 Task: Upload and modify an educational animation or explainer video.
Action: Mouse moved to (1068, 81)
Screenshot: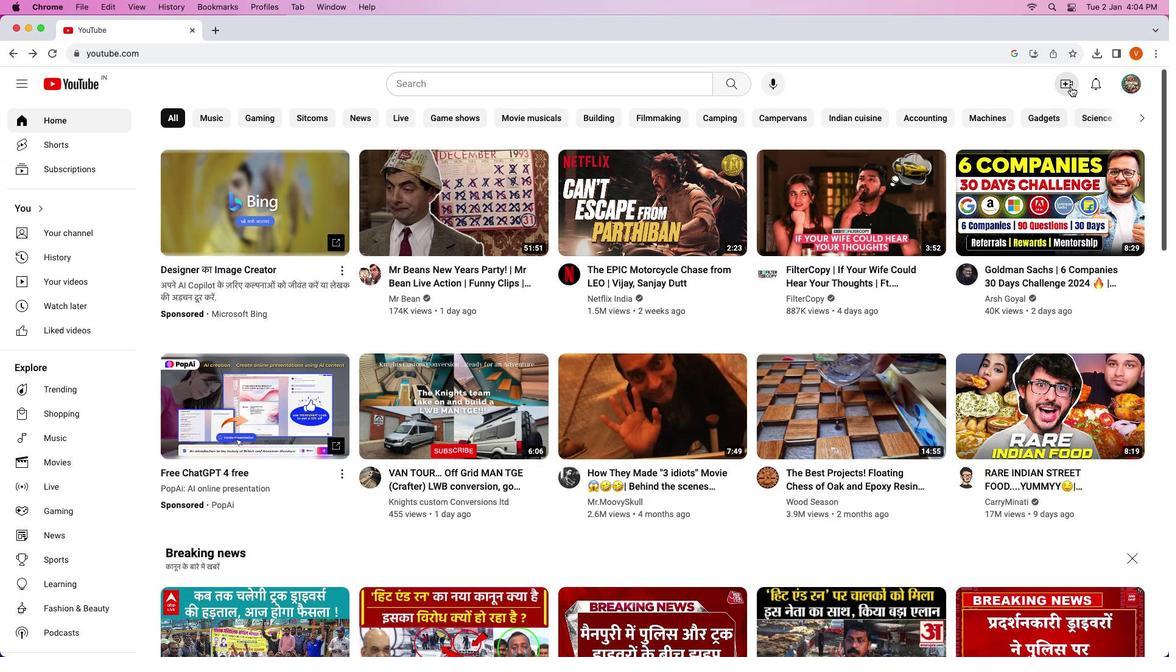 
Action: Mouse pressed left at (1068, 81)
Screenshot: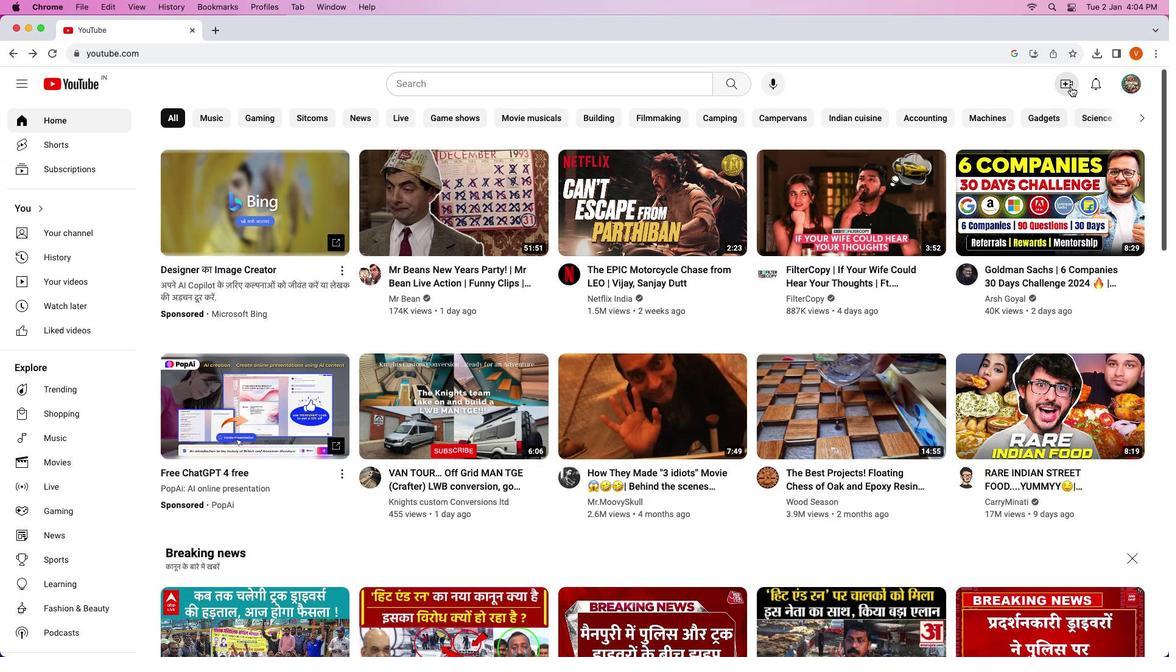 
Action: Mouse moved to (1064, 78)
Screenshot: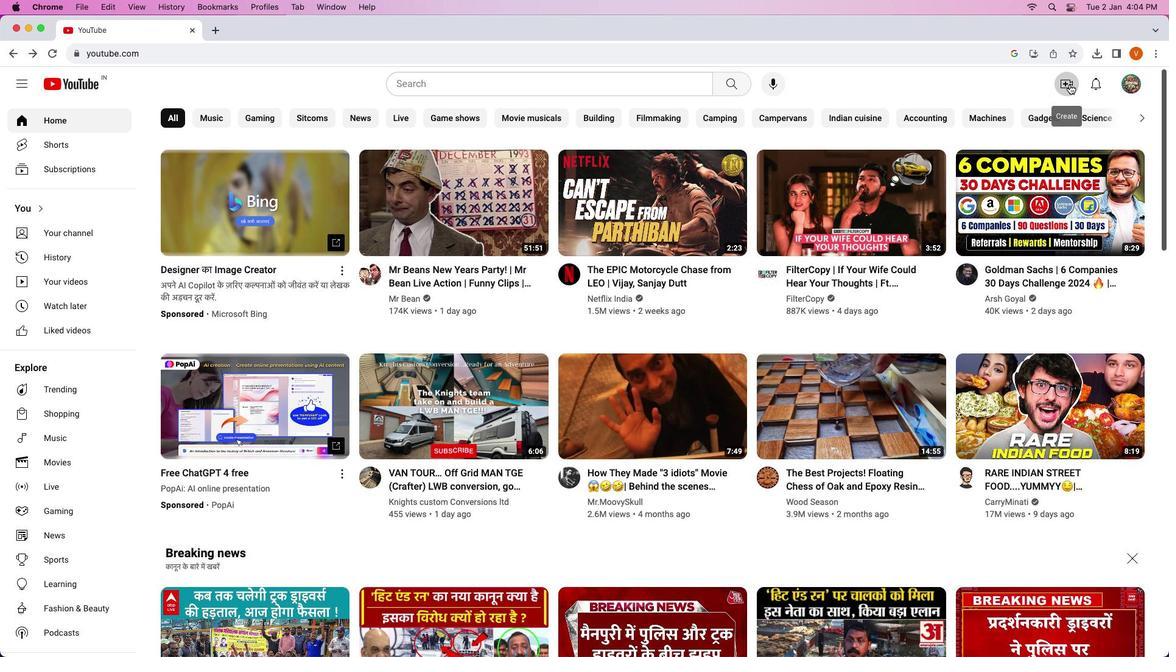 
Action: Mouse pressed left at (1064, 78)
Screenshot: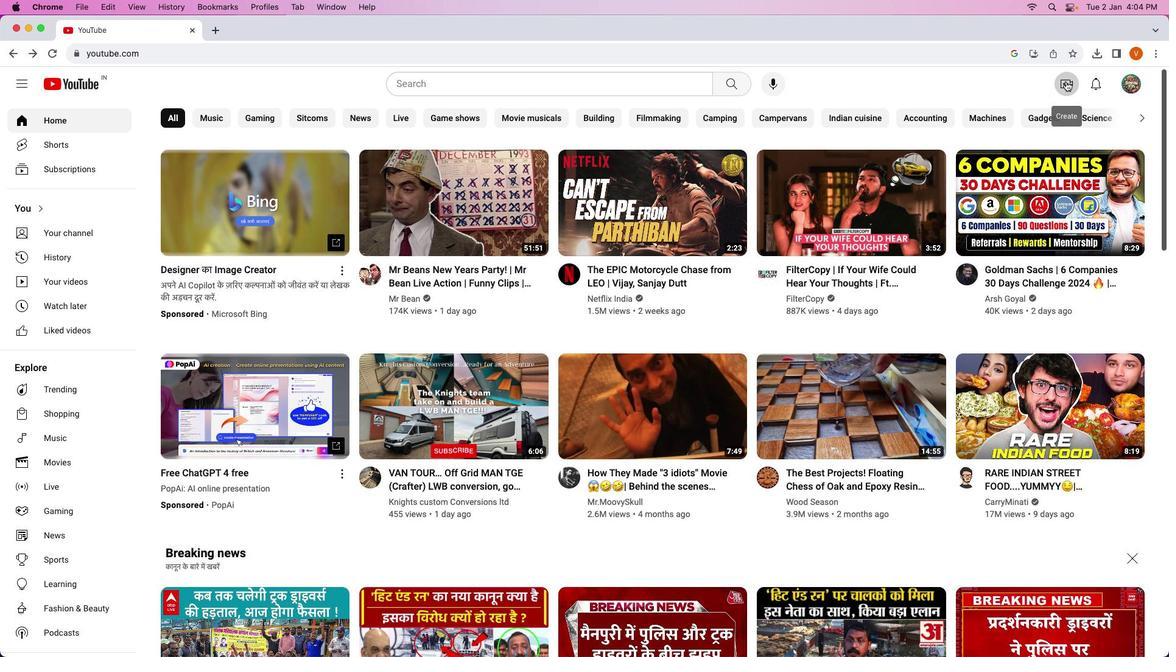 
Action: Mouse moved to (1081, 112)
Screenshot: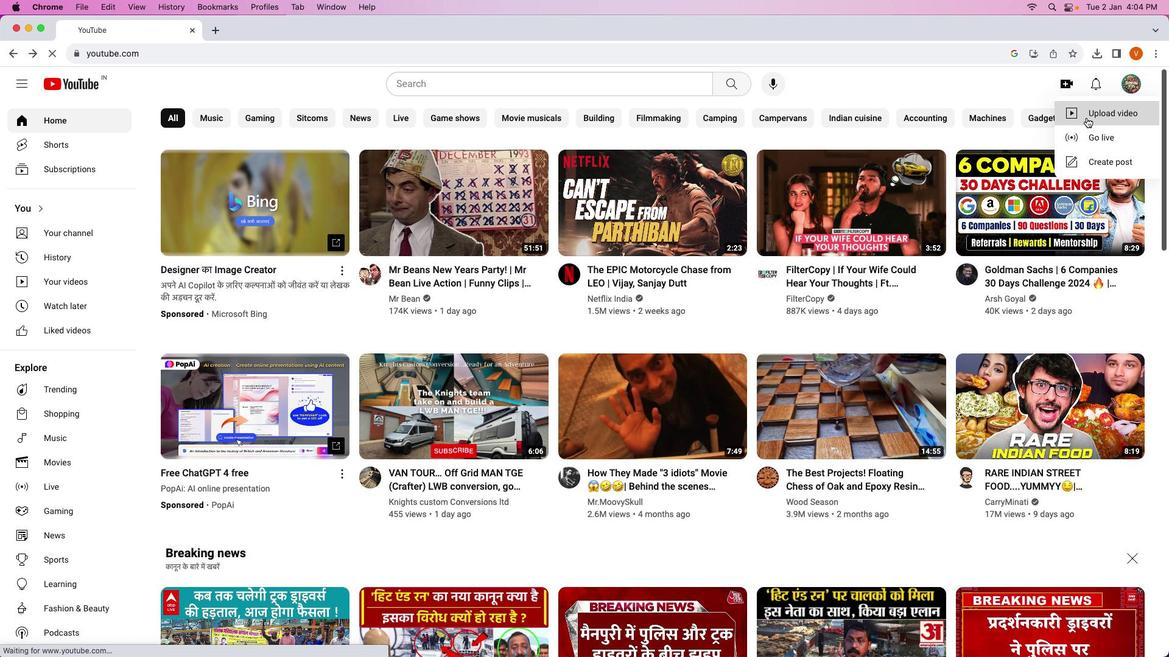 
Action: Mouse pressed left at (1081, 112)
Screenshot: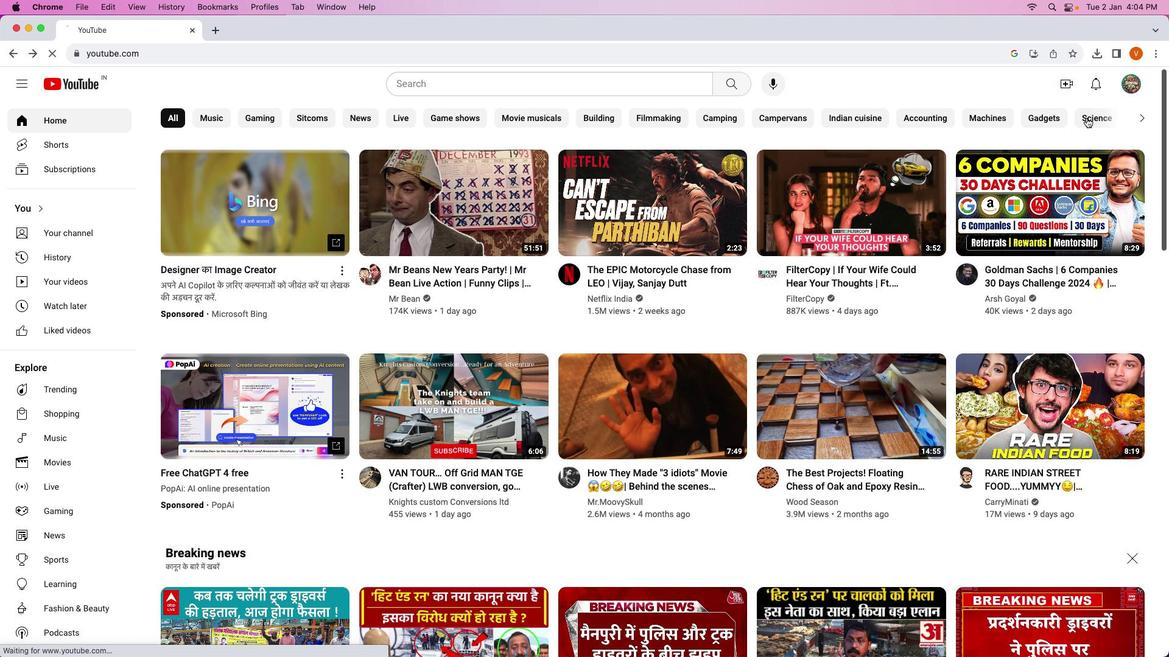 
Action: Mouse moved to (613, 425)
Screenshot: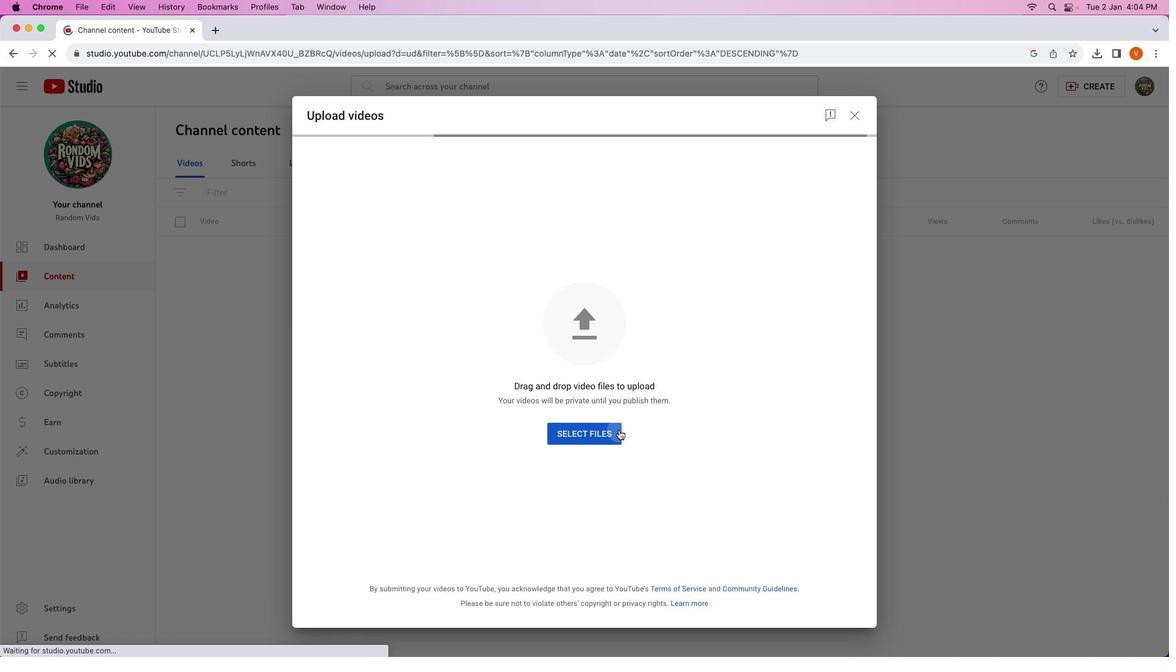 
Action: Mouse pressed left at (613, 425)
Screenshot: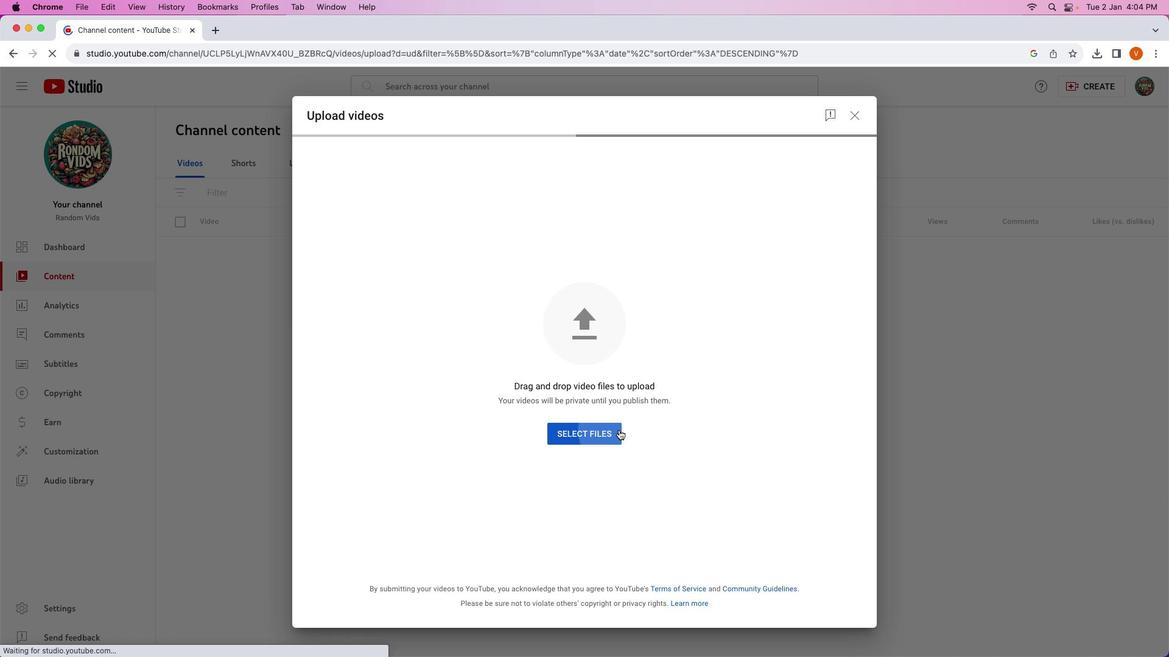 
Action: Mouse moved to (479, 265)
Screenshot: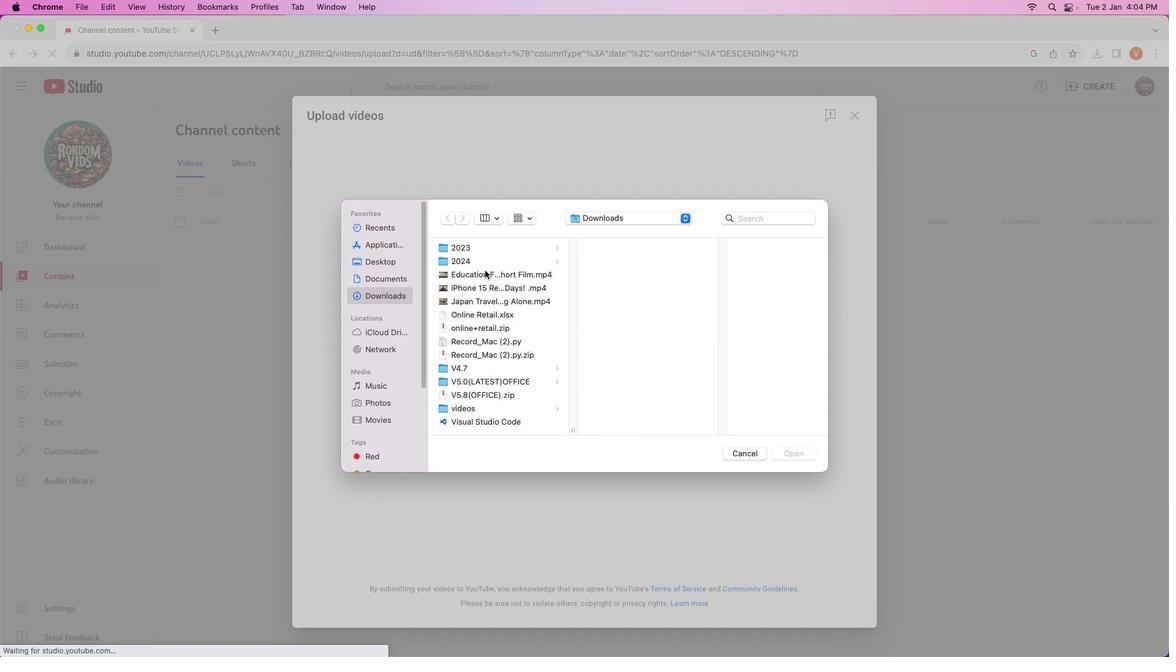 
Action: Mouse pressed left at (479, 265)
Screenshot: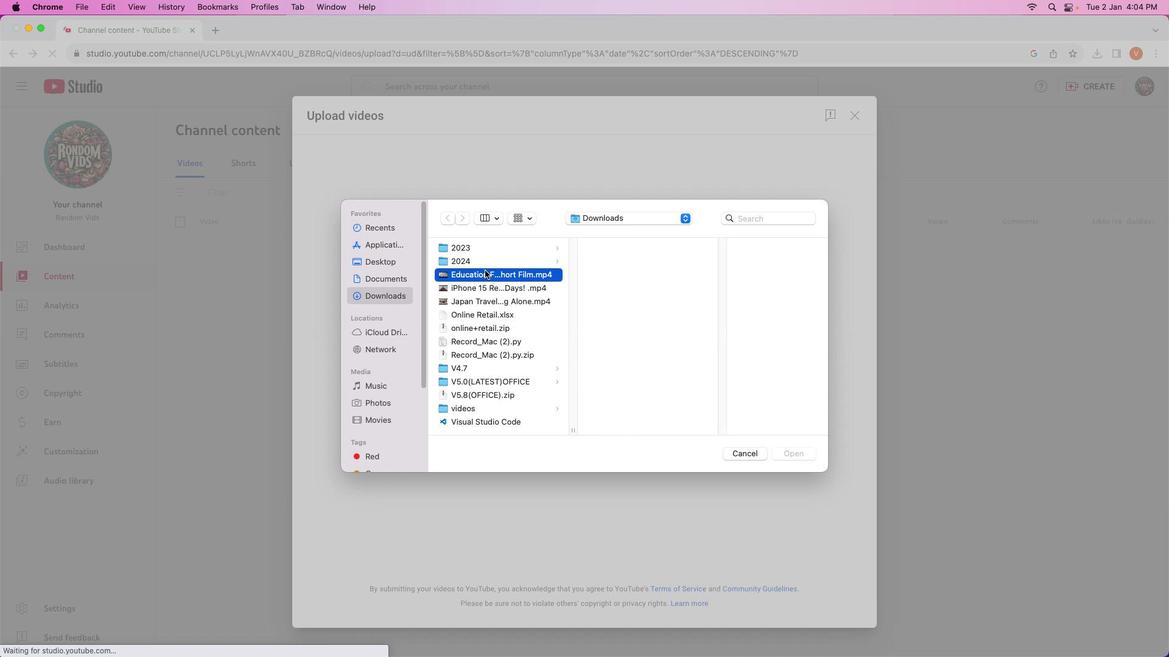 
Action: Mouse moved to (776, 448)
Screenshot: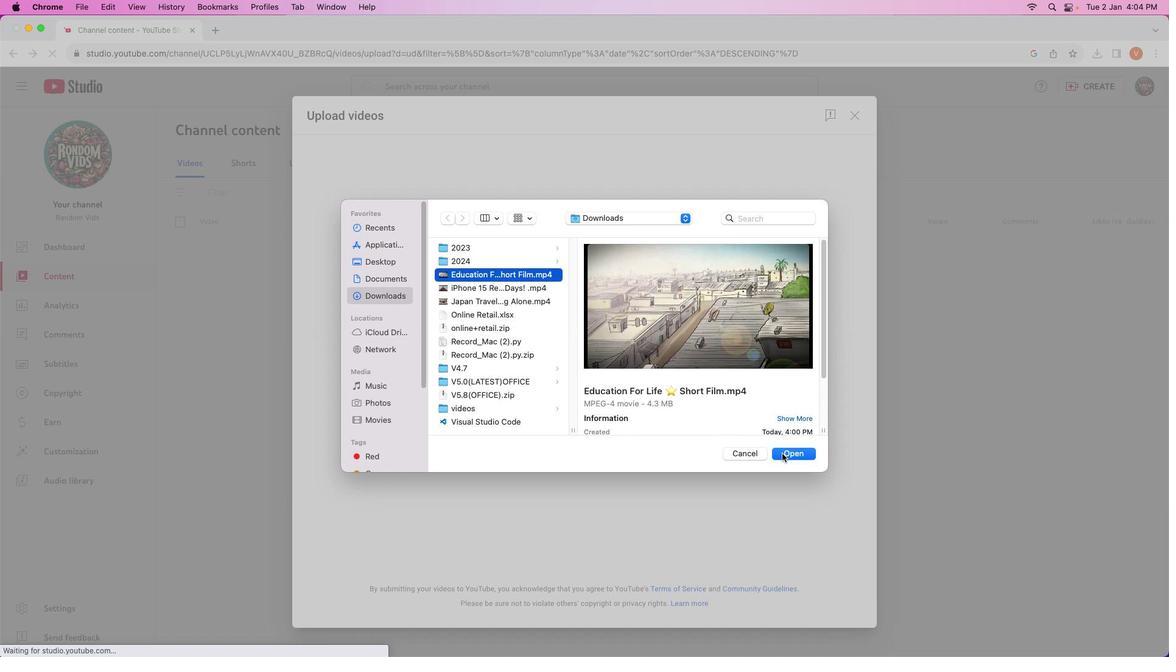 
Action: Mouse pressed left at (776, 448)
Screenshot: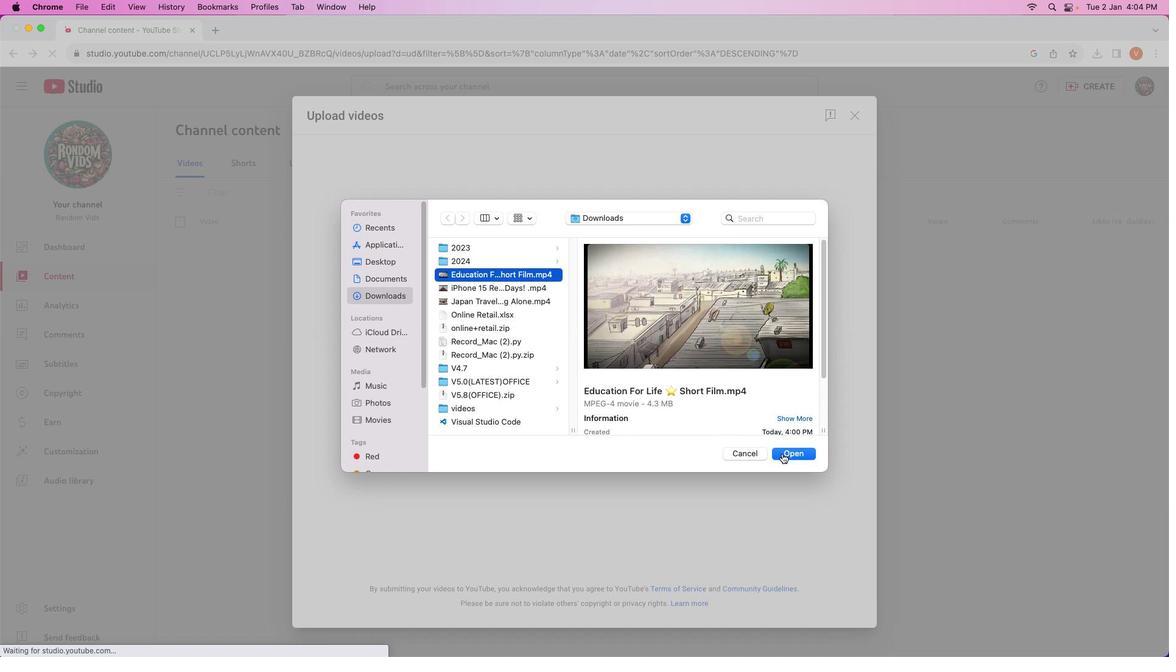 
Action: Mouse moved to (522, 317)
Screenshot: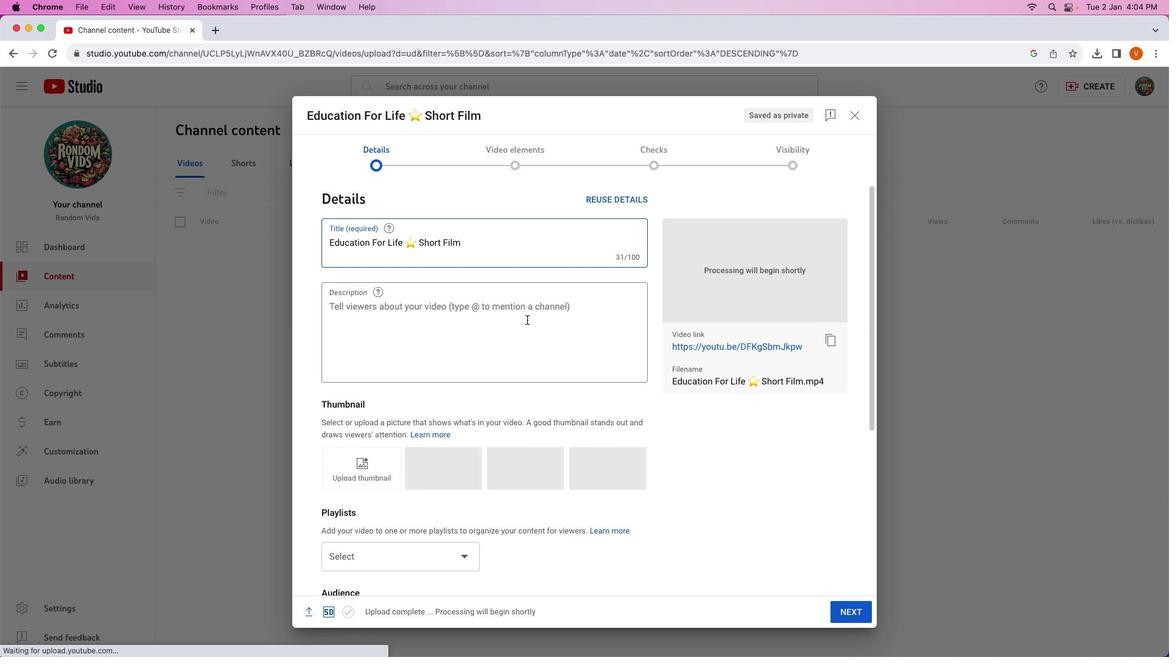 
Action: Mouse pressed left at (522, 317)
Screenshot: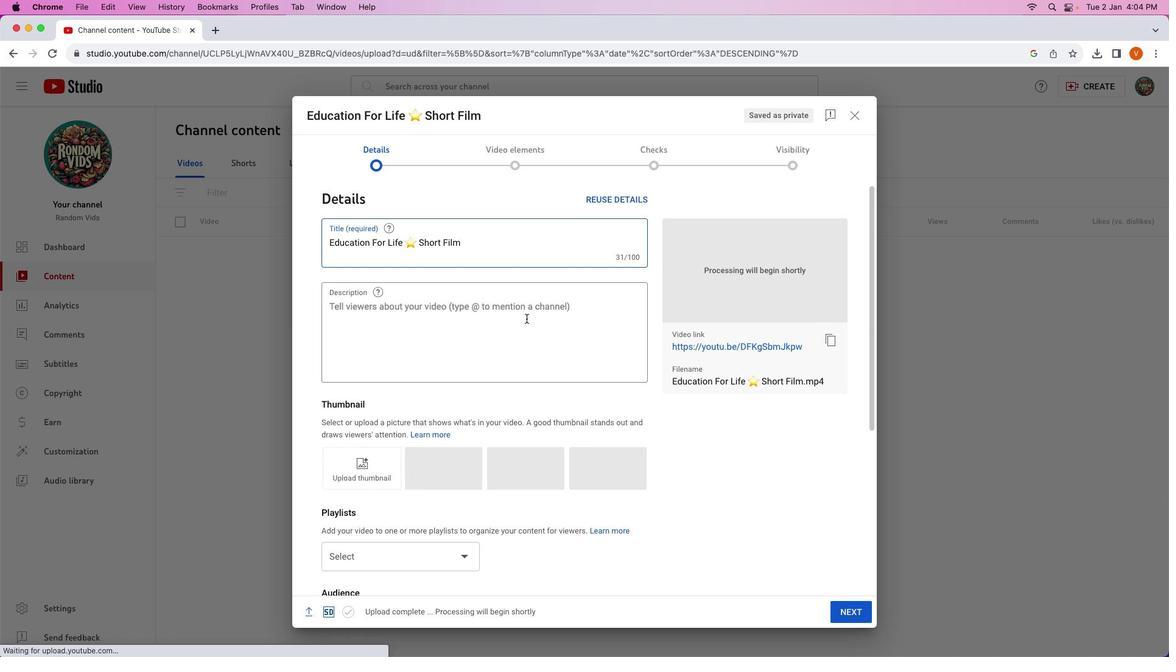 
Action: Mouse moved to (520, 313)
Screenshot: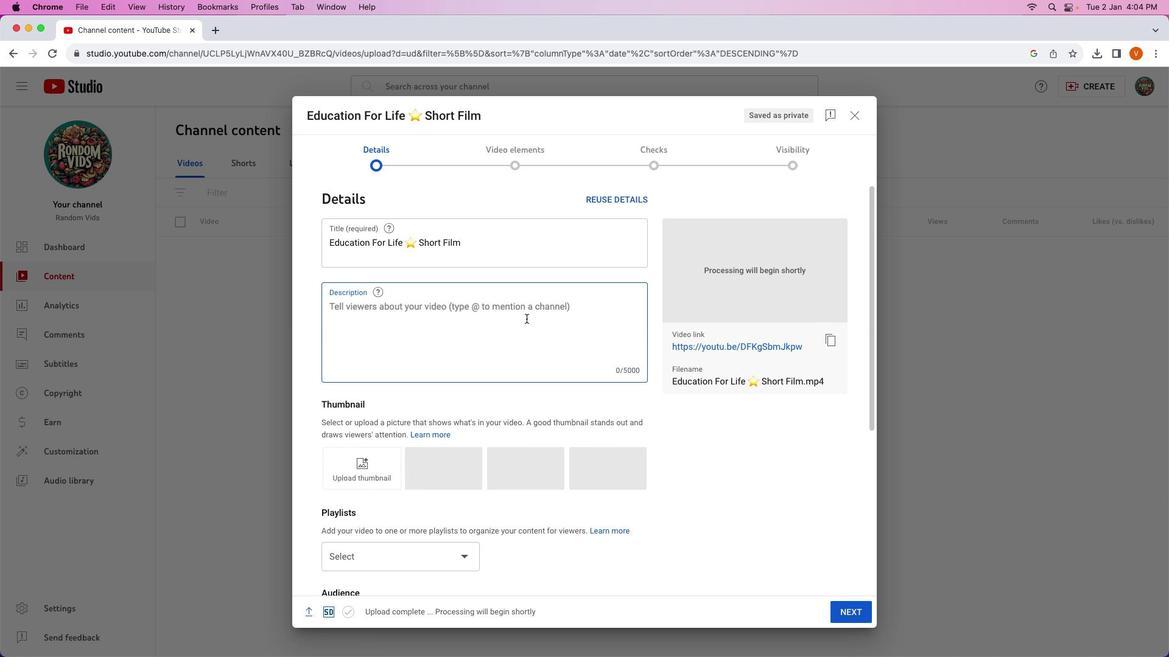 
Action: Key pressed Key.shift'A''n'Key.space'e''d''u''c''a''t''i''v''e'Key.space'a''b'Key.backspace'n''i''m''a''t''i''o''n'Key.space's''h''o''r''t'Key.space'f''o'Key.backspace'i''l''m''.'
Screenshot: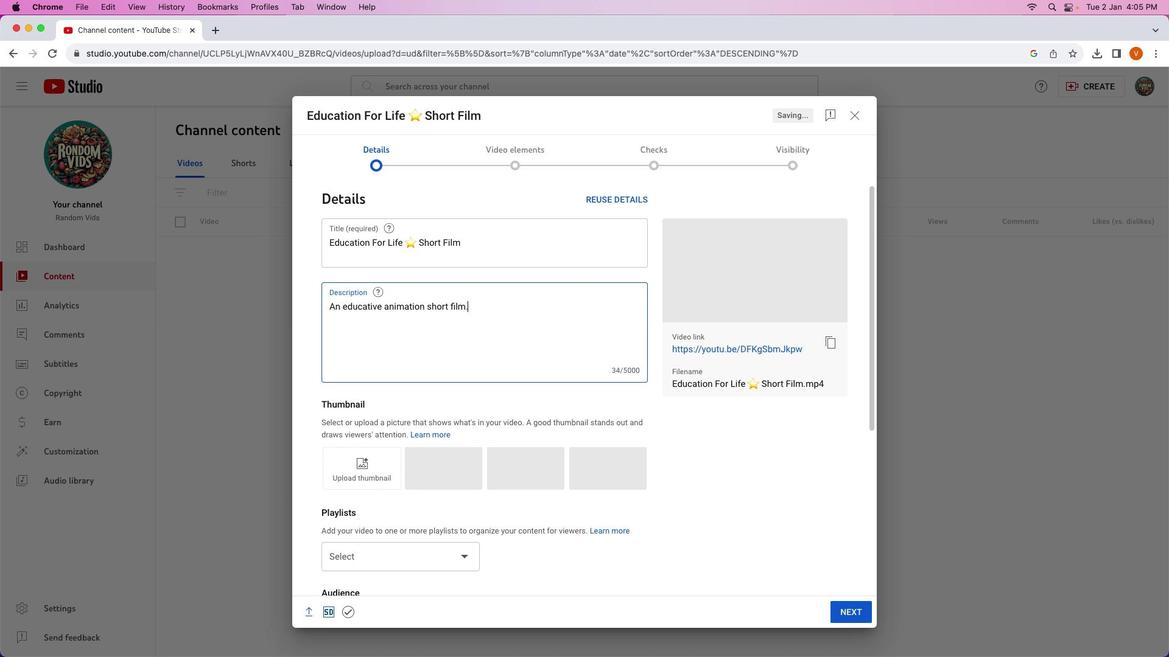 
Action: Mouse moved to (562, 464)
Screenshot: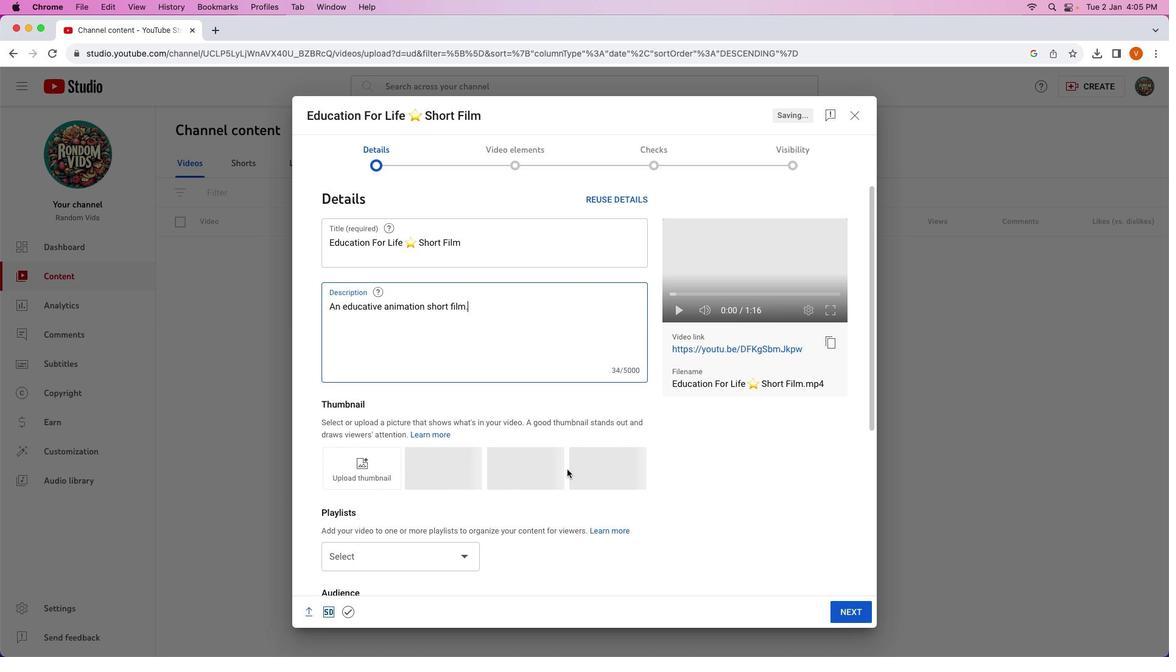 
Action: Mouse scrolled (562, 464) with delta (-4, -5)
Screenshot: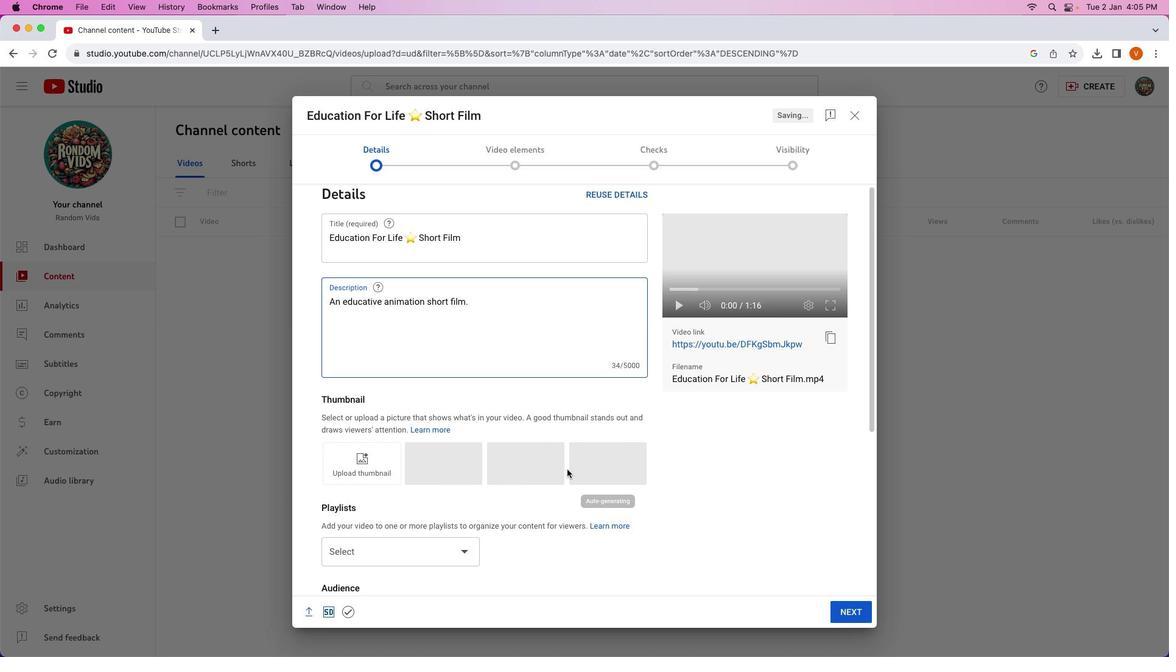 
Action: Mouse scrolled (562, 464) with delta (-4, -5)
Screenshot: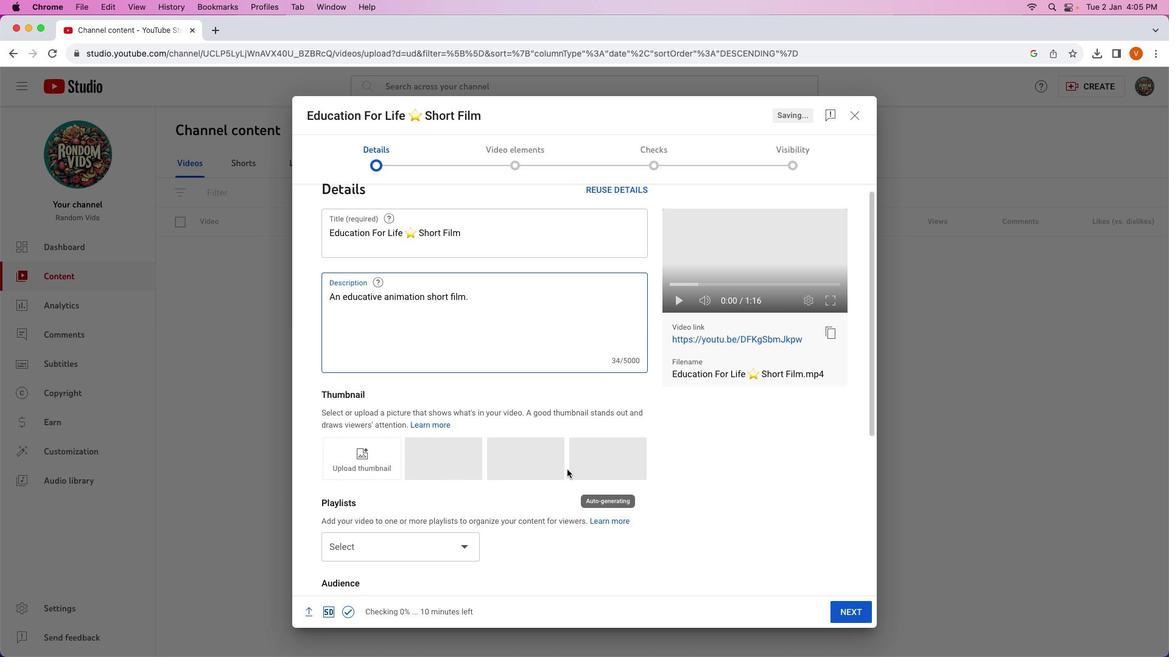 
Action: Mouse moved to (562, 464)
Screenshot: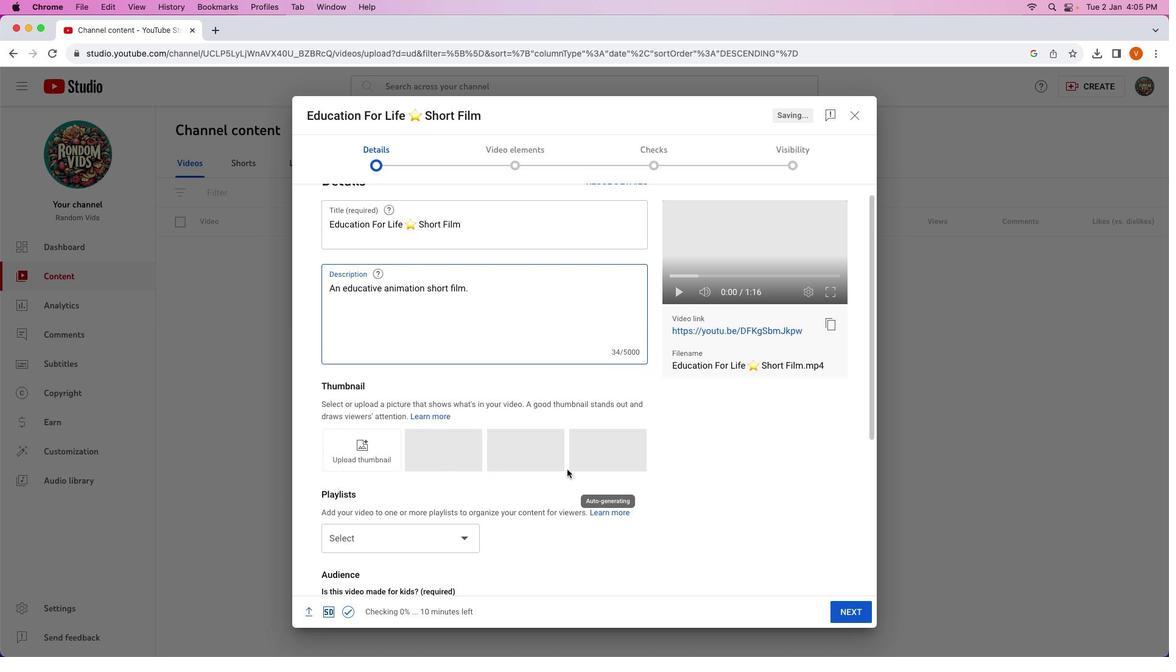 
Action: Mouse scrolled (562, 464) with delta (-4, -5)
Screenshot: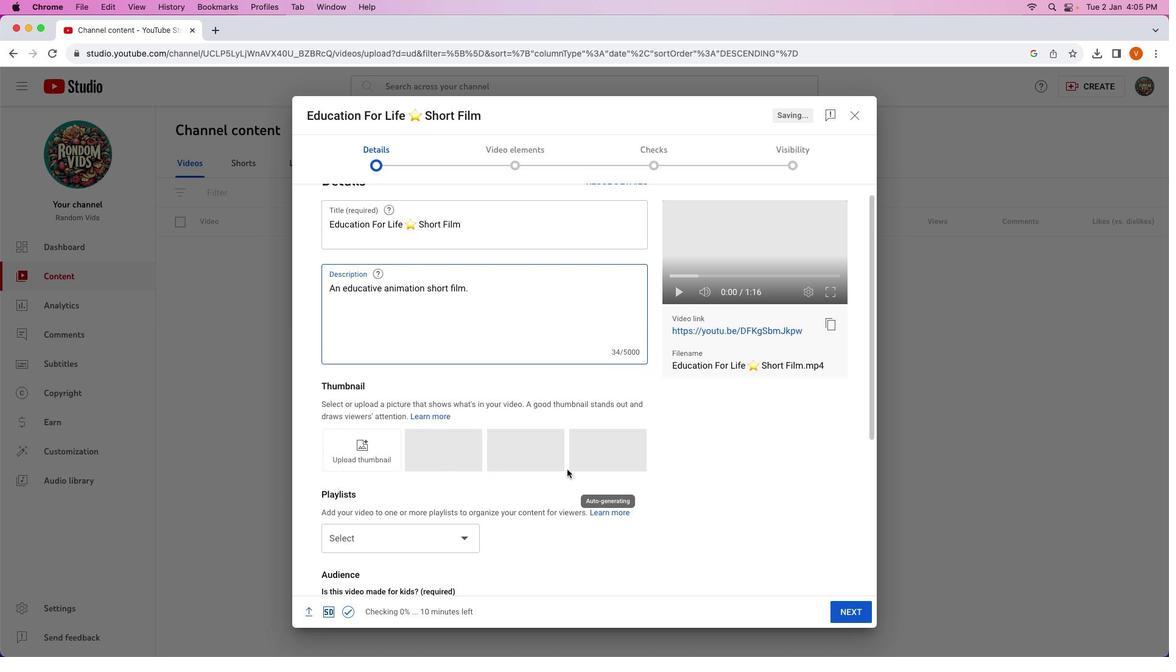 
Action: Mouse scrolled (562, 464) with delta (-4, -5)
Screenshot: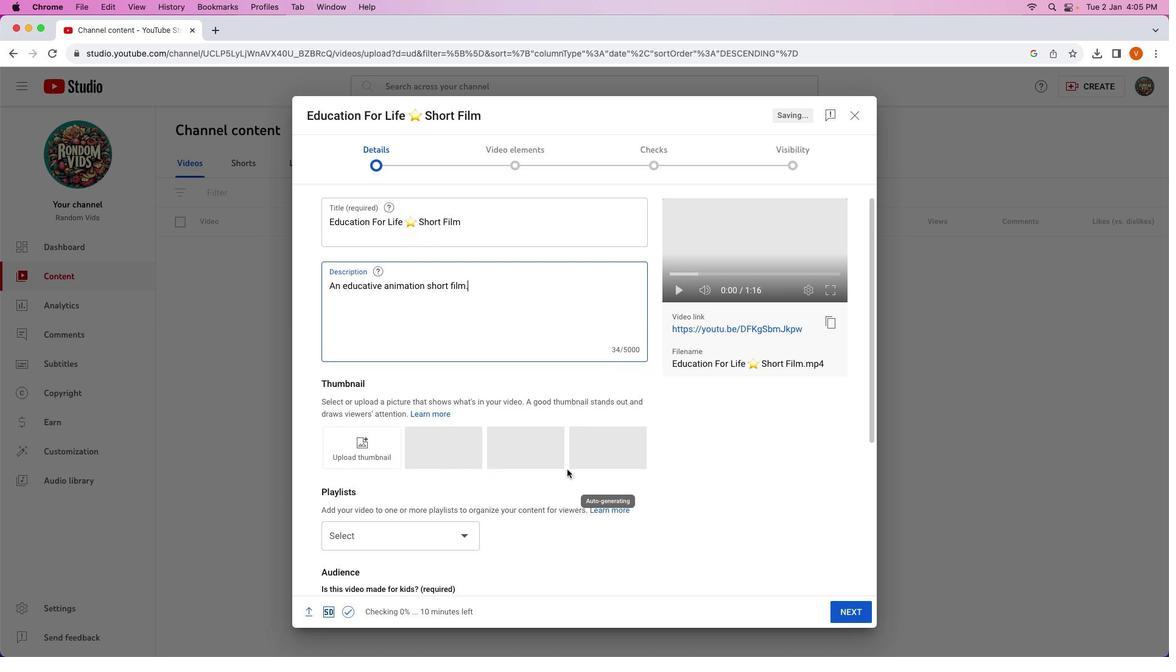 
Action: Mouse scrolled (562, 464) with delta (-4, -5)
Screenshot: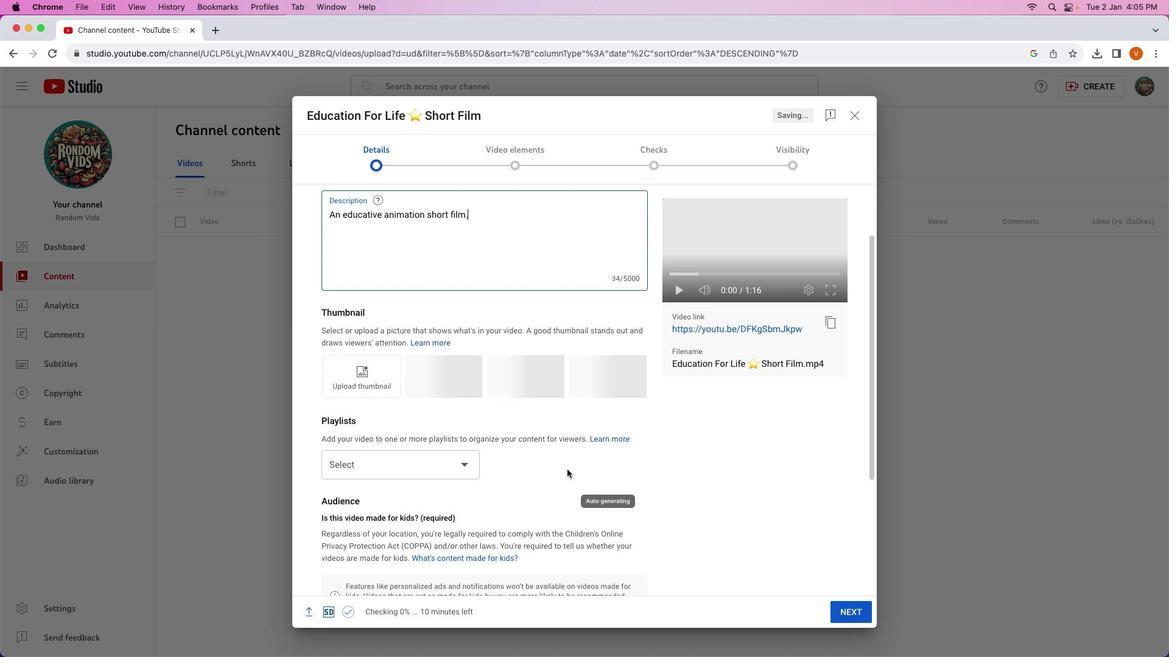 
Action: Mouse scrolled (562, 464) with delta (-4, -5)
Screenshot: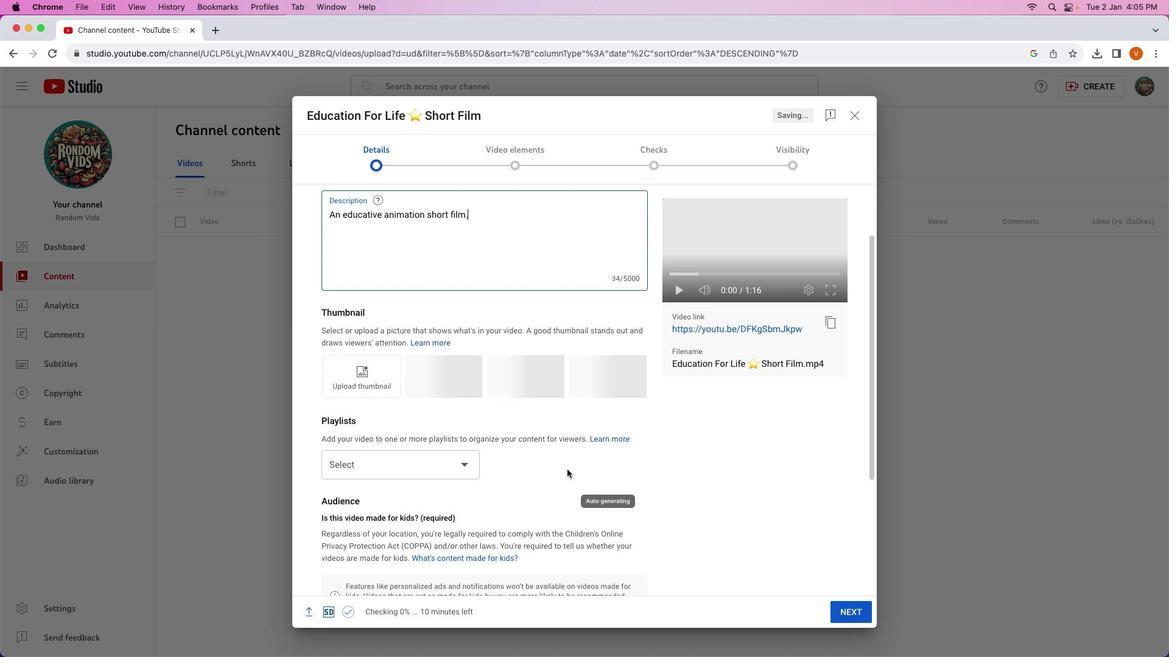 
Action: Mouse scrolled (562, 464) with delta (-4, -6)
Screenshot: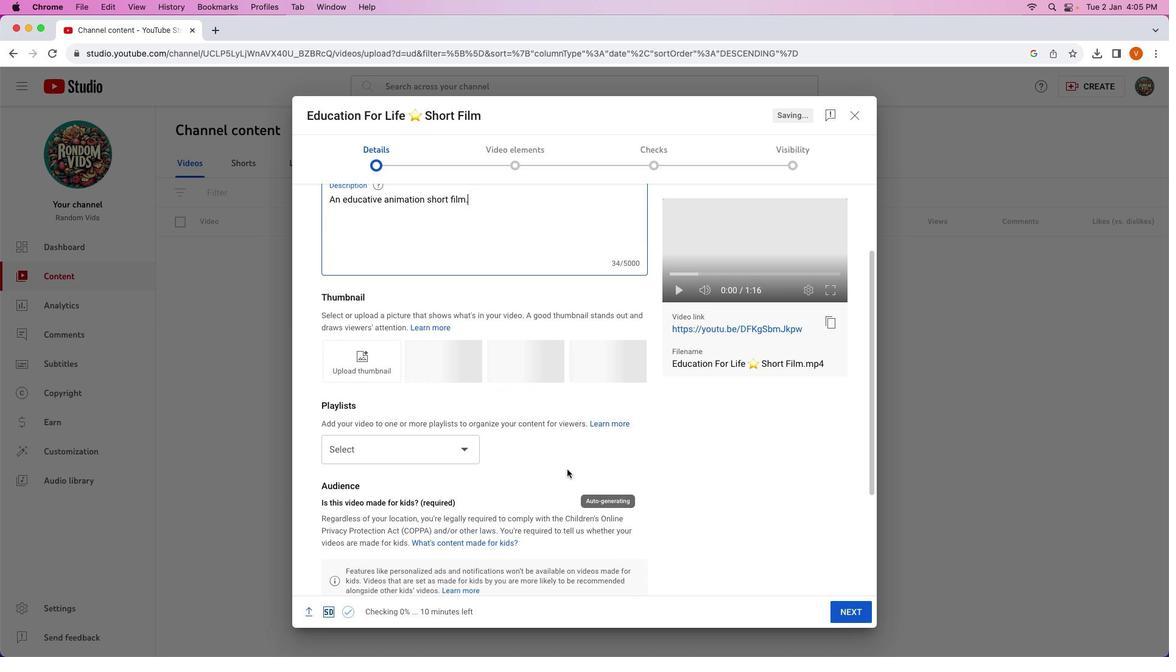 
Action: Mouse scrolled (562, 464) with delta (-4, -5)
Screenshot: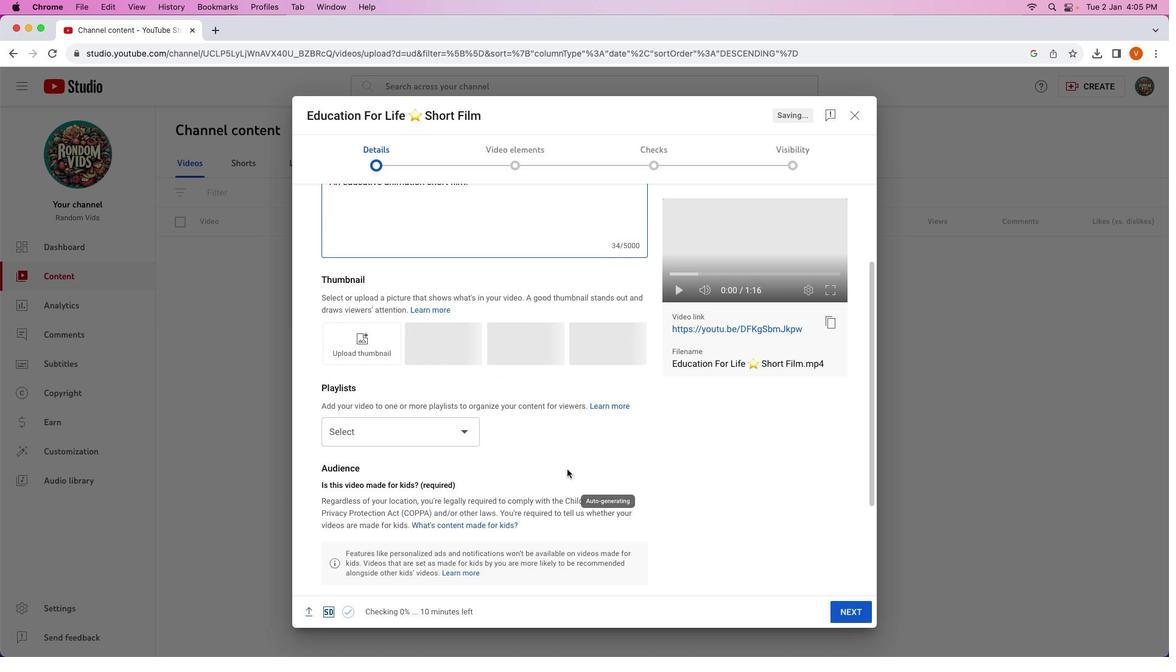 
Action: Mouse scrolled (562, 464) with delta (-4, -5)
Screenshot: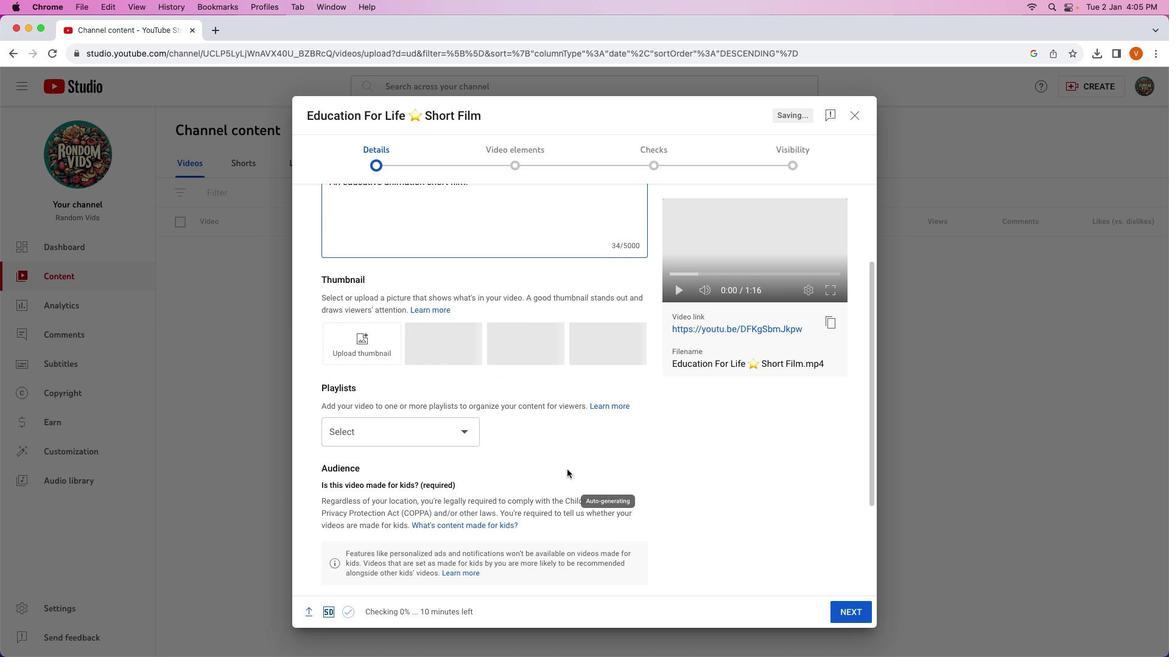 
Action: Mouse scrolled (562, 464) with delta (-4, -5)
Screenshot: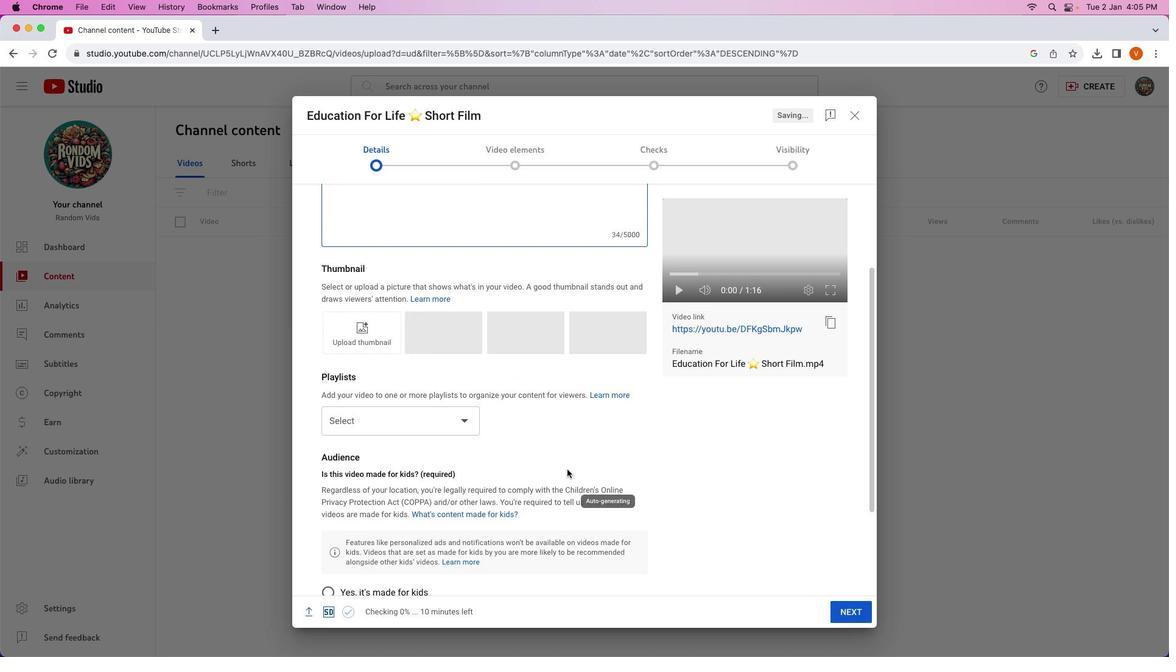 
Action: Mouse scrolled (562, 464) with delta (-4, -5)
Screenshot: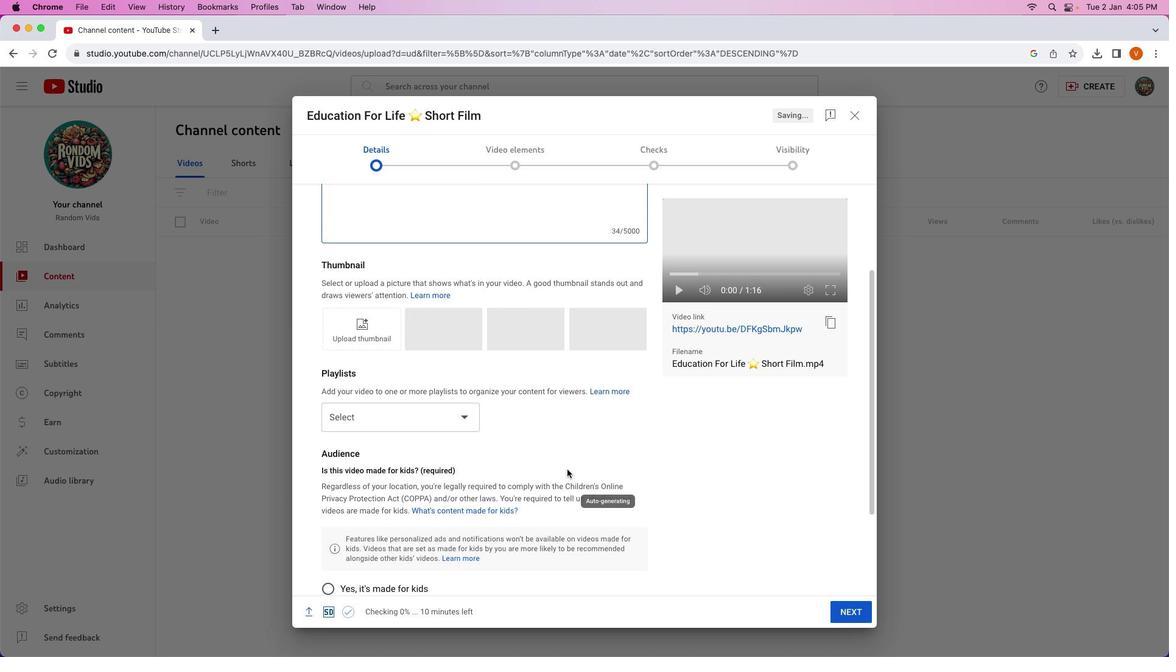 
Action: Mouse scrolled (562, 464) with delta (-4, -5)
Screenshot: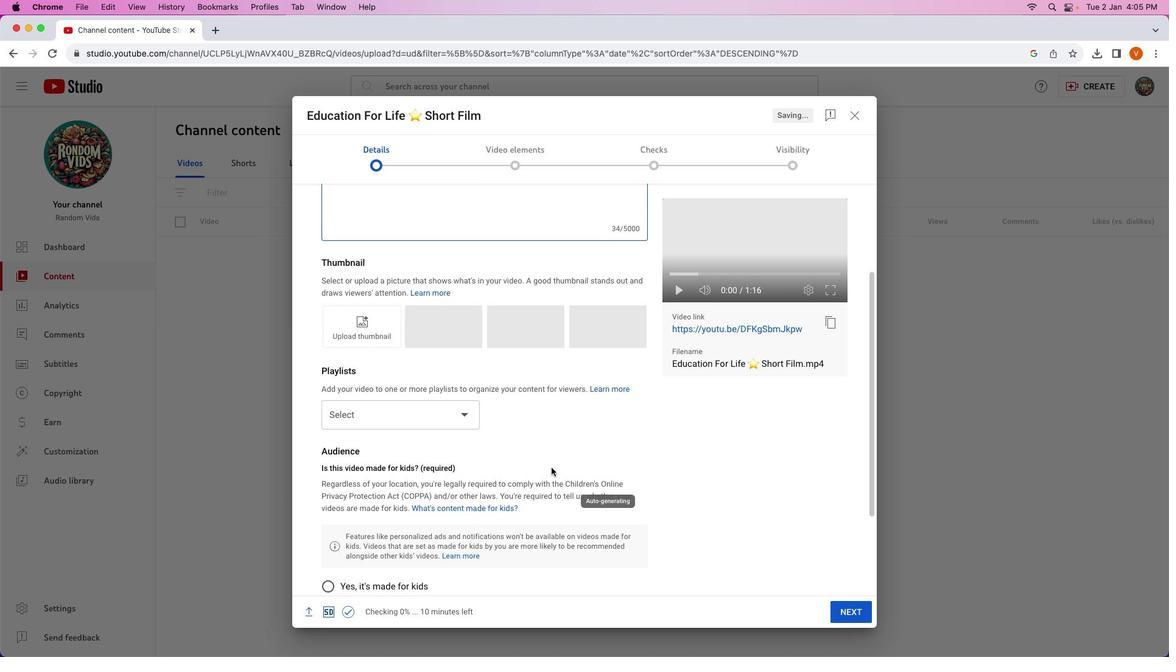 
Action: Mouse moved to (432, 472)
Screenshot: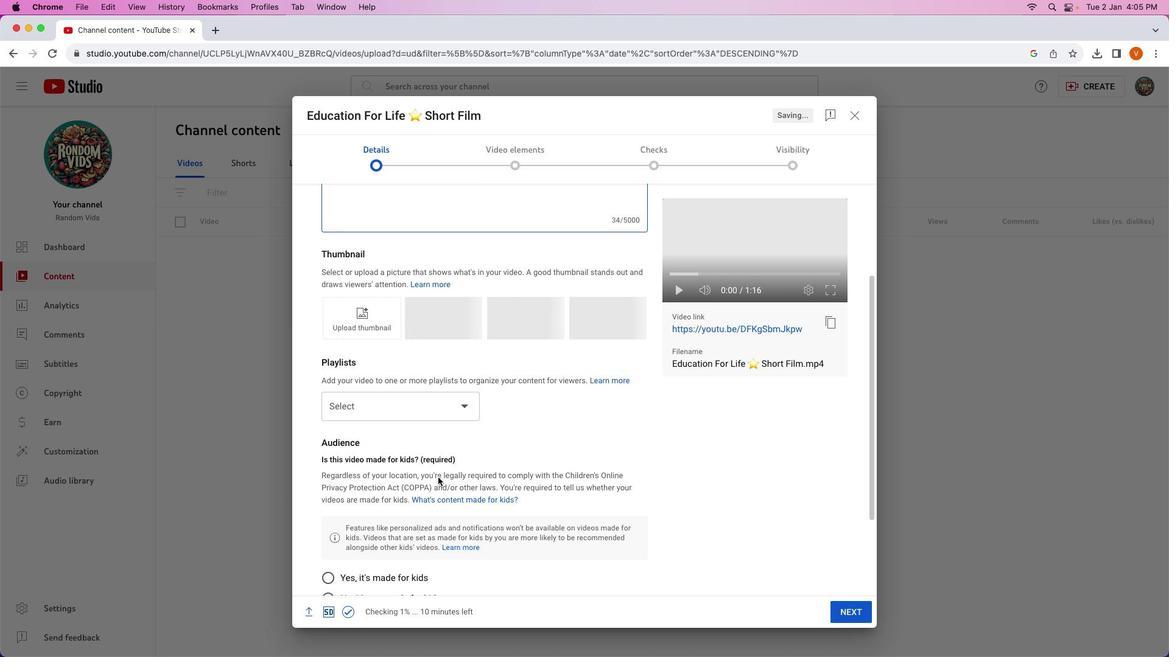 
Action: Mouse scrolled (432, 472) with delta (-4, -5)
Screenshot: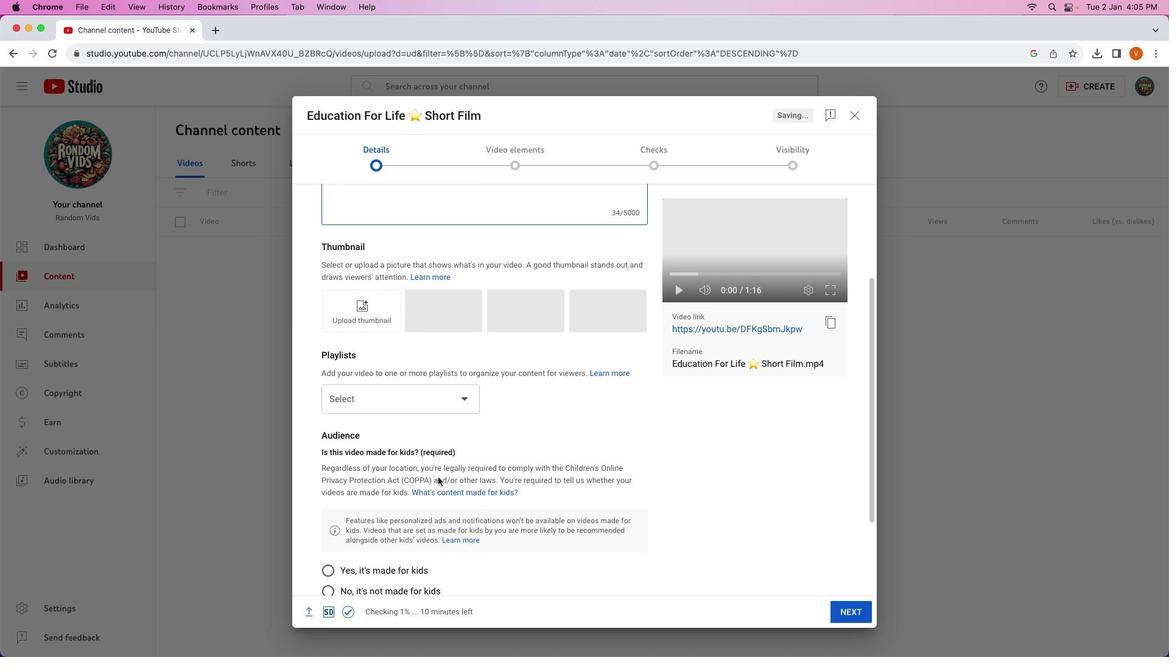 
Action: Mouse scrolled (432, 472) with delta (-4, -5)
Screenshot: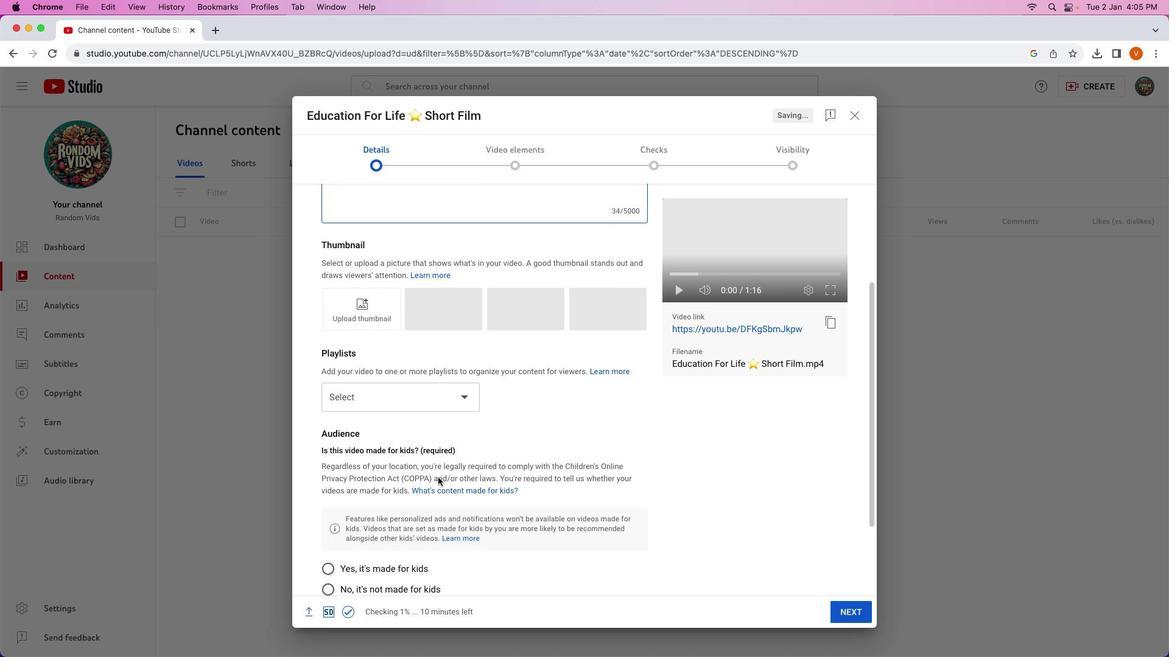 
Action: Mouse scrolled (432, 472) with delta (-4, -5)
Screenshot: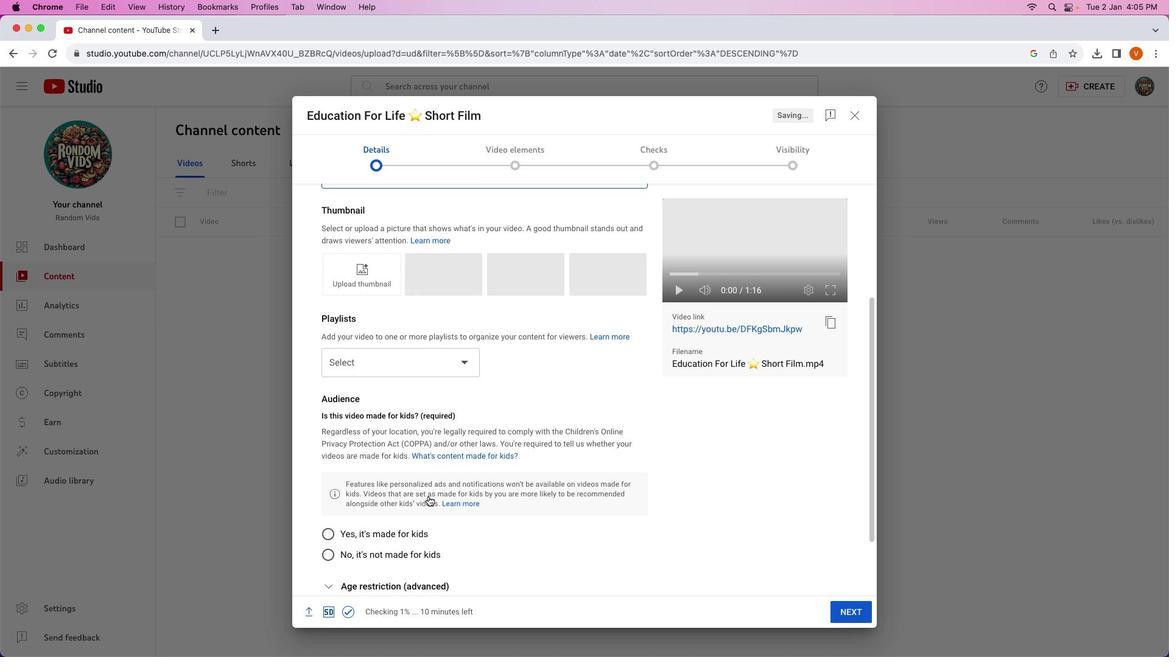 
Action: Mouse scrolled (432, 472) with delta (-4, -5)
Screenshot: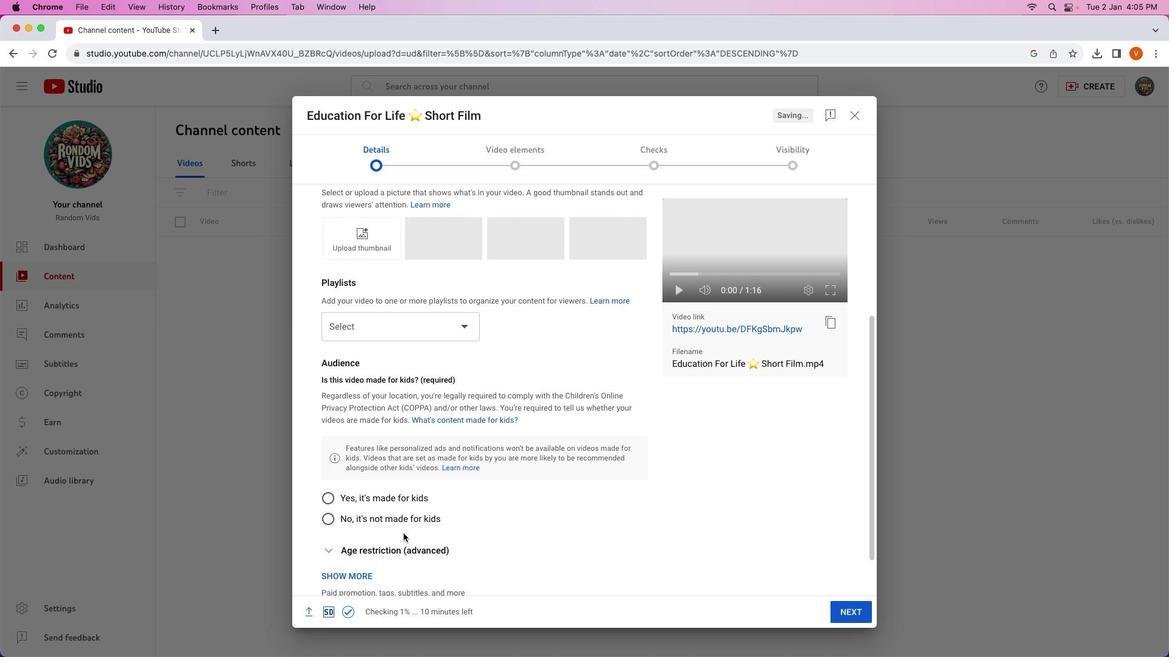 
Action: Mouse scrolled (432, 472) with delta (-4, -6)
Screenshot: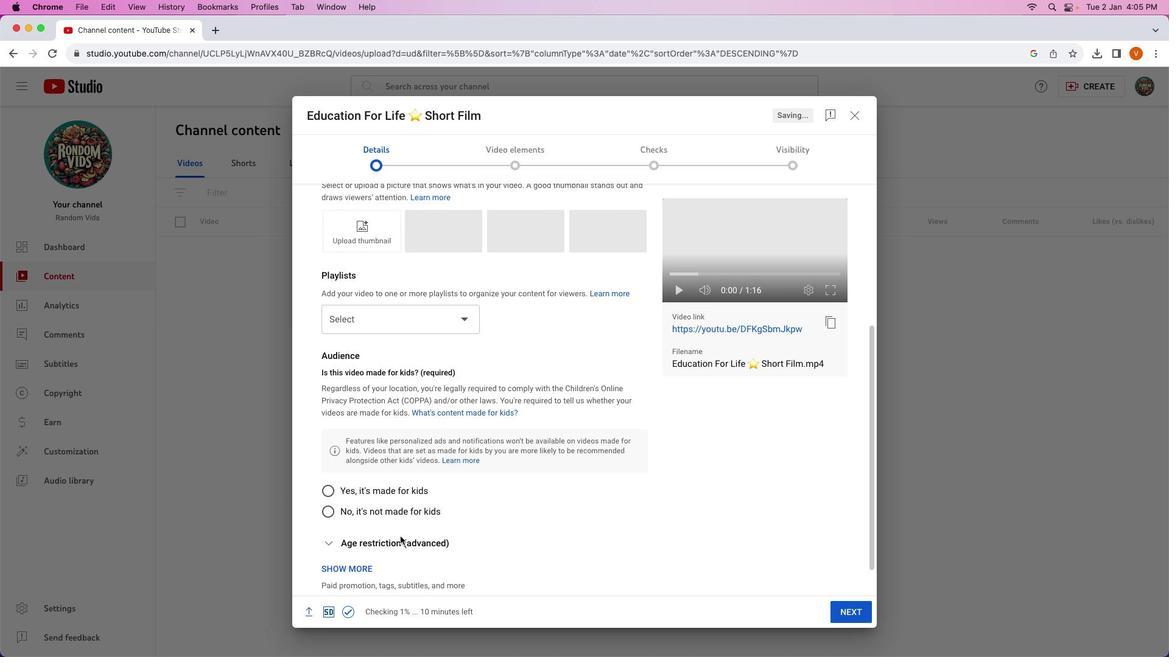 
Action: Mouse moved to (322, 489)
Screenshot: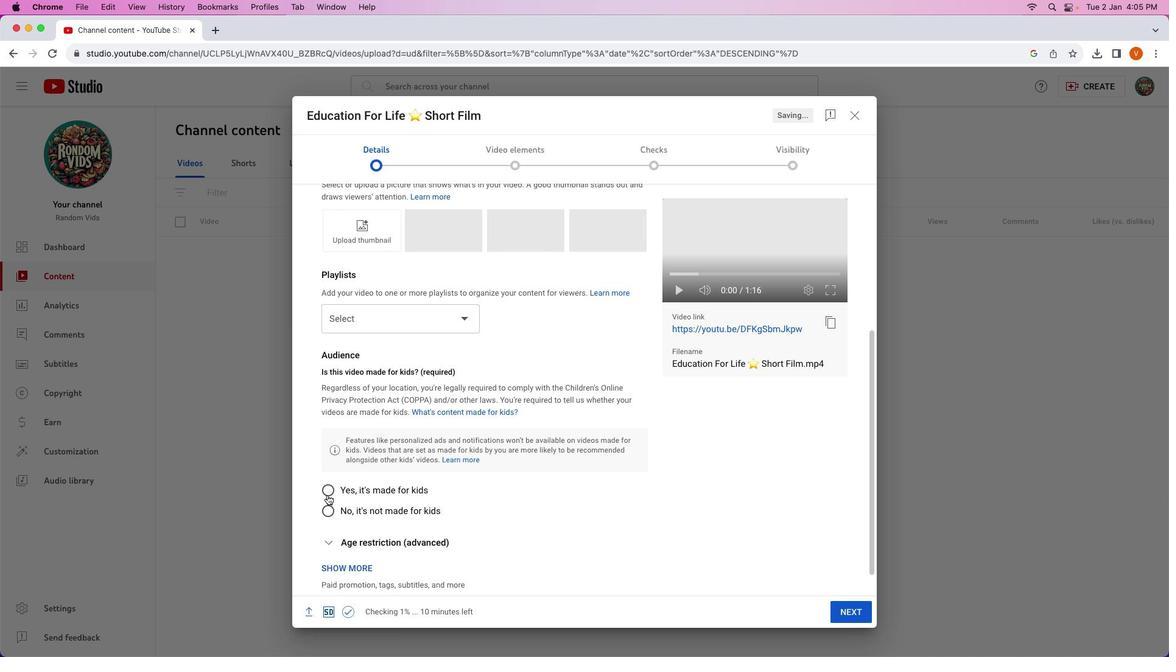 
Action: Mouse pressed left at (322, 489)
Screenshot: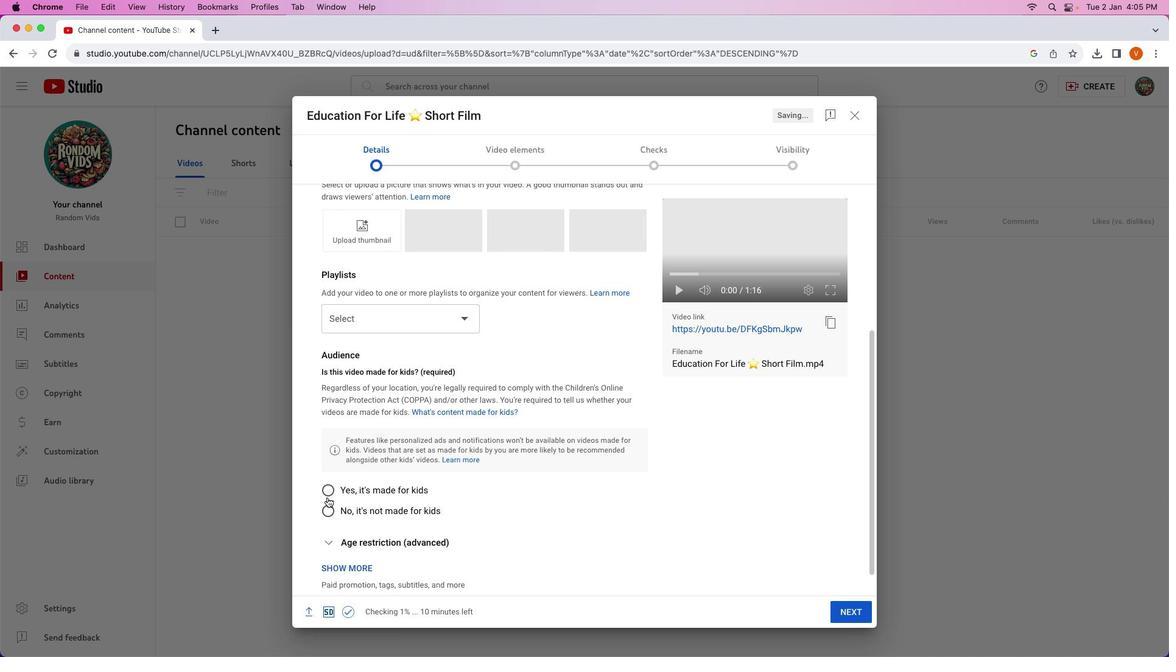 
Action: Mouse moved to (343, 500)
Screenshot: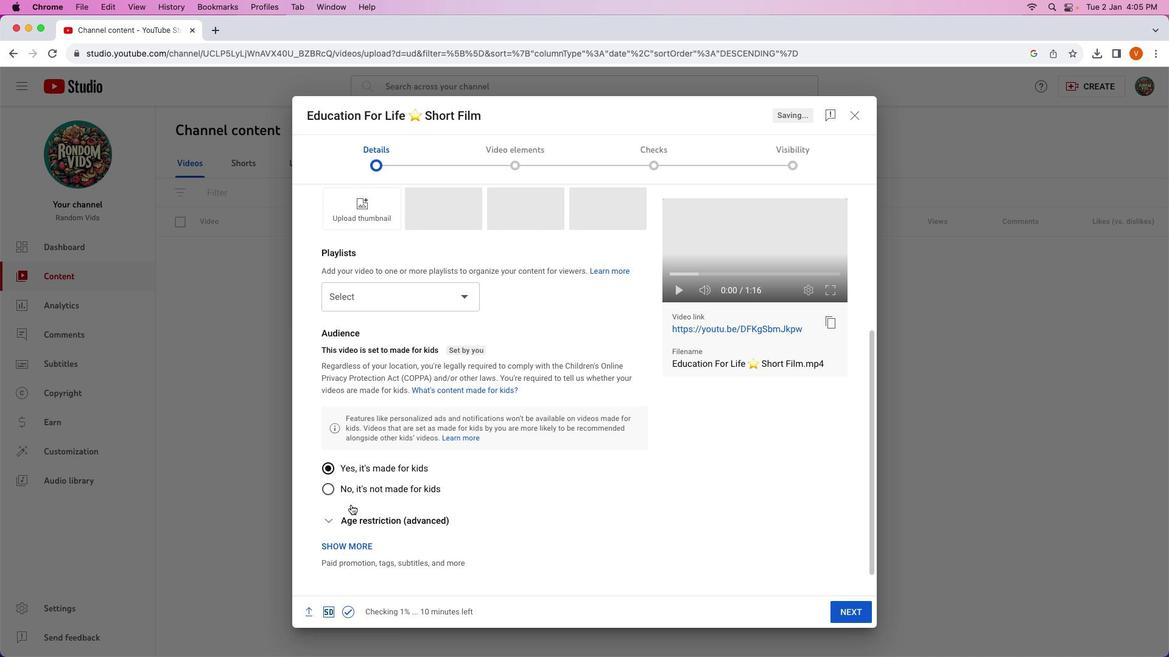 
Action: Mouse scrolled (343, 500) with delta (-4, -5)
Screenshot: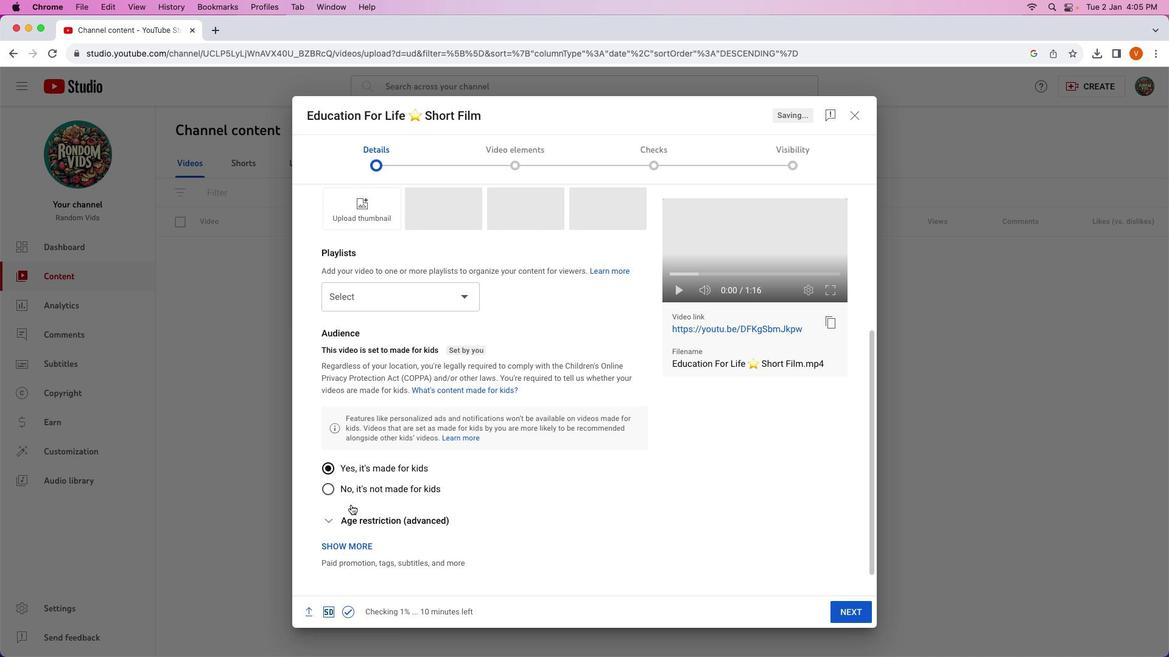 
Action: Mouse moved to (344, 499)
Screenshot: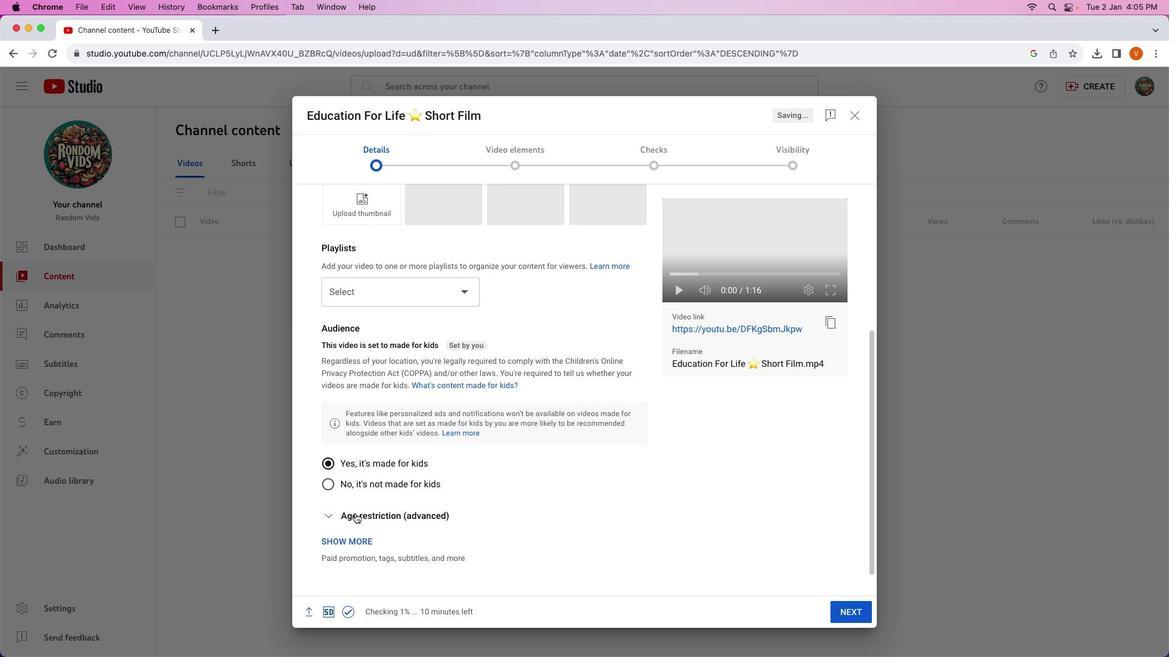 
Action: Mouse scrolled (344, 499) with delta (-4, -5)
Screenshot: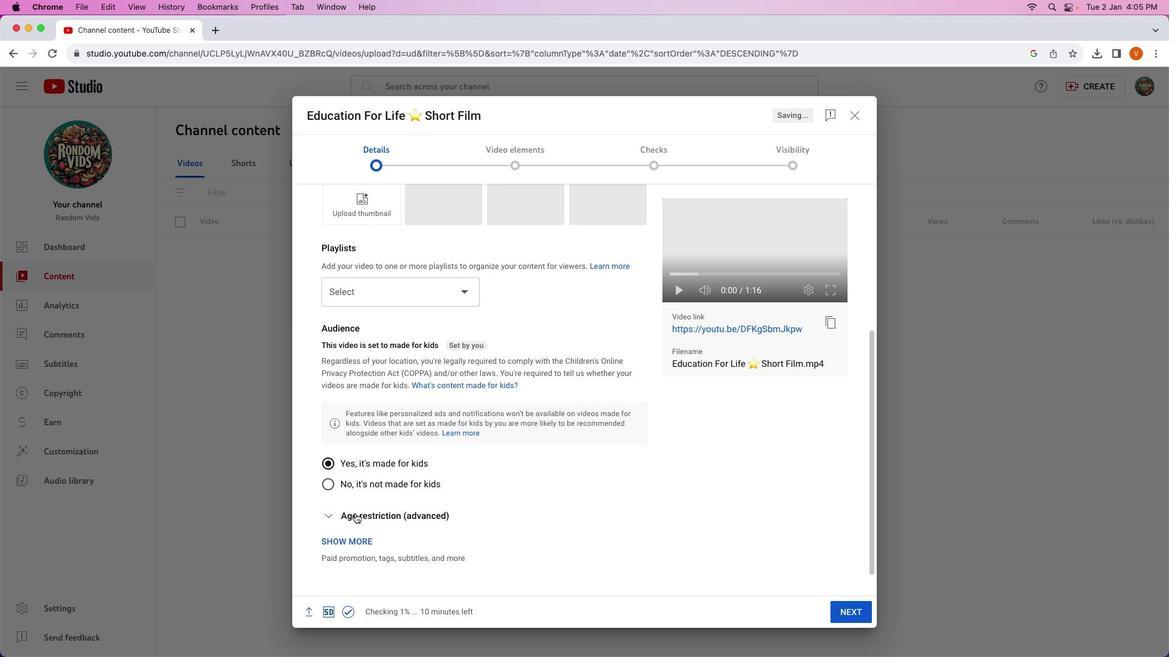 
Action: Mouse moved to (344, 499)
Screenshot: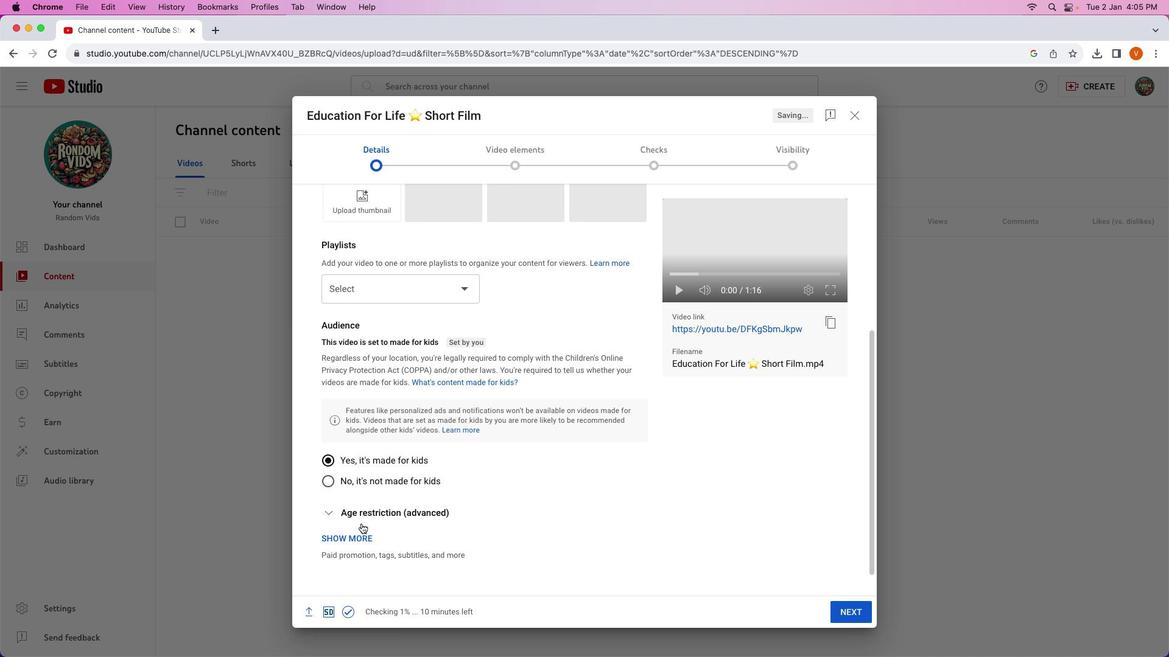 
Action: Mouse scrolled (344, 499) with delta (-4, -6)
Screenshot: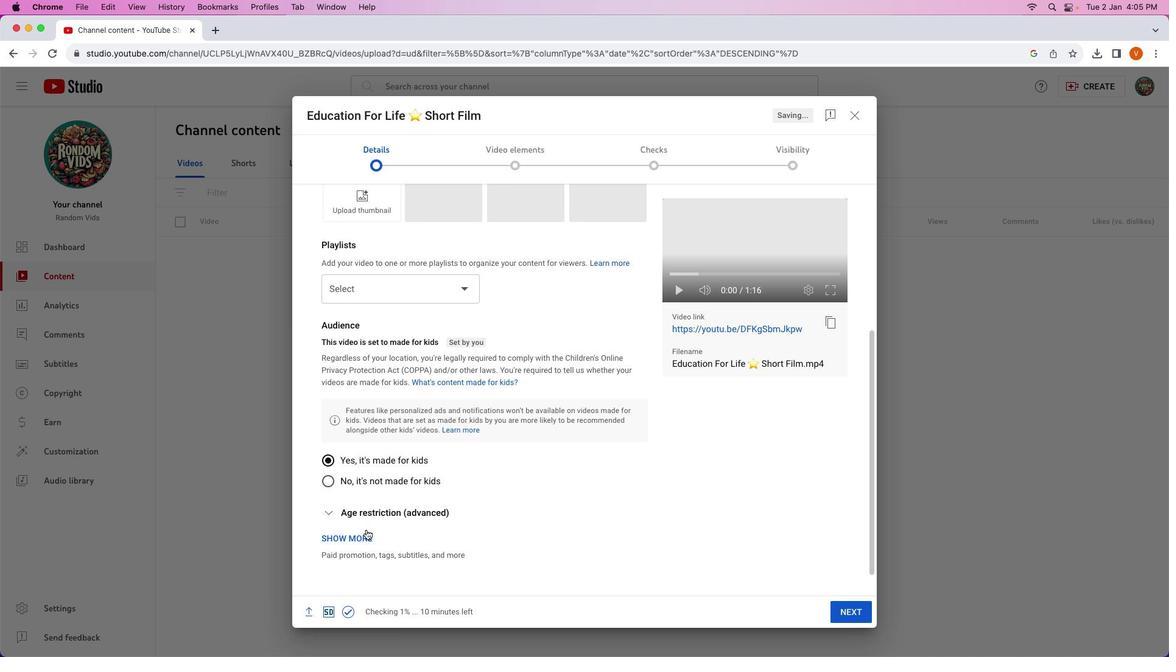 
Action: Mouse moved to (361, 529)
Screenshot: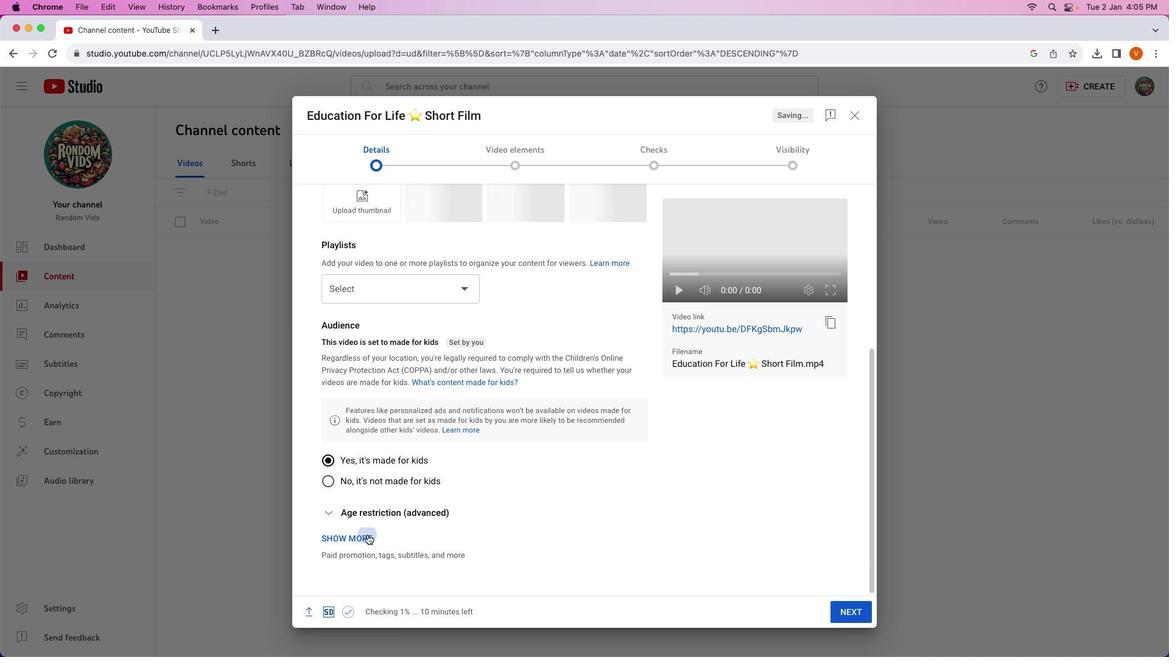 
Action: Mouse pressed left at (361, 529)
Screenshot: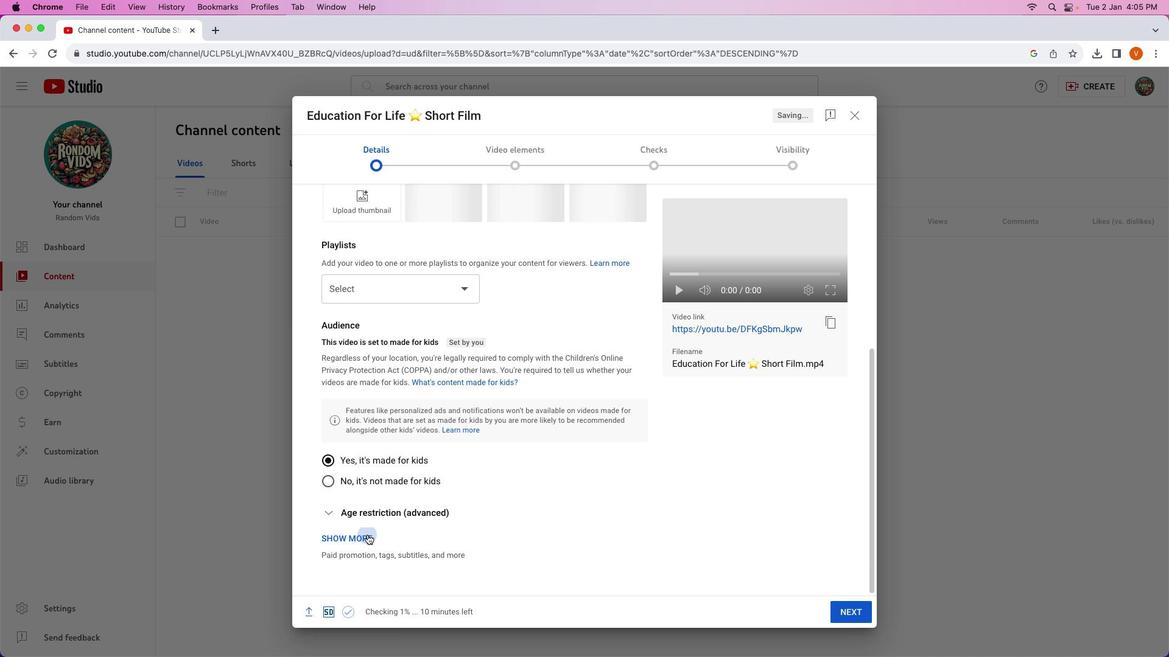 
Action: Mouse moved to (363, 529)
Screenshot: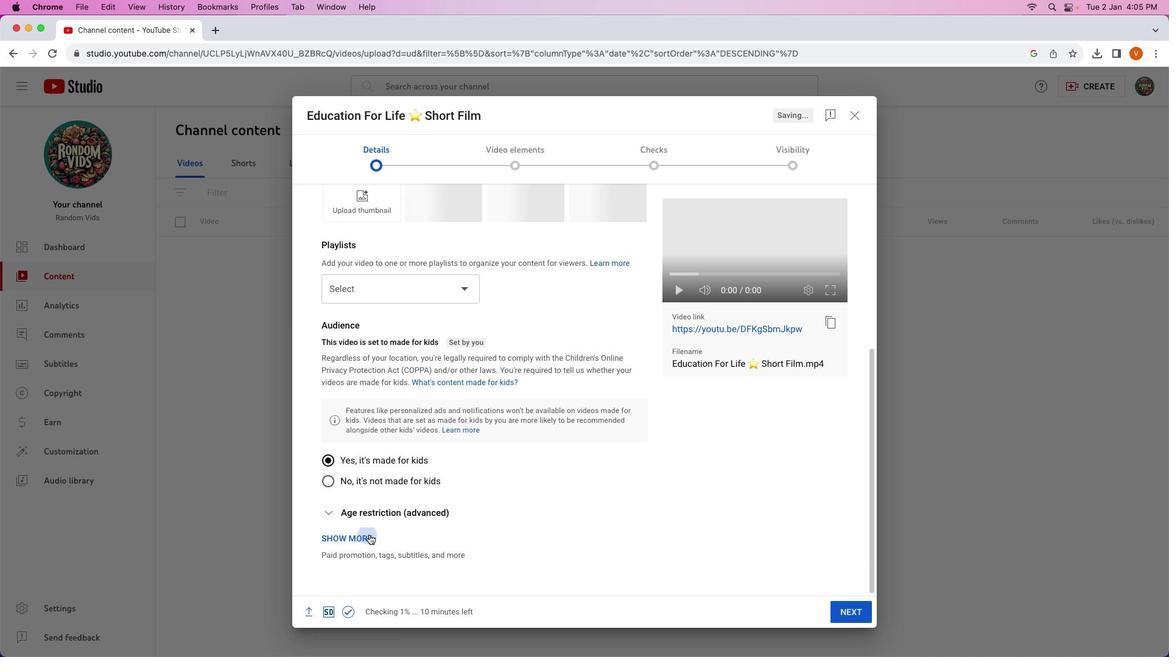 
Action: Mouse scrolled (363, 529) with delta (-4, -5)
Screenshot: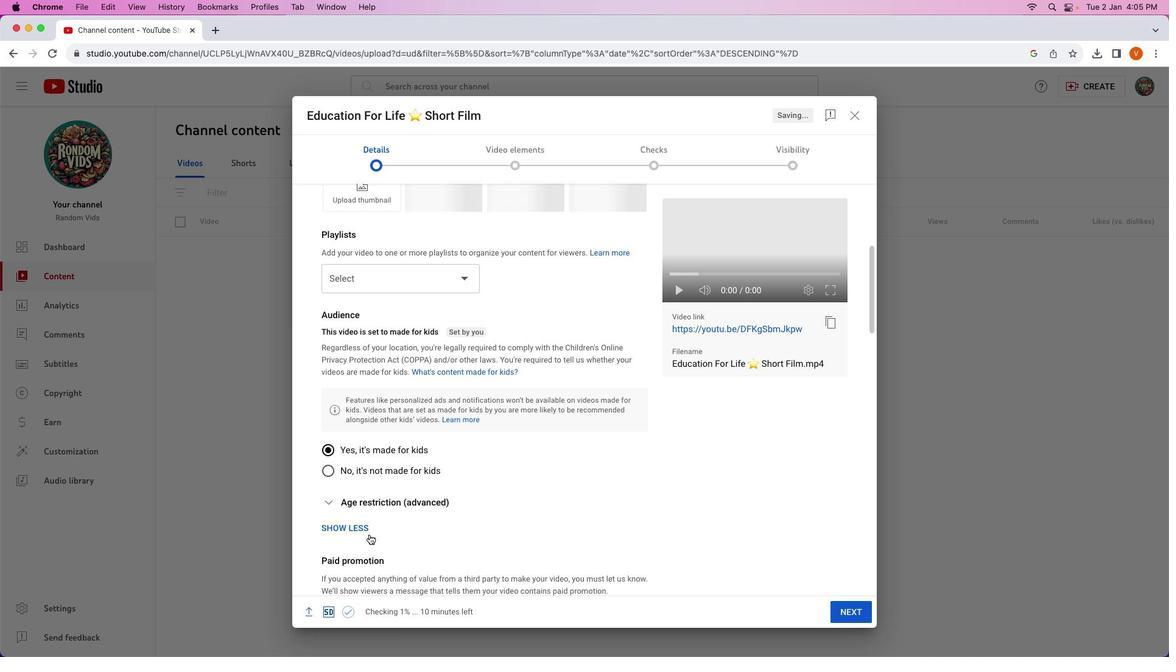 
Action: Mouse scrolled (363, 529) with delta (-4, -5)
Screenshot: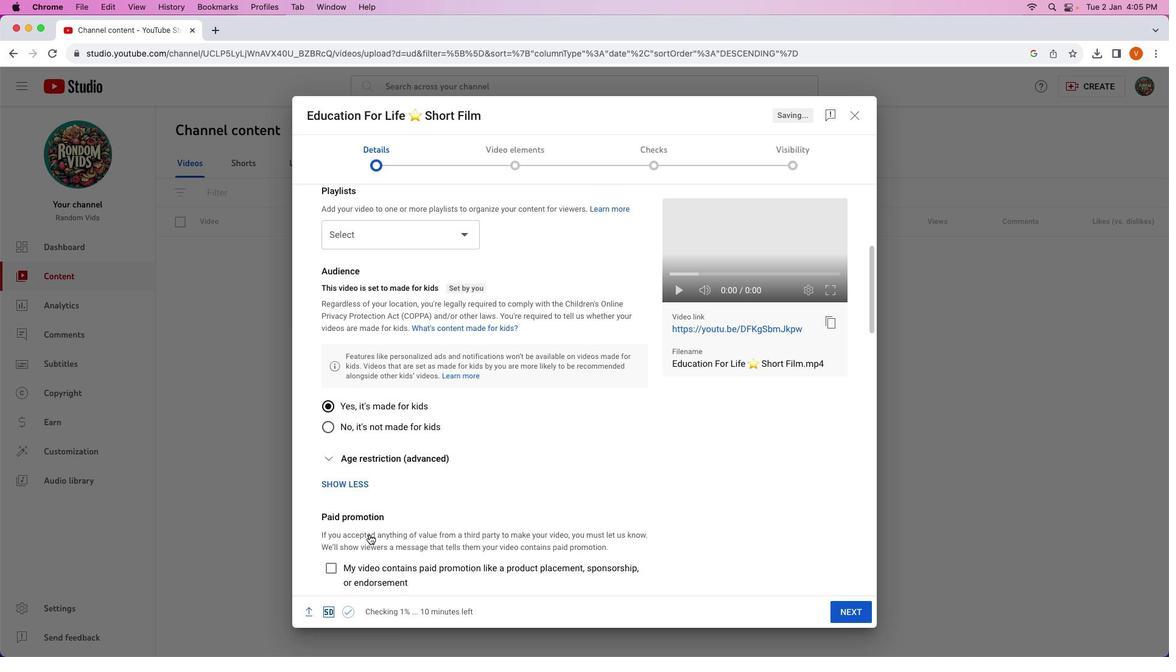 
Action: Mouse scrolled (363, 529) with delta (-4, -6)
Screenshot: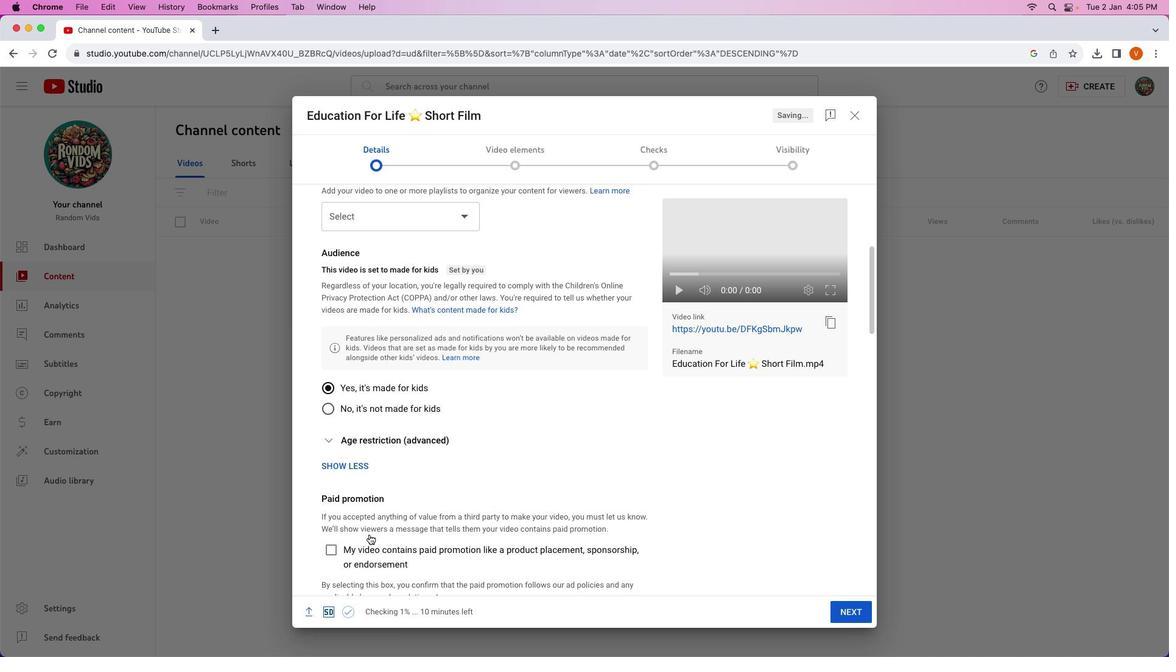 
Action: Mouse scrolled (363, 529) with delta (-4, -4)
Screenshot: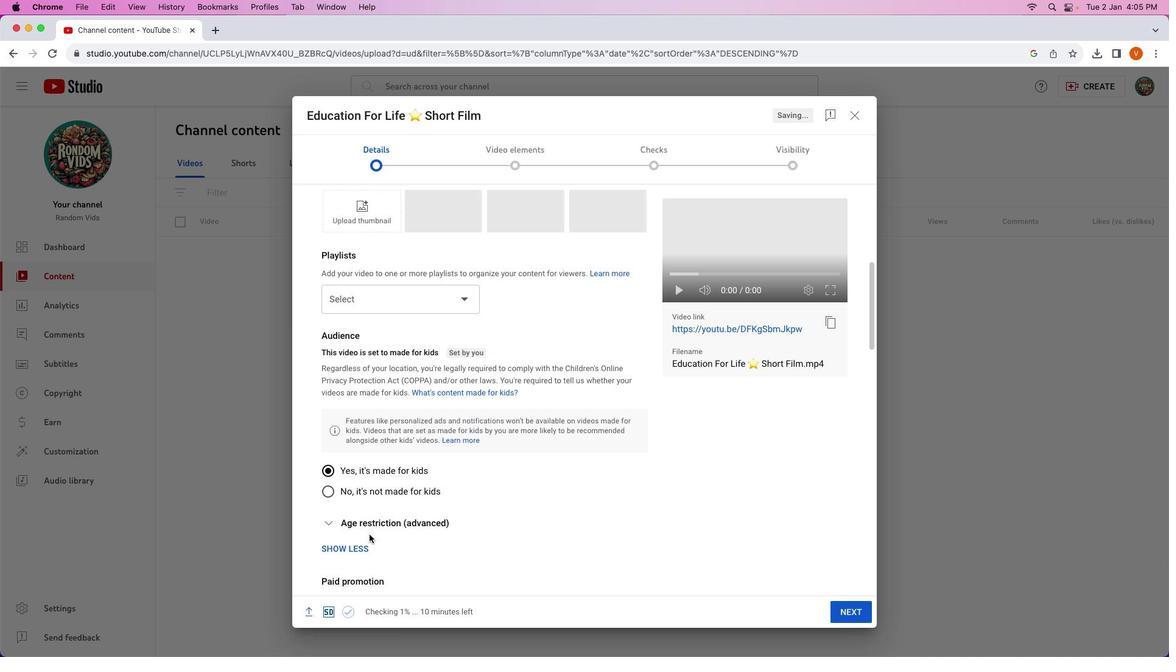 
Action: Mouse scrolled (363, 529) with delta (-4, -4)
Screenshot: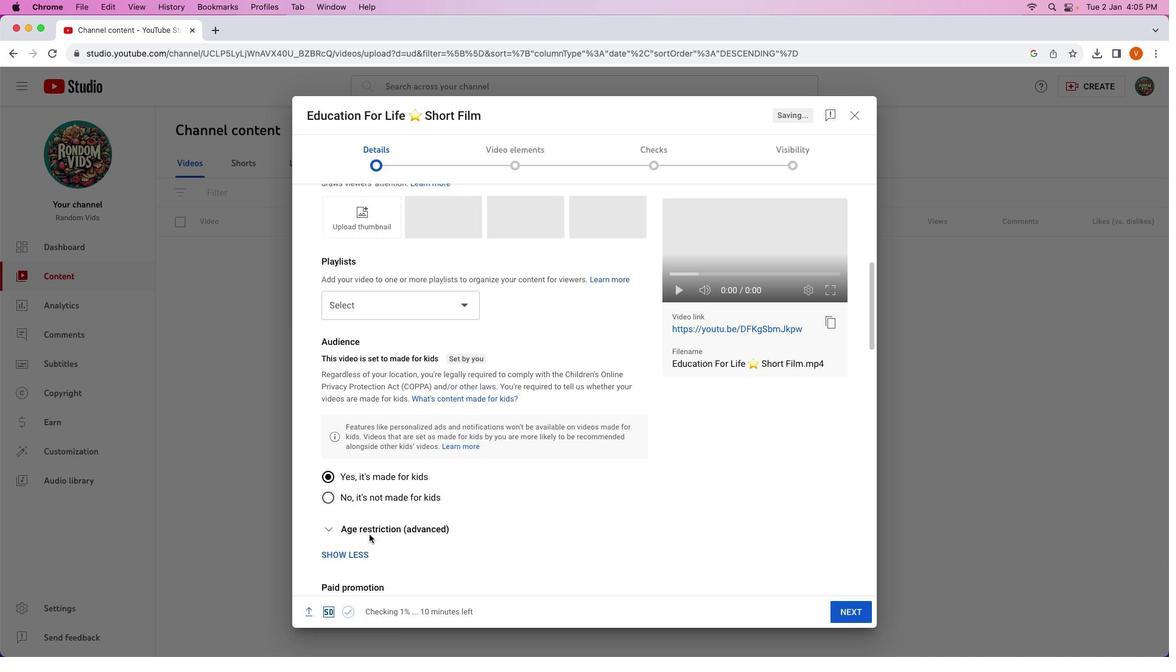 
Action: Mouse scrolled (363, 529) with delta (-4, -3)
Screenshot: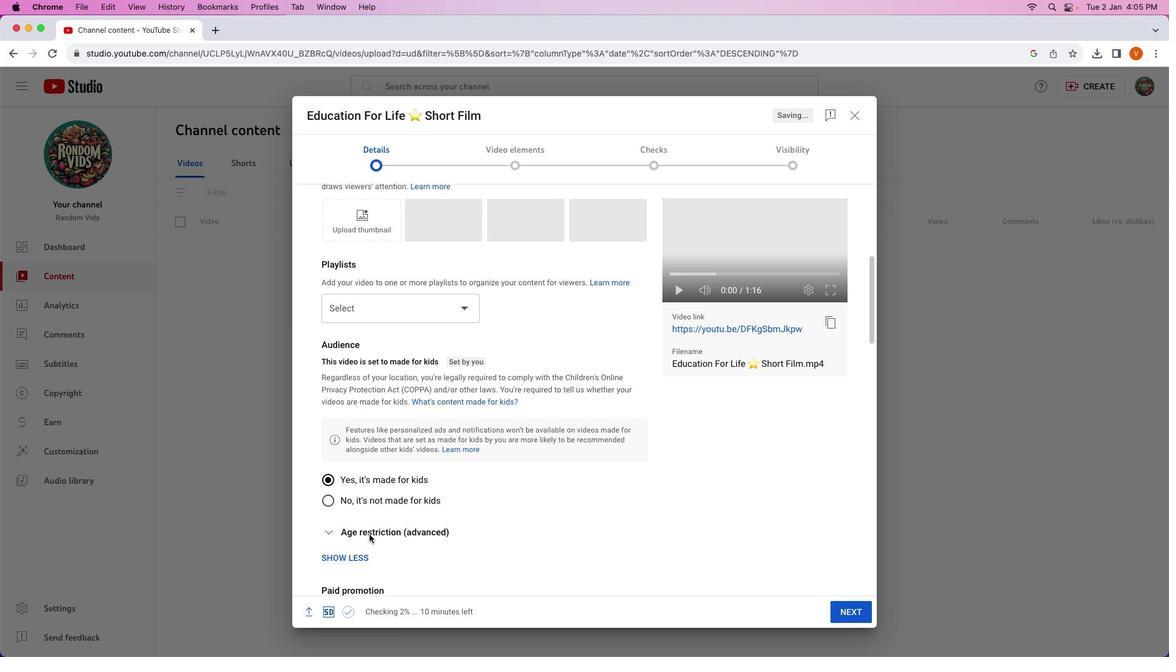 
Action: Mouse scrolled (363, 529) with delta (-4, -4)
Screenshot: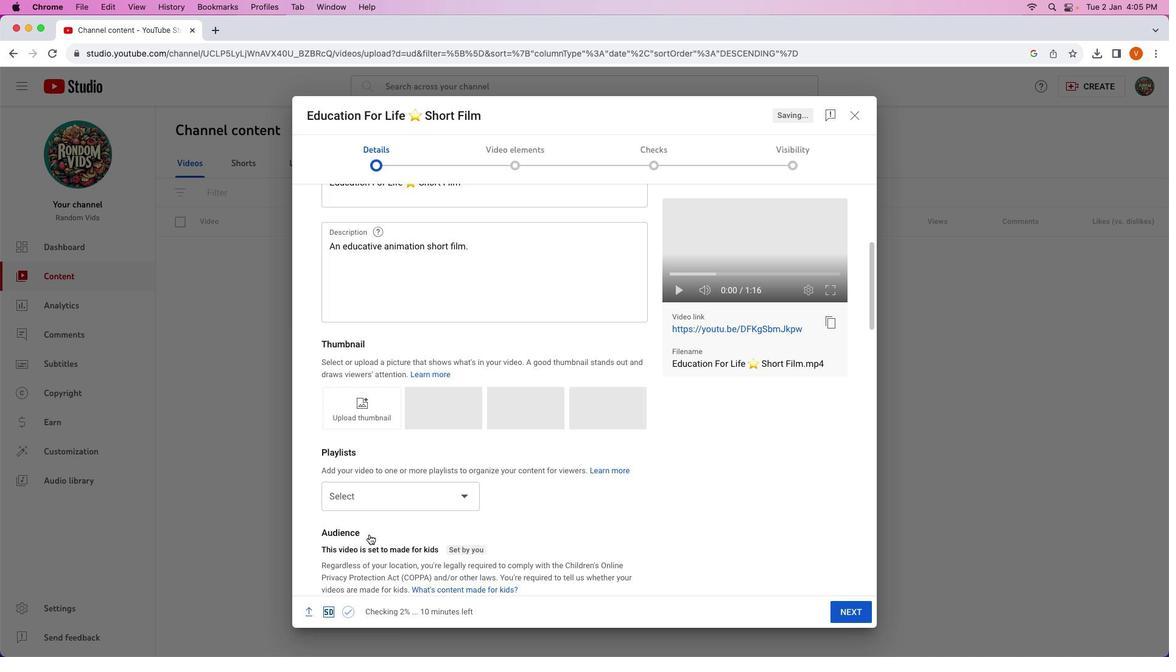 
Action: Mouse scrolled (363, 529) with delta (-4, -4)
Screenshot: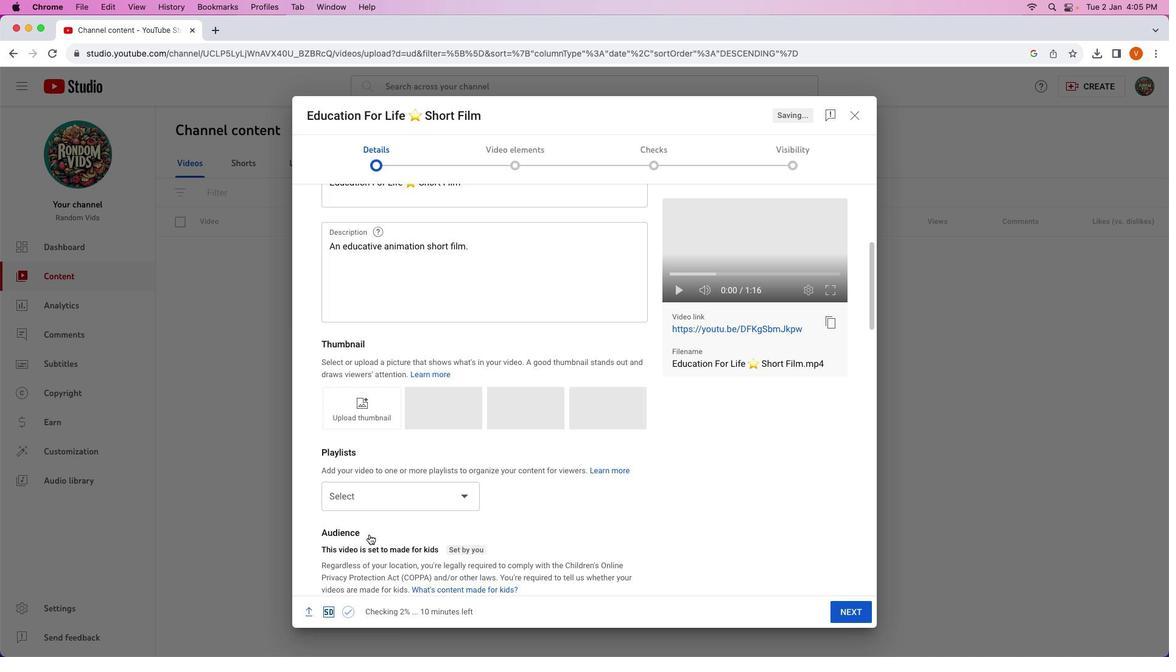 
Action: Mouse scrolled (363, 529) with delta (-4, -3)
Screenshot: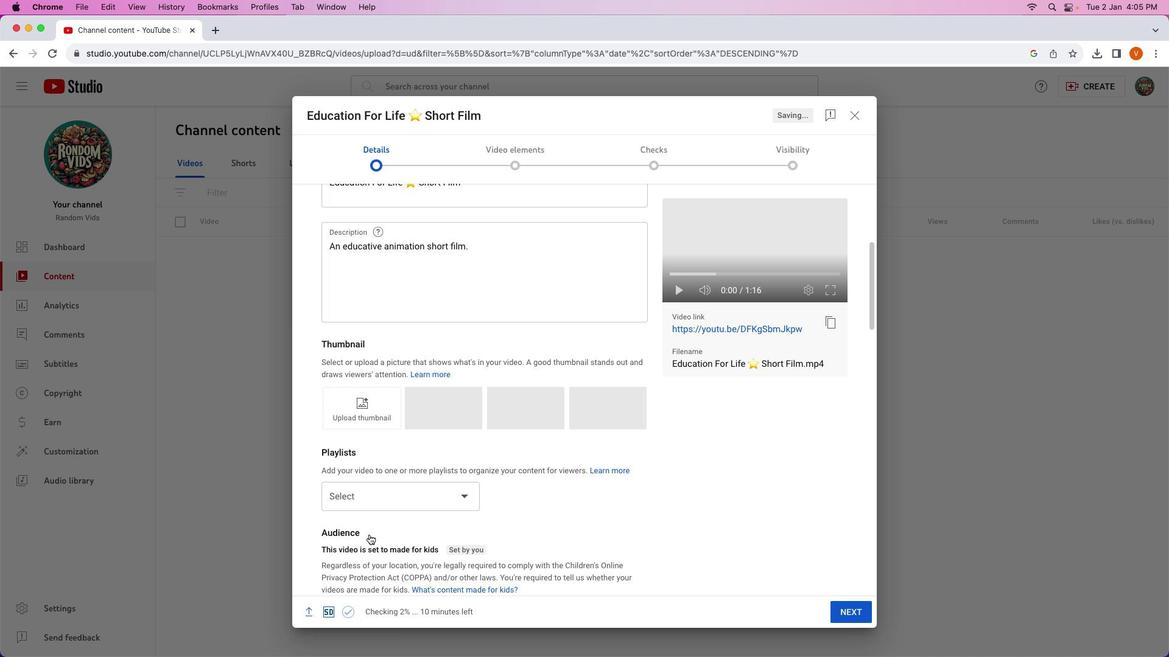 
Action: Mouse scrolled (363, 529) with delta (-4, -2)
Screenshot: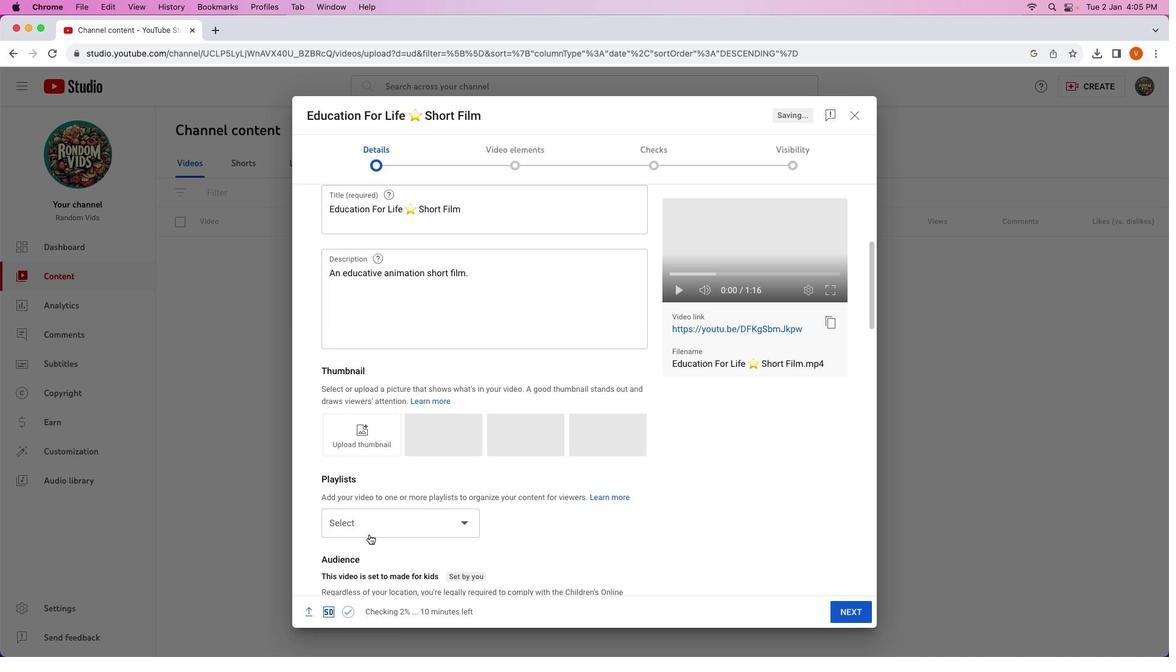 
Action: Mouse scrolled (363, 529) with delta (-4, -4)
Screenshot: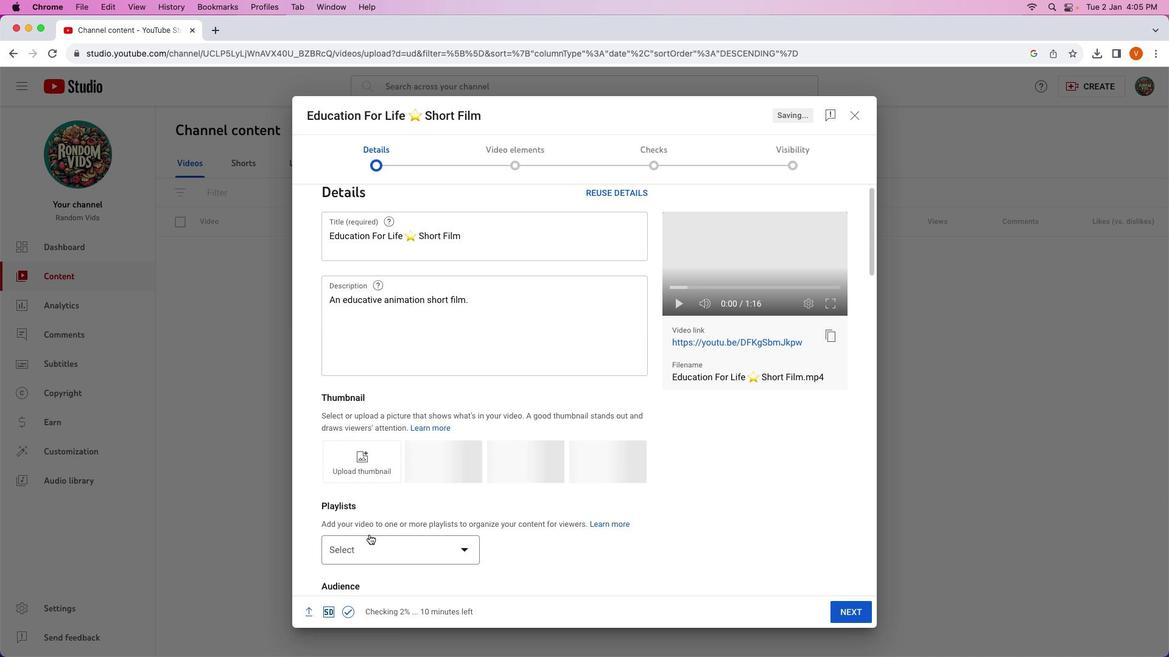 
Action: Mouse scrolled (363, 529) with delta (-4, -4)
Screenshot: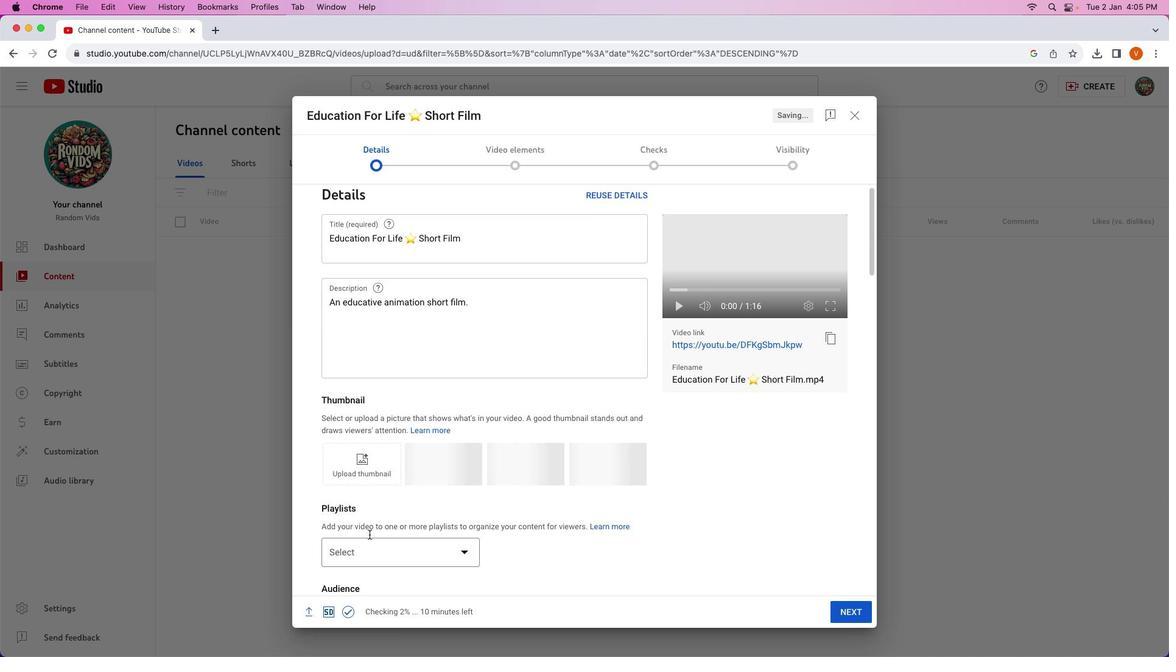 
Action: Mouse scrolled (363, 529) with delta (-4, -3)
Screenshot: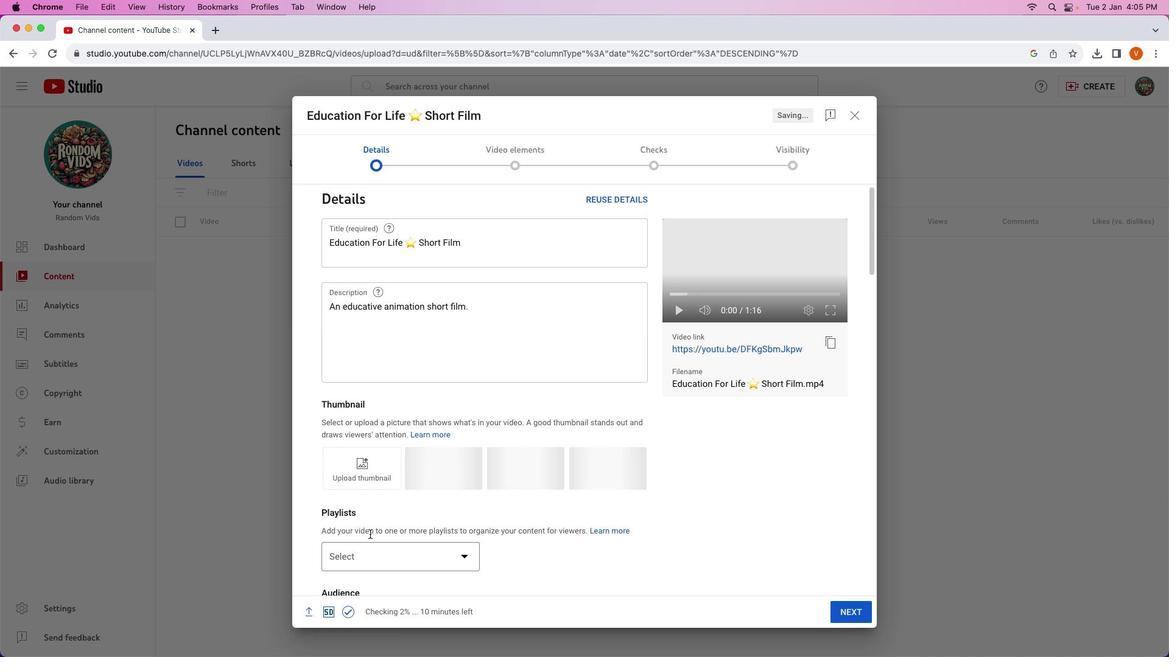
Action: Mouse moved to (364, 528)
Screenshot: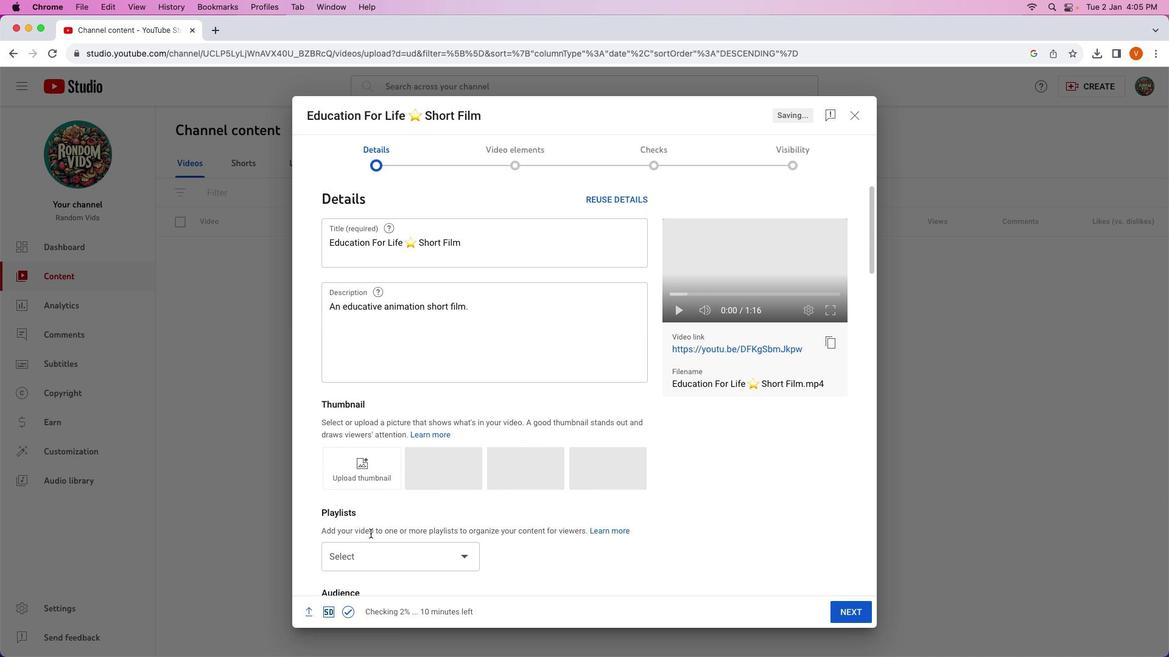 
Action: Mouse scrolled (364, 528) with delta (-4, -4)
Screenshot: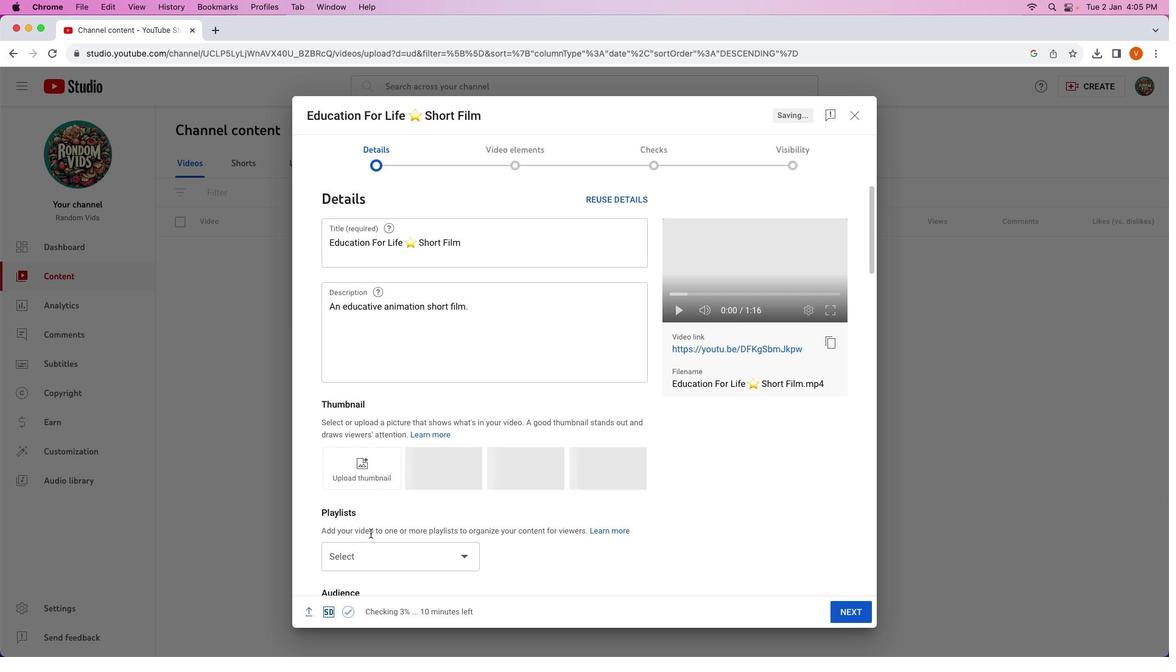 
Action: Mouse scrolled (364, 528) with delta (-4, -4)
Screenshot: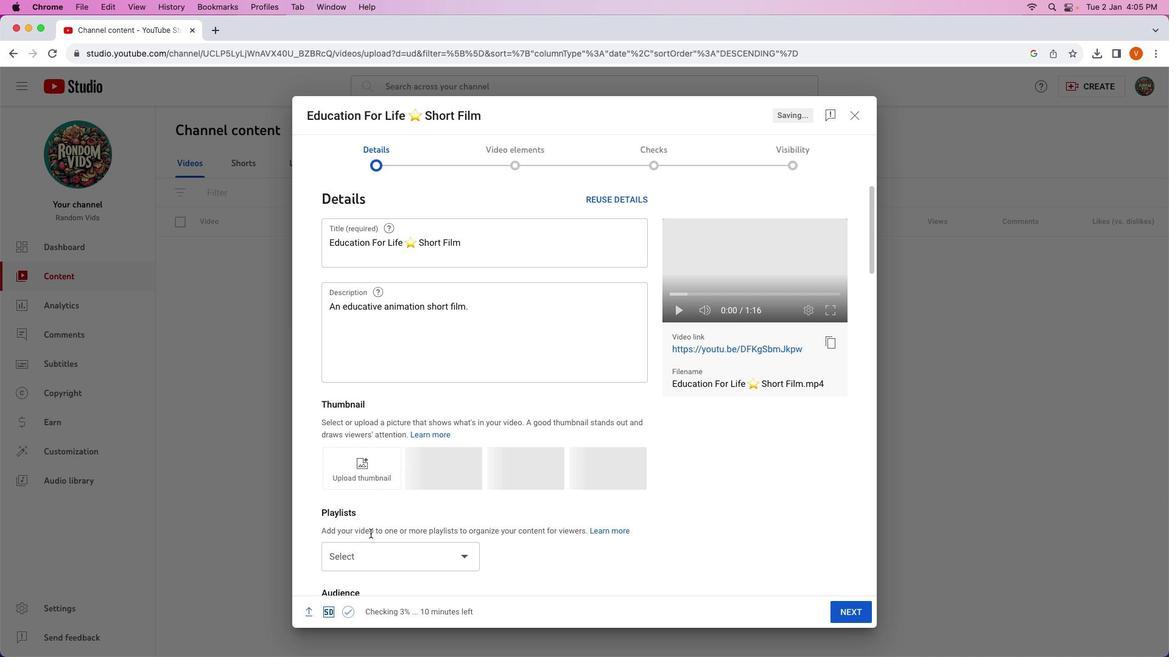 
Action: Mouse scrolled (364, 528) with delta (-4, -3)
Screenshot: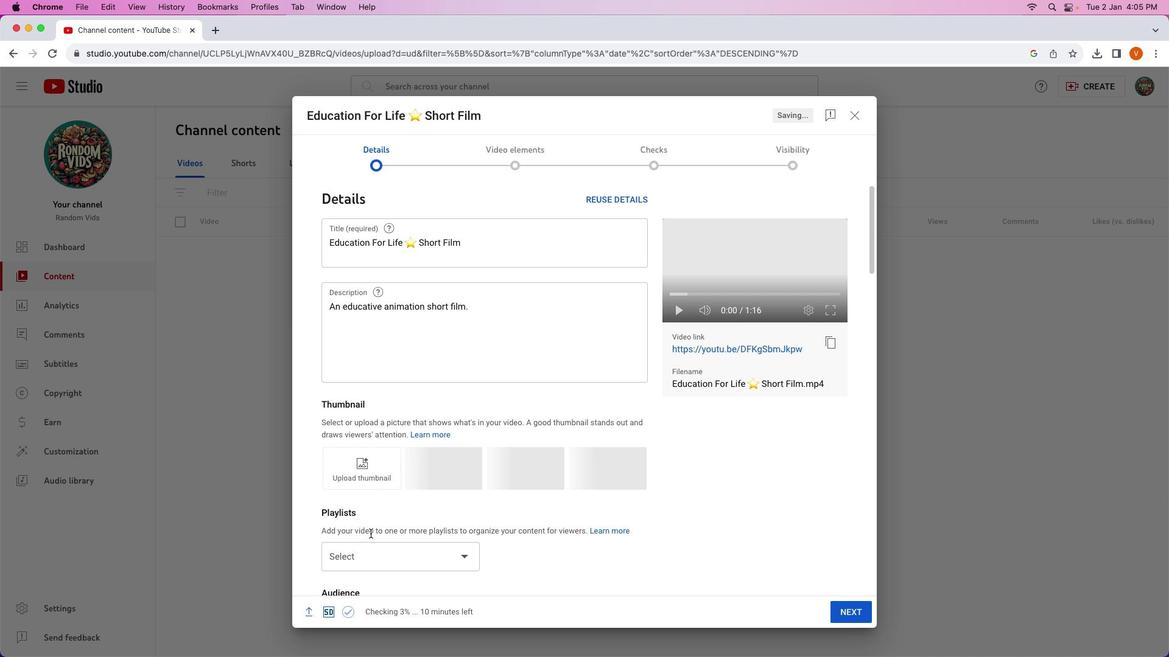 
Action: Mouse moved to (365, 528)
Screenshot: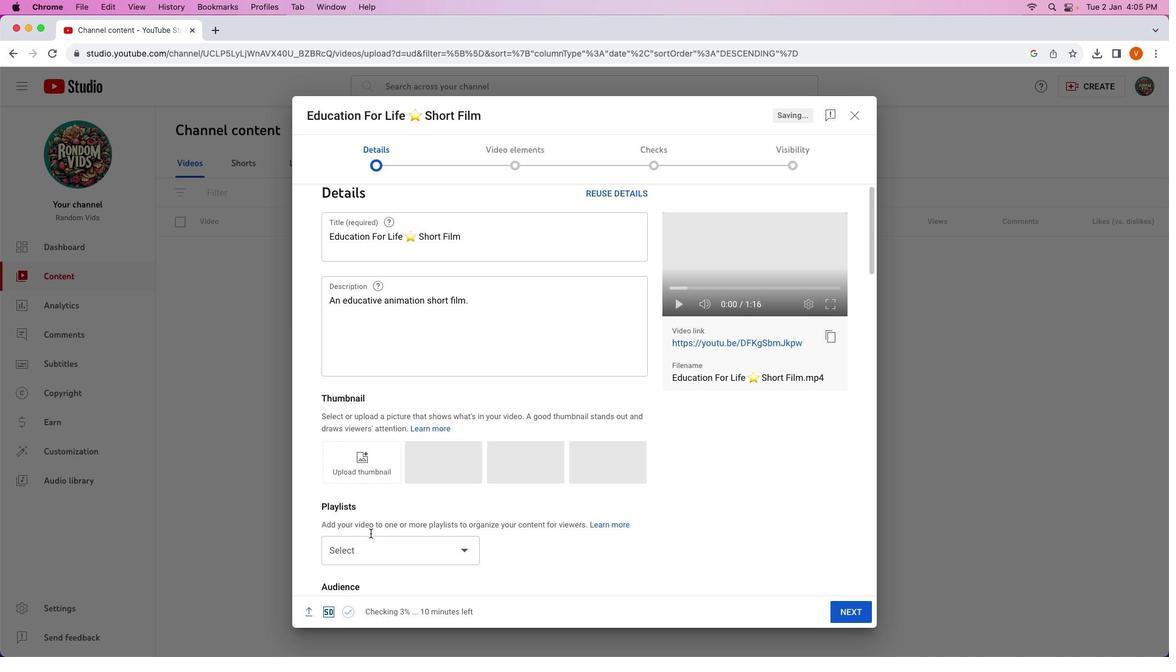 
Action: Mouse scrolled (365, 528) with delta (-4, -5)
Screenshot: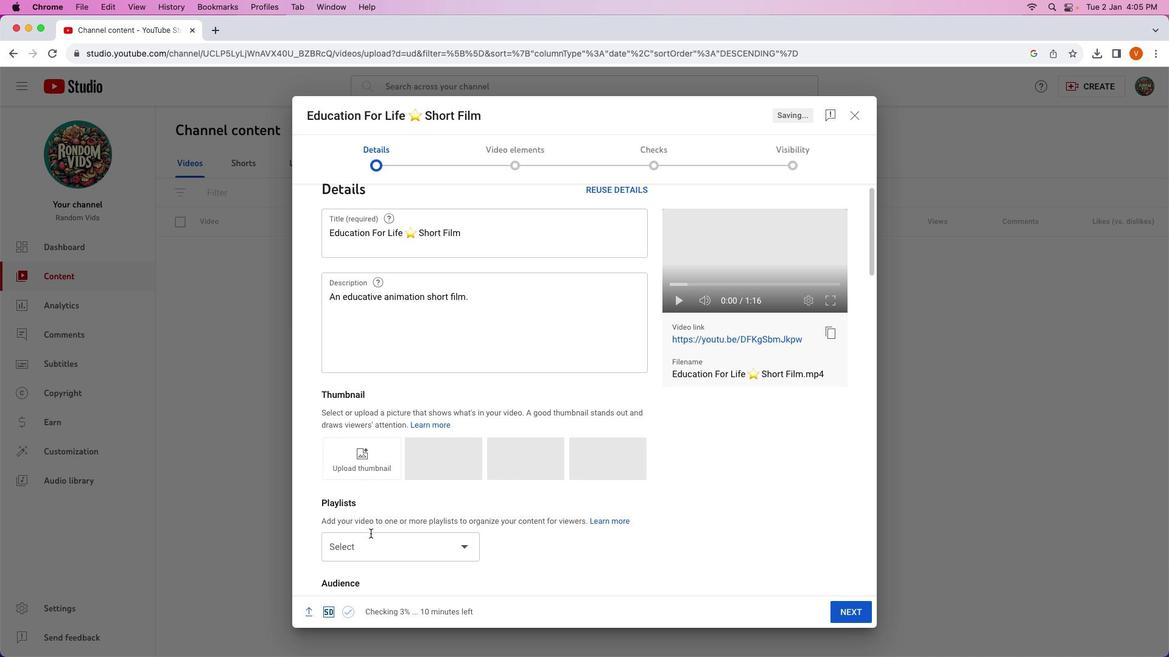 
Action: Mouse scrolled (365, 528) with delta (-4, -5)
Screenshot: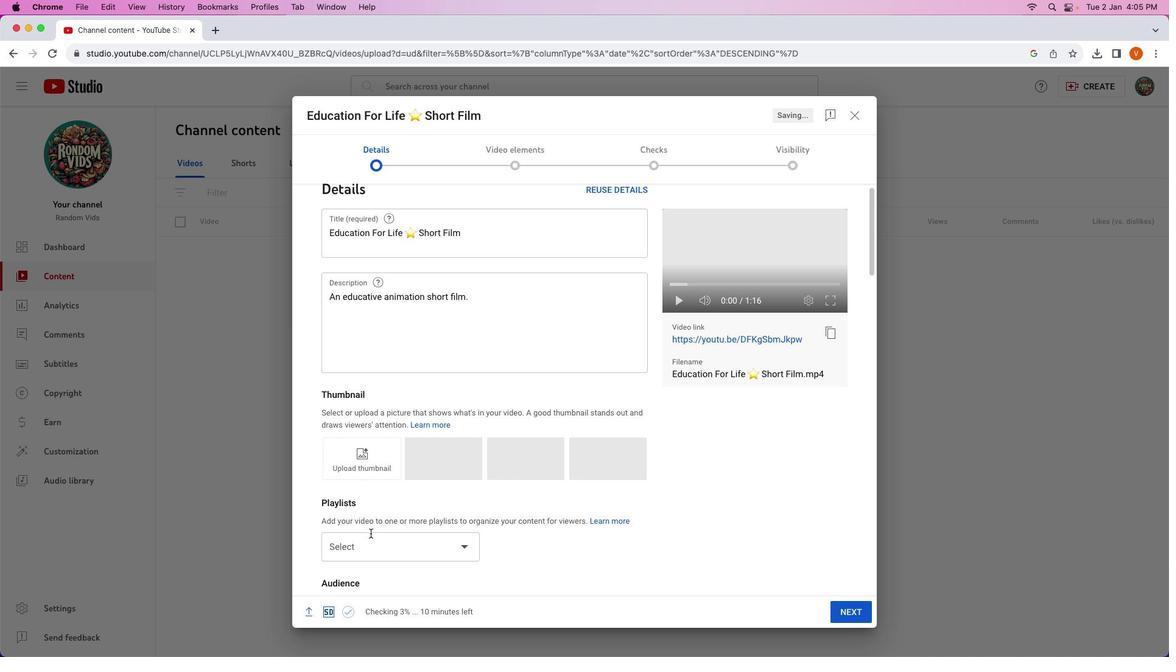 
Action: Mouse scrolled (365, 528) with delta (-4, -4)
Screenshot: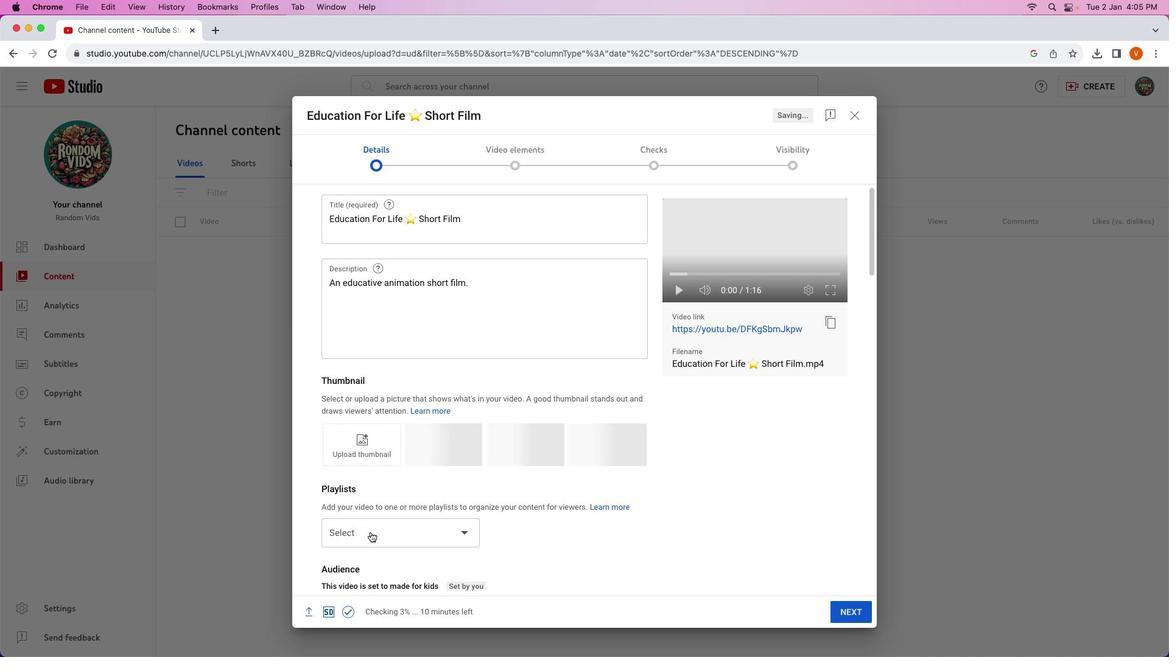 
Action: Mouse moved to (365, 528)
Screenshot: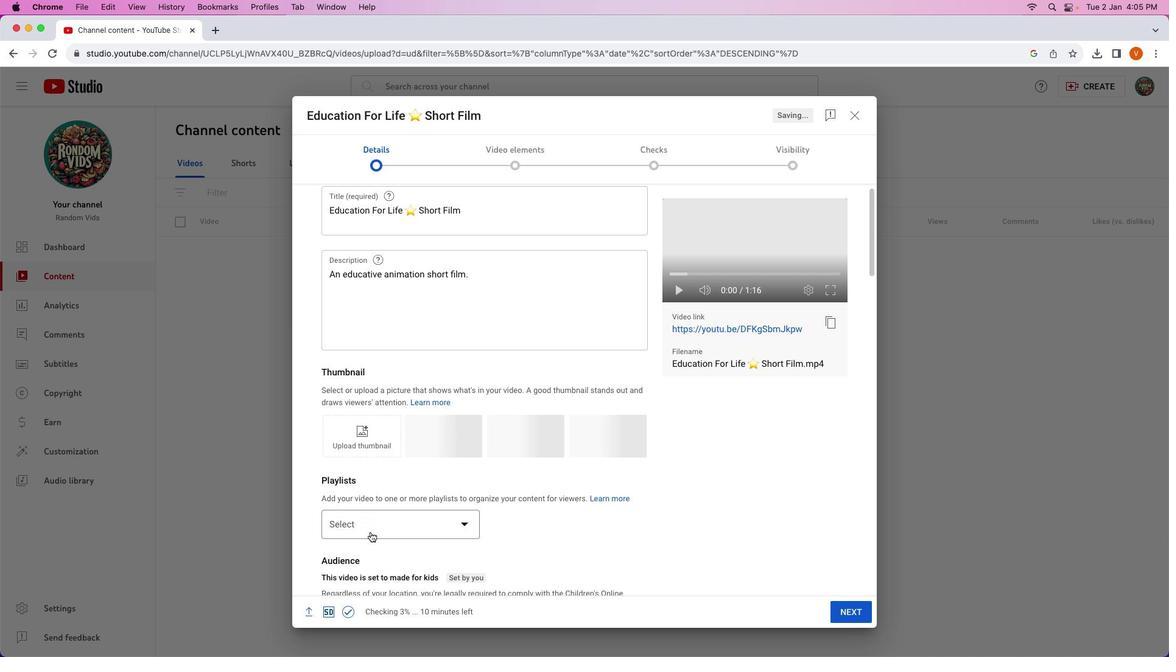 
Action: Mouse scrolled (365, 528) with delta (-4, -5)
Screenshot: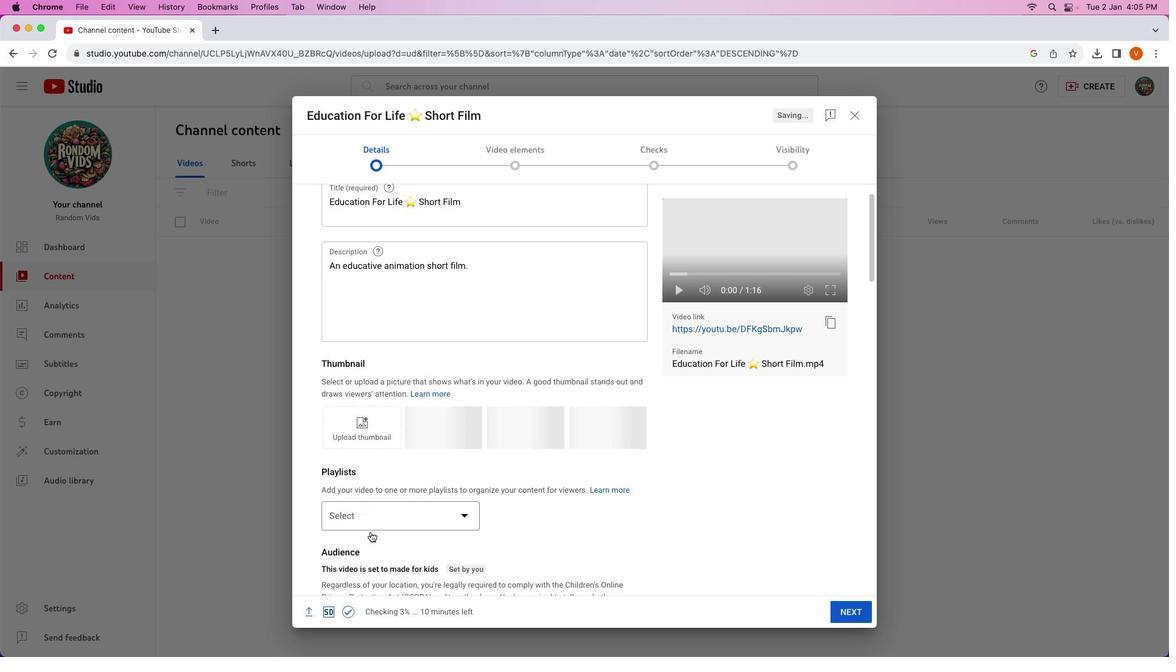 
Action: Mouse moved to (365, 527)
Screenshot: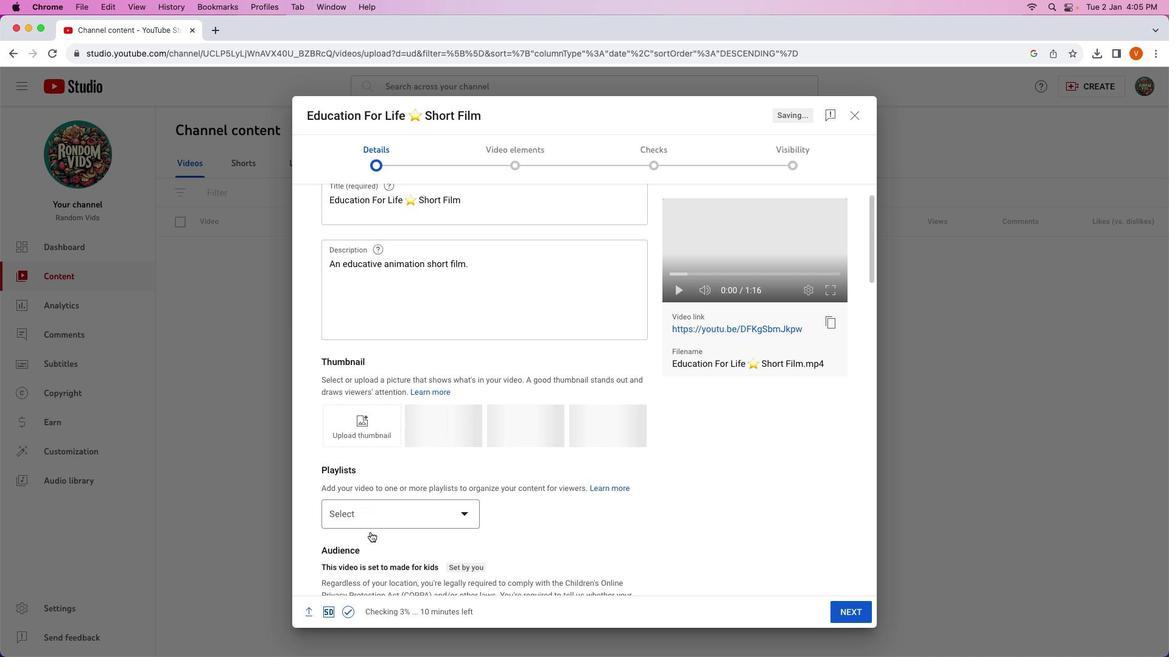 
Action: Mouse scrolled (365, 527) with delta (-4, -5)
Screenshot: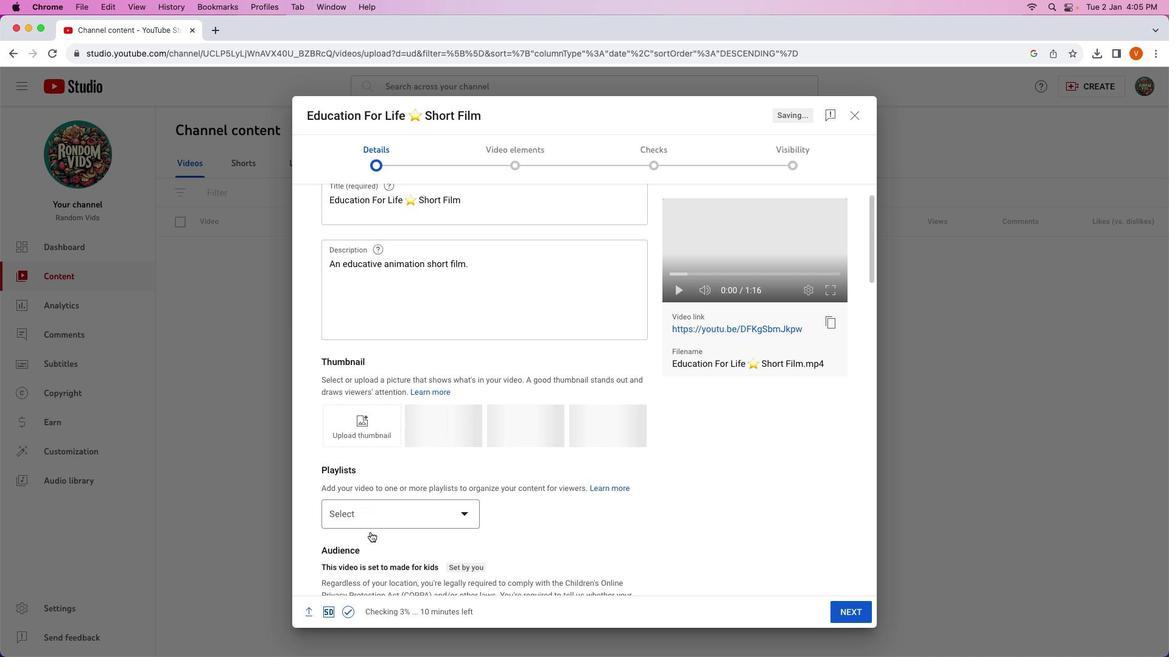 
Action: Mouse scrolled (365, 527) with delta (-4, -5)
Screenshot: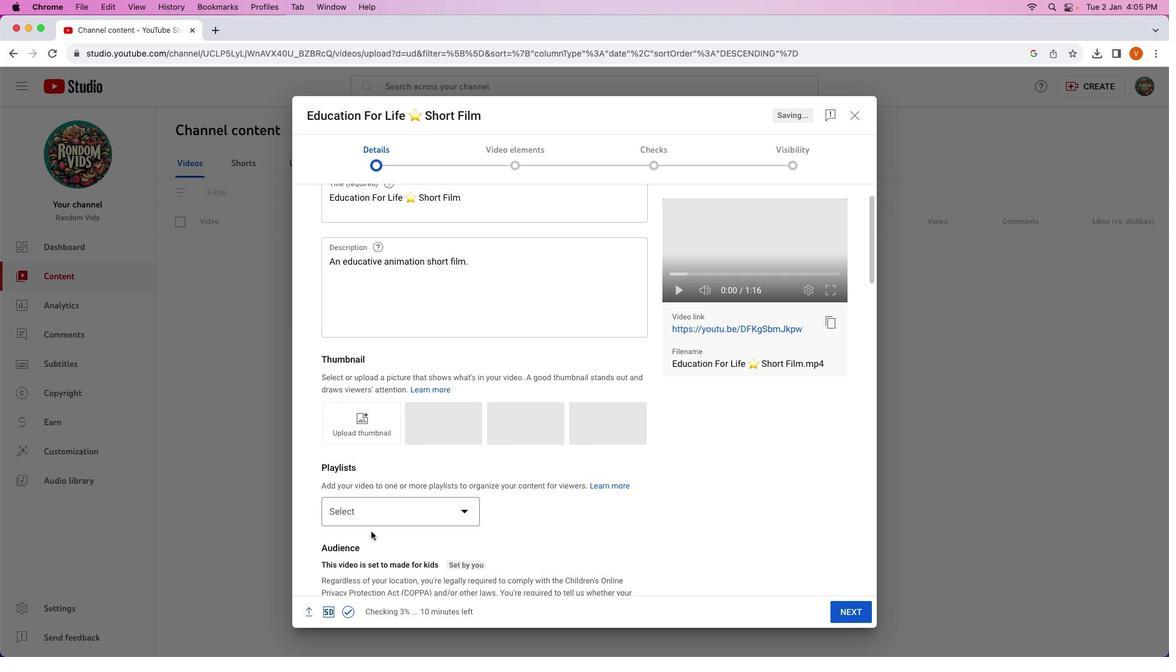 
Action: Mouse moved to (365, 526)
Screenshot: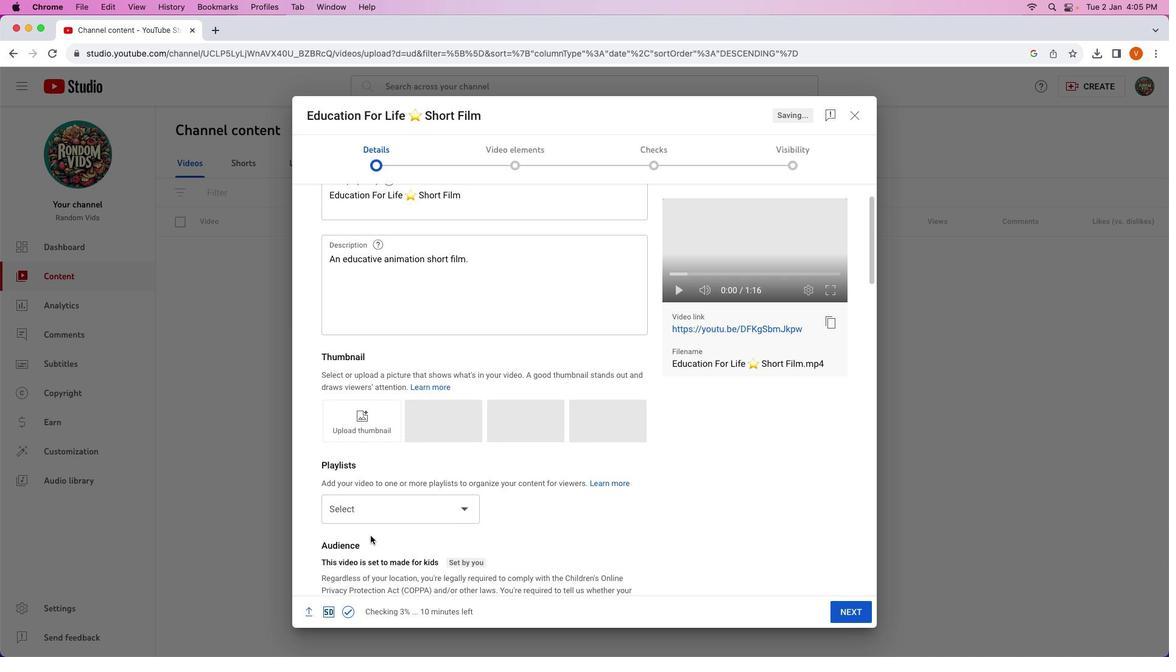 
Action: Mouse scrolled (365, 526) with delta (-4, -5)
Screenshot: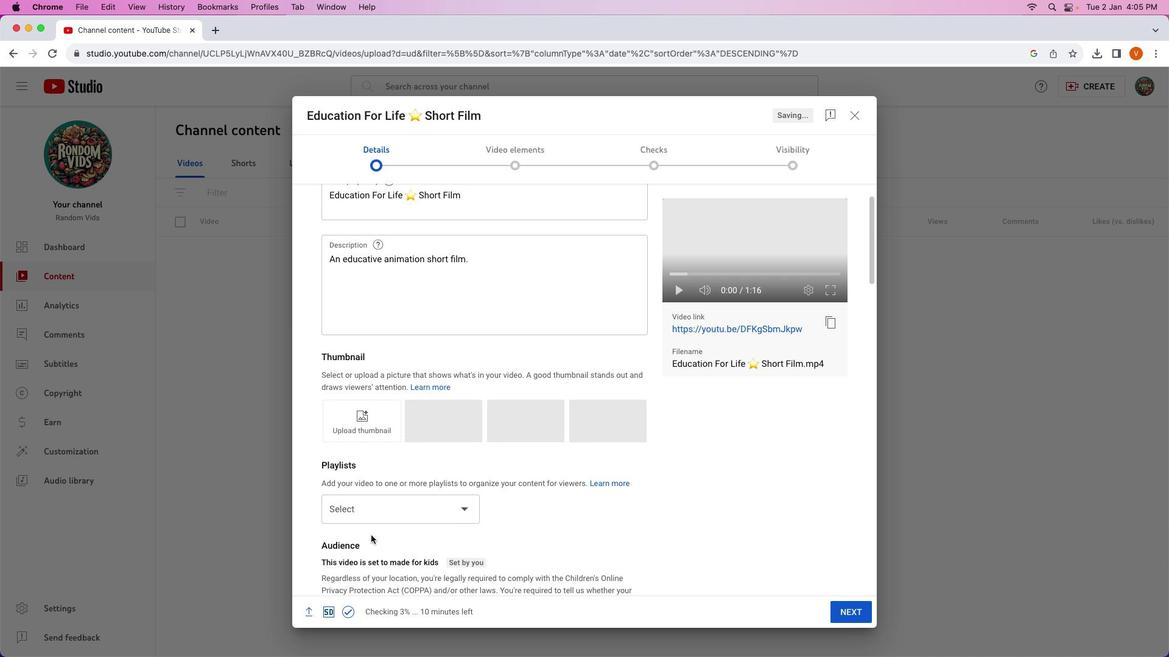 
Action: Mouse moved to (366, 528)
Screenshot: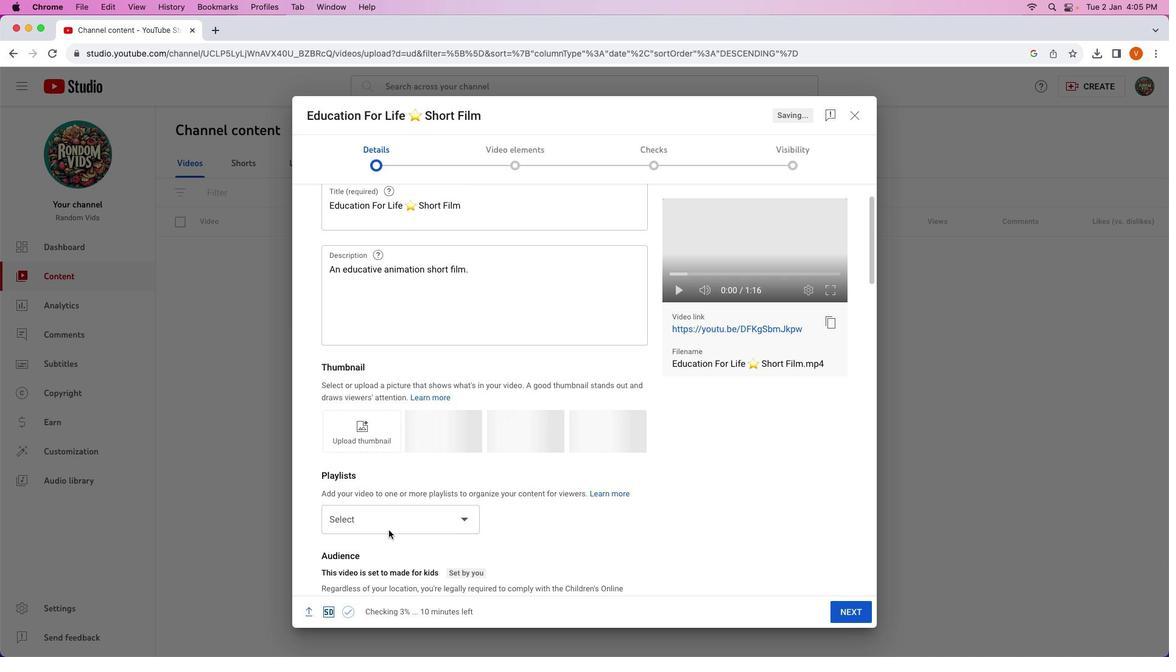 
Action: Mouse scrolled (366, 528) with delta (-4, -4)
Screenshot: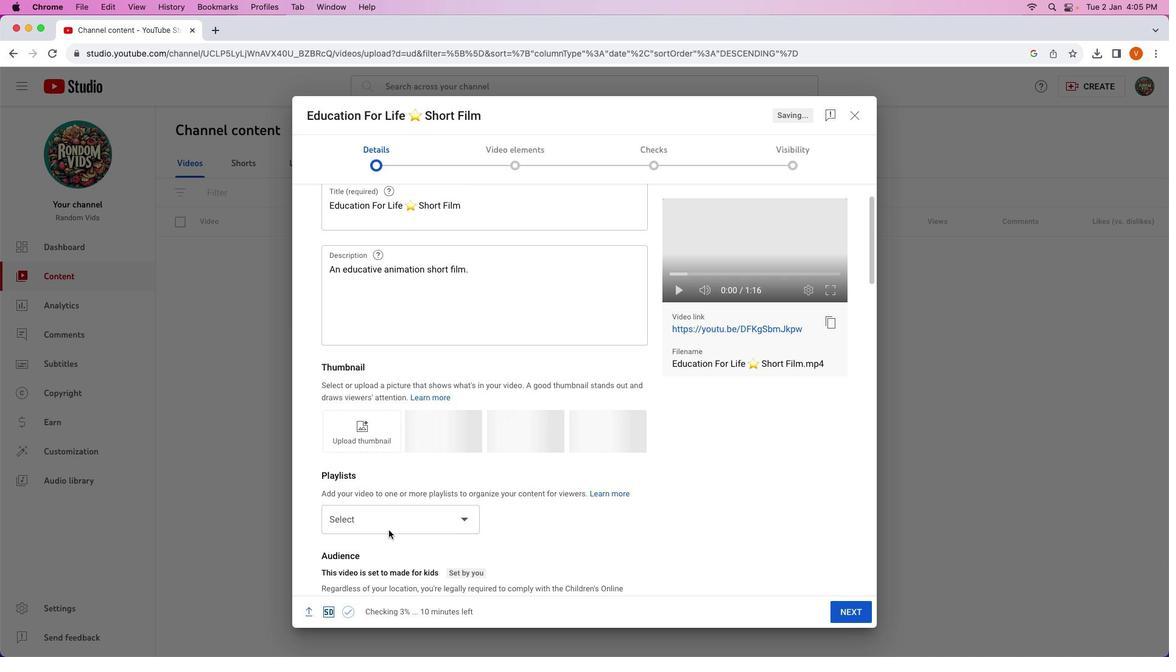 
Action: Mouse moved to (375, 523)
Screenshot: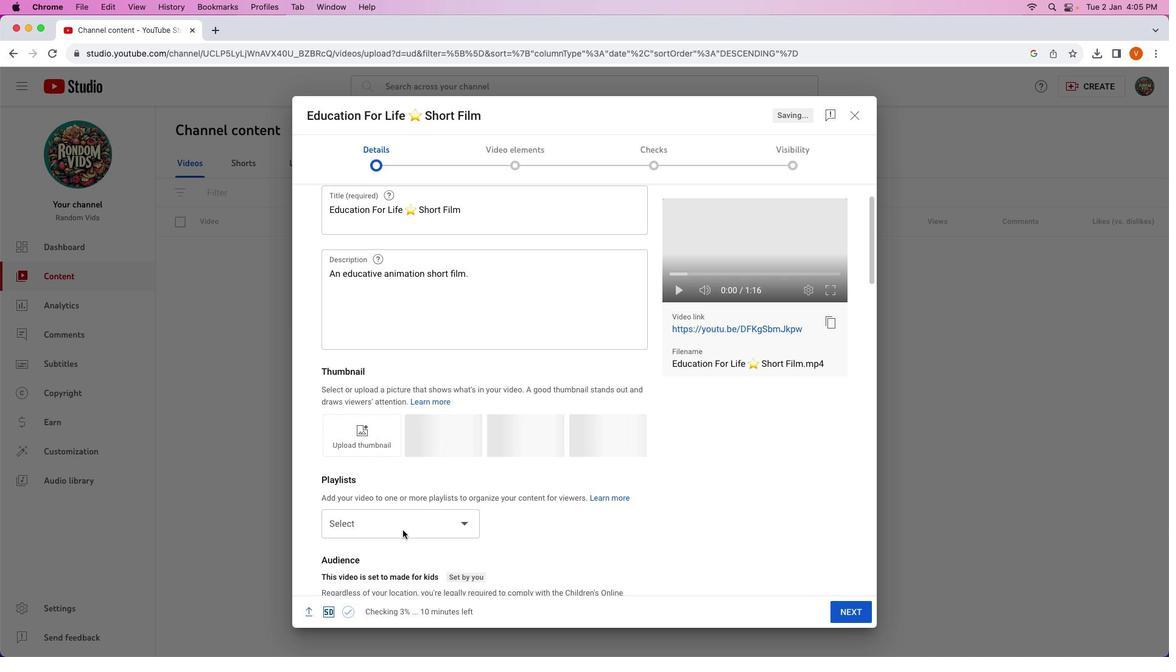 
Action: Mouse scrolled (375, 523) with delta (-4, -4)
Screenshot: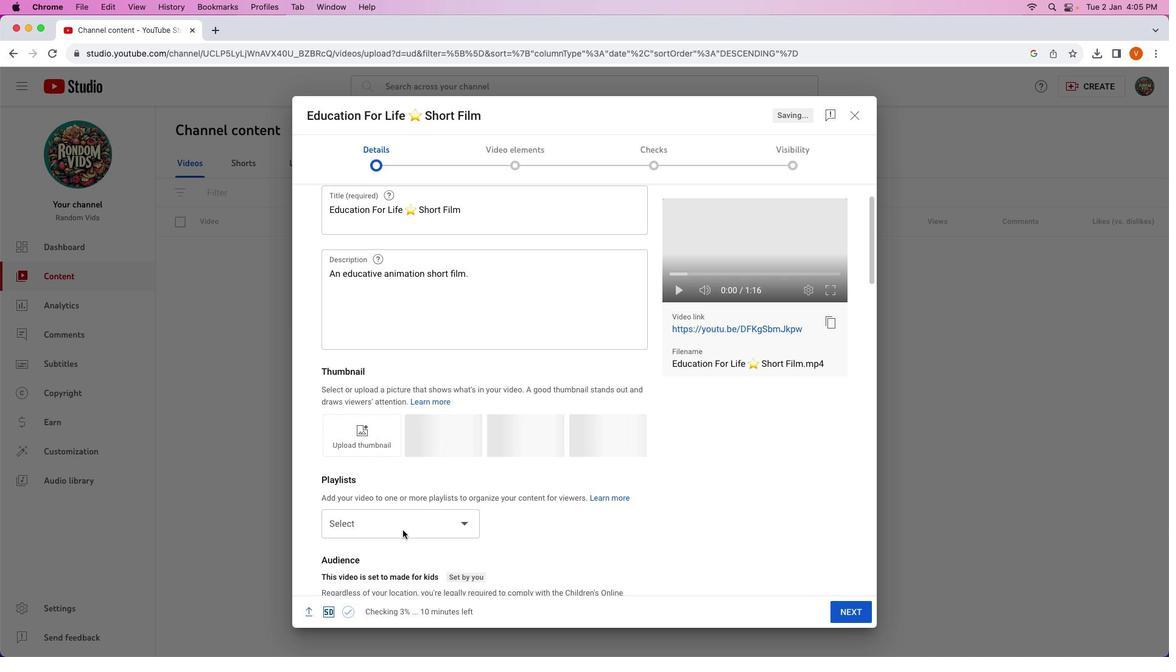 
Action: Mouse moved to (858, 610)
Screenshot: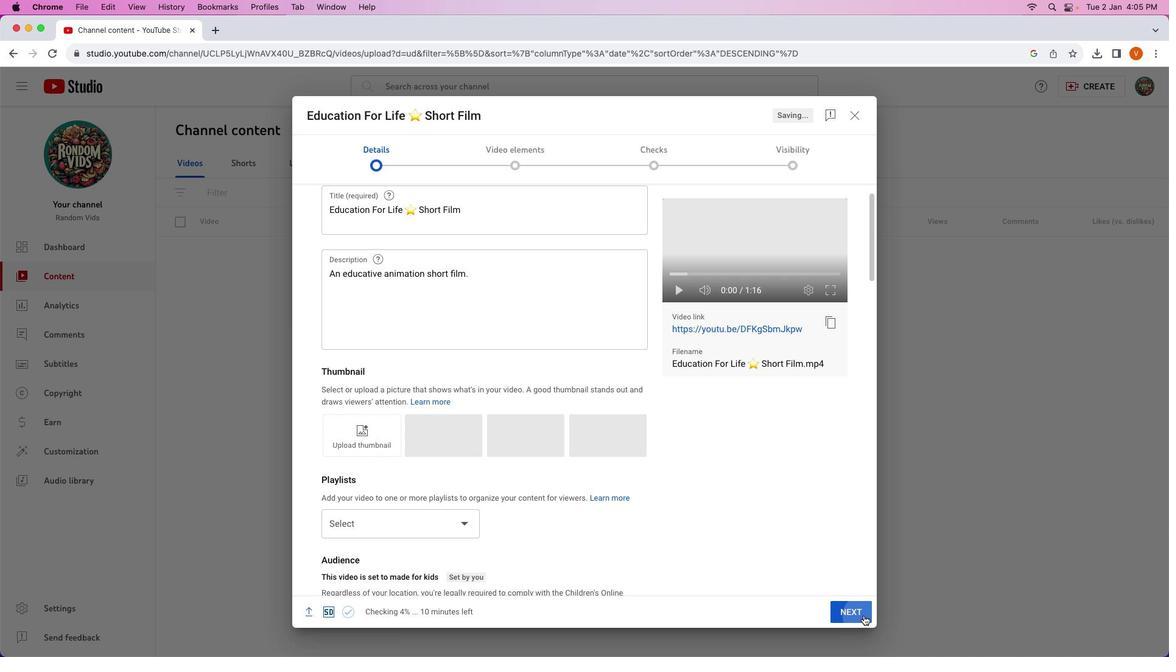 
Action: Mouse pressed left at (858, 610)
Screenshot: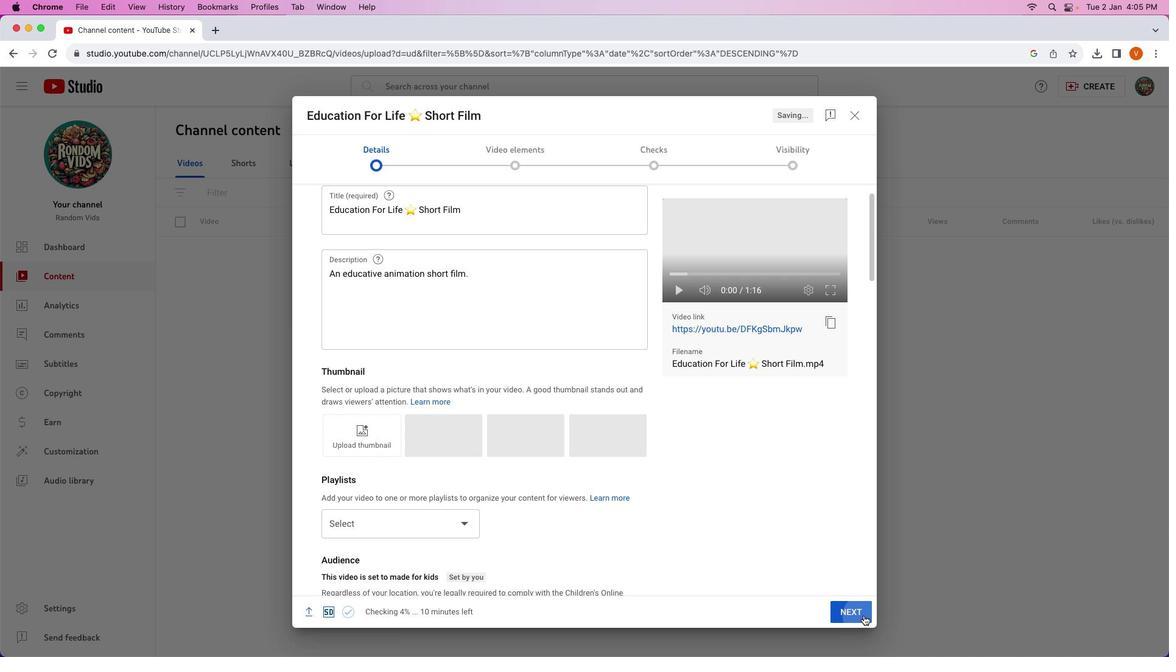 
Action: Mouse moved to (858, 610)
Screenshot: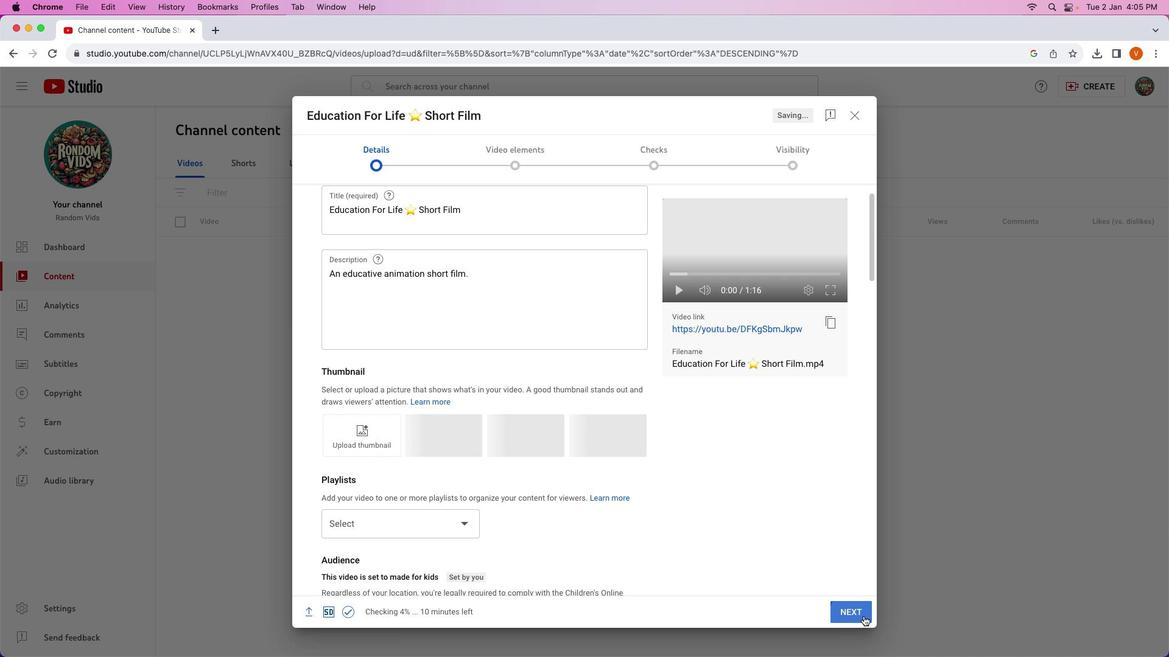 
Action: Mouse pressed left at (858, 610)
Screenshot: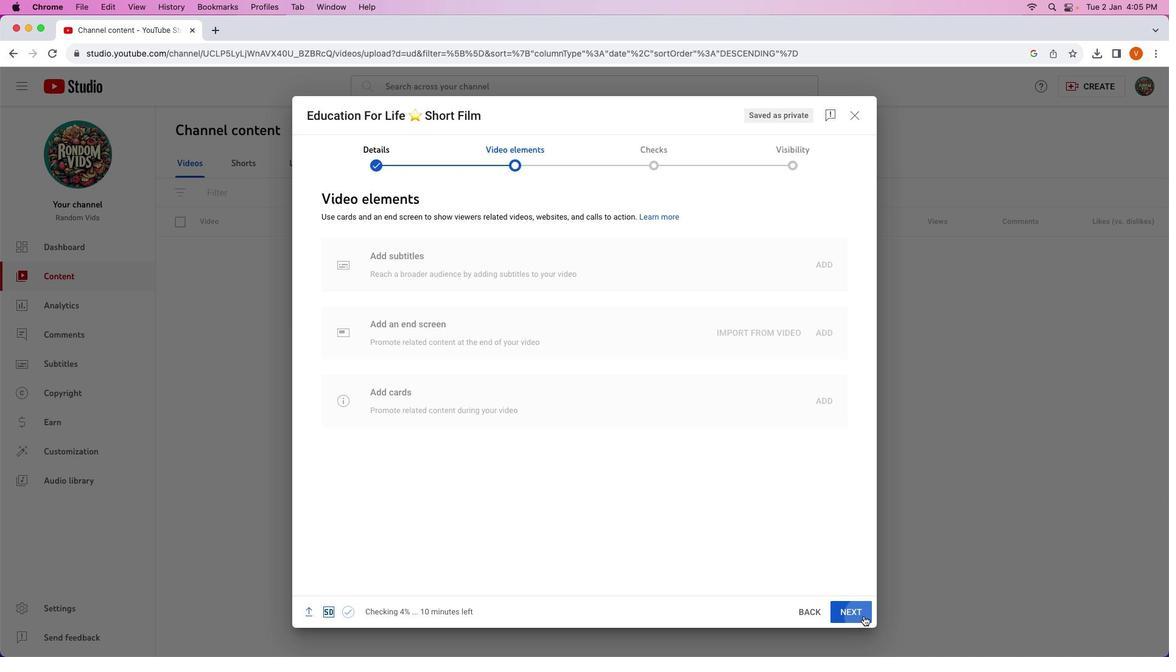 
Action: Mouse pressed left at (858, 610)
Screenshot: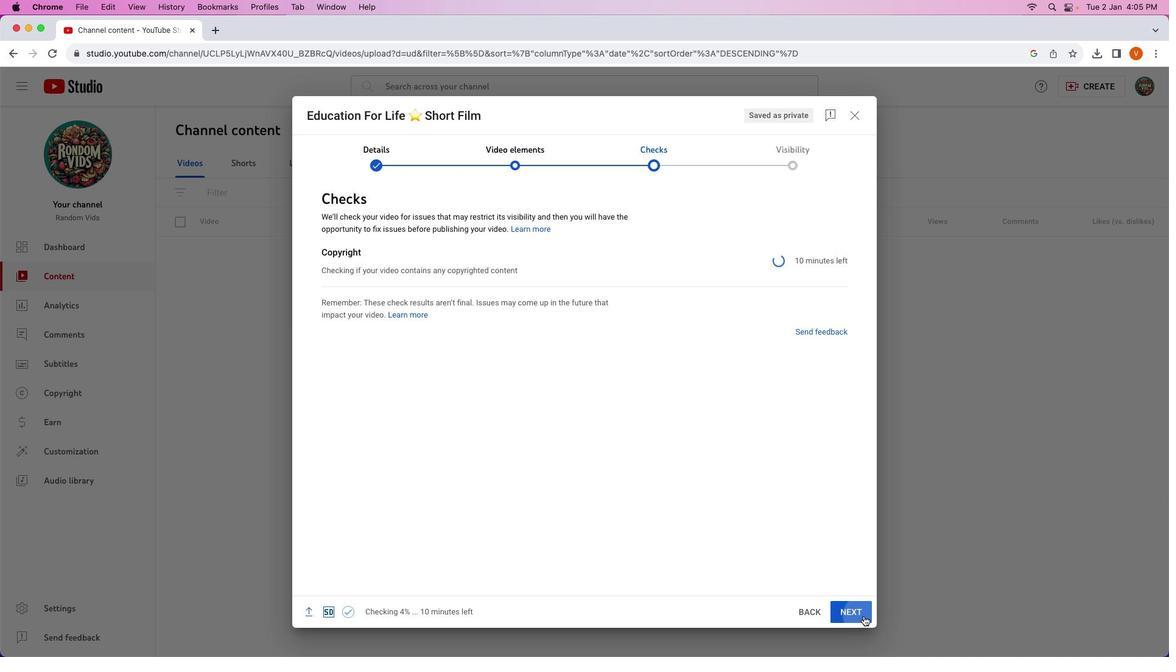 
Action: Mouse moved to (353, 315)
Screenshot: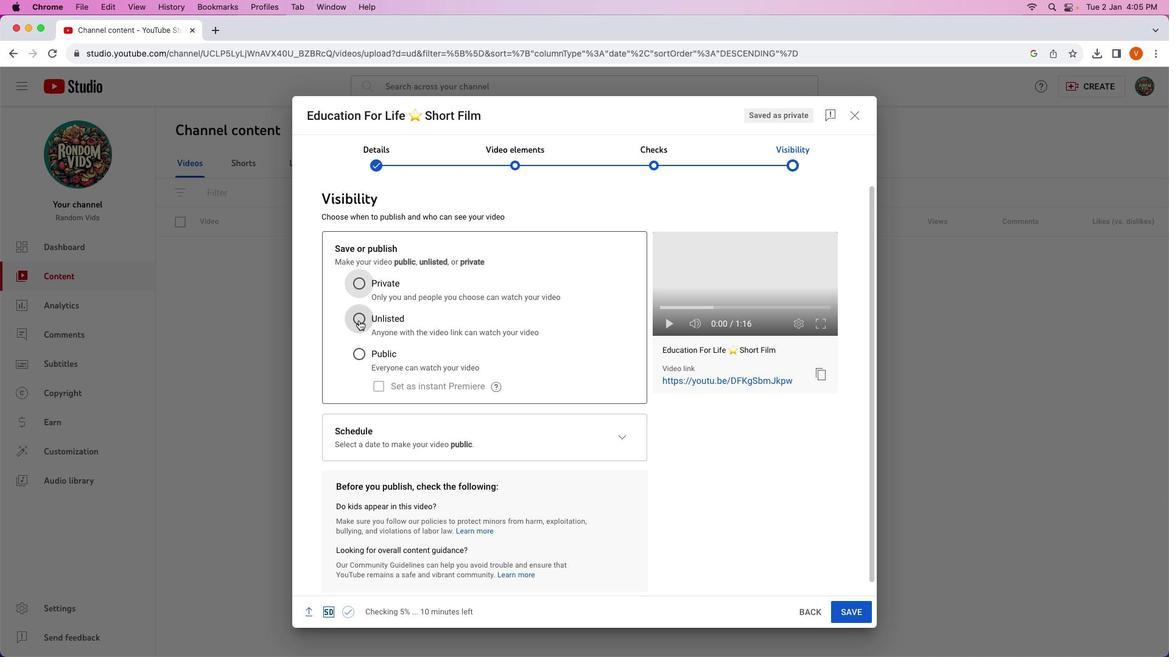
Action: Mouse pressed left at (353, 315)
Screenshot: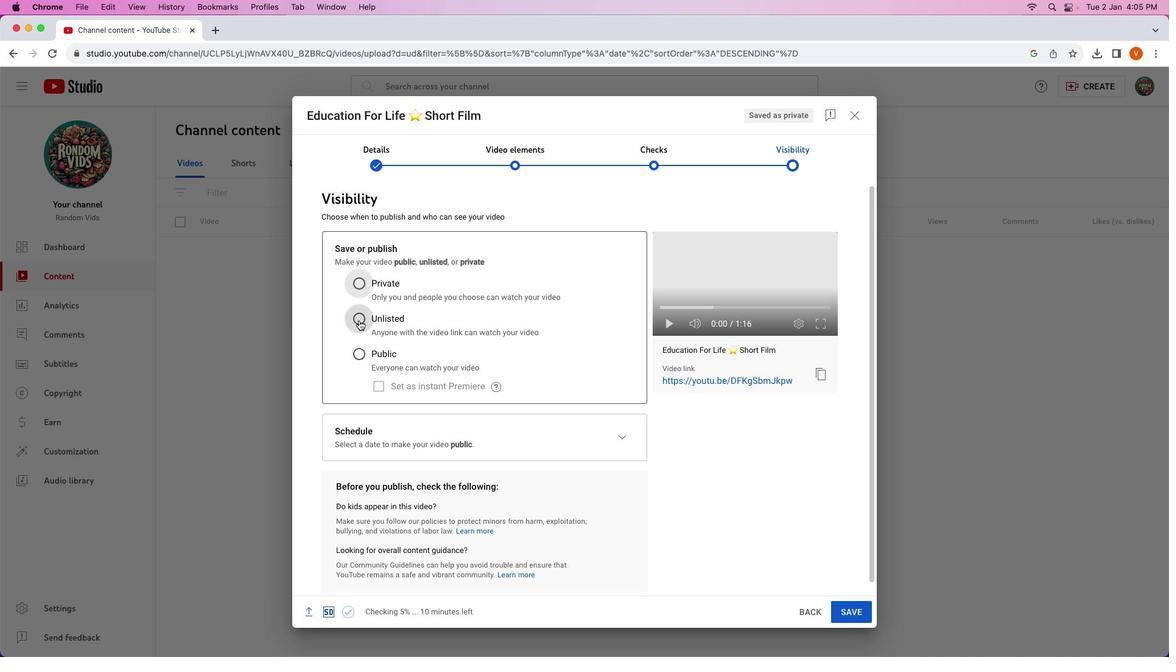 
Action: Mouse moved to (841, 601)
Screenshot: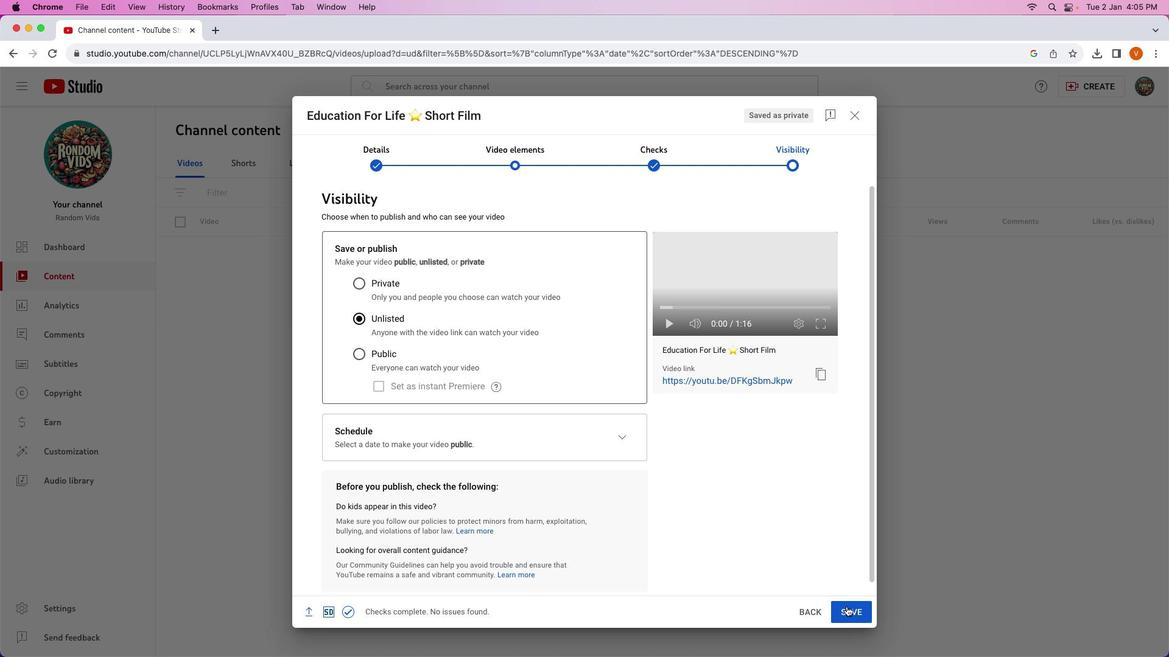 
Action: Mouse pressed left at (841, 601)
Screenshot: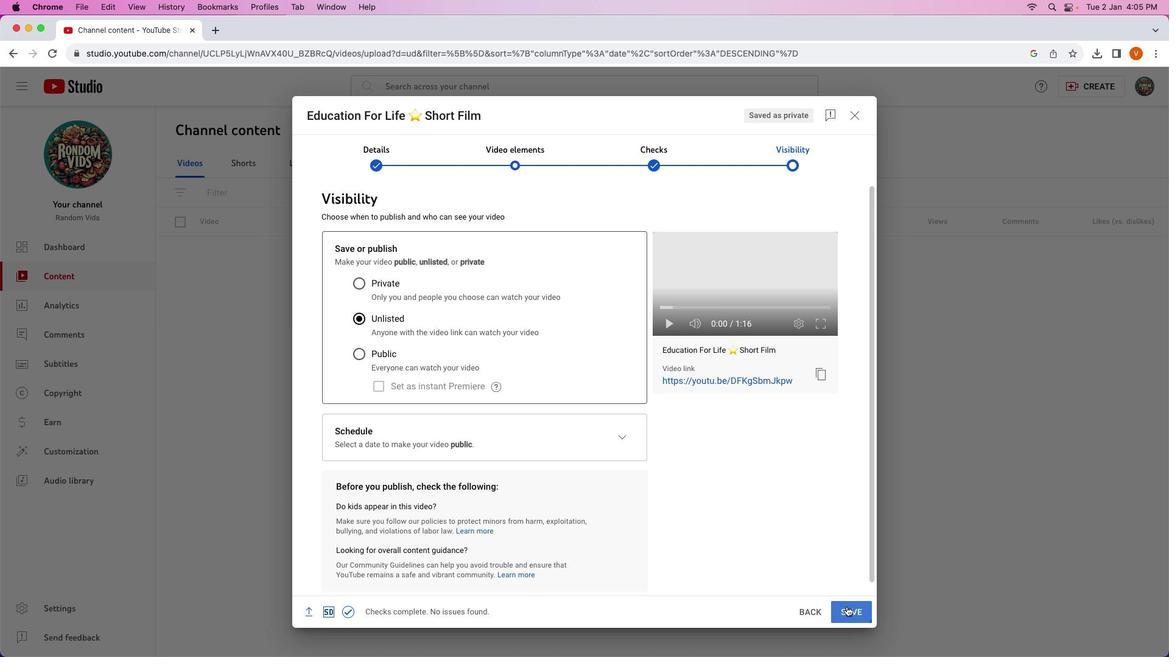 
Action: Mouse moved to (716, 476)
Screenshot: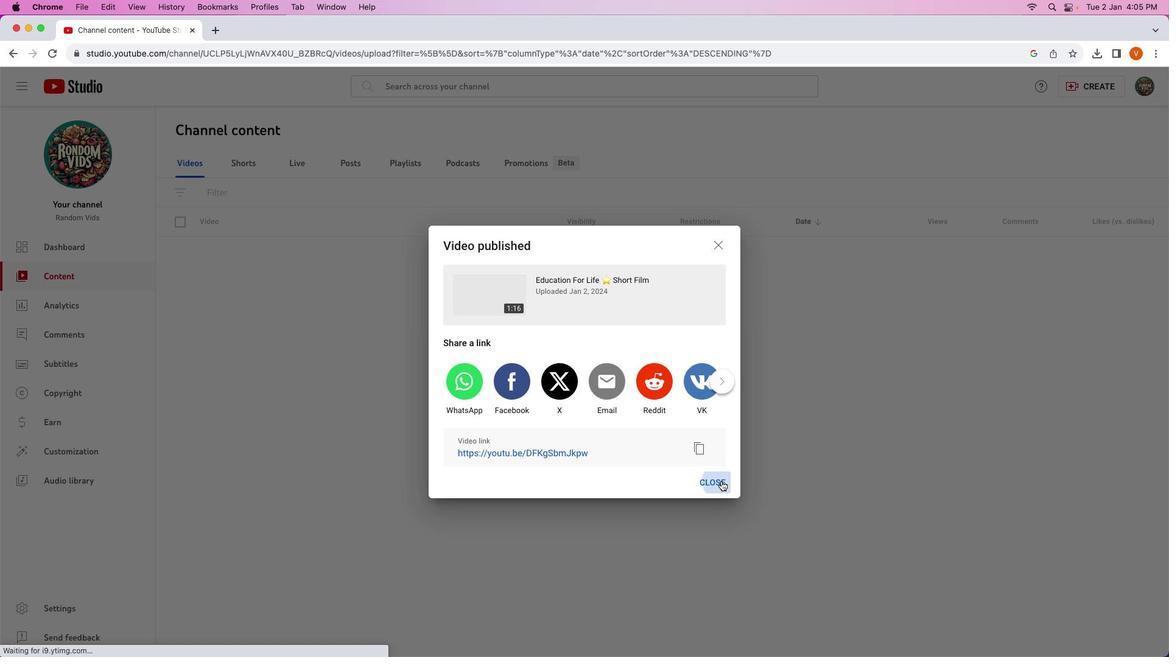 
Action: Mouse pressed left at (716, 476)
Screenshot: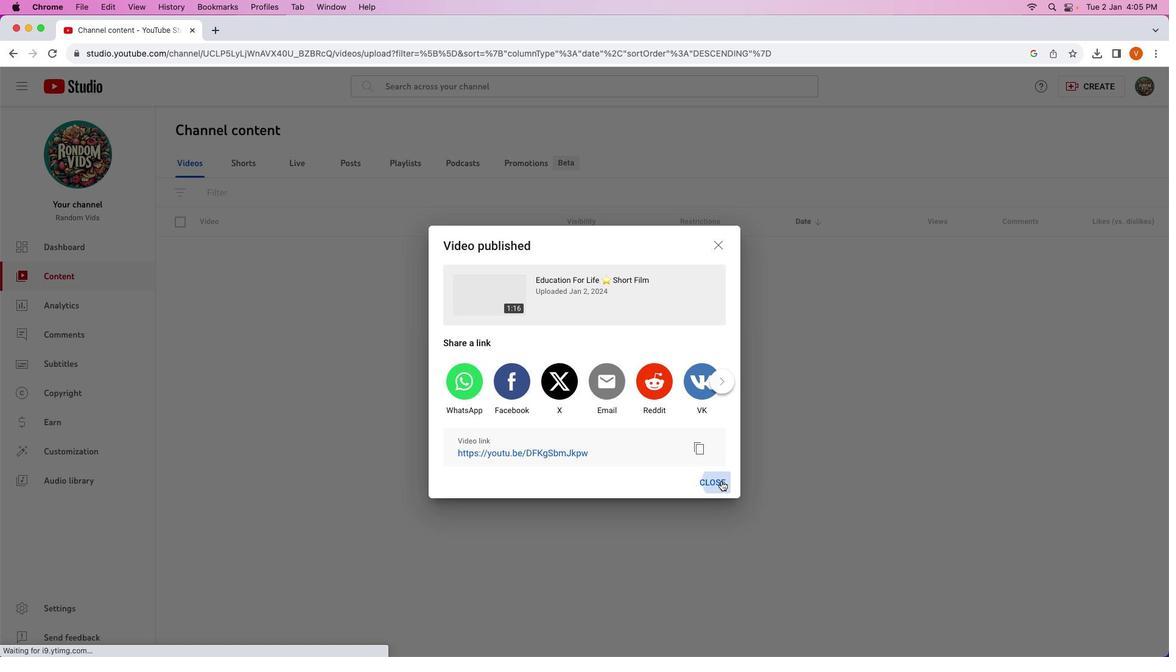 
Action: Mouse moved to (288, 268)
Screenshot: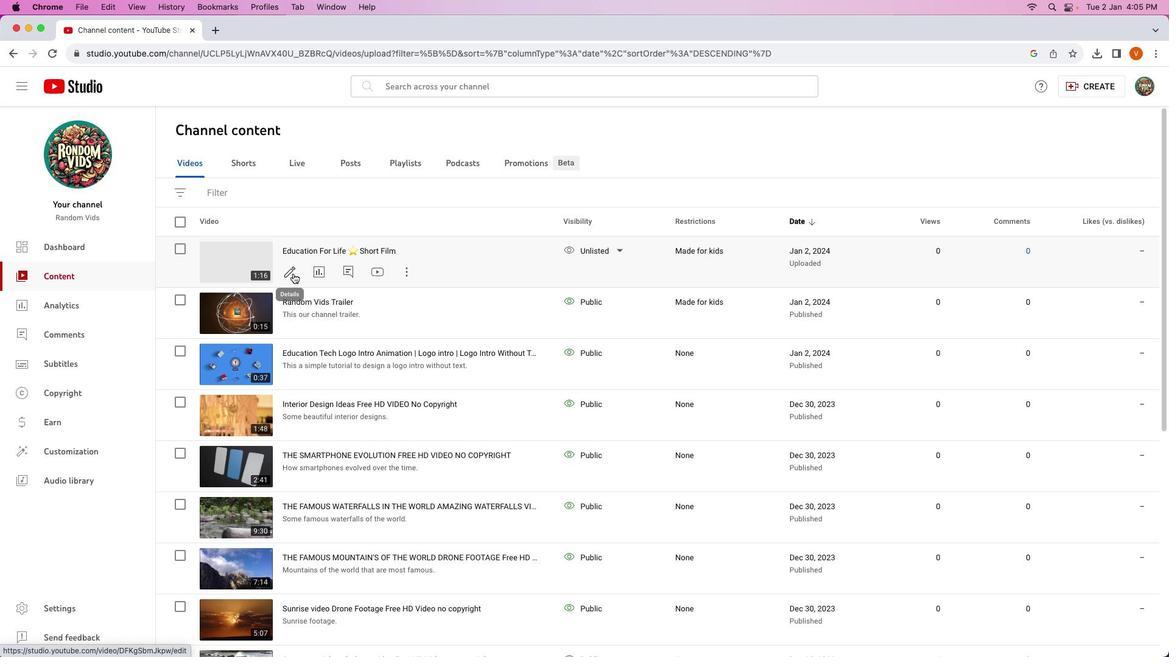 
Action: Mouse pressed left at (288, 268)
Screenshot: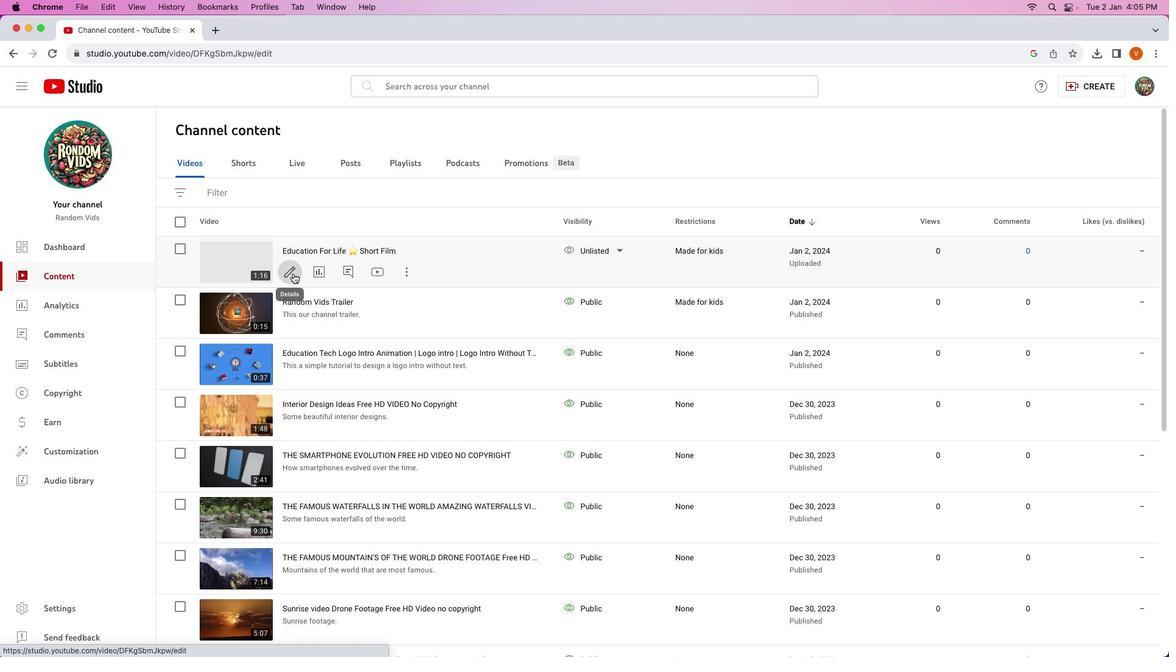 
Action: Mouse moved to (248, 497)
Screenshot: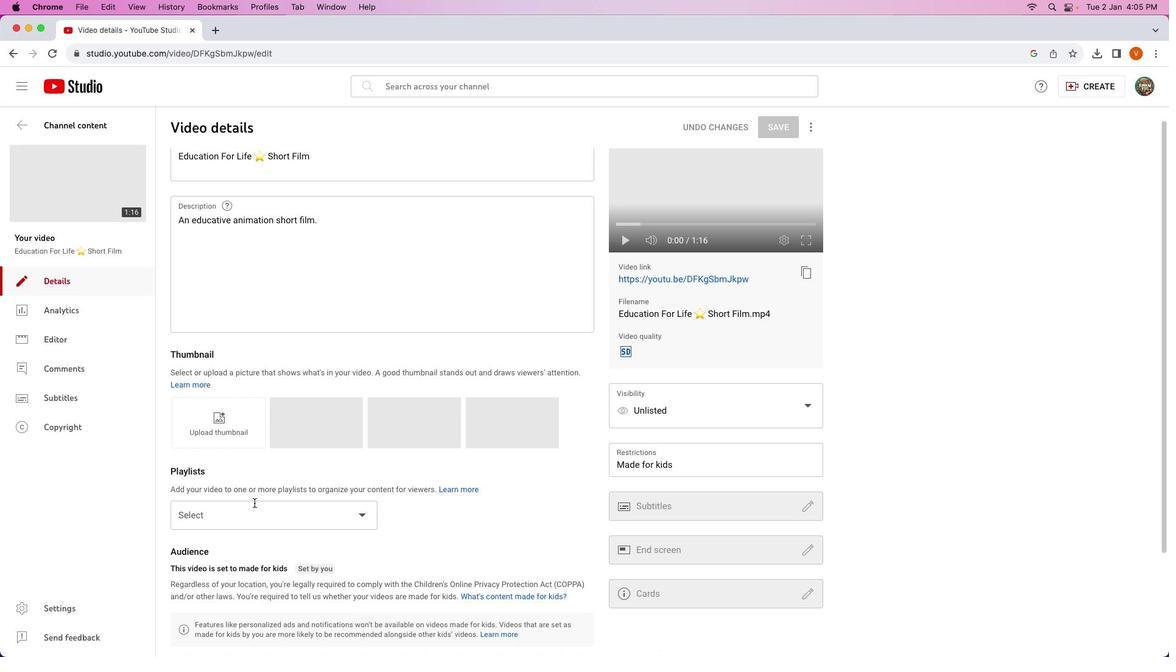 
Action: Mouse scrolled (248, 497) with delta (-4, -5)
Screenshot: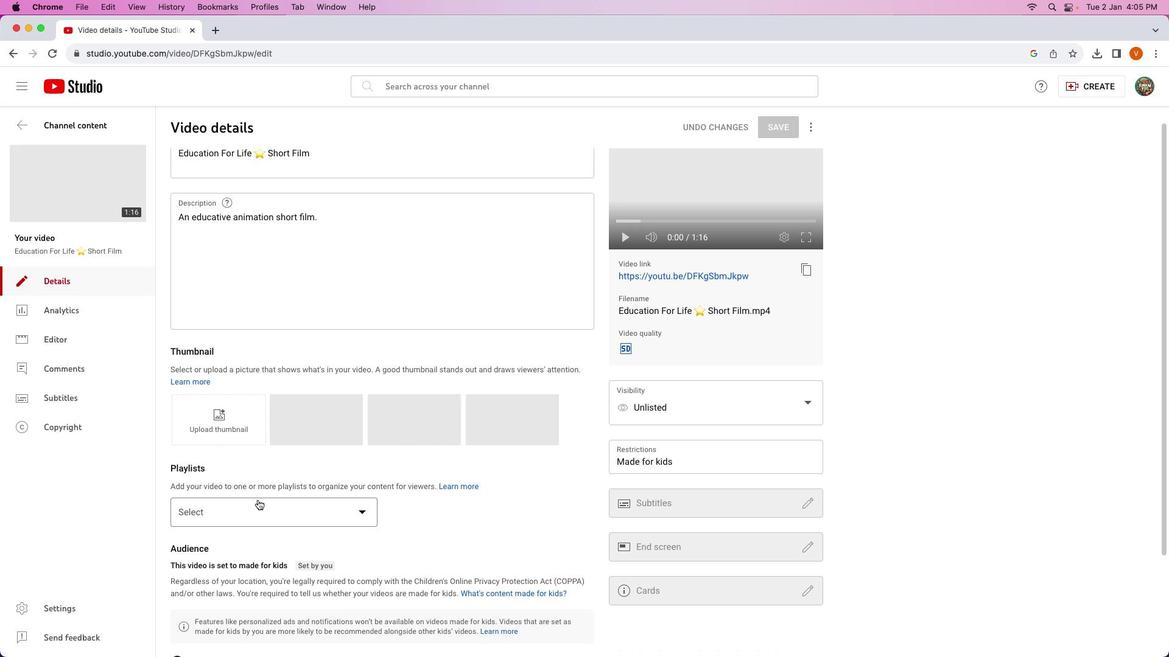 
Action: Mouse scrolled (248, 497) with delta (-4, -5)
Screenshot: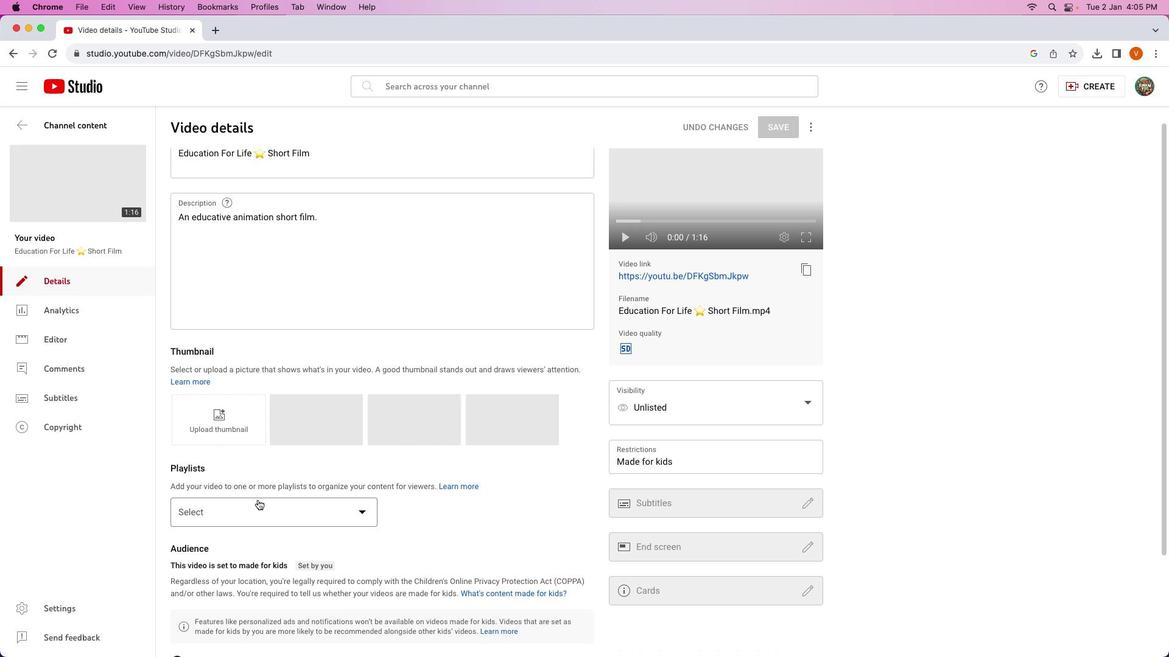 
Action: Mouse moved to (252, 495)
Screenshot: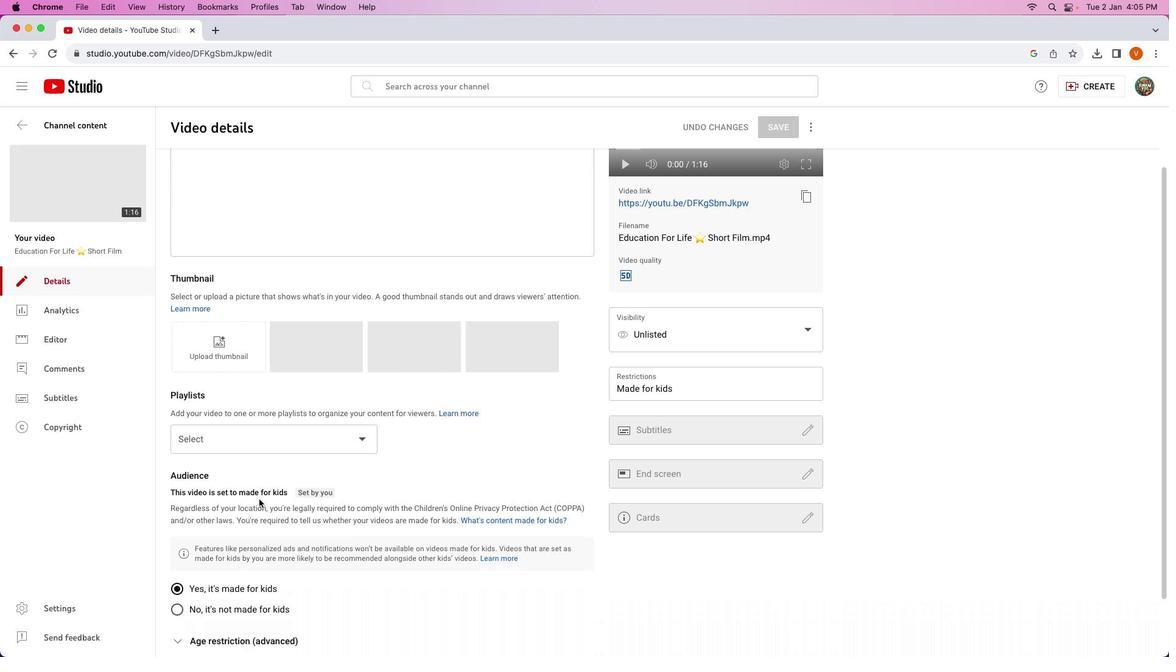 
Action: Mouse scrolled (252, 495) with delta (-4, -5)
Screenshot: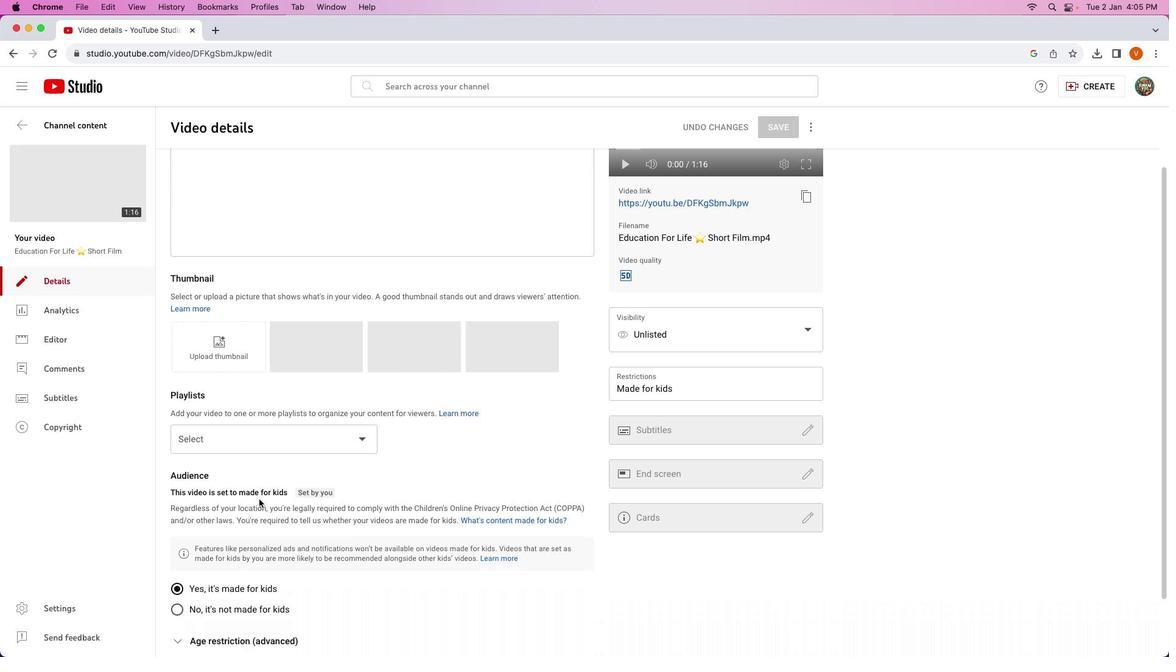 
Action: Mouse scrolled (252, 495) with delta (-4, -5)
Screenshot: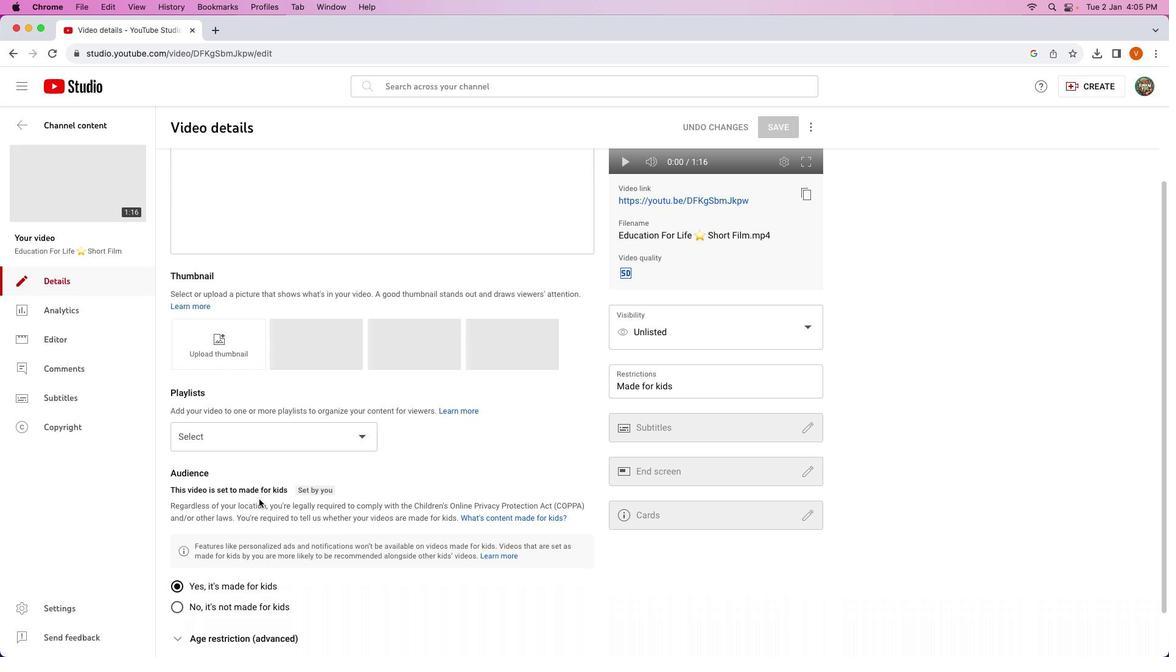 
Action: Mouse scrolled (252, 495) with delta (-4, -6)
Screenshot: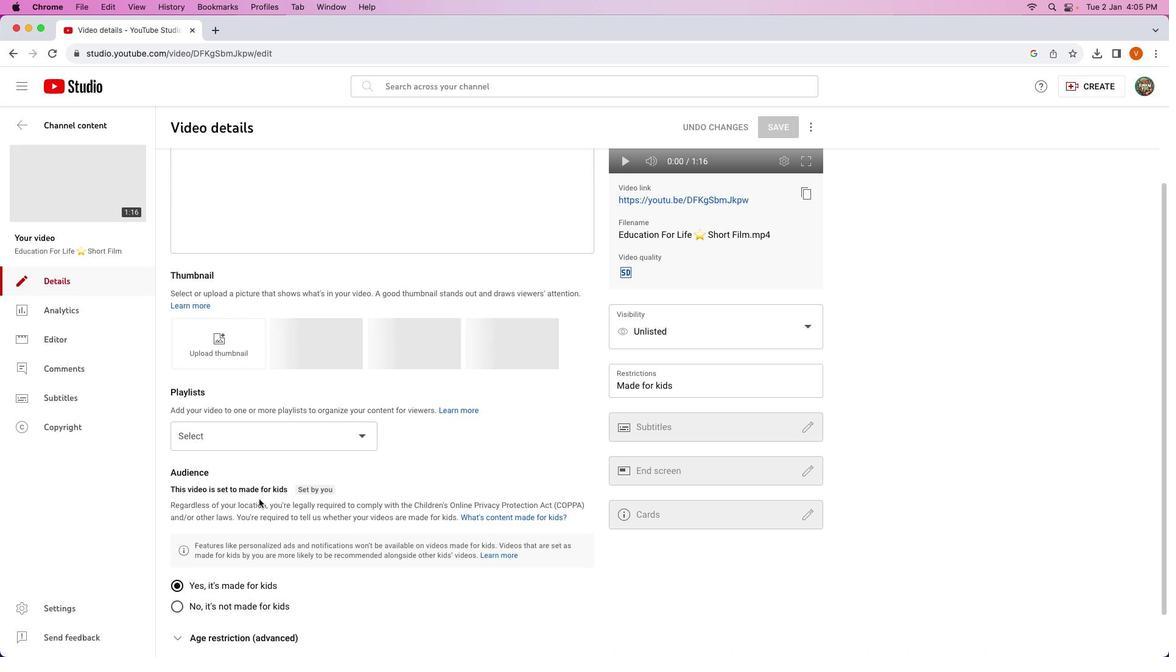 
Action: Mouse moved to (253, 494)
Screenshot: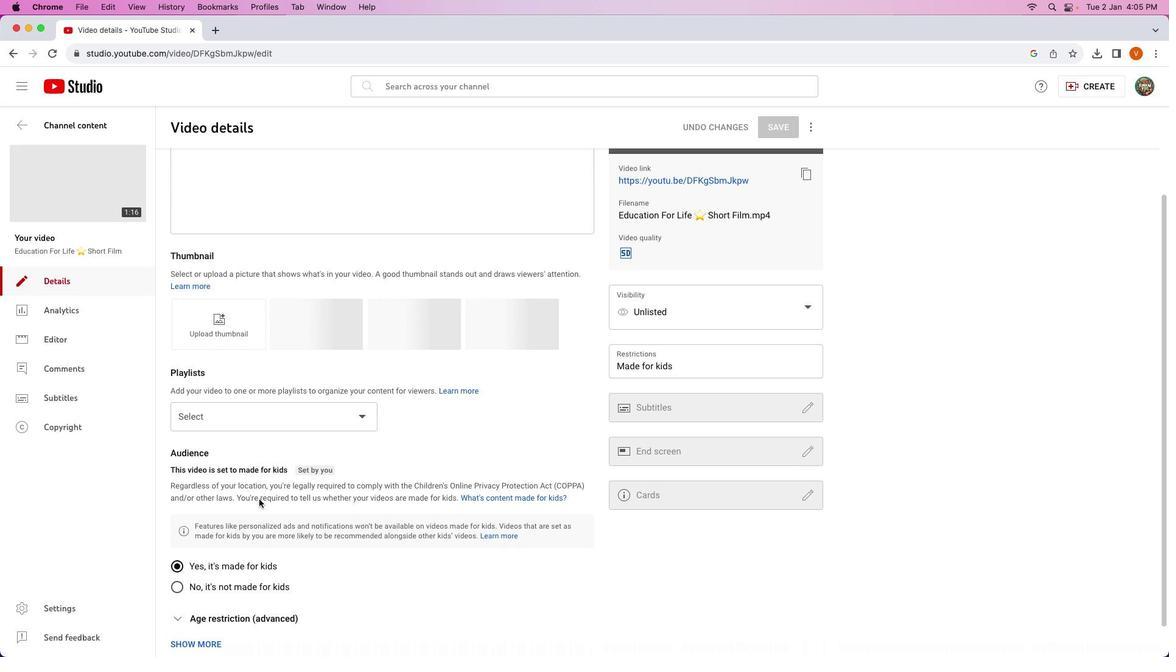 
Action: Mouse scrolled (253, 494) with delta (-4, -5)
Screenshot: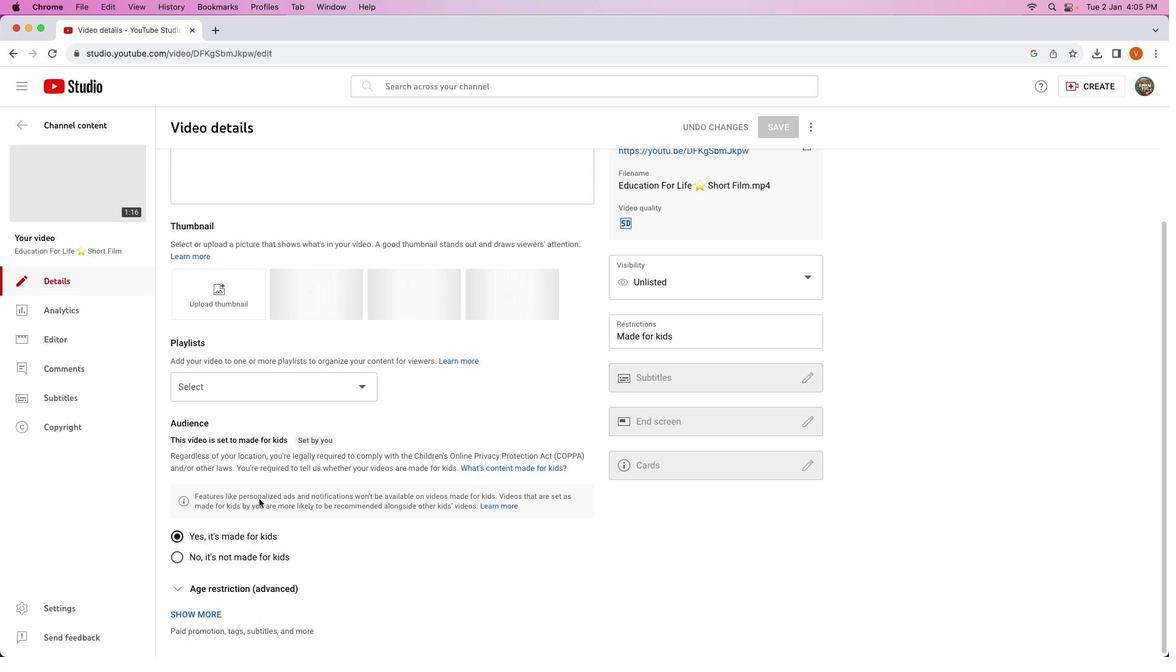 
Action: Mouse scrolled (253, 494) with delta (-4, -5)
Screenshot: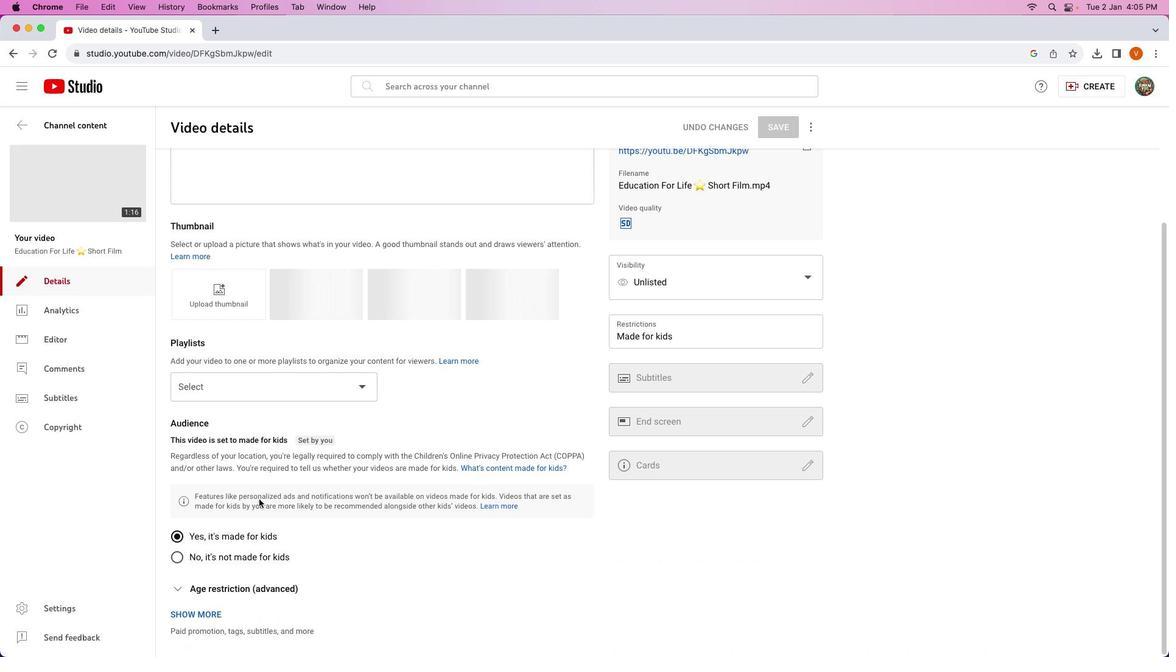 
Action: Mouse scrolled (253, 494) with delta (-4, -6)
Screenshot: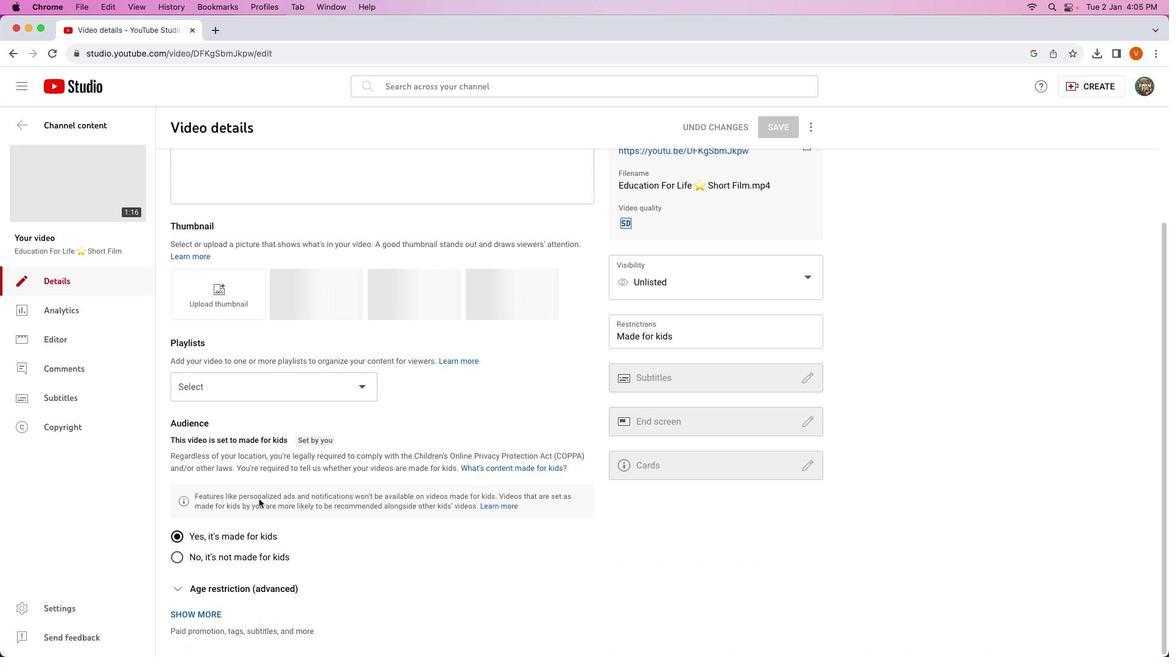 
Action: Mouse scrolled (253, 494) with delta (-4, -5)
Screenshot: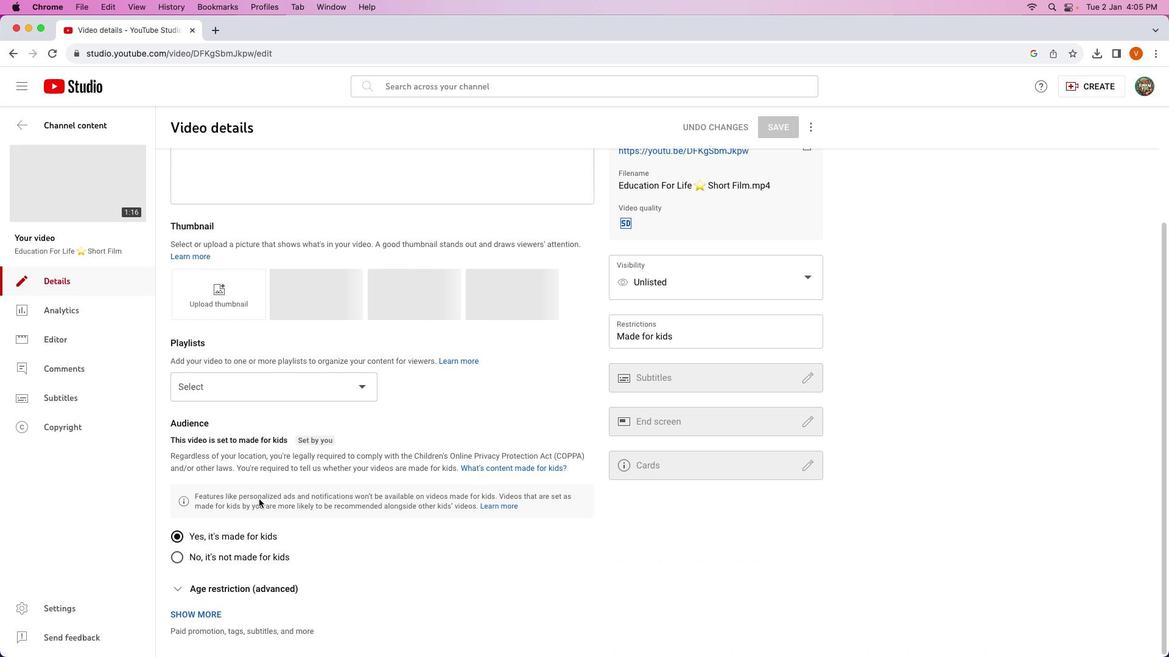 
Action: Mouse scrolled (253, 494) with delta (-4, -5)
Screenshot: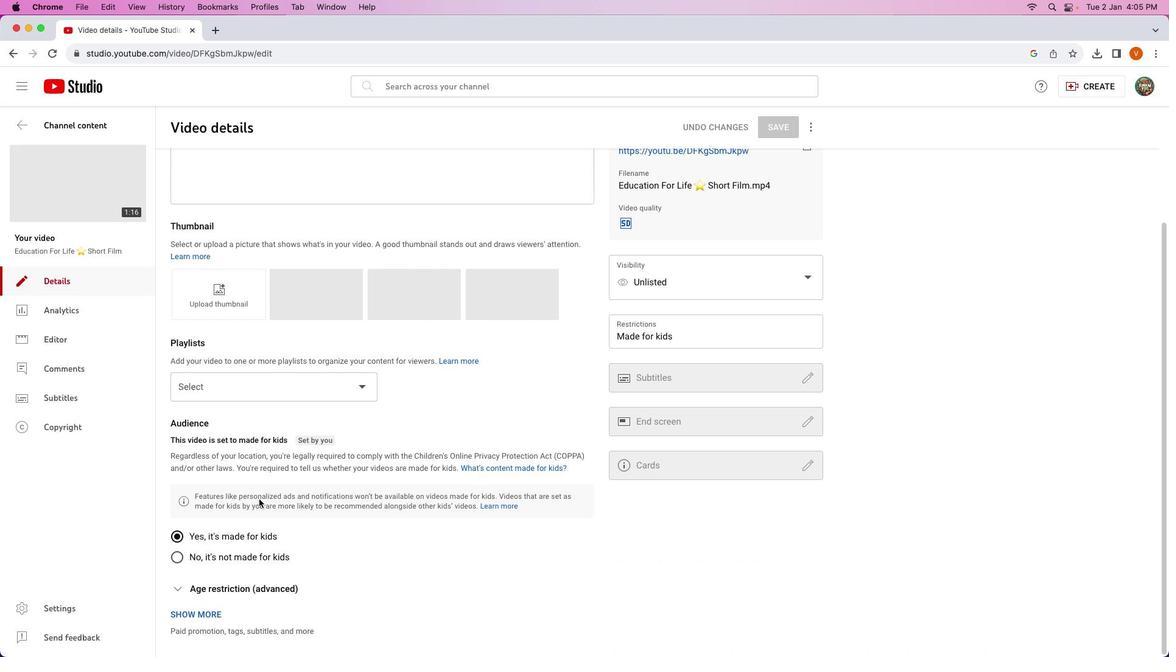 
Action: Mouse scrolled (253, 494) with delta (-4, -5)
Screenshot: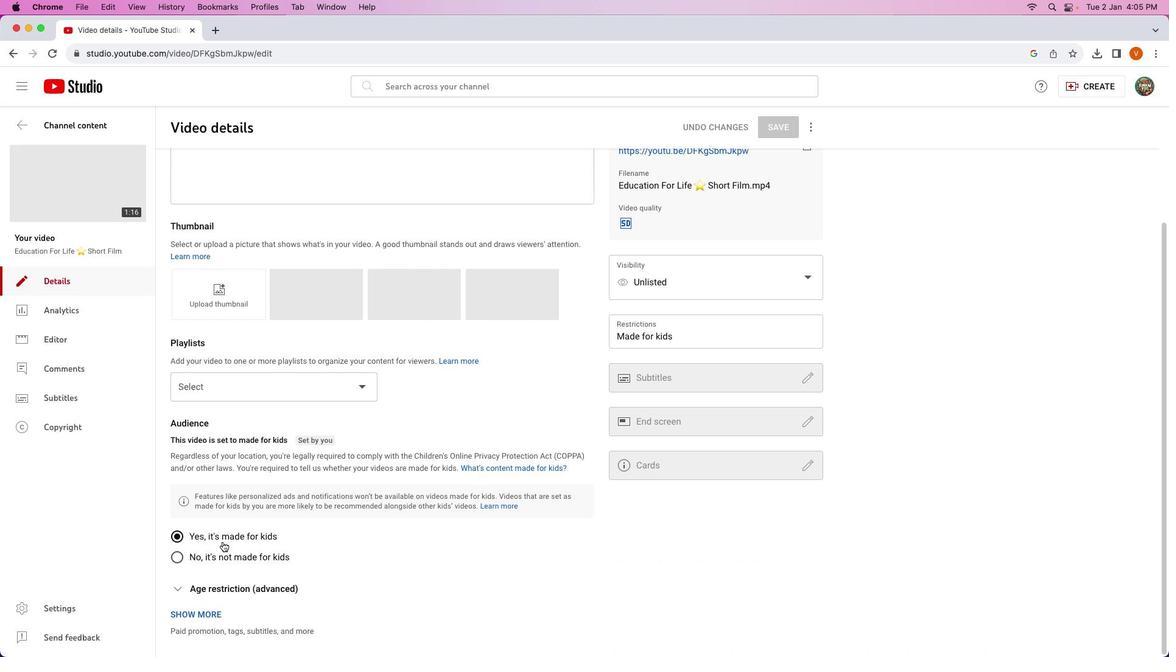 
Action: Mouse scrolled (253, 494) with delta (-4, -5)
Screenshot: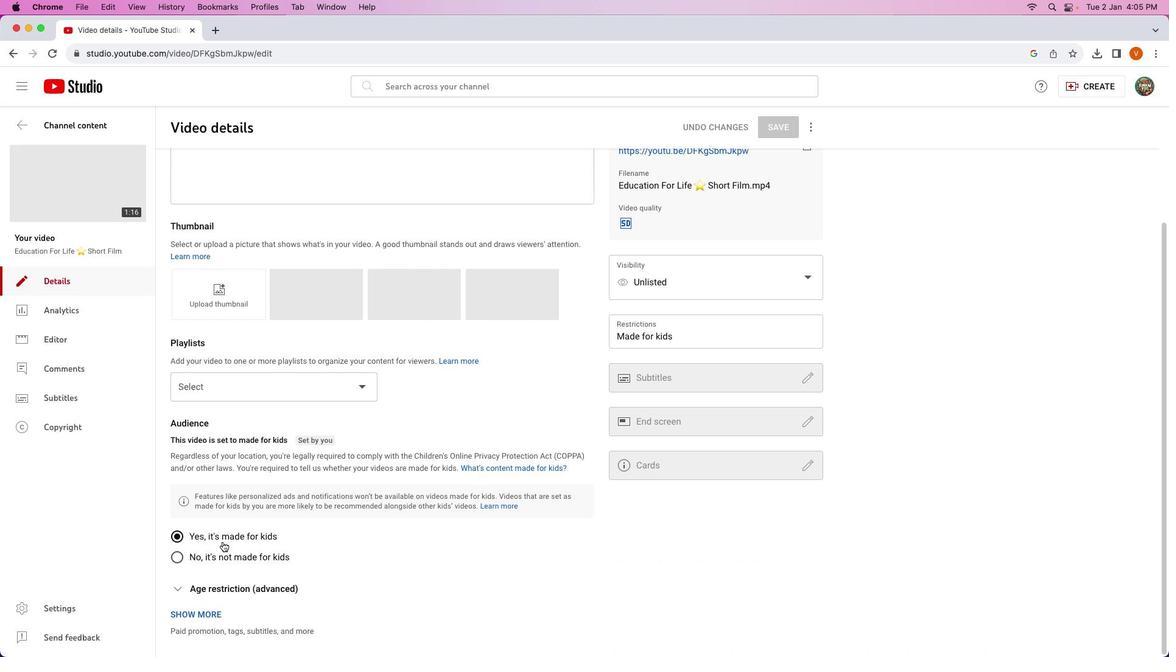 
Action: Mouse scrolled (253, 494) with delta (-4, -6)
Screenshot: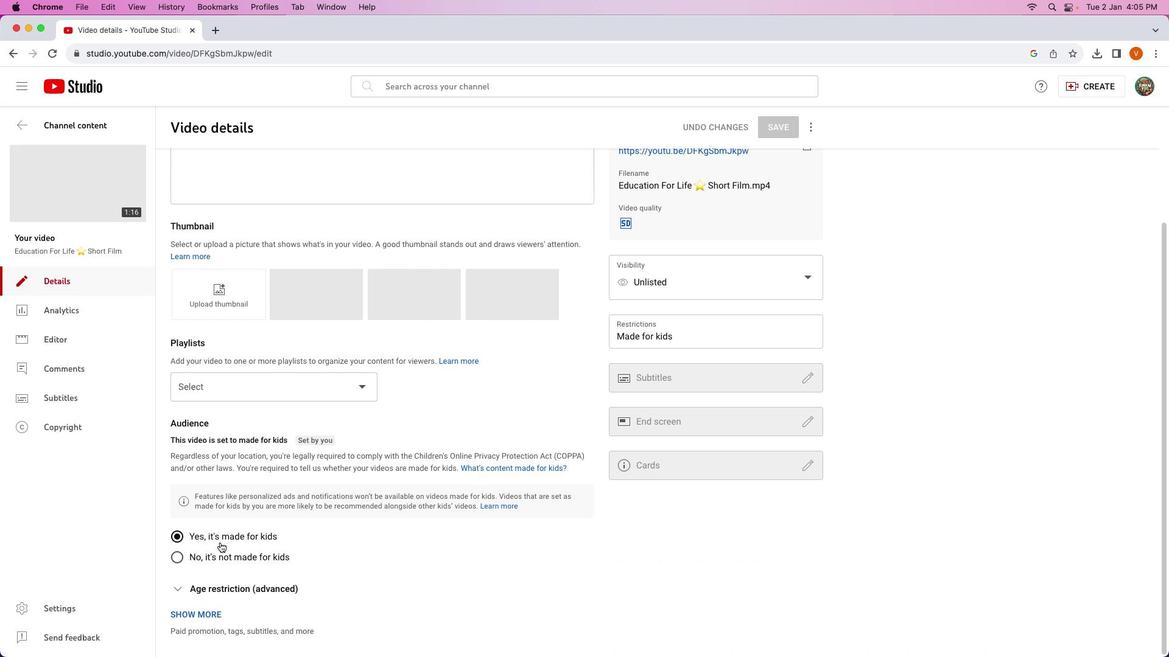 
Action: Mouse moved to (201, 611)
Screenshot: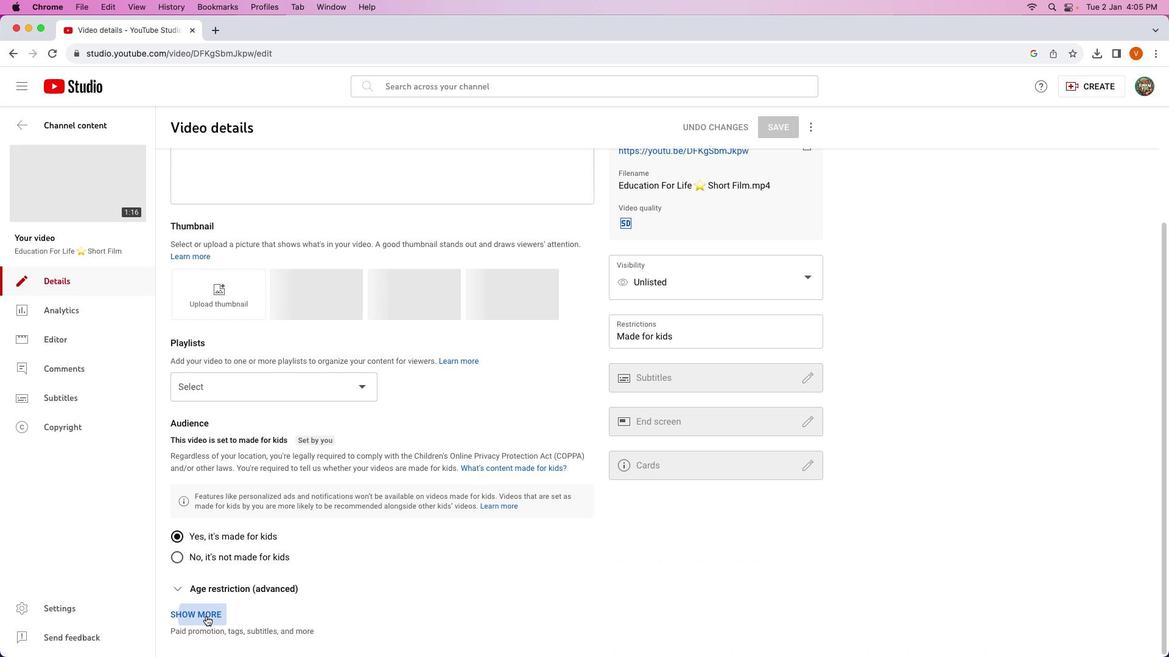 
Action: Mouse pressed left at (201, 611)
Screenshot: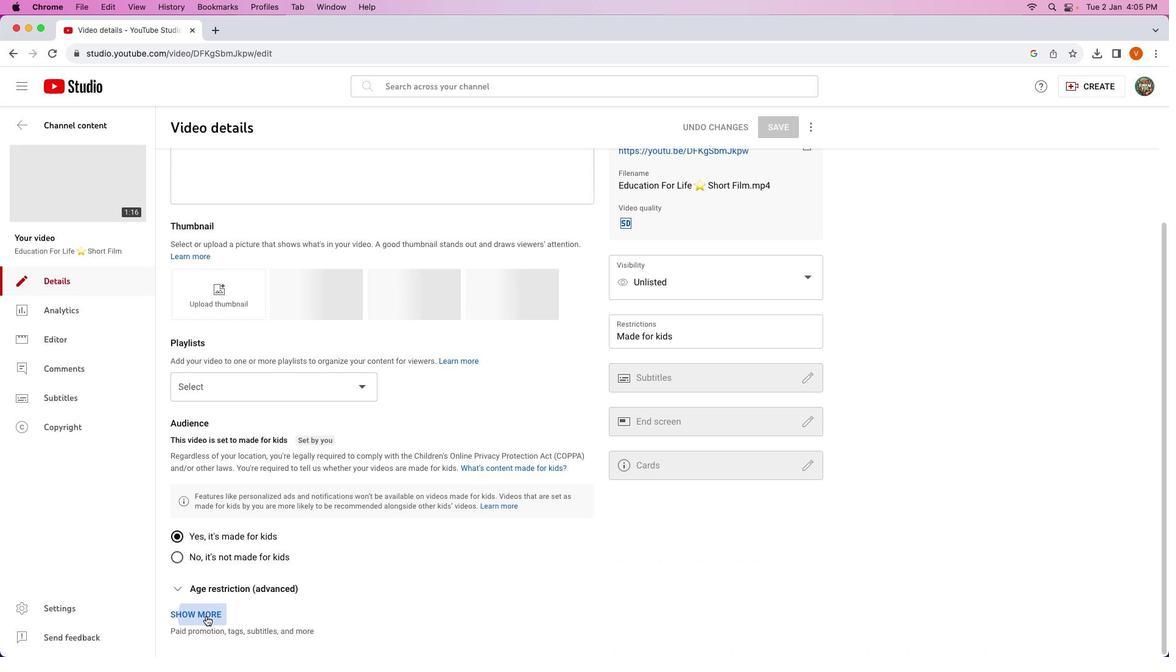 
Action: Mouse moved to (175, 526)
Screenshot: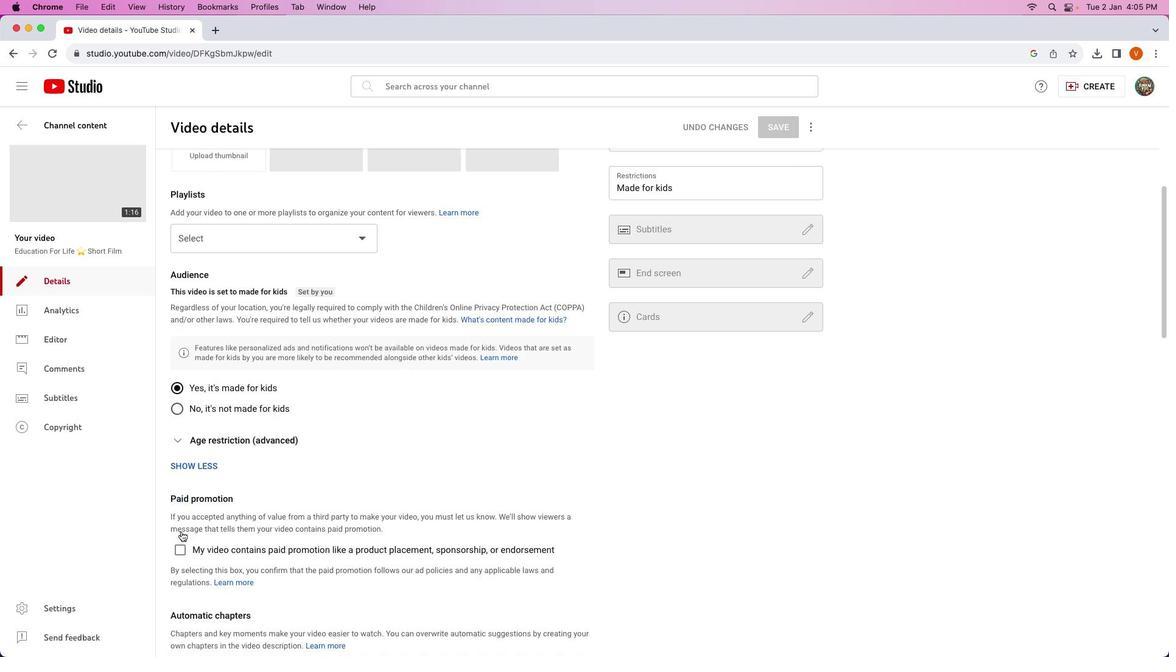 
Action: Mouse scrolled (175, 526) with delta (-4, -5)
Screenshot: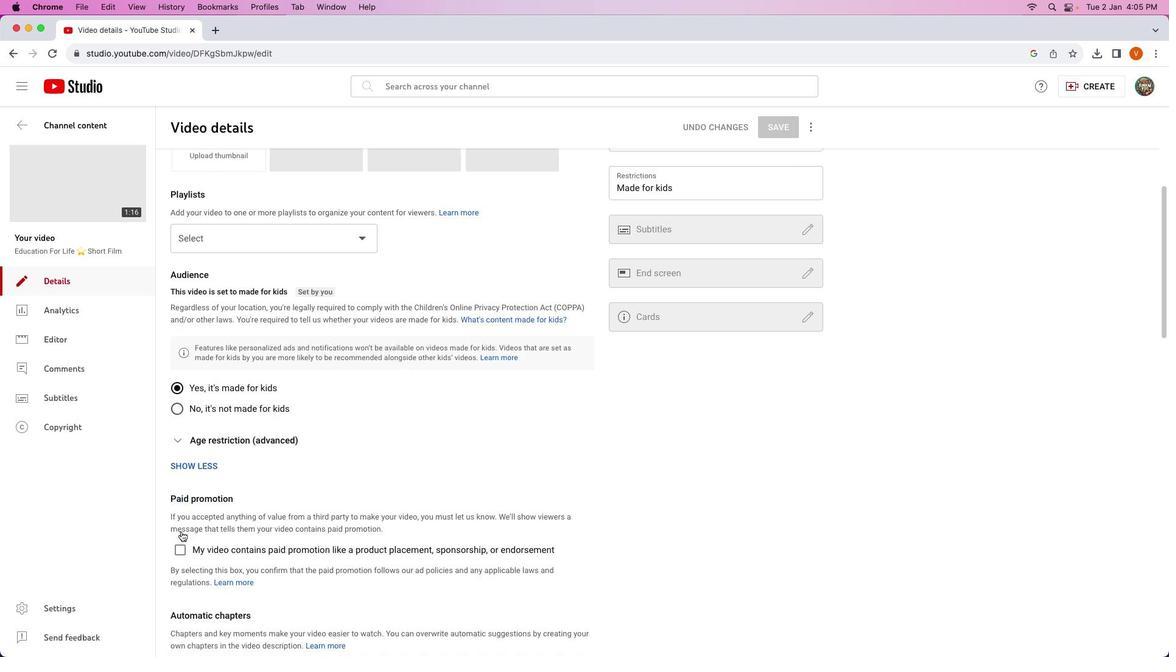 
Action: Mouse scrolled (175, 526) with delta (-4, -5)
Screenshot: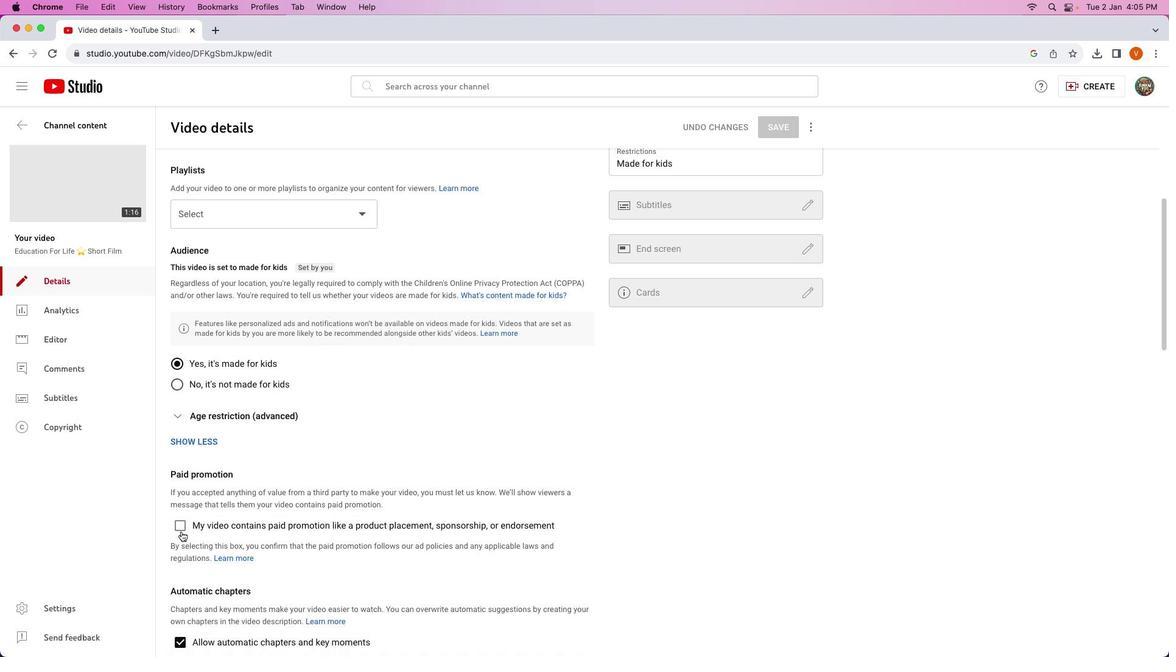 
Action: Mouse scrolled (175, 526) with delta (-4, -6)
Screenshot: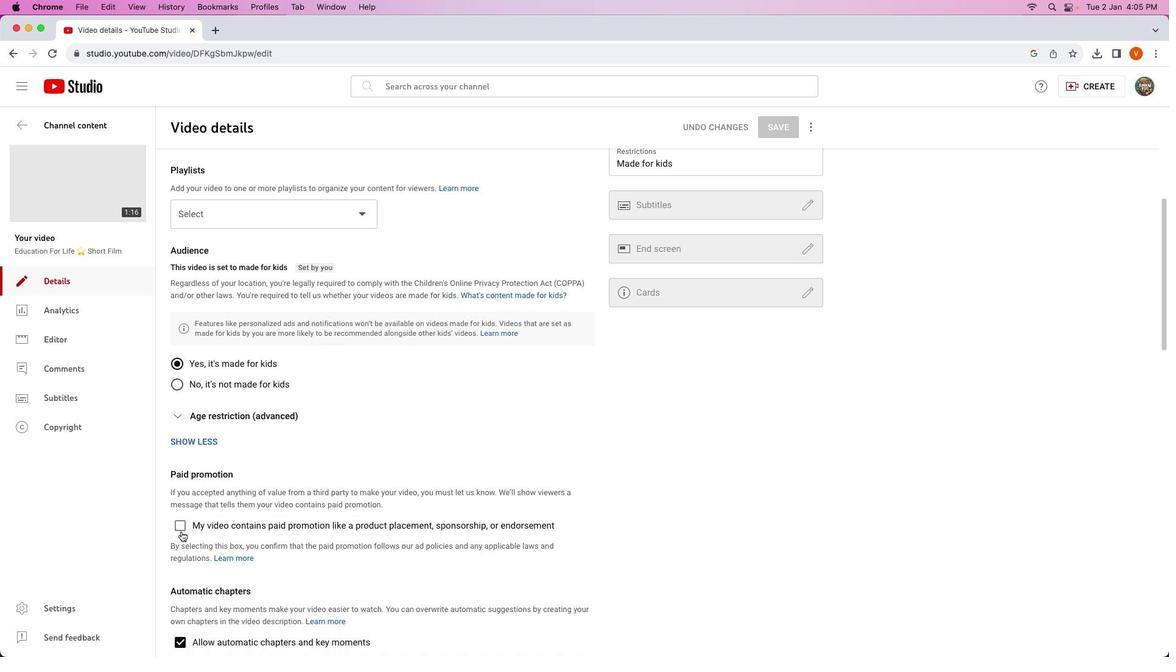 
Action: Mouse moved to (175, 526)
Screenshot: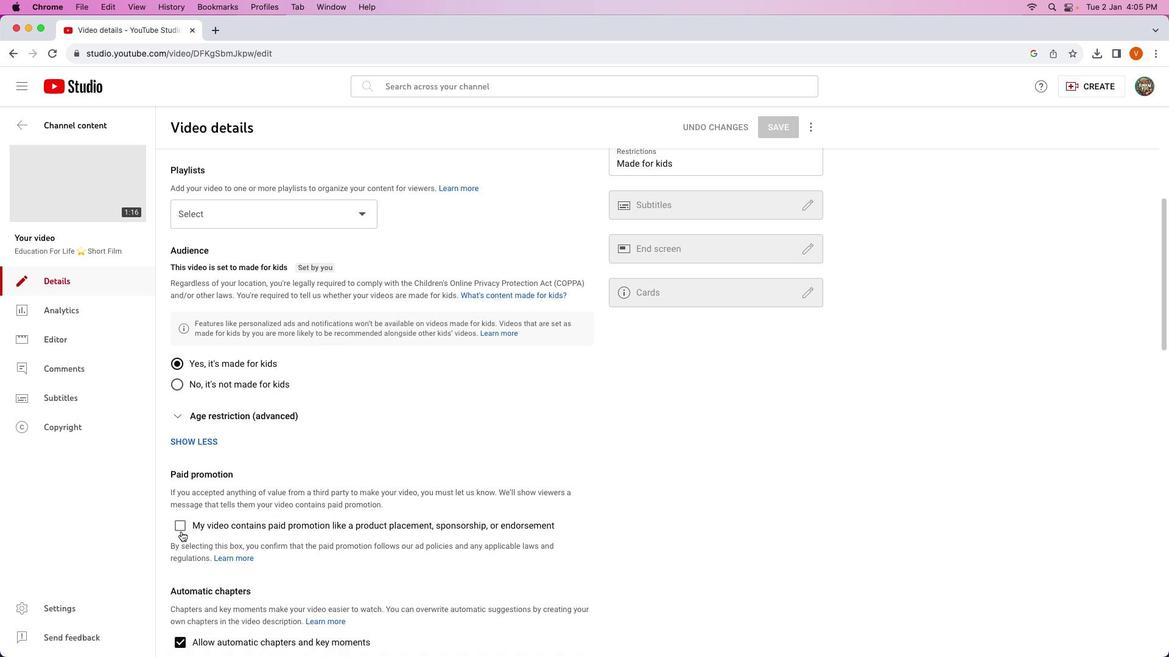 
Action: Mouse scrolled (175, 526) with delta (-4, -6)
Screenshot: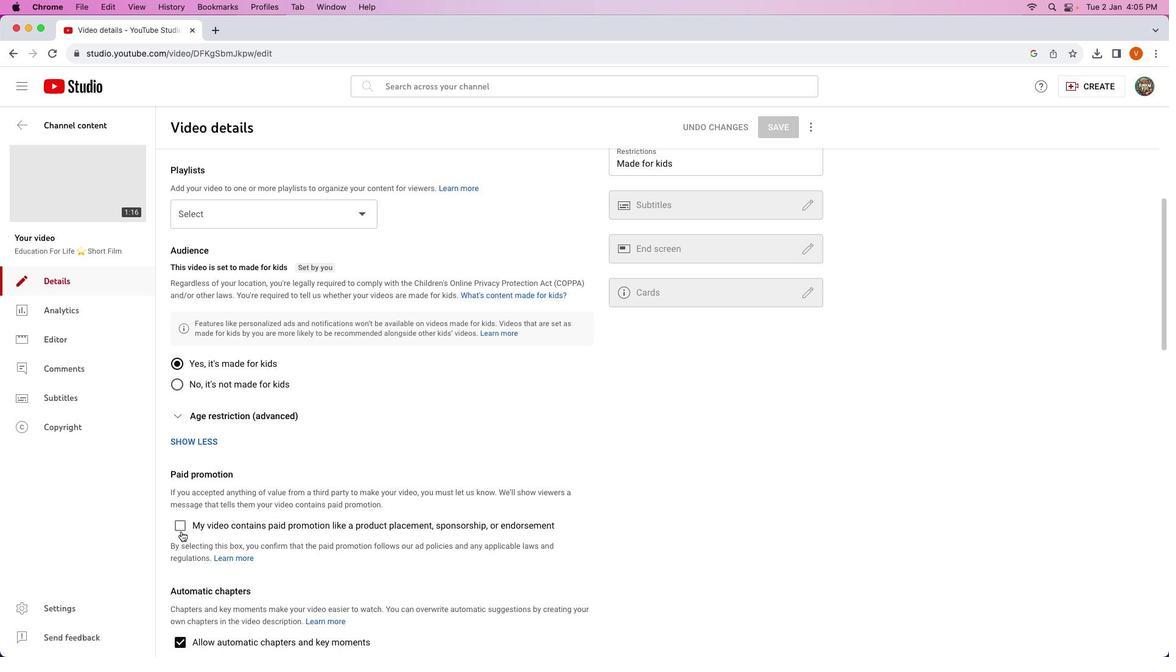 
Action: Mouse moved to (175, 526)
Screenshot: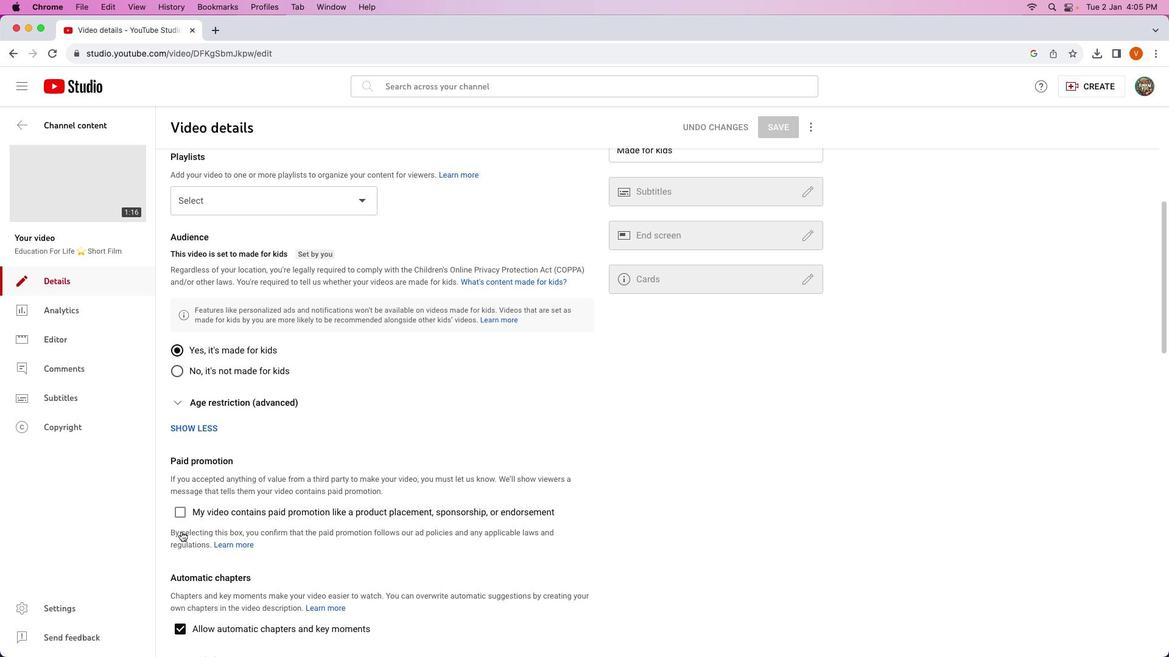 
Action: Mouse scrolled (175, 526) with delta (-4, -5)
Screenshot: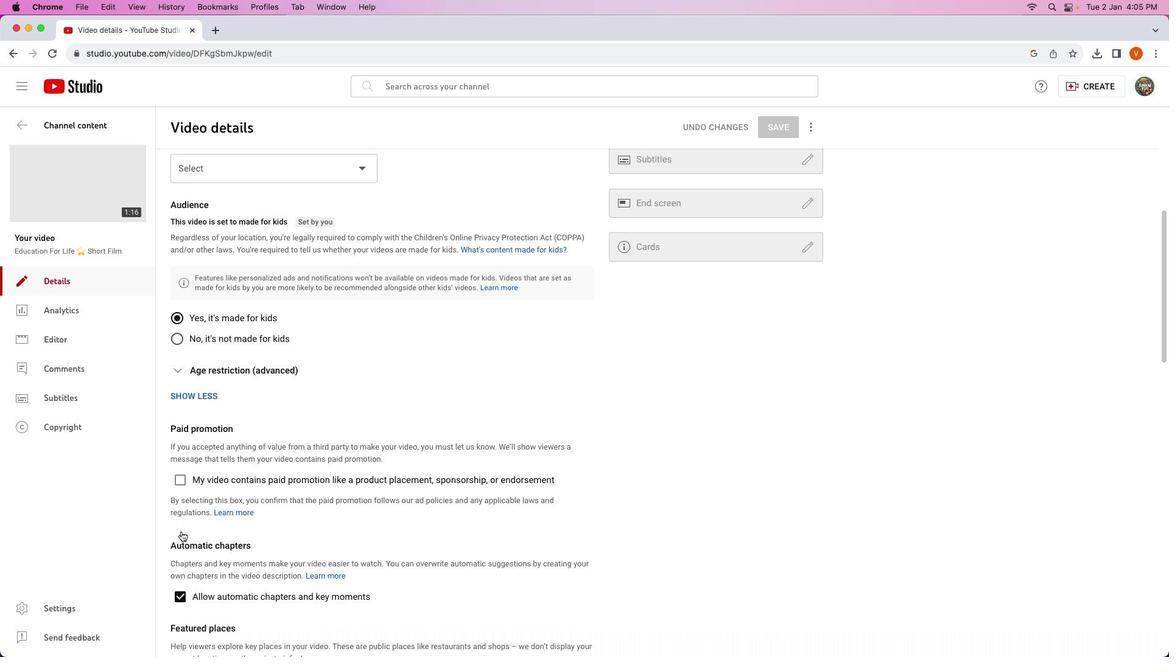 
Action: Mouse scrolled (175, 526) with delta (-4, -5)
Screenshot: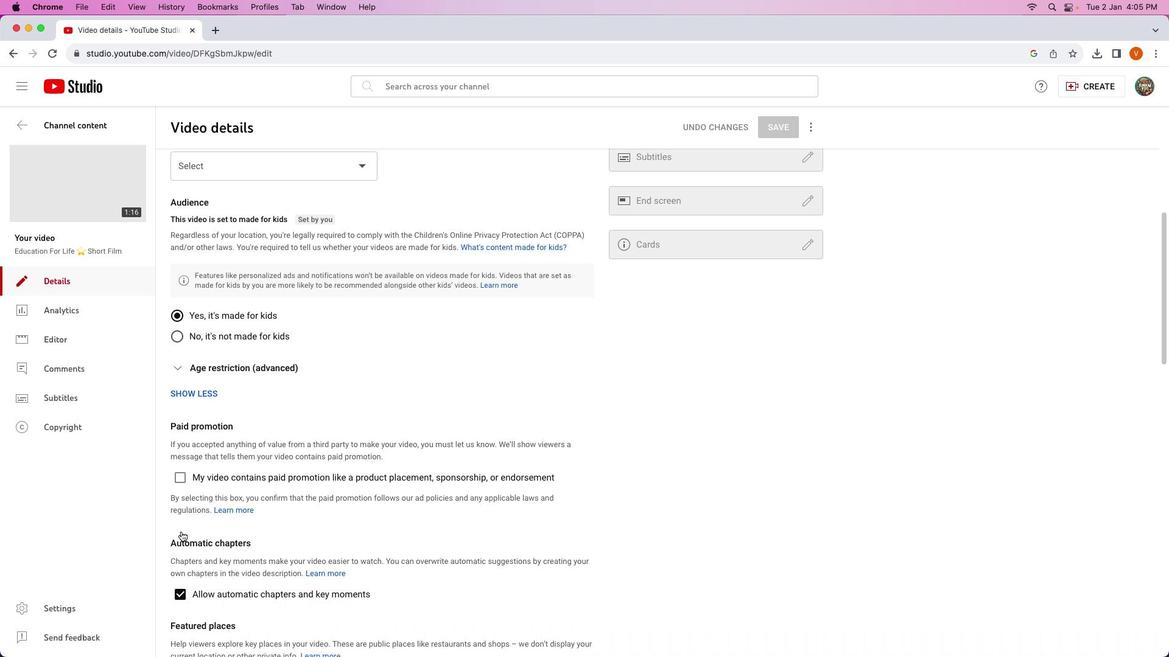 
Action: Mouse scrolled (175, 526) with delta (-4, -5)
Screenshot: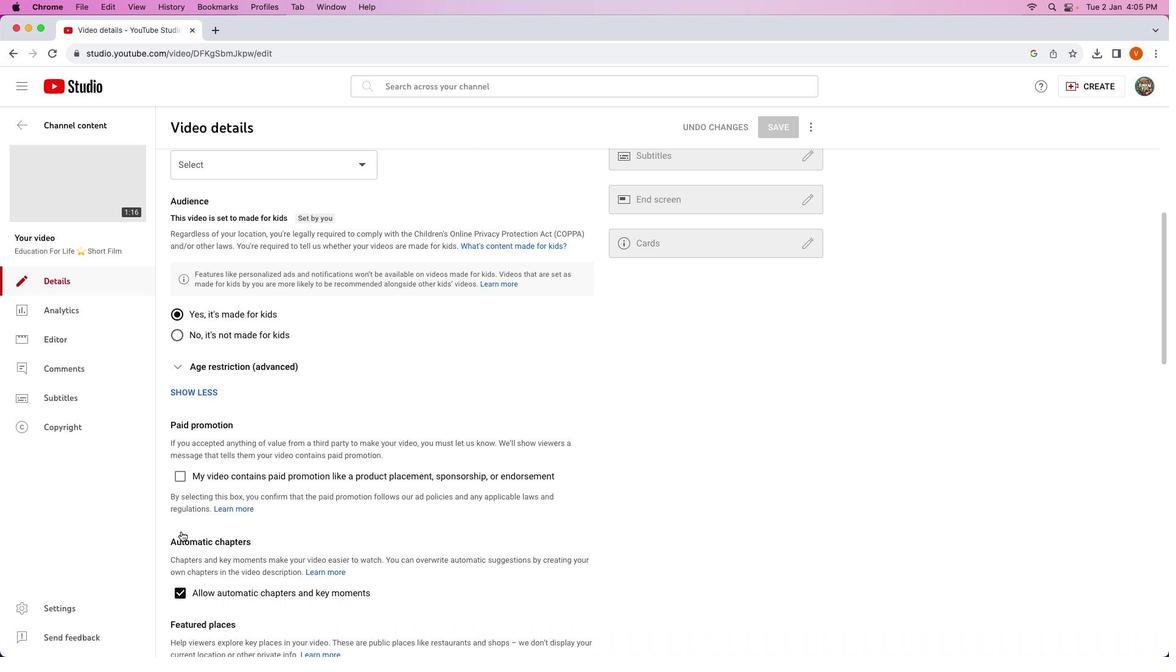 
Action: Mouse scrolled (175, 526) with delta (-4, -5)
Screenshot: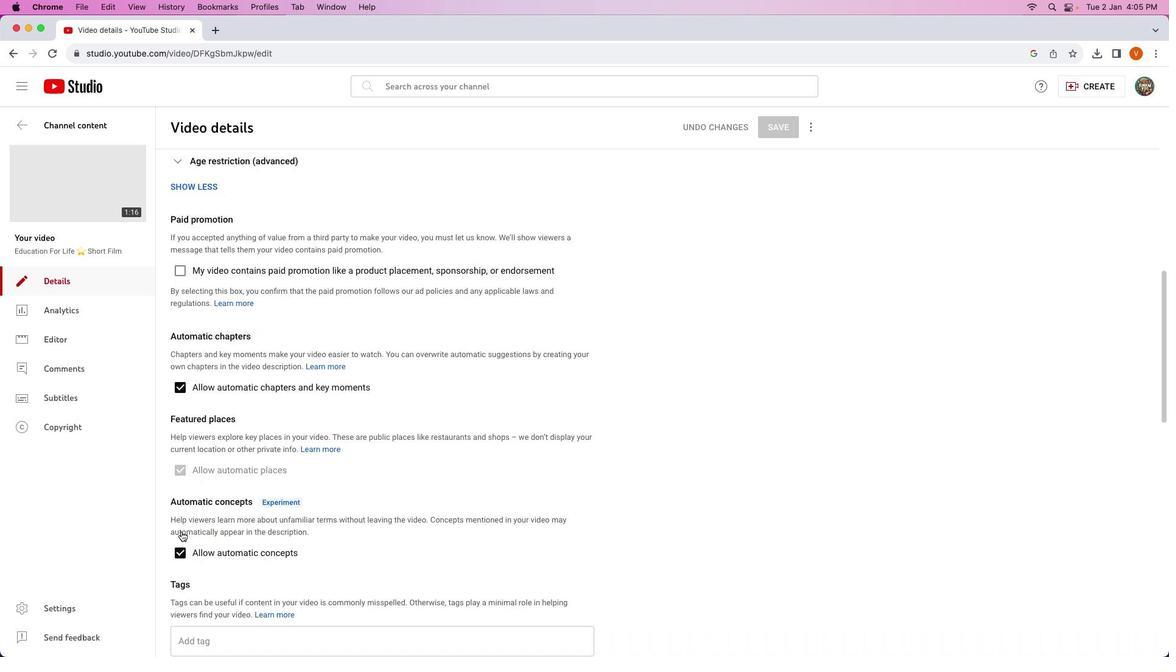 
Action: Mouse scrolled (175, 526) with delta (-4, -5)
Screenshot: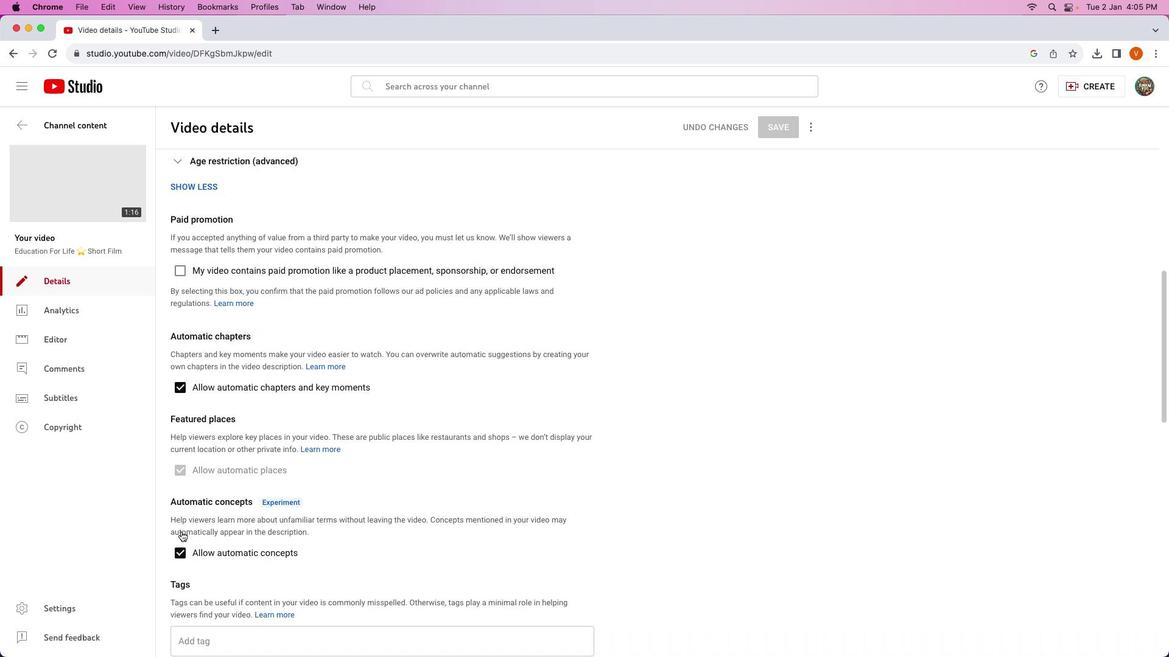 
Action: Mouse scrolled (175, 526) with delta (-4, -6)
Screenshot: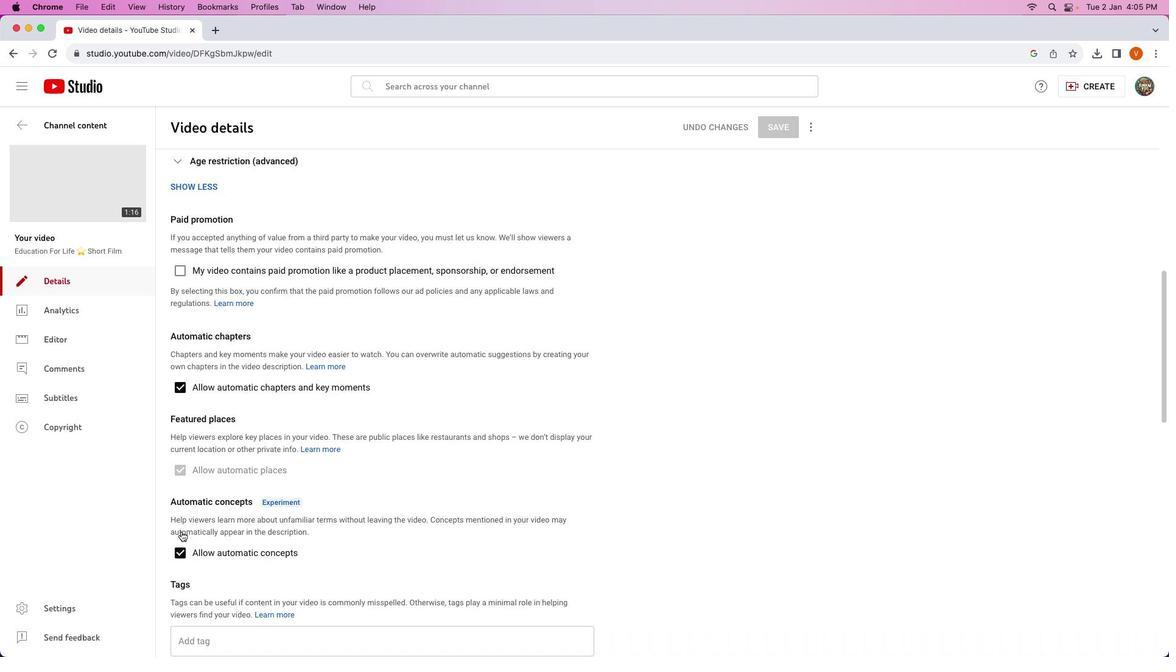 
Action: Mouse scrolled (175, 526) with delta (-4, -7)
Screenshot: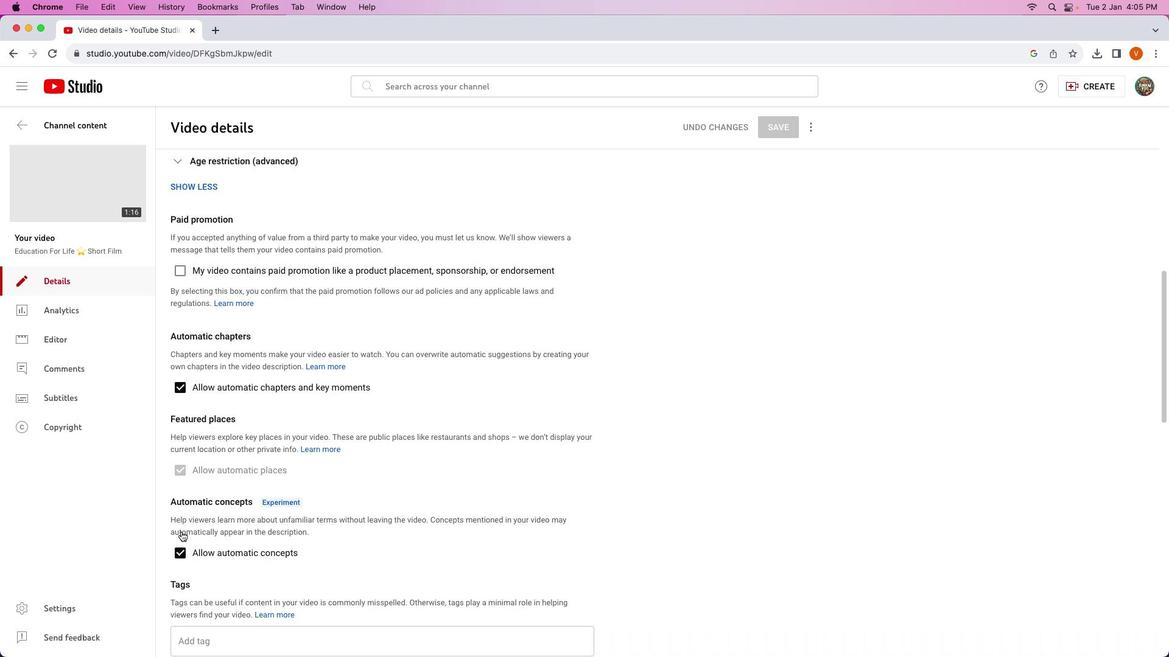 
Action: Mouse scrolled (175, 526) with delta (-4, -5)
Screenshot: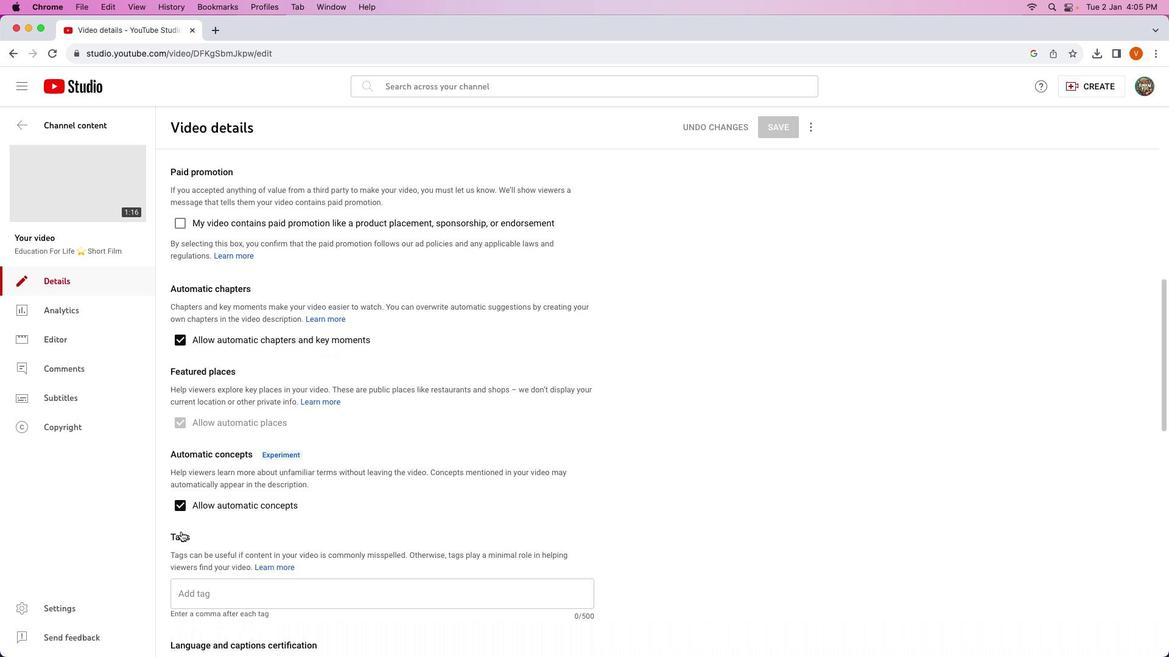 
Action: Mouse scrolled (175, 526) with delta (-4, -5)
Screenshot: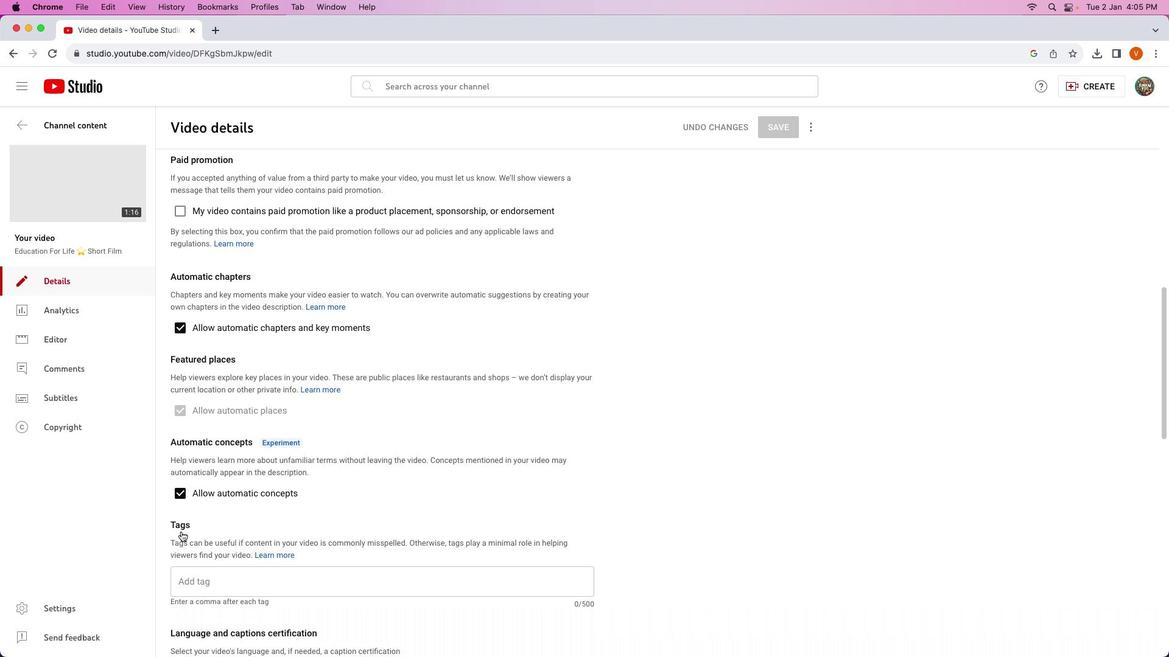 
Action: Mouse scrolled (175, 526) with delta (-4, -5)
Screenshot: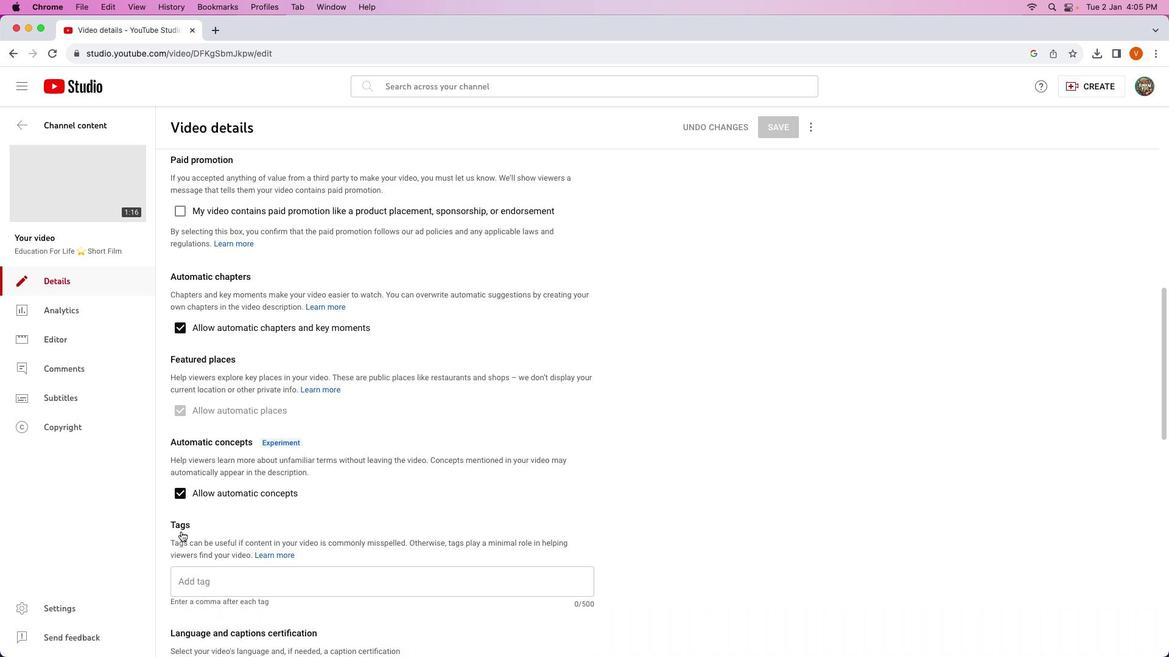 
Action: Mouse scrolled (175, 526) with delta (-4, -5)
Screenshot: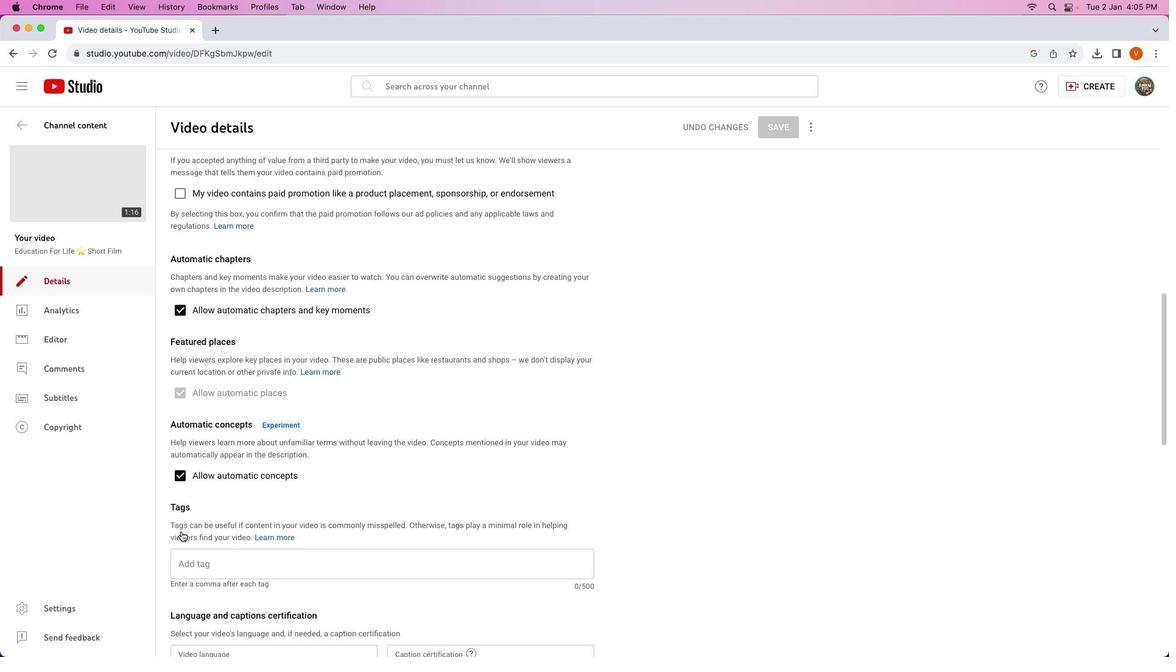 
Action: Mouse scrolled (175, 526) with delta (-4, -5)
Screenshot: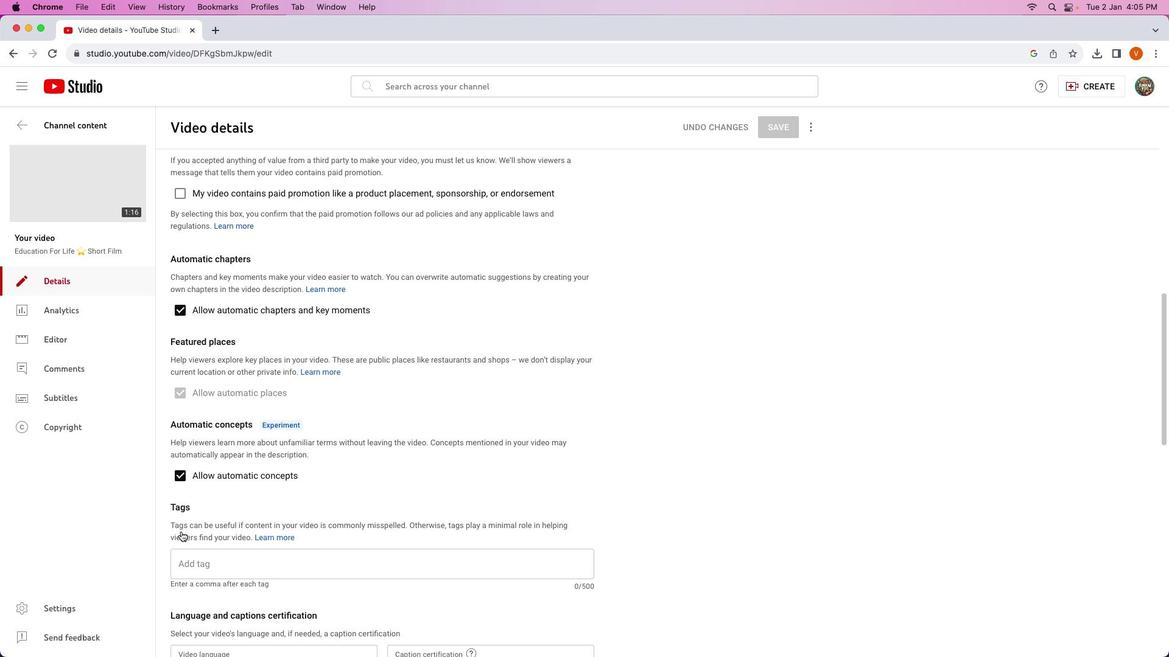 
Action: Mouse scrolled (175, 526) with delta (-4, -5)
Screenshot: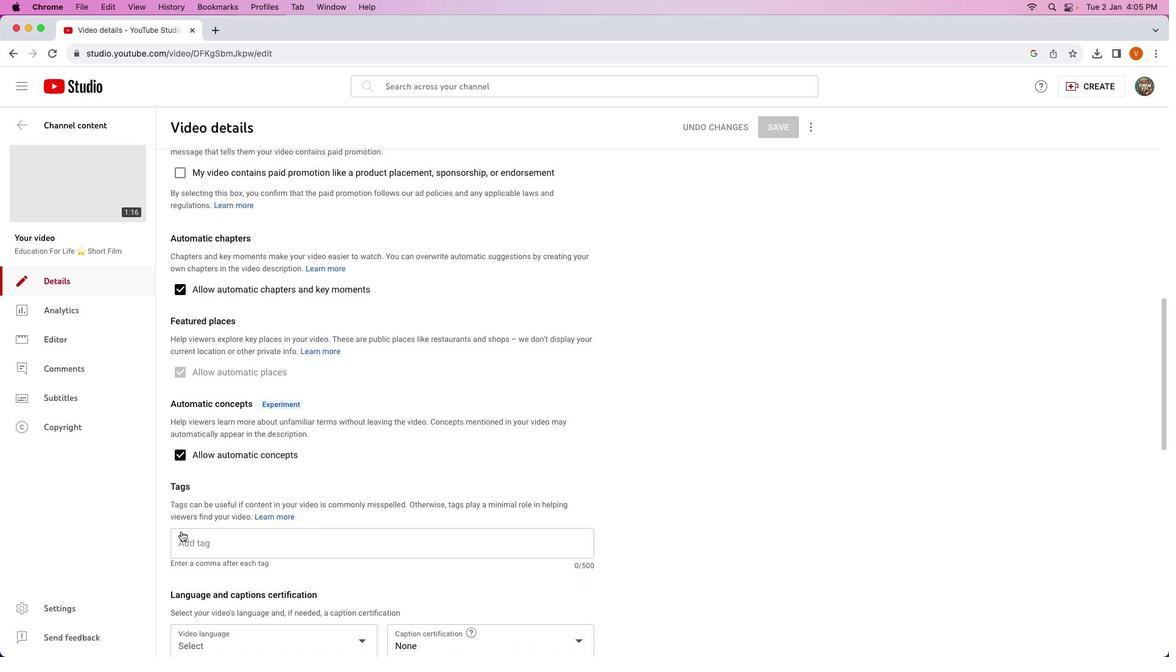 
Action: Mouse scrolled (175, 526) with delta (-4, -5)
Screenshot: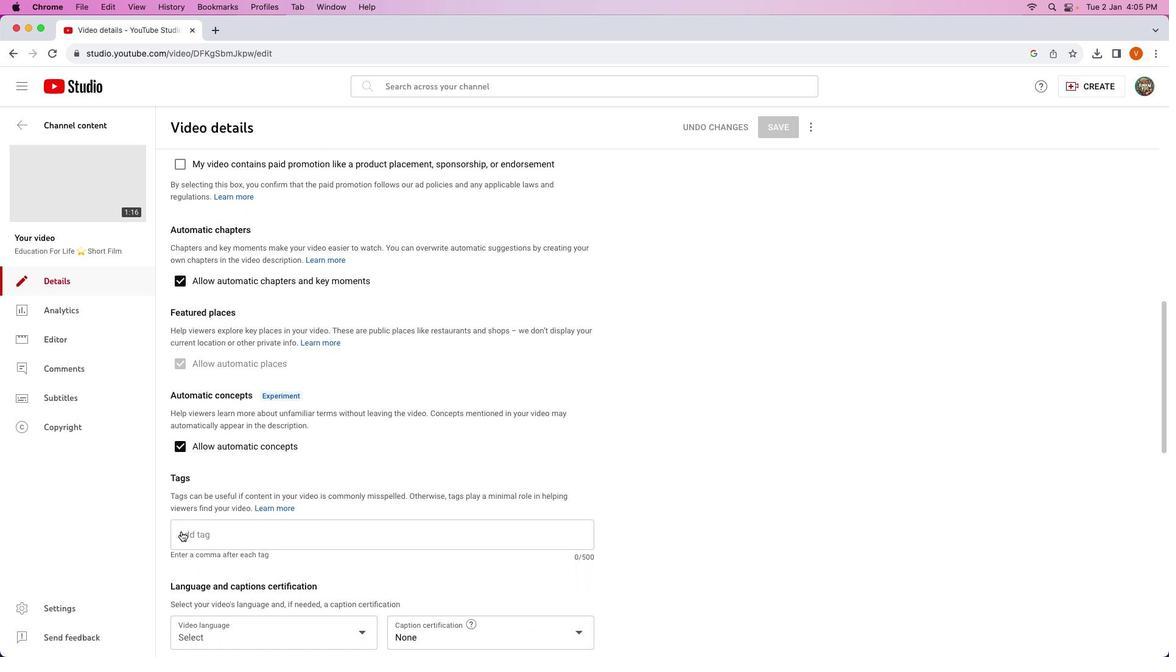 
Action: Mouse scrolled (175, 526) with delta (-4, -5)
Screenshot: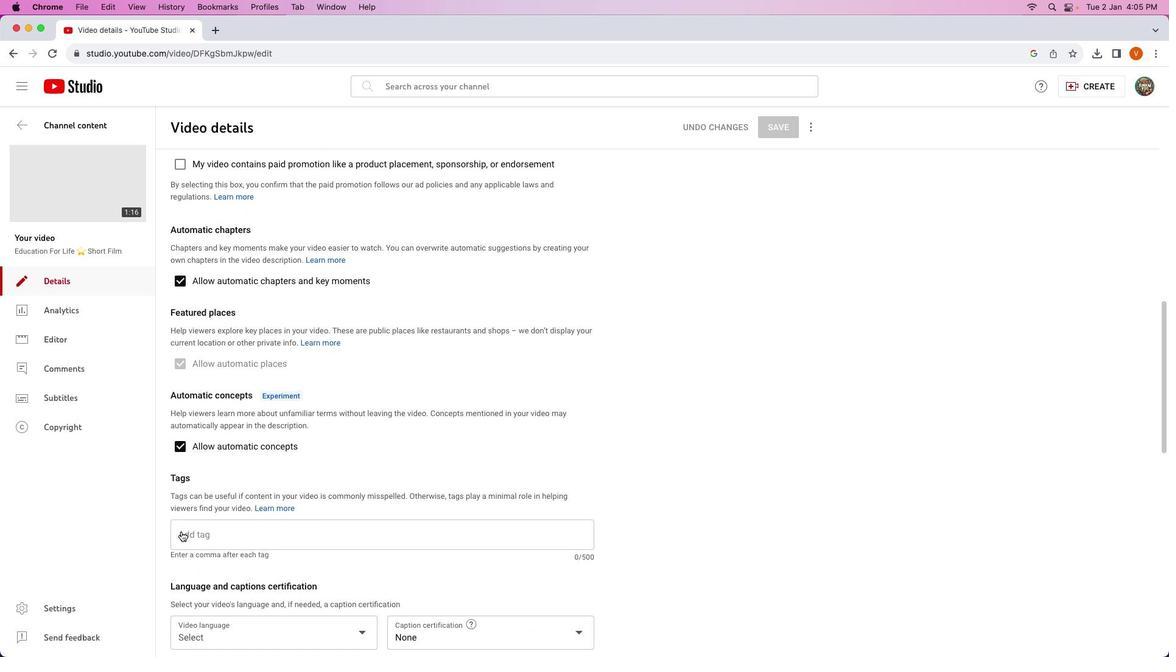 
Action: Mouse scrolled (175, 526) with delta (-4, -5)
Screenshot: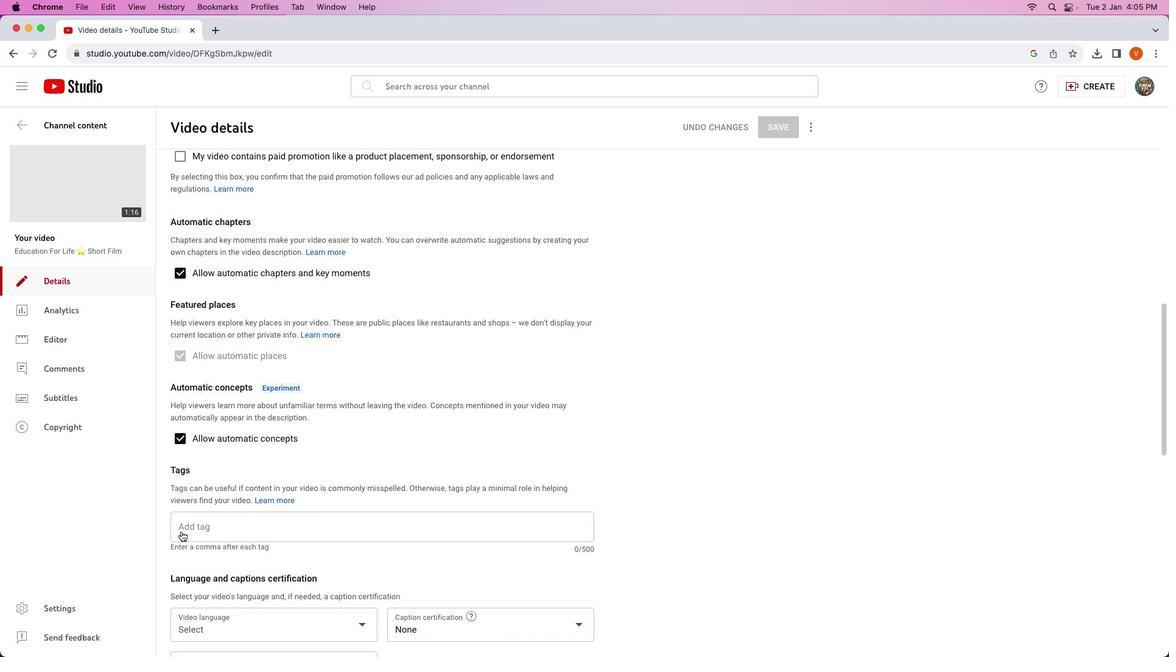 
Action: Mouse scrolled (175, 526) with delta (-4, -5)
Screenshot: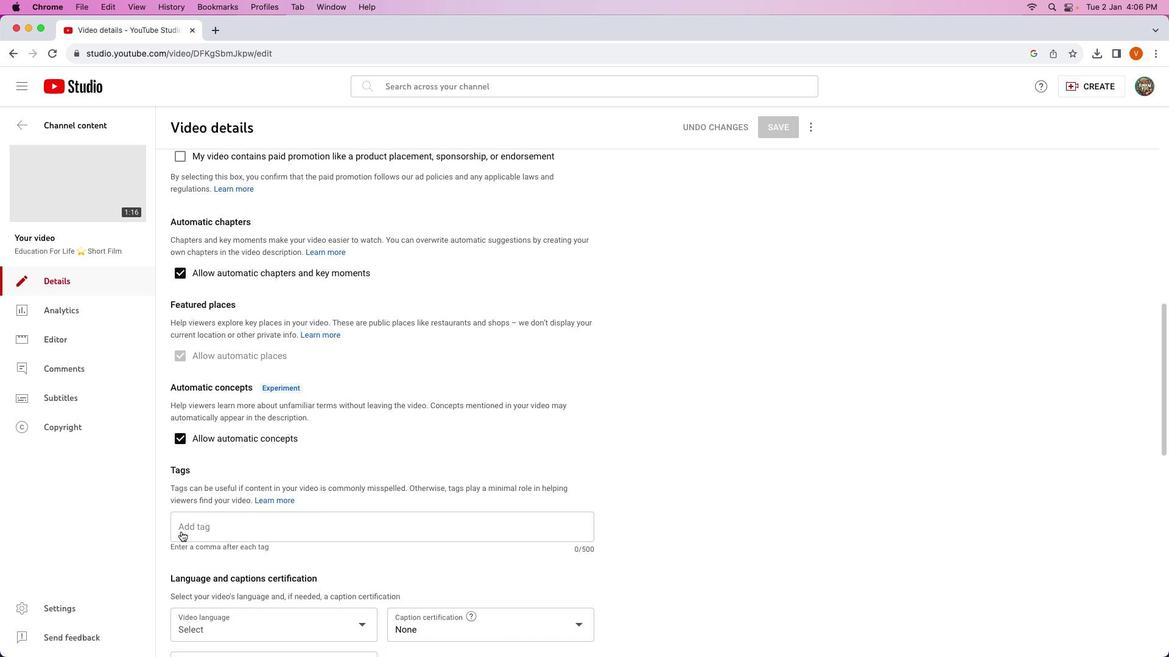
Action: Mouse scrolled (175, 526) with delta (-4, -5)
Screenshot: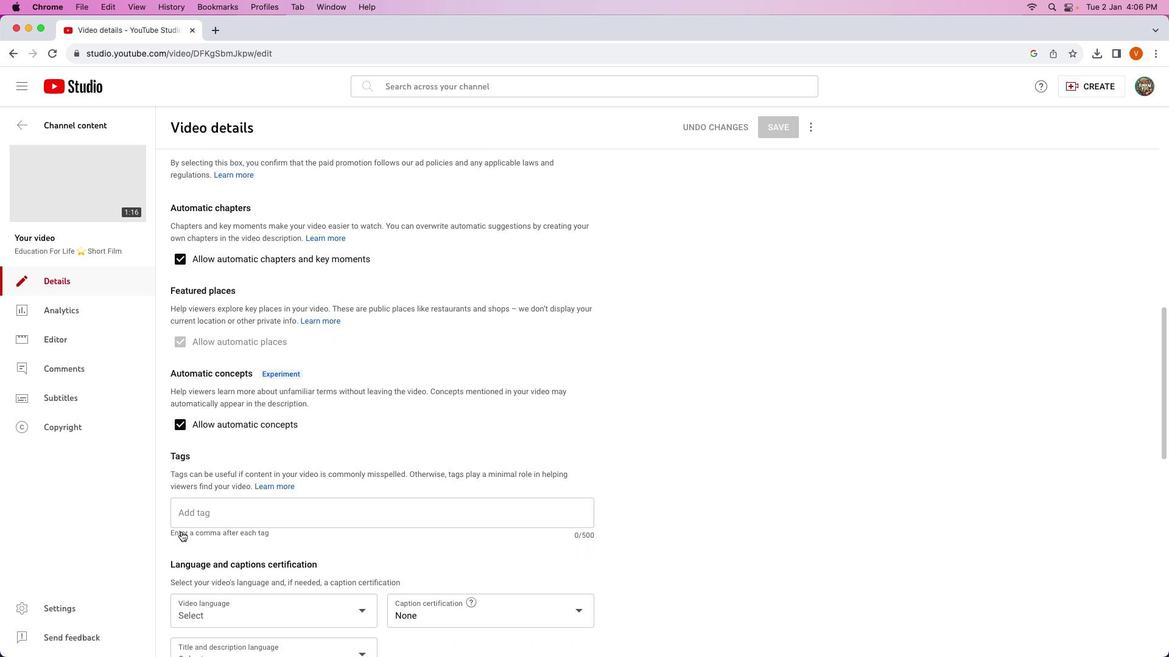 
Action: Mouse scrolled (175, 526) with delta (-4, -5)
Screenshot: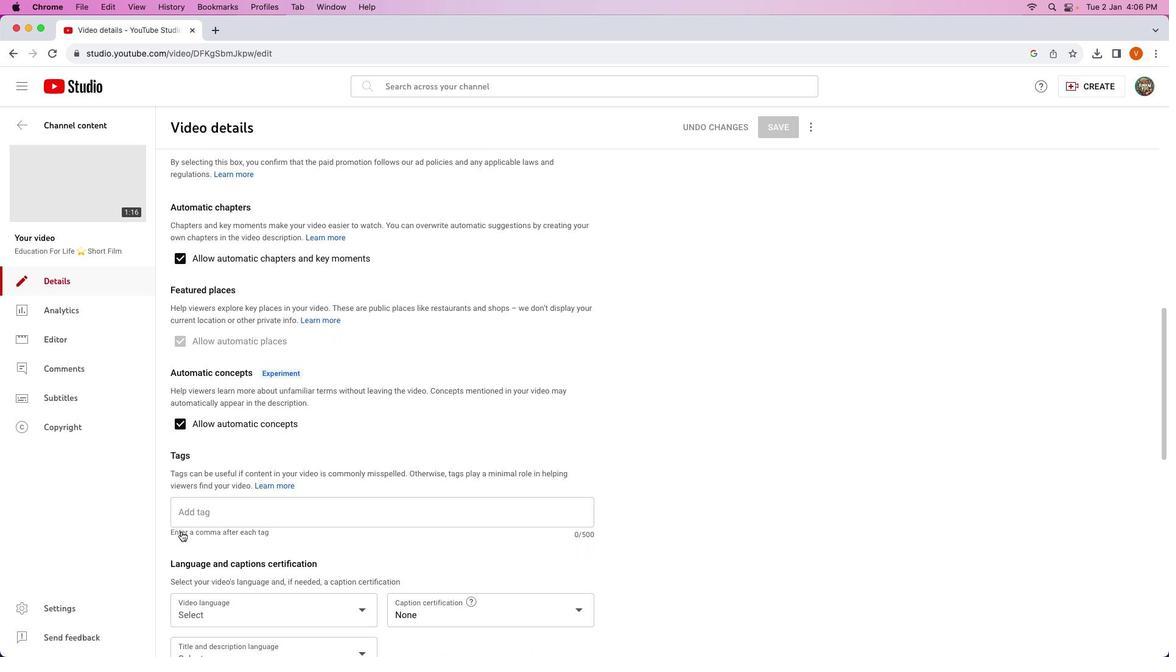
Action: Mouse moved to (225, 508)
Screenshot: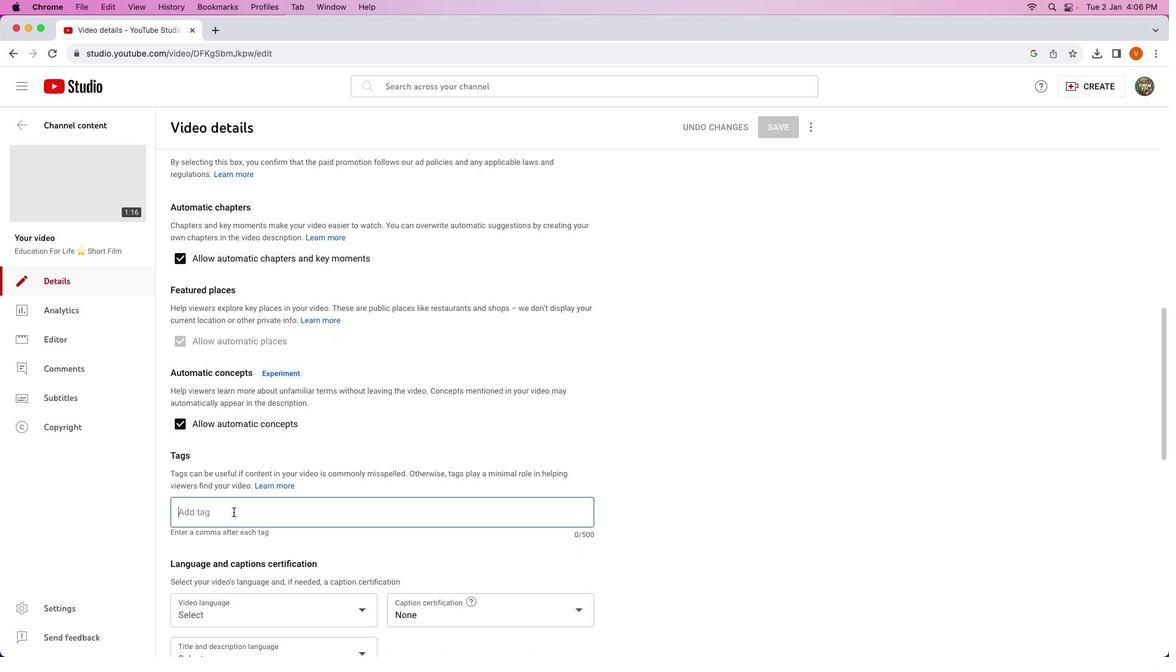 
Action: Mouse pressed left at (225, 508)
Screenshot: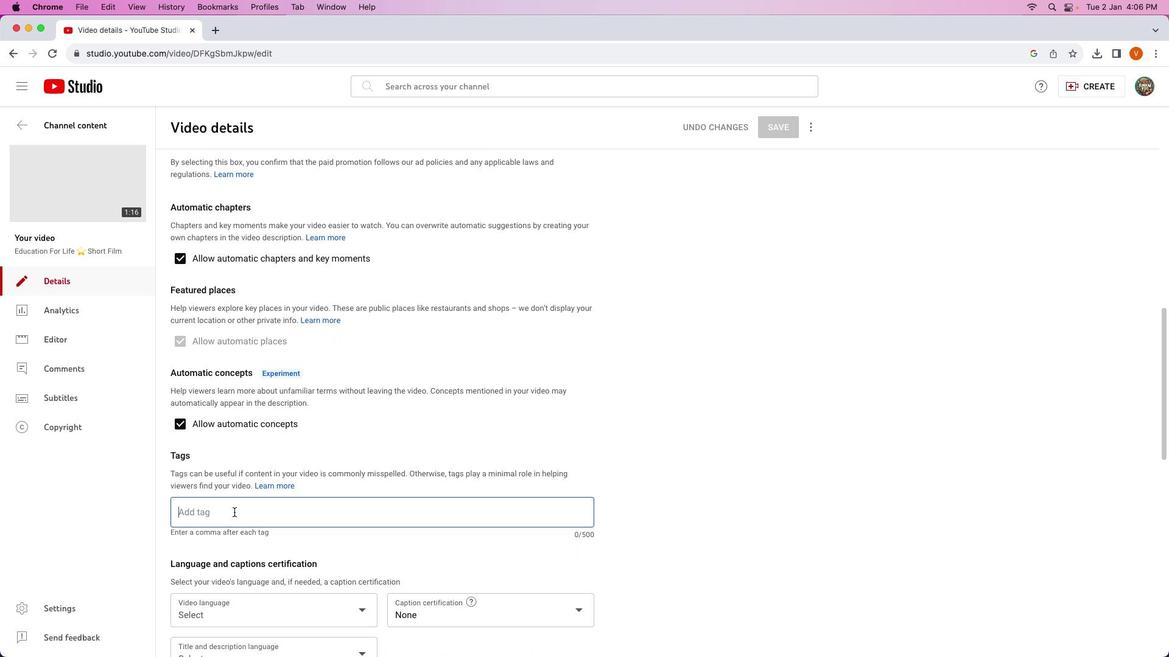 
Action: Mouse moved to (239, 500)
Screenshot: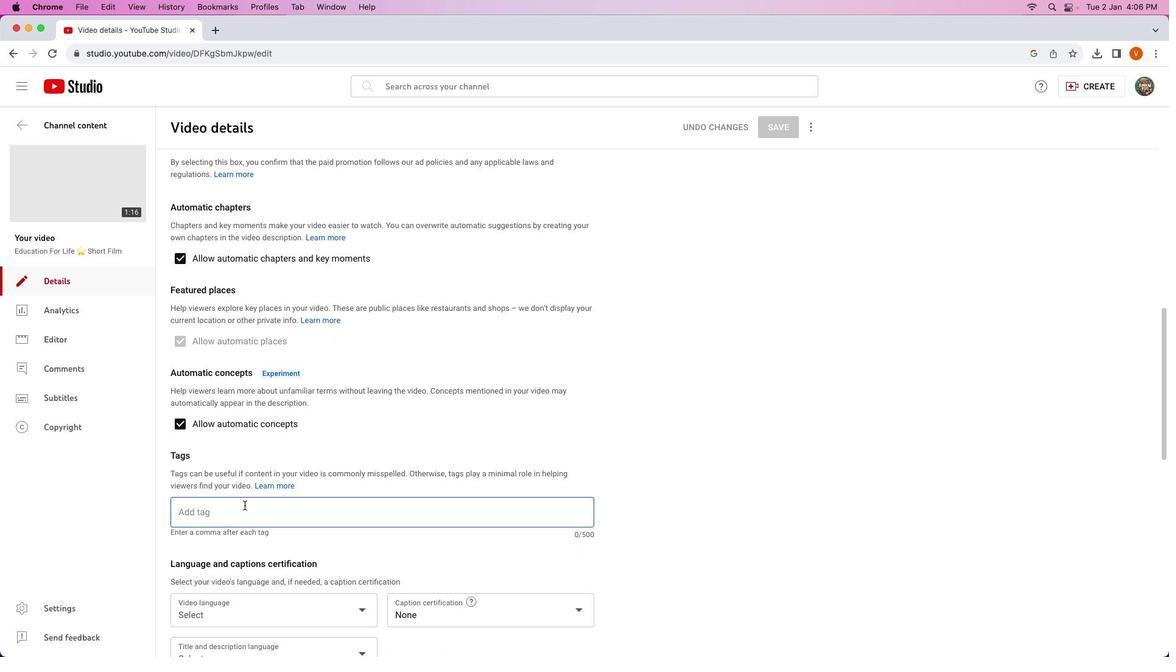 
Action: Key pressed Key.shift'E''d''u''c''a''t''i''o''n''a''l'Key.spaceKey.shift'A''n''i''m''a''t''i''o''n'Key.spaceKey.backspaceKey.enterKey.shift'A''n''i''m''a''t''i''o''n'Key.spaceKey.shift'E''d''u''c''a''t''i''o''n''a''l'Key.spaceKey.shift'V''i''d''e''o'Key.enter
Screenshot: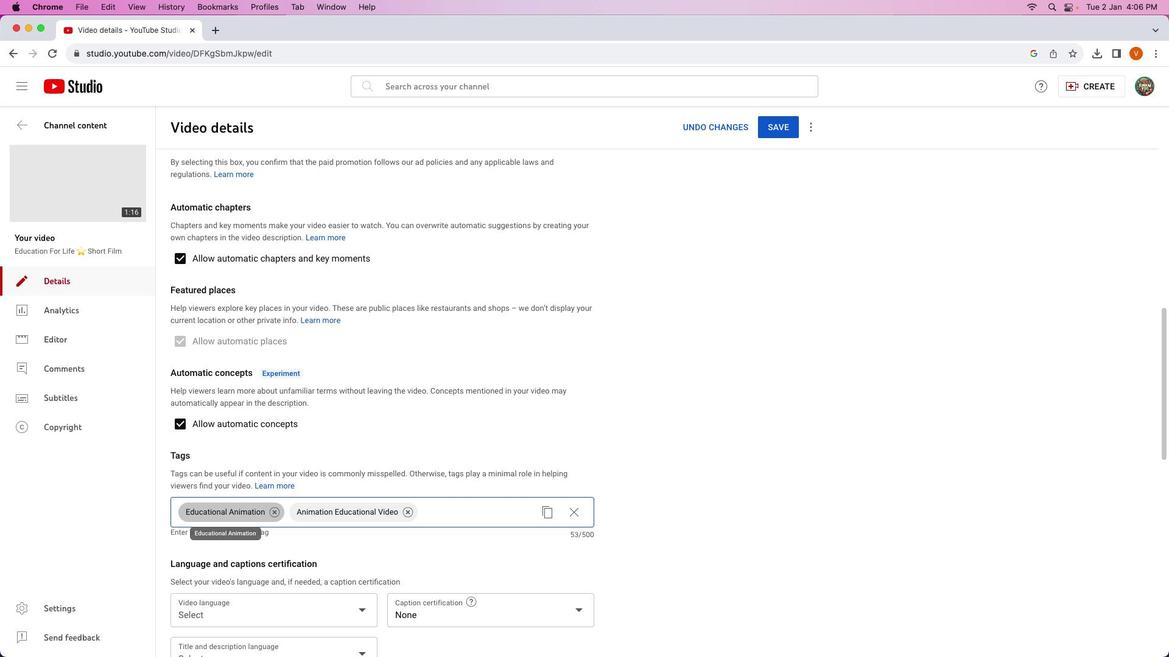 
Action: Mouse moved to (272, 482)
Screenshot: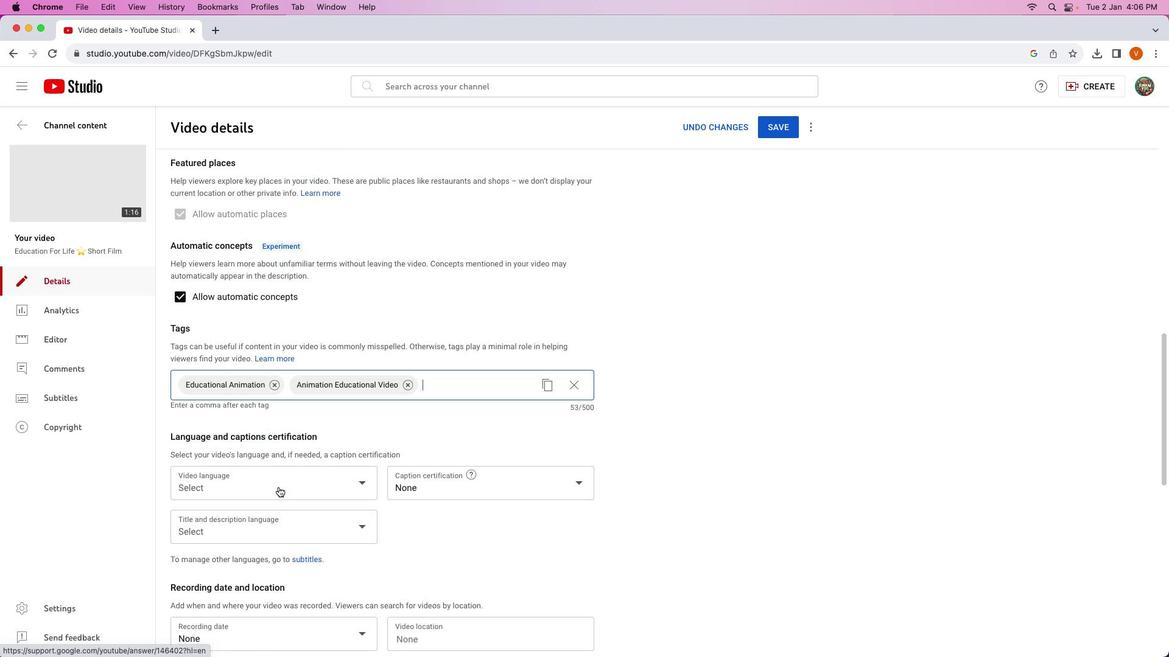 
Action: Mouse scrolled (272, 482) with delta (-4, -5)
Screenshot: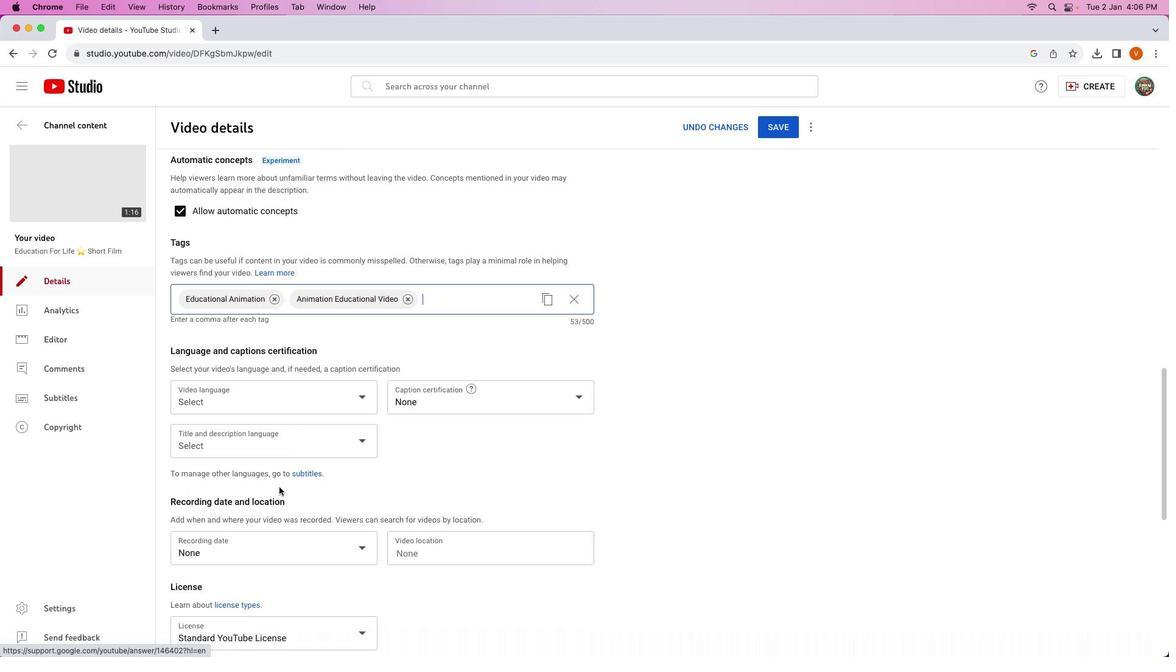 
Action: Mouse scrolled (272, 482) with delta (-4, -5)
Screenshot: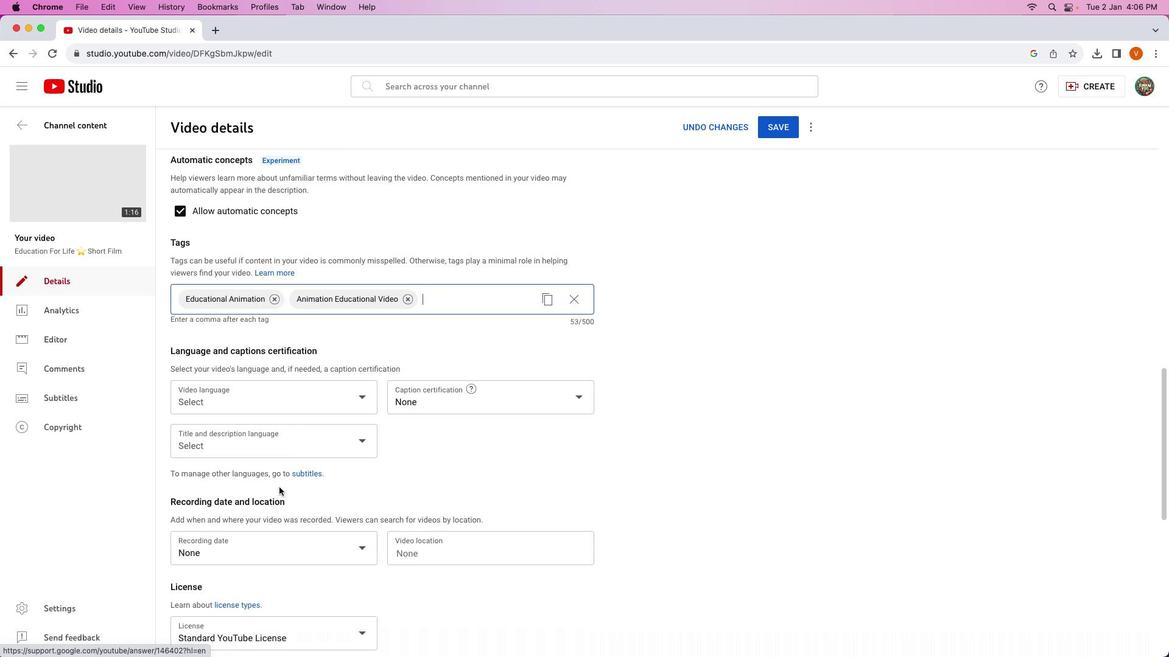 
Action: Mouse scrolled (272, 482) with delta (-4, -6)
Screenshot: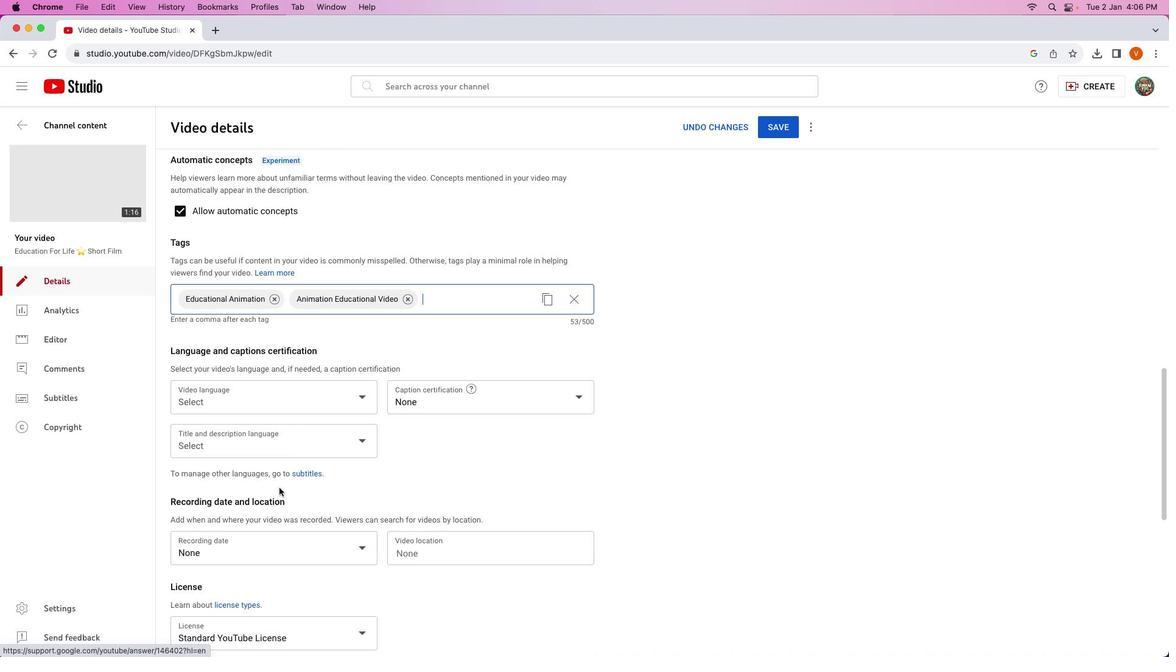 
Action: Mouse scrolled (272, 482) with delta (-4, -7)
Screenshot: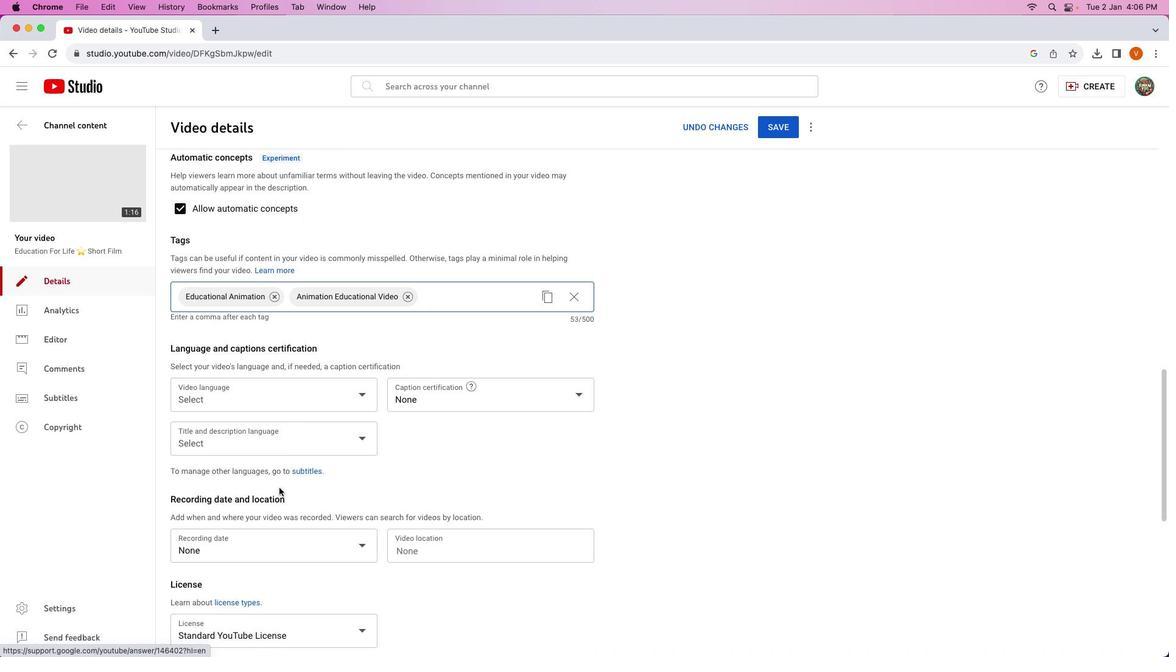 
Action: Mouse moved to (273, 482)
Screenshot: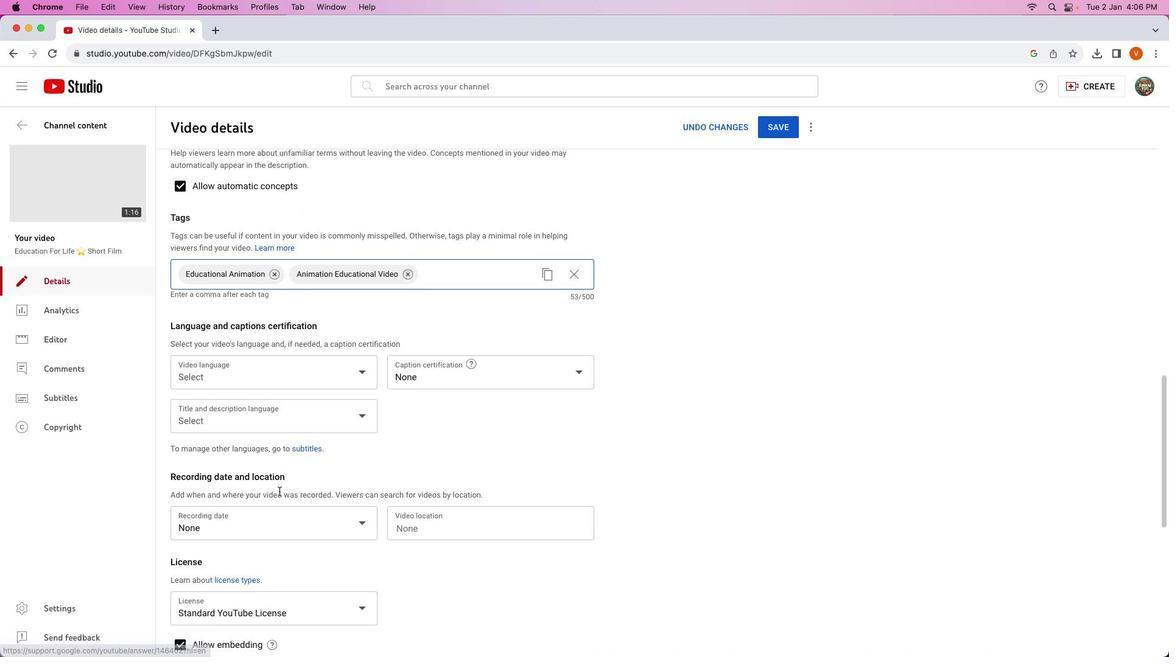 
Action: Mouse scrolled (273, 482) with delta (-4, -5)
Screenshot: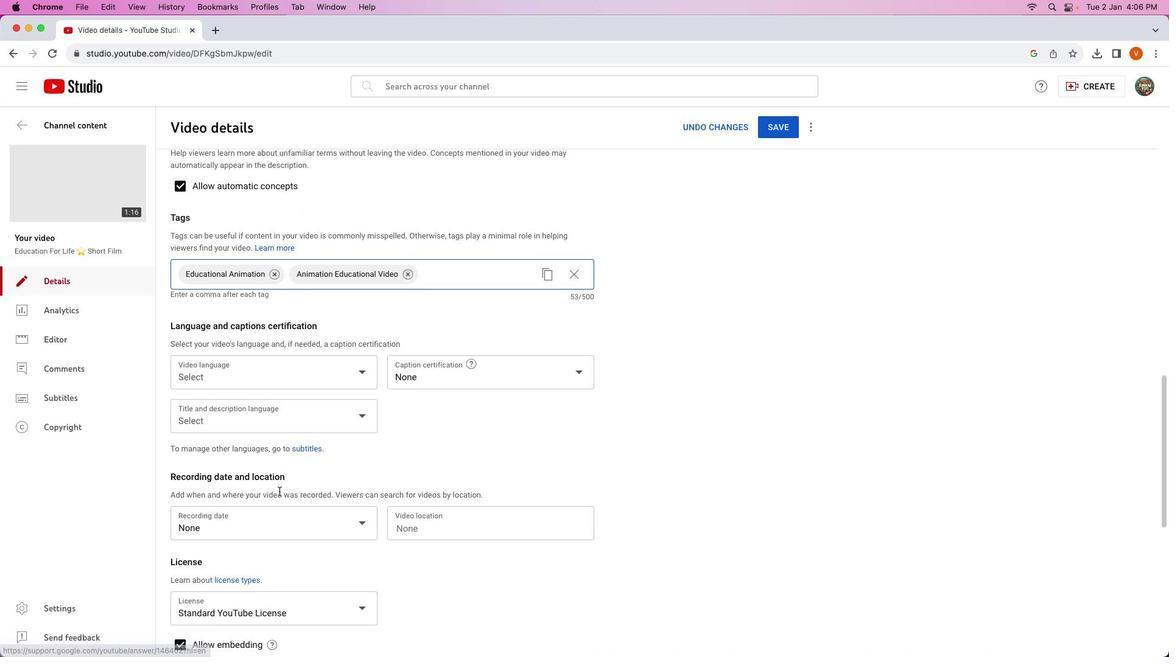 
Action: Mouse moved to (273, 482)
Screenshot: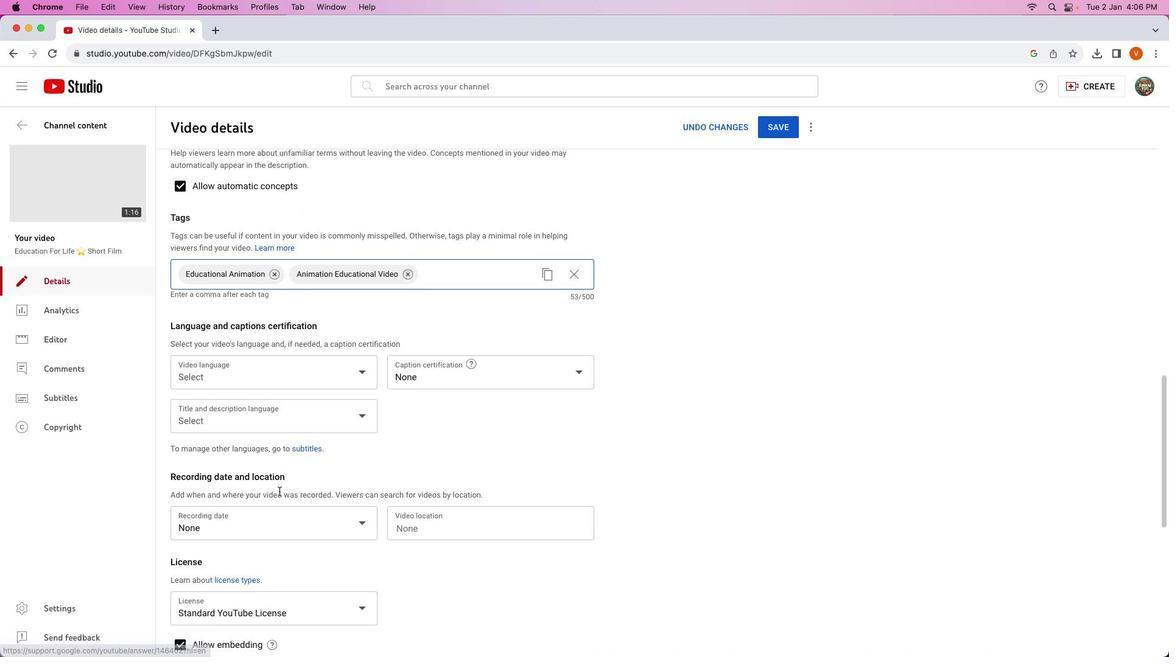 
Action: Mouse scrolled (273, 482) with delta (-4, -5)
Screenshot: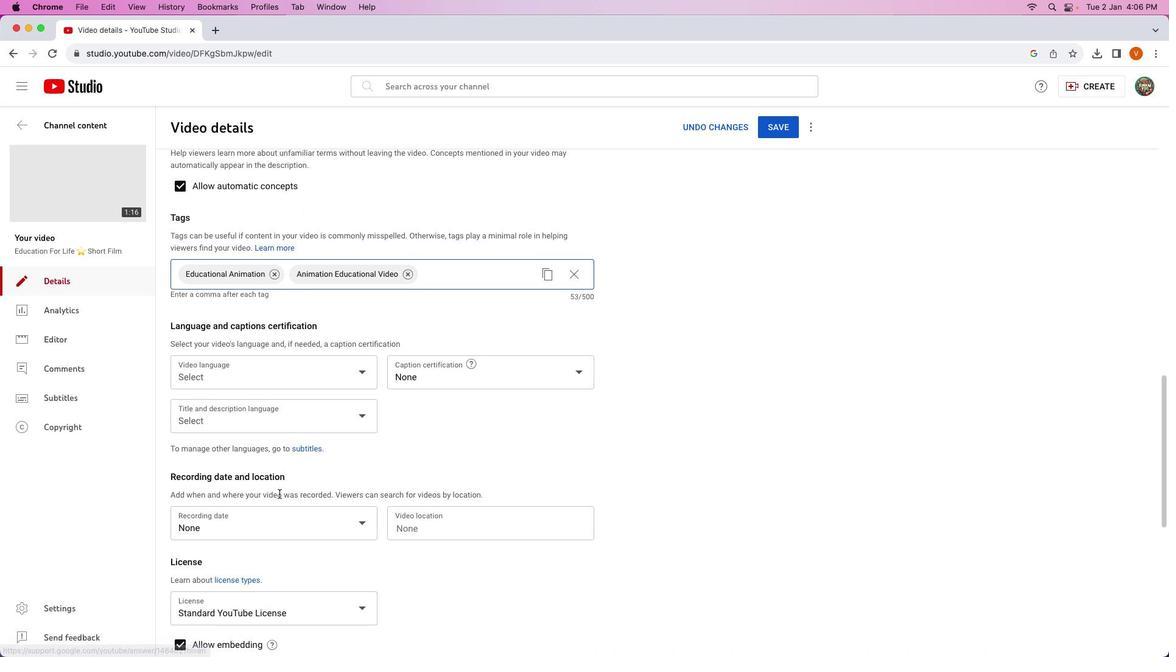 
Action: Mouse moved to (273, 489)
Screenshot: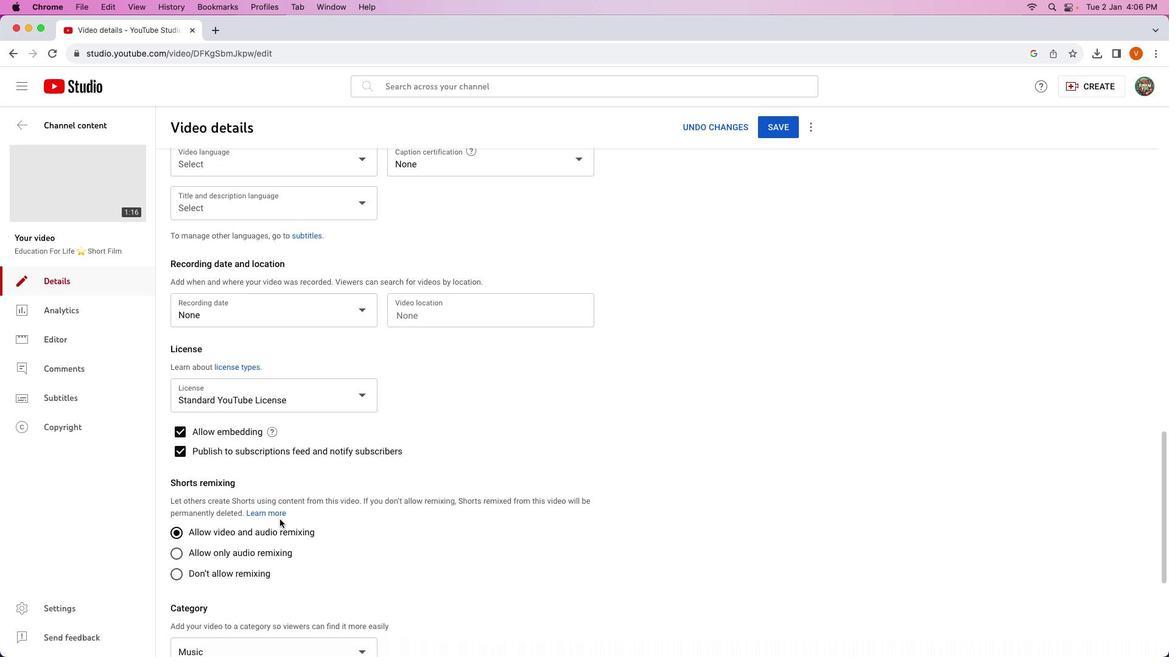 
Action: Mouse scrolled (273, 489) with delta (-4, -5)
Screenshot: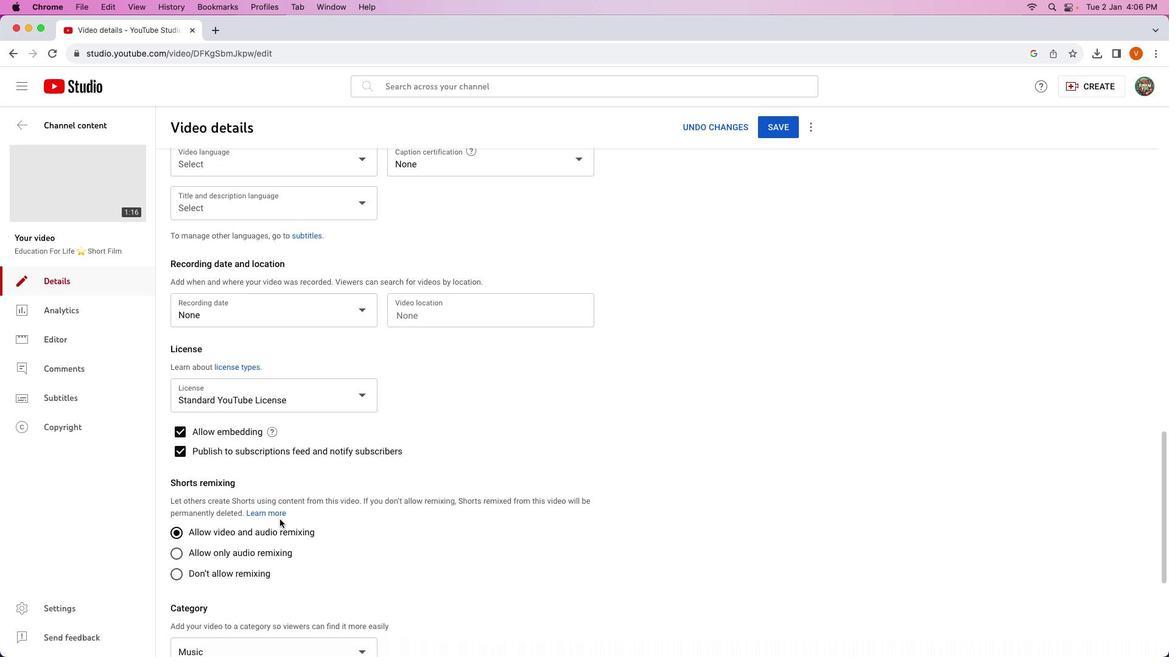 
Action: Mouse moved to (273, 490)
Screenshot: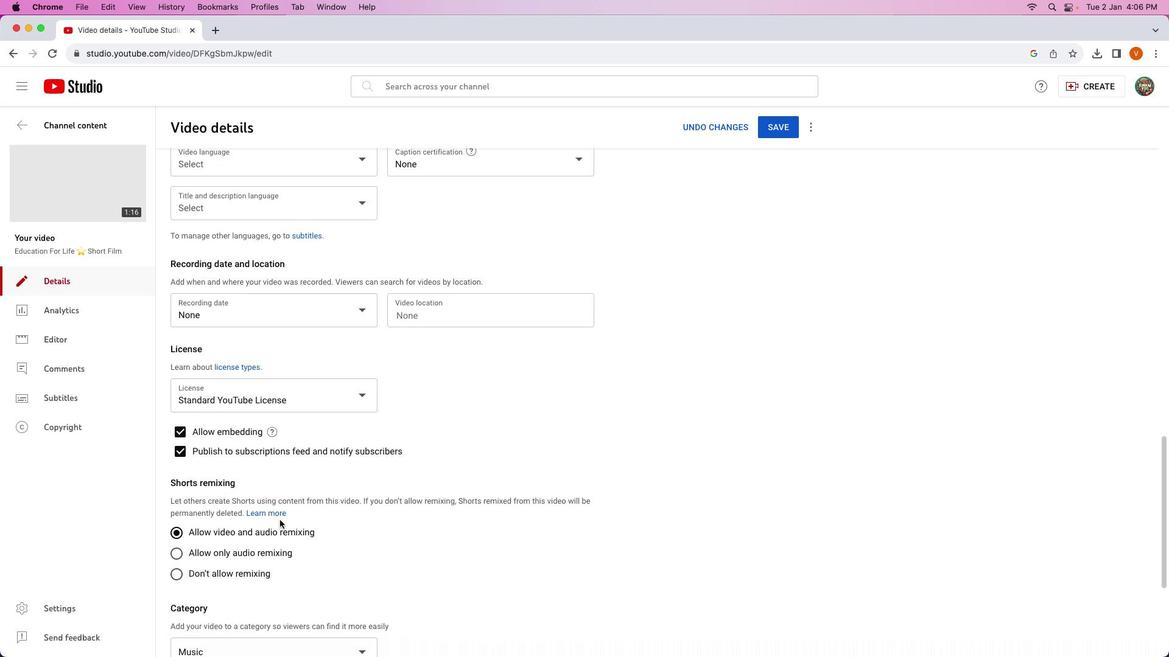 
Action: Mouse scrolled (273, 490) with delta (-4, -5)
Screenshot: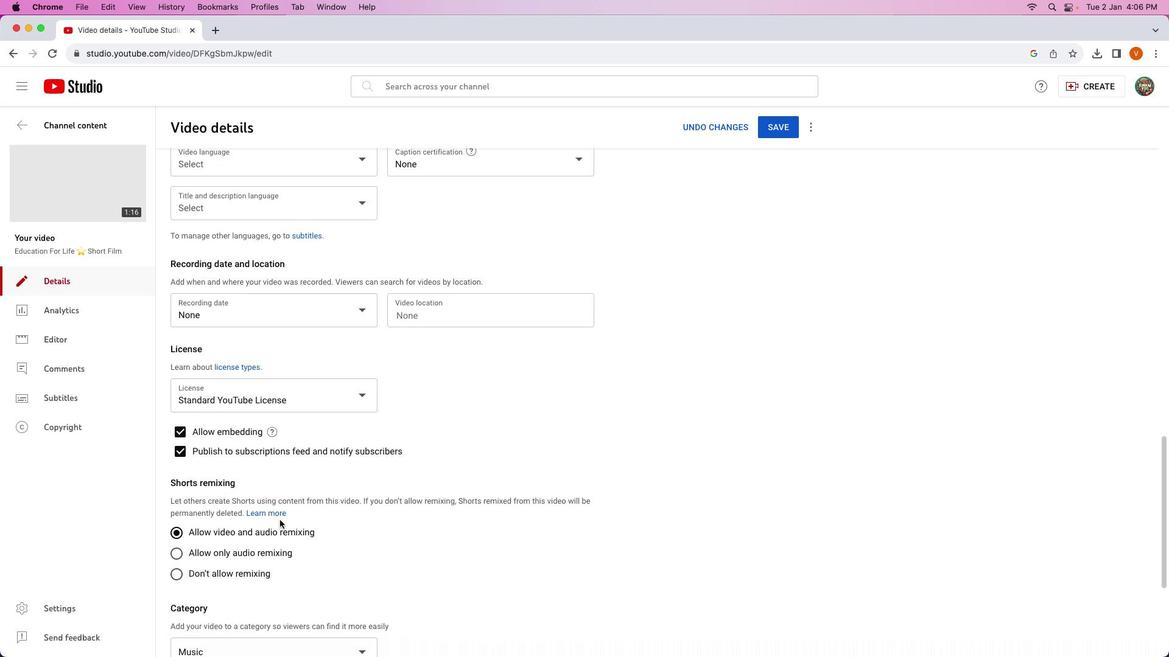 
Action: Mouse moved to (273, 491)
Screenshot: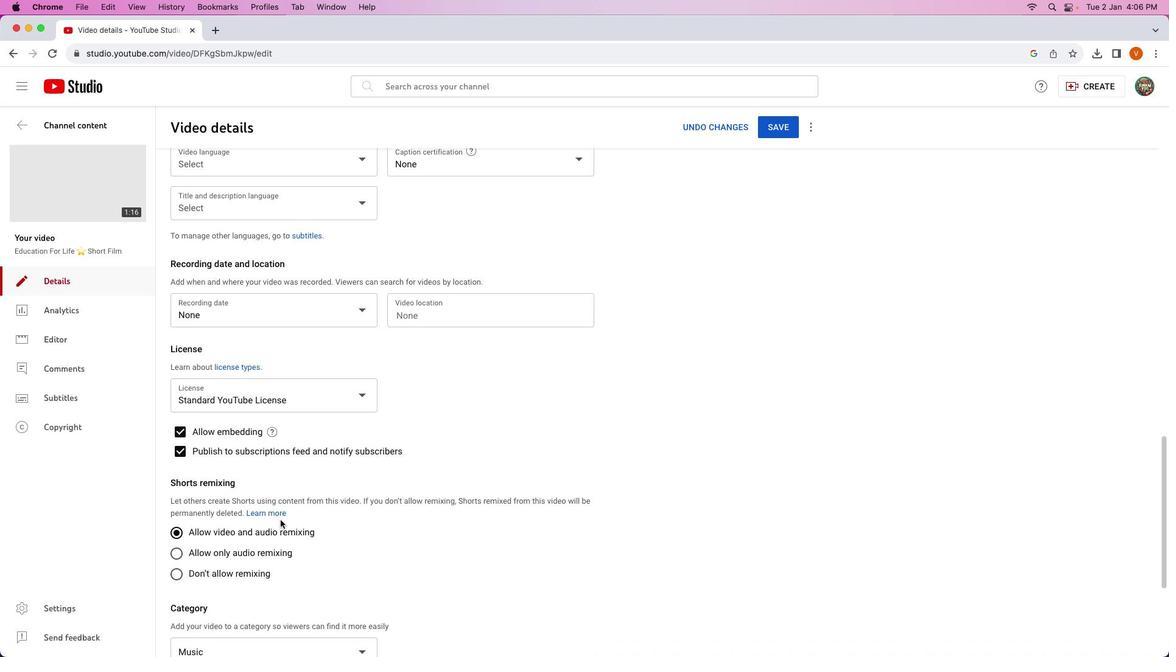 
Action: Mouse scrolled (273, 491) with delta (-4, -6)
Screenshot: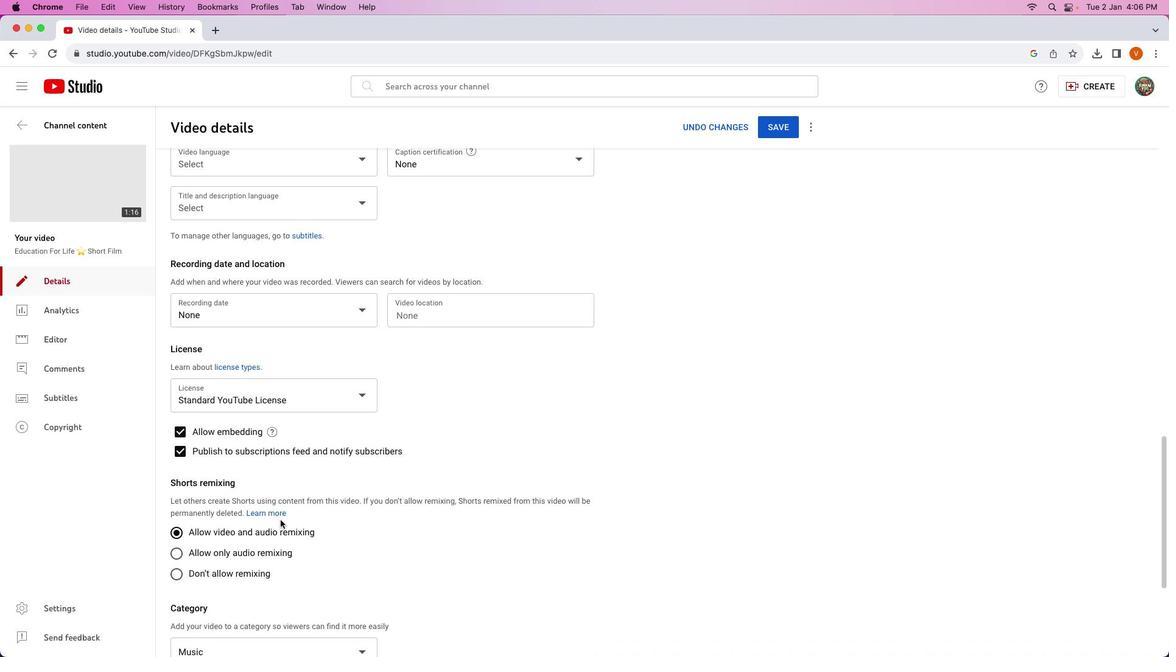 
Action: Mouse moved to (273, 491)
Screenshot: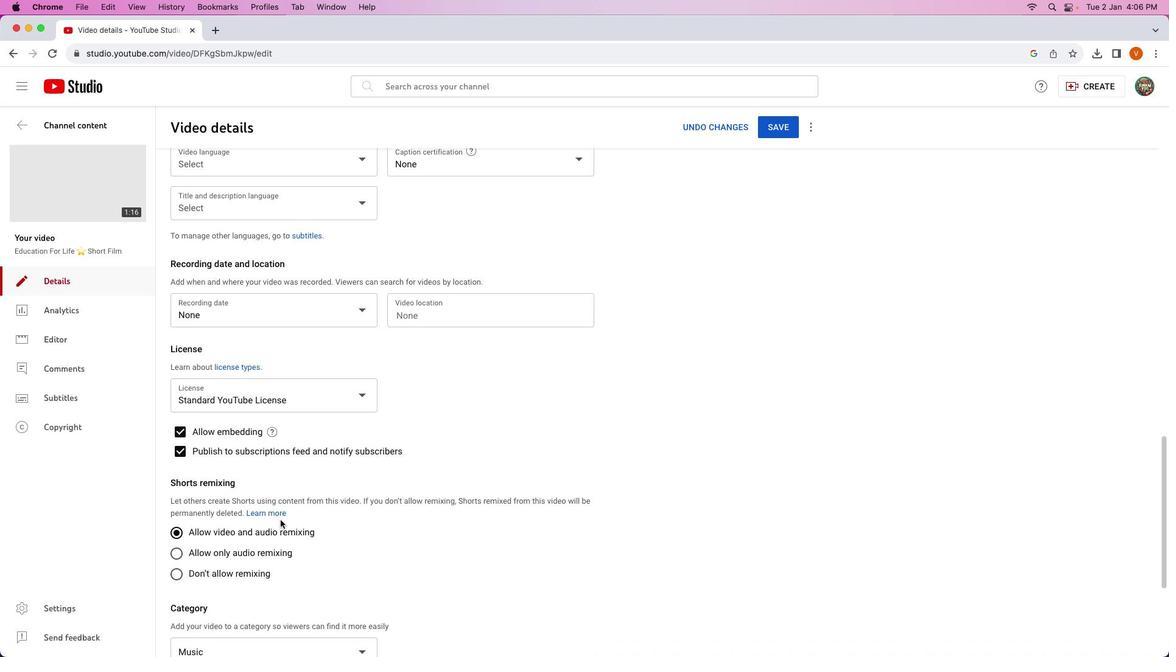 
Action: Mouse scrolled (273, 491) with delta (-4, -7)
Screenshot: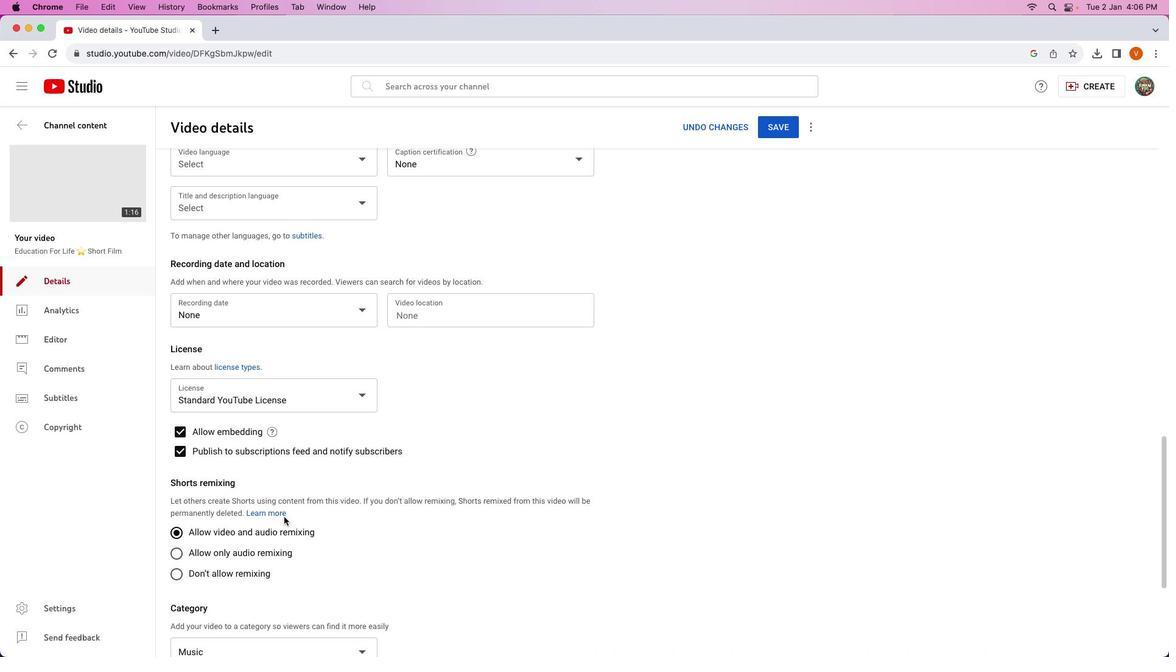 
Action: Mouse moved to (277, 389)
Screenshot: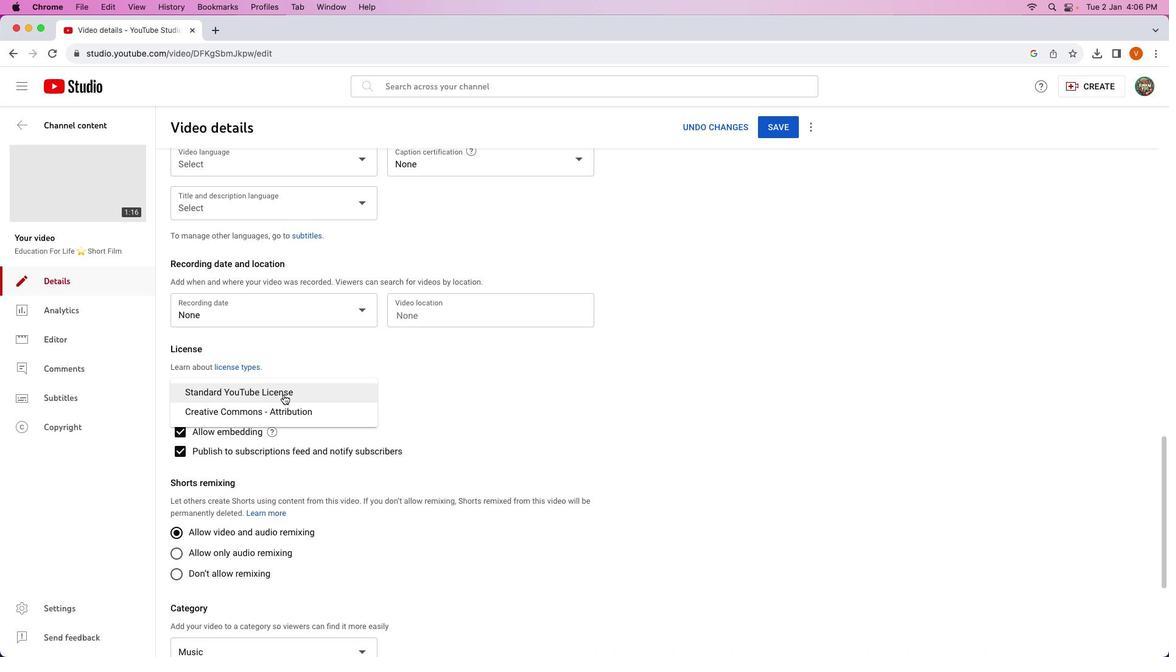 
Action: Mouse pressed left at (277, 389)
Screenshot: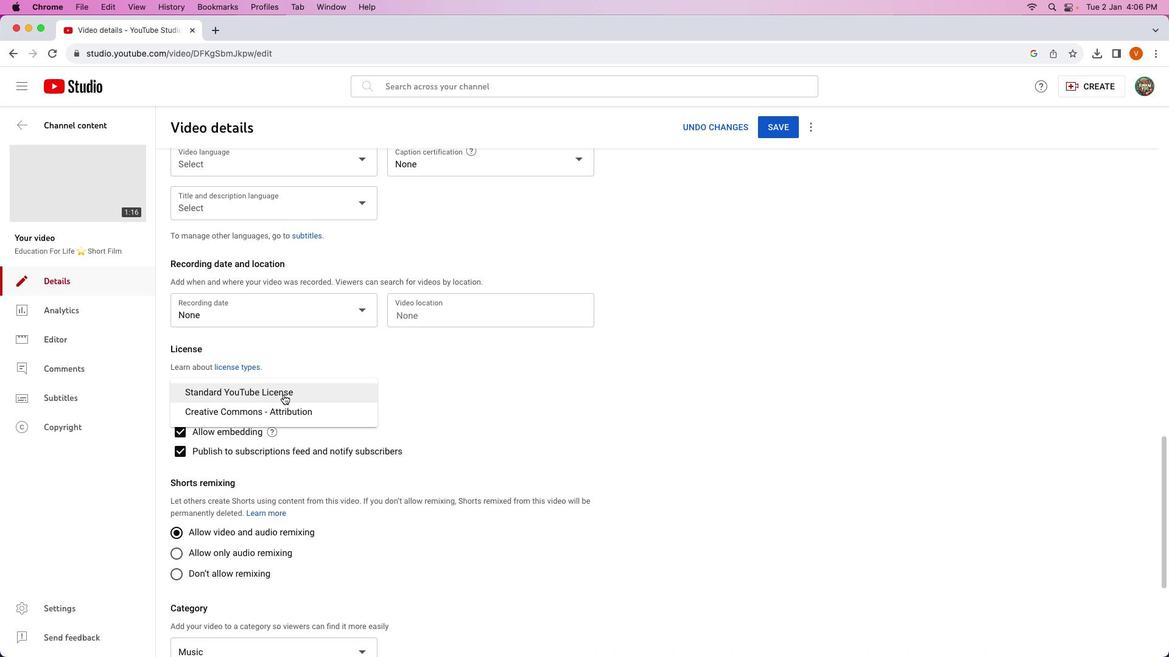 
Action: Mouse moved to (451, 386)
Screenshot: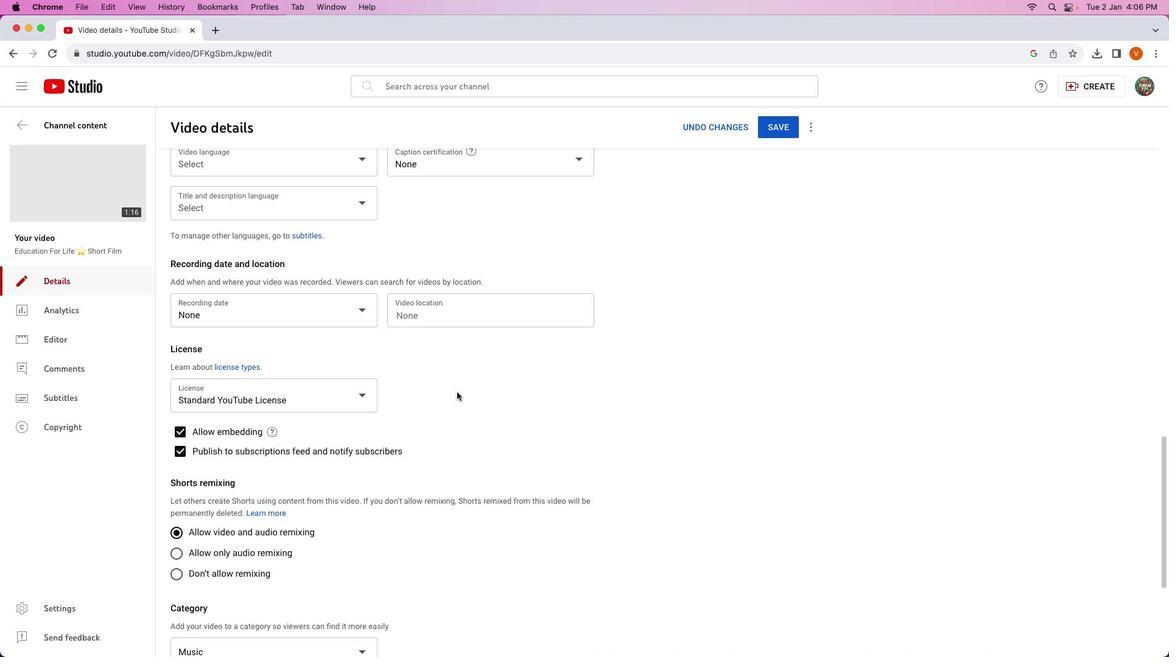 
Action: Mouse pressed left at (451, 386)
Screenshot: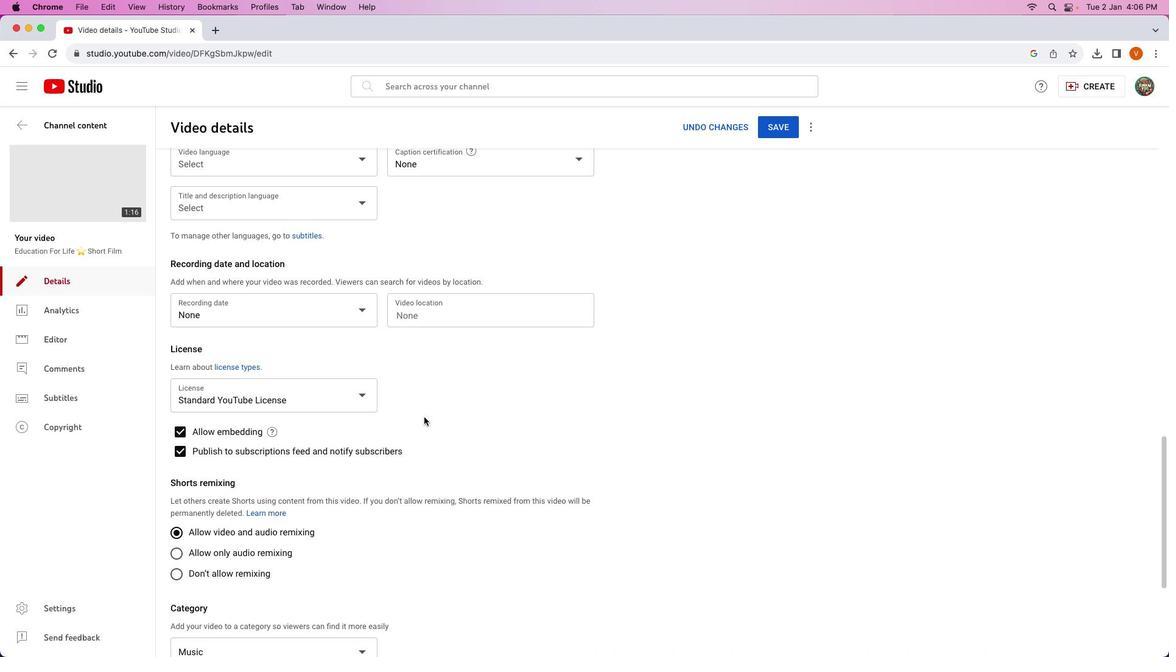 
Action: Mouse moved to (402, 423)
Screenshot: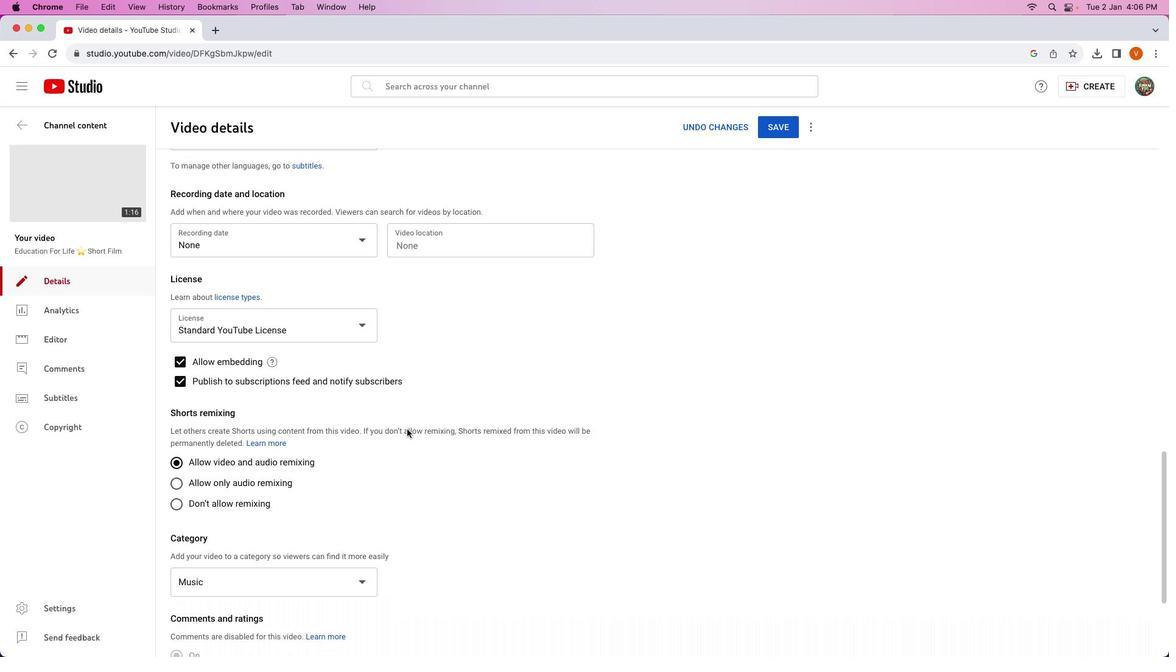 
Action: Mouse scrolled (402, 423) with delta (-4, -5)
Screenshot: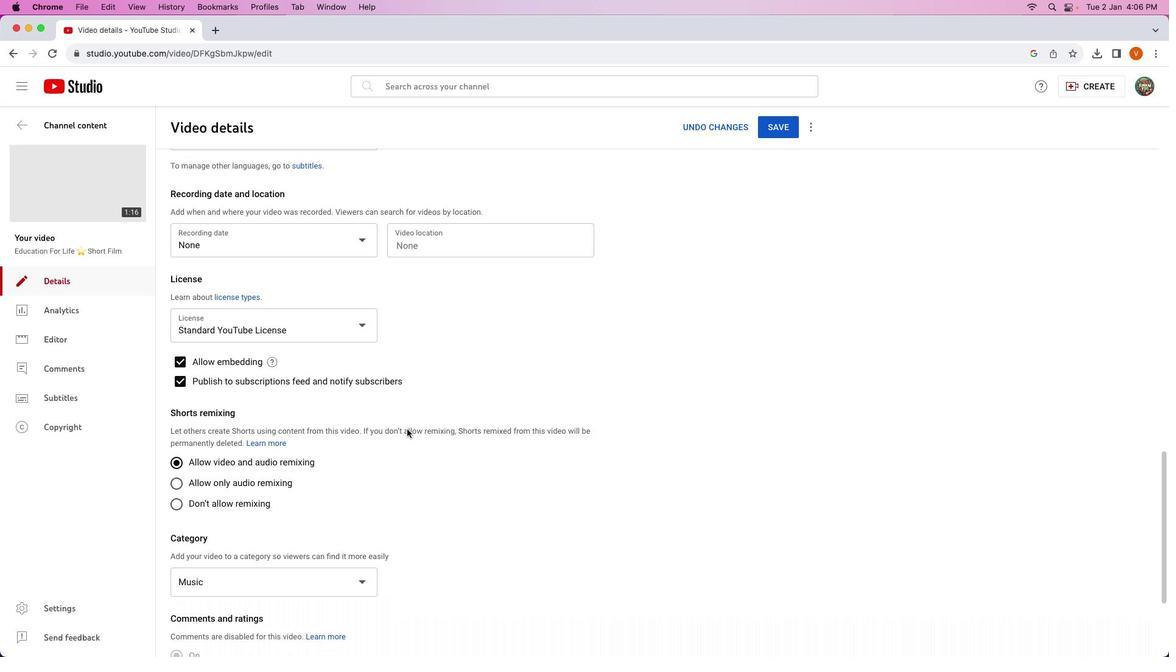 
Action: Mouse scrolled (402, 423) with delta (-4, -5)
Screenshot: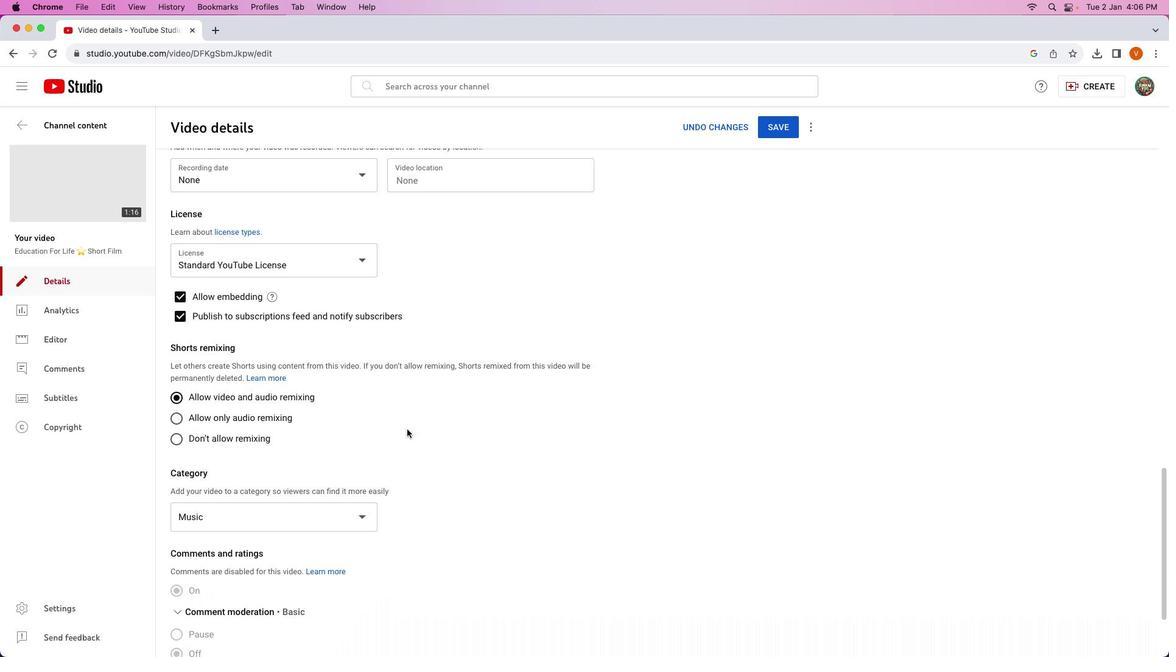 
Action: Mouse scrolled (402, 423) with delta (-4, -5)
Screenshot: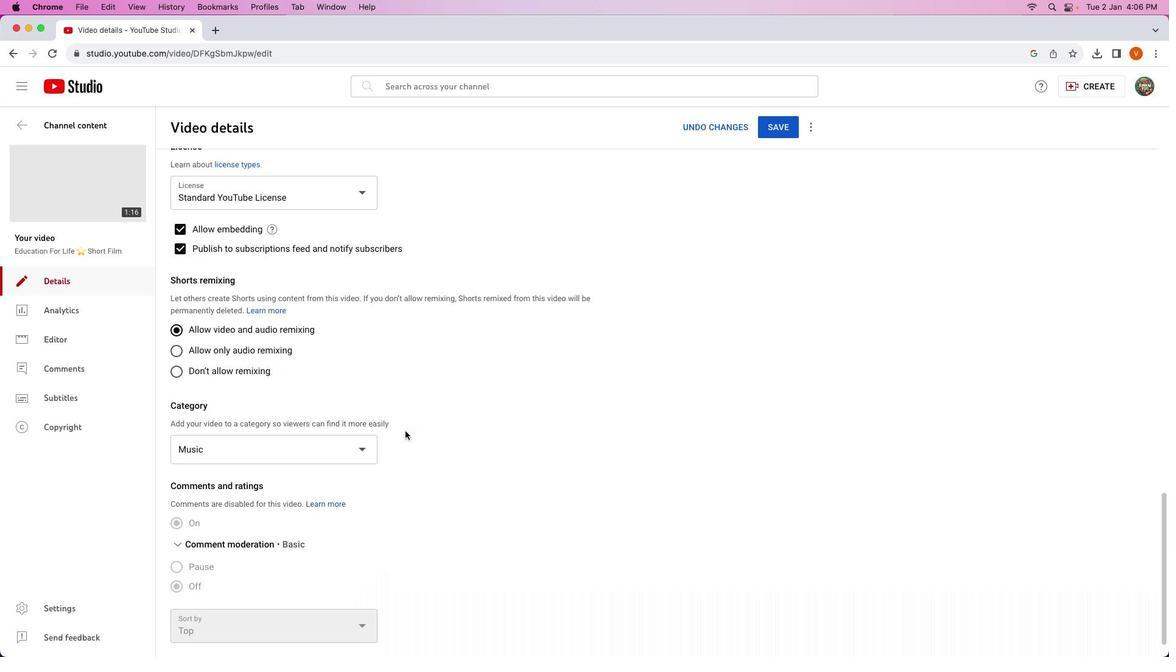 
Action: Mouse scrolled (402, 423) with delta (-4, -6)
Screenshot: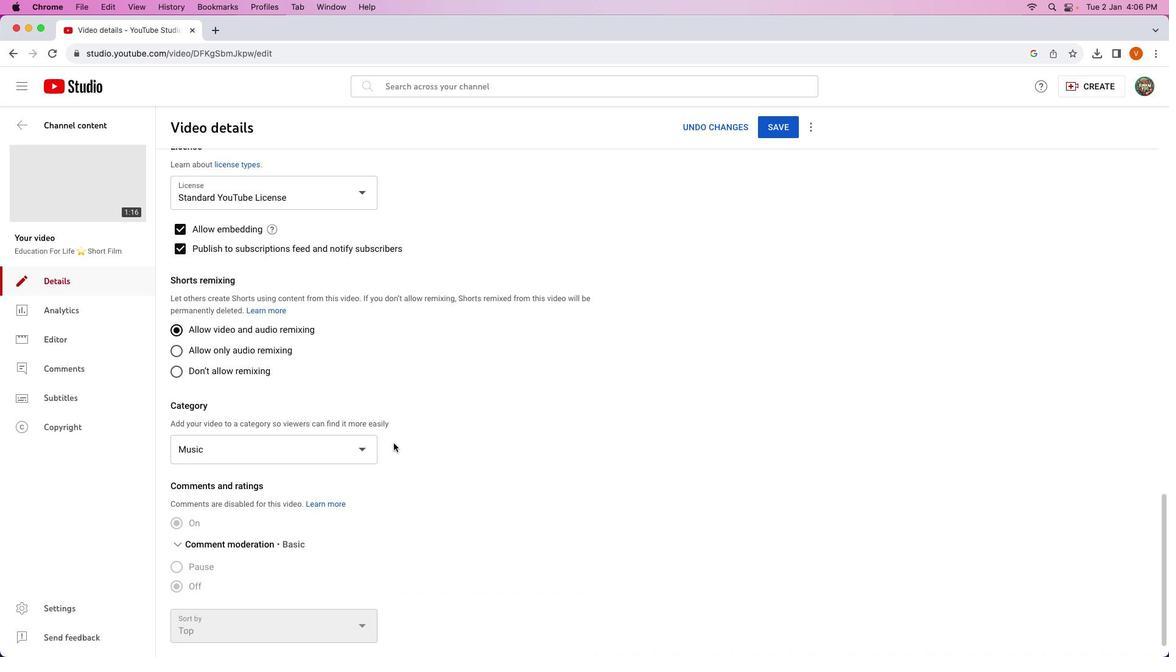 
Action: Mouse moved to (401, 423)
Screenshot: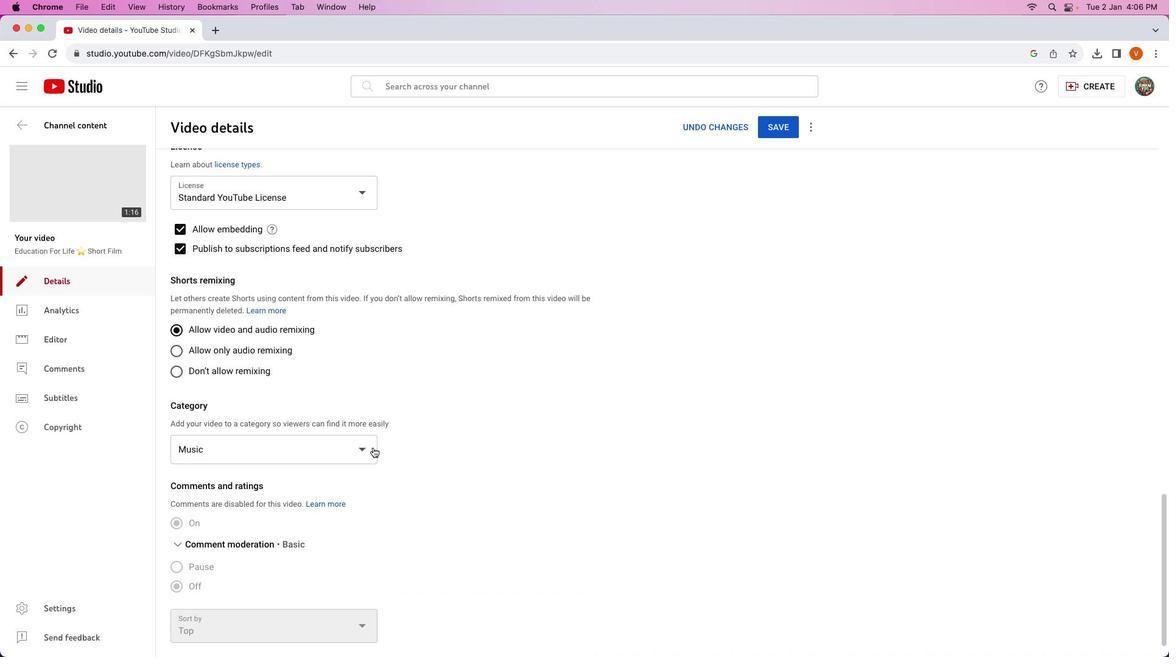 
Action: Mouse scrolled (401, 423) with delta (-4, -6)
Screenshot: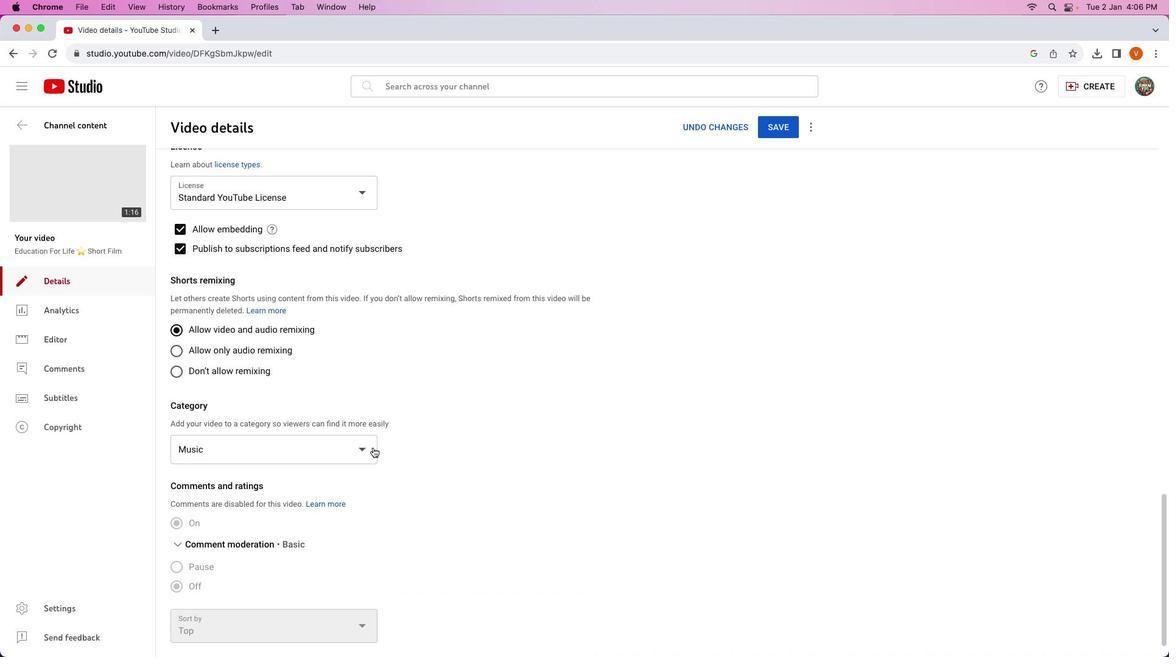 
Action: Mouse moved to (274, 448)
Screenshot: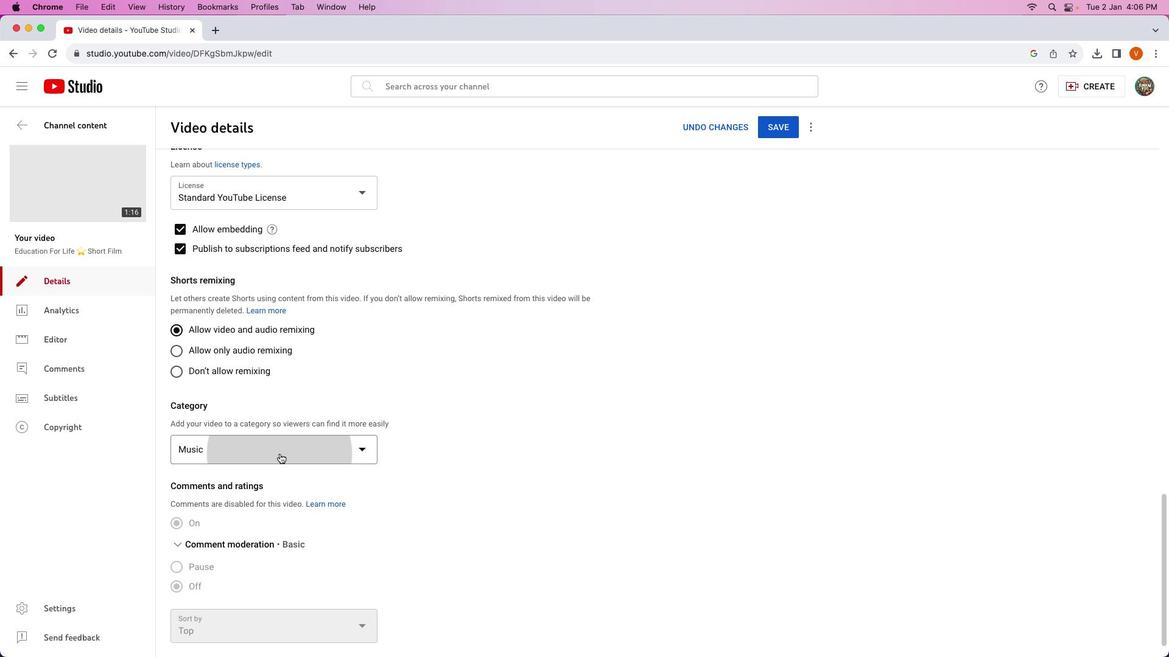 
Action: Mouse pressed left at (274, 448)
Screenshot: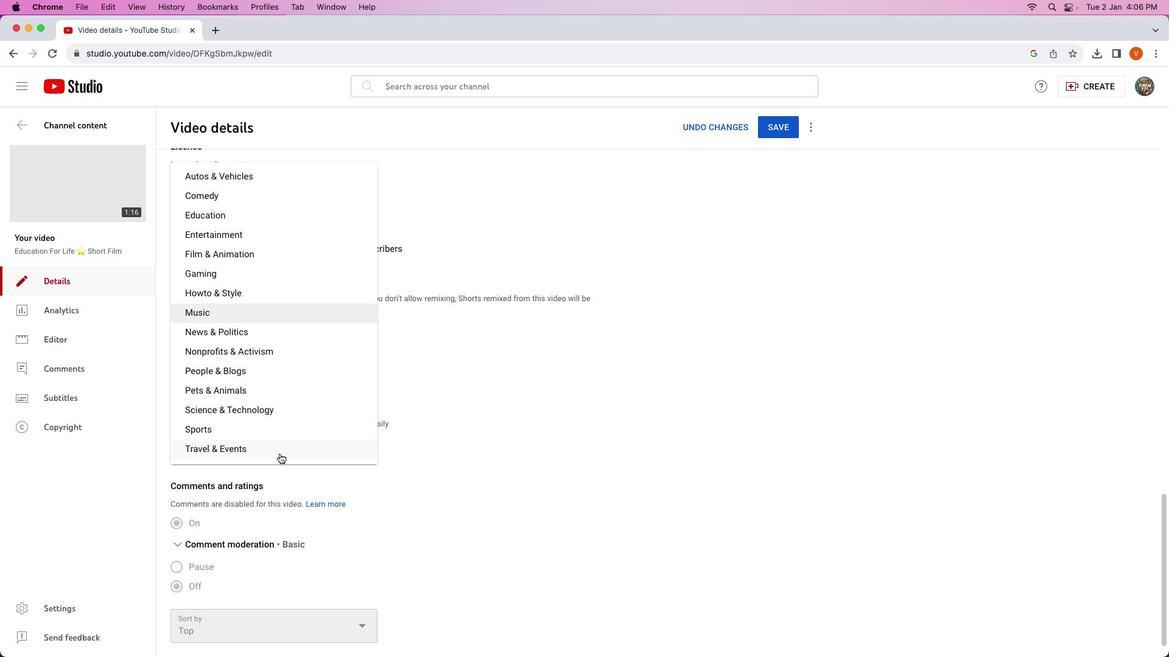 
Action: Mouse moved to (205, 207)
Screenshot: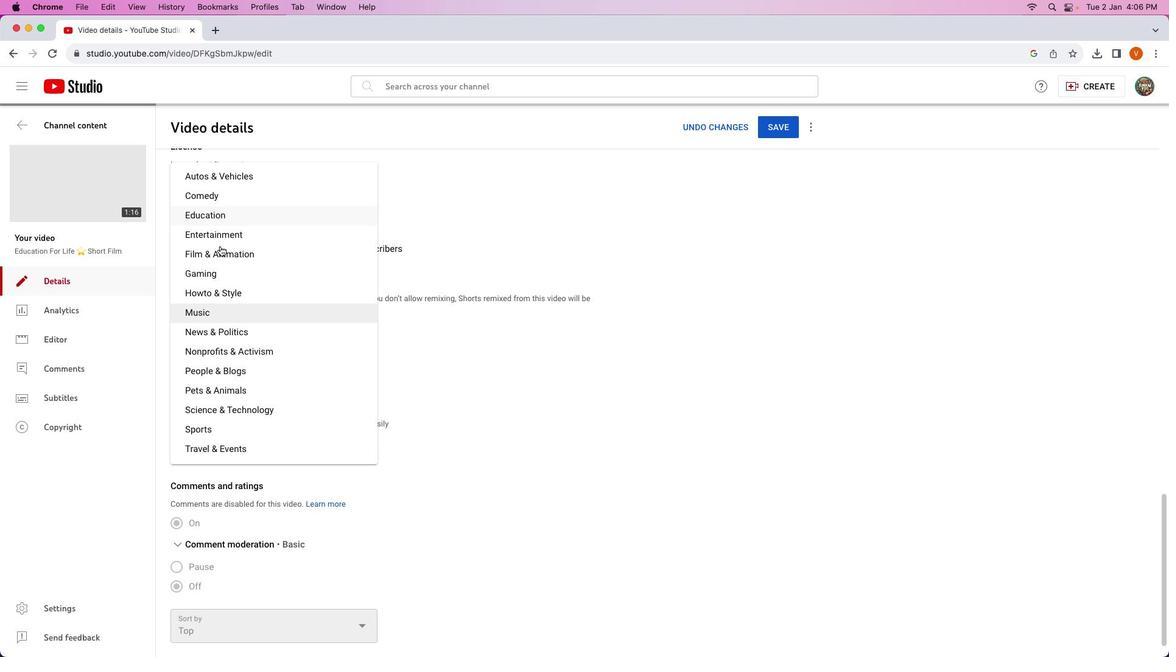 
Action: Mouse scrolled (205, 207) with delta (-4, -4)
Screenshot: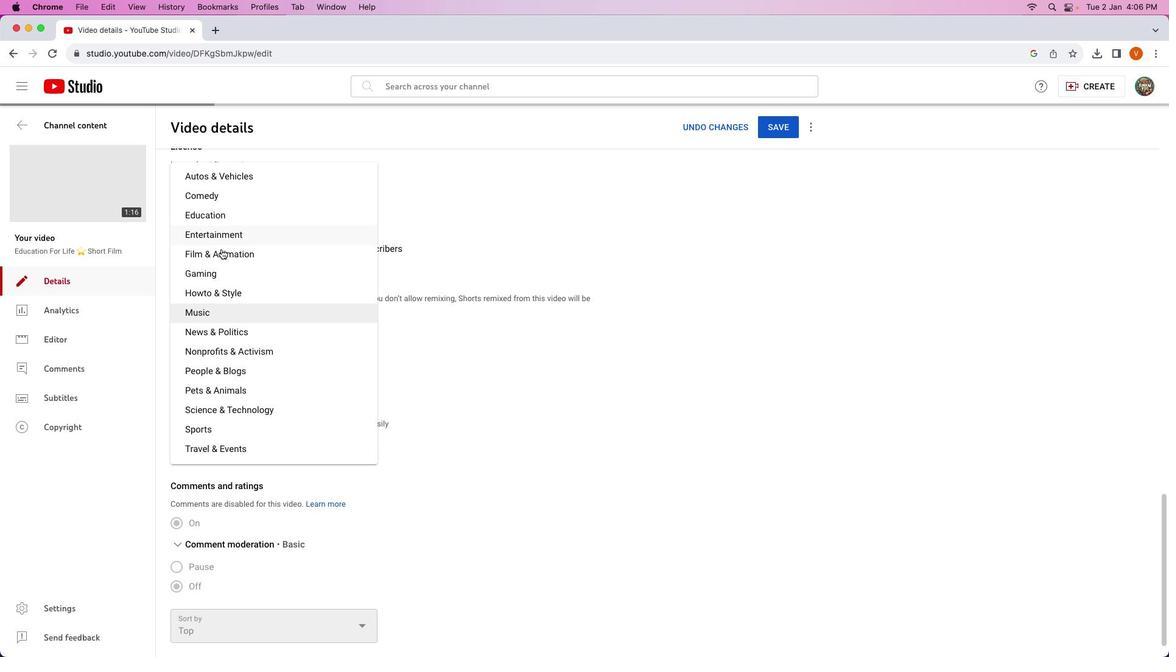 
Action: Mouse moved to (214, 213)
Screenshot: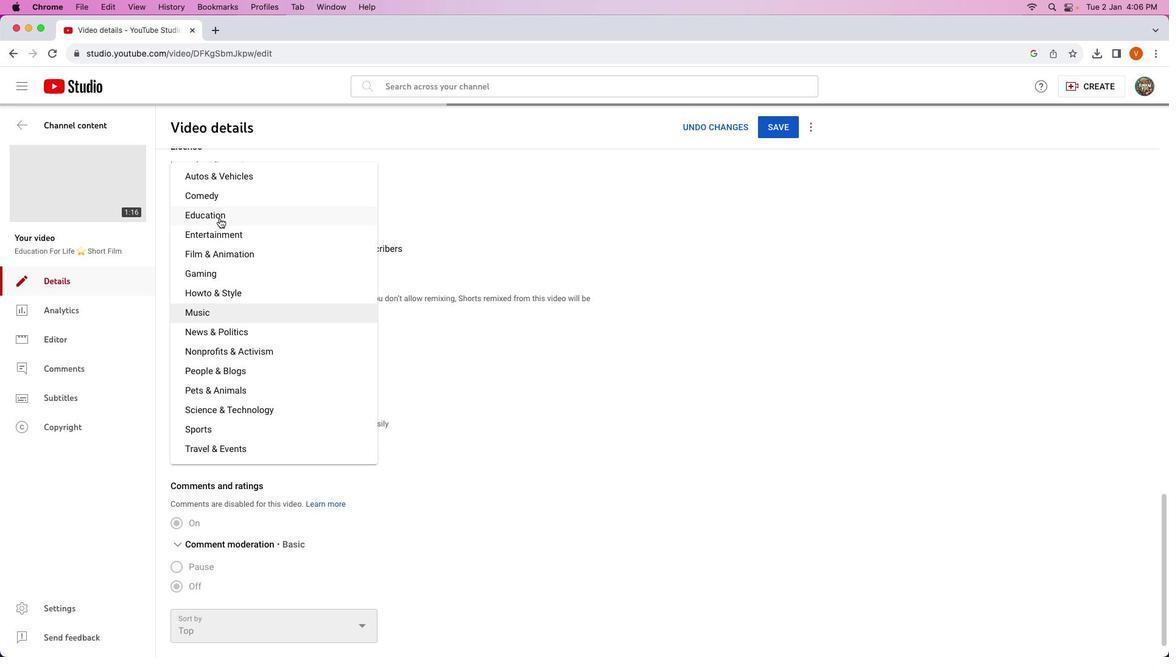 
Action: Mouse pressed left at (214, 213)
Screenshot: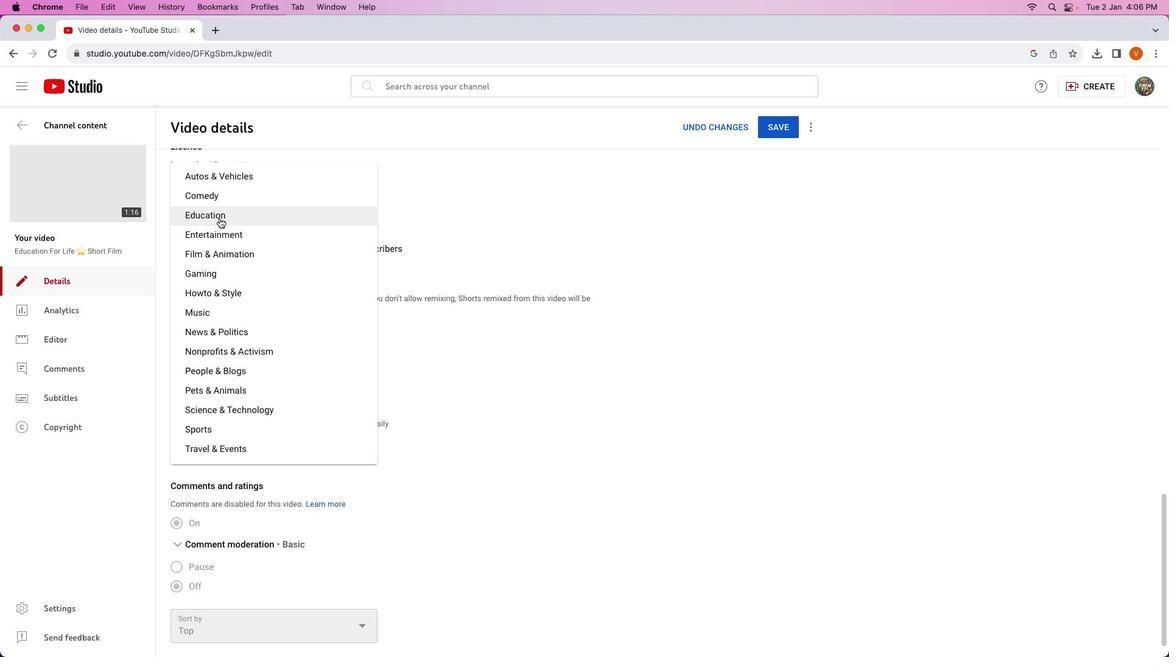 
Action: Mouse moved to (270, 464)
Screenshot: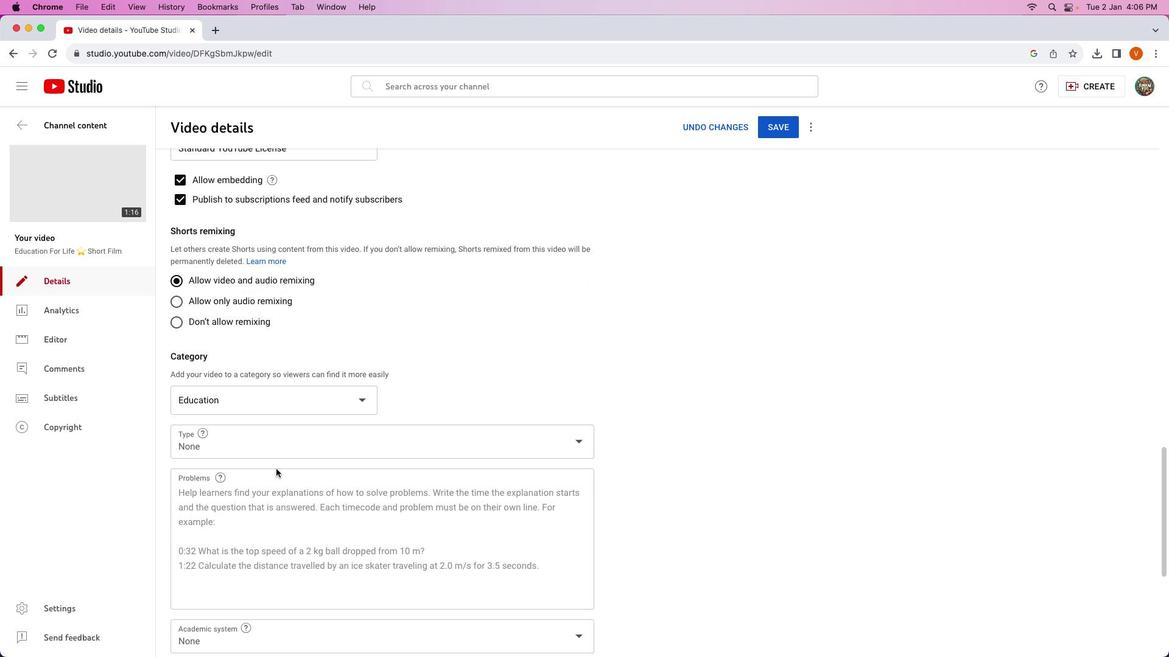 
Action: Mouse scrolled (270, 464) with delta (-4, -5)
Screenshot: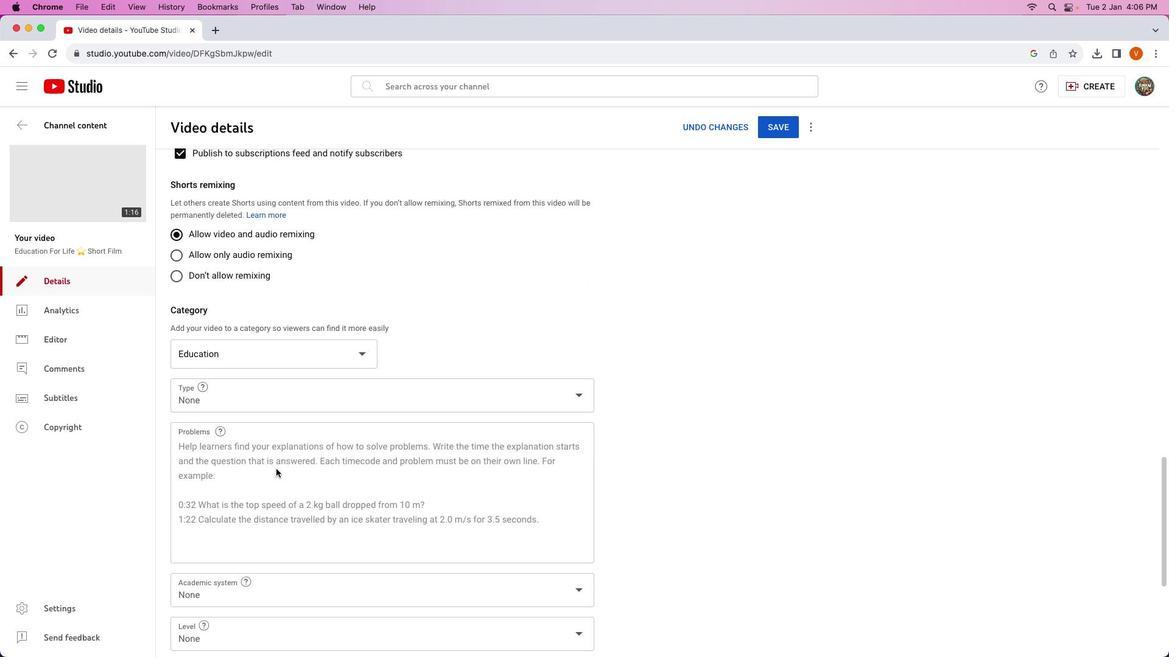 
Action: Mouse scrolled (270, 464) with delta (-4, -5)
Screenshot: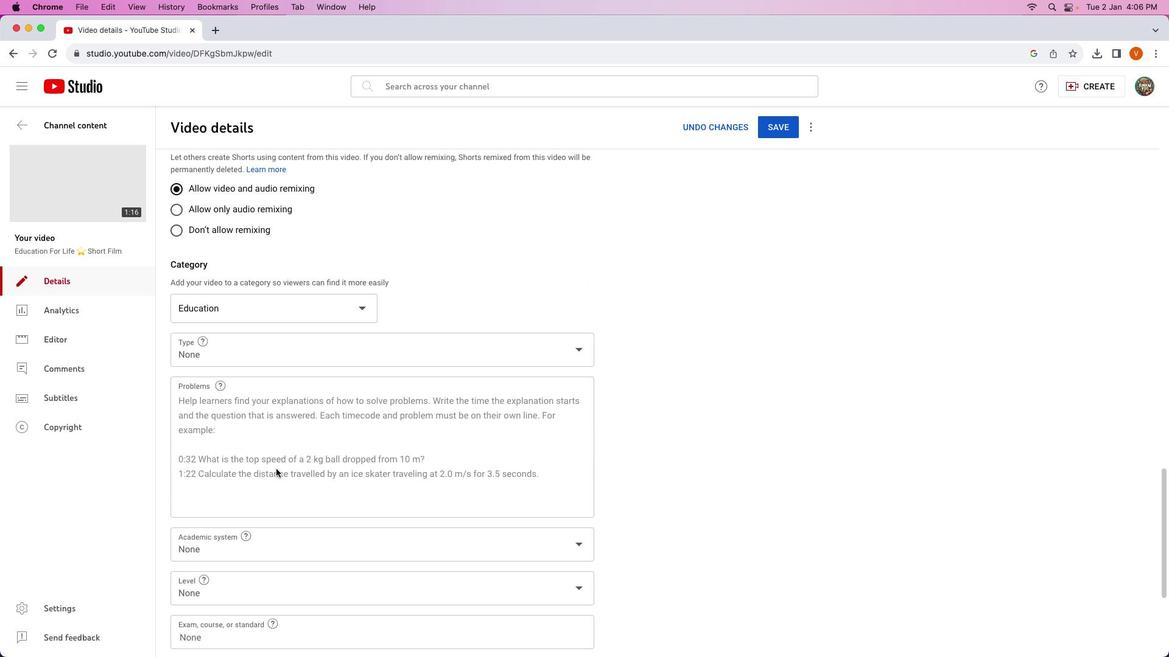 
Action: Mouse scrolled (270, 464) with delta (-4, -6)
Screenshot: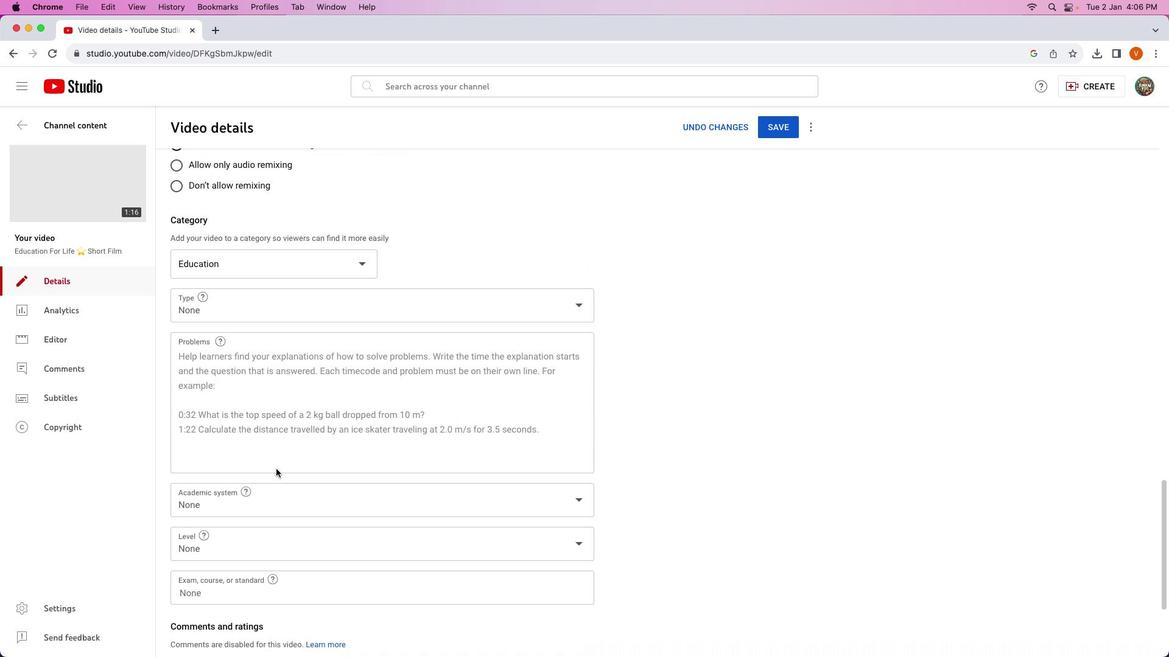 
Action: Mouse scrolled (270, 464) with delta (-4, -6)
Screenshot: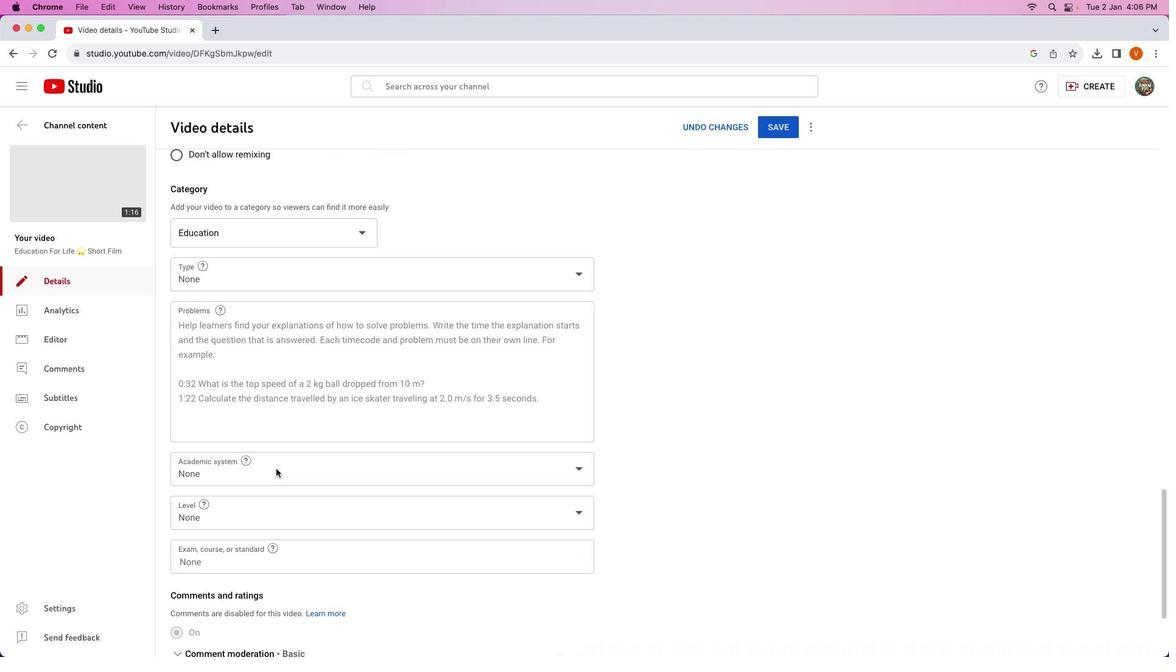 
Action: Mouse scrolled (270, 464) with delta (-4, -6)
Screenshot: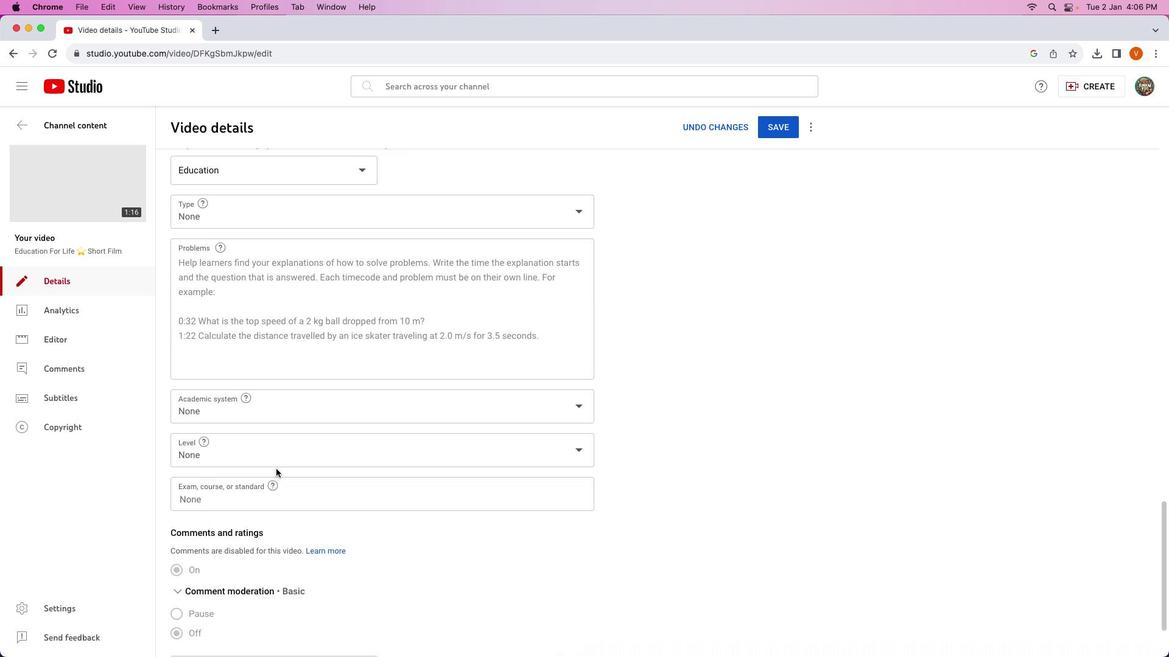 
Action: Mouse scrolled (270, 464) with delta (-4, -6)
Screenshot: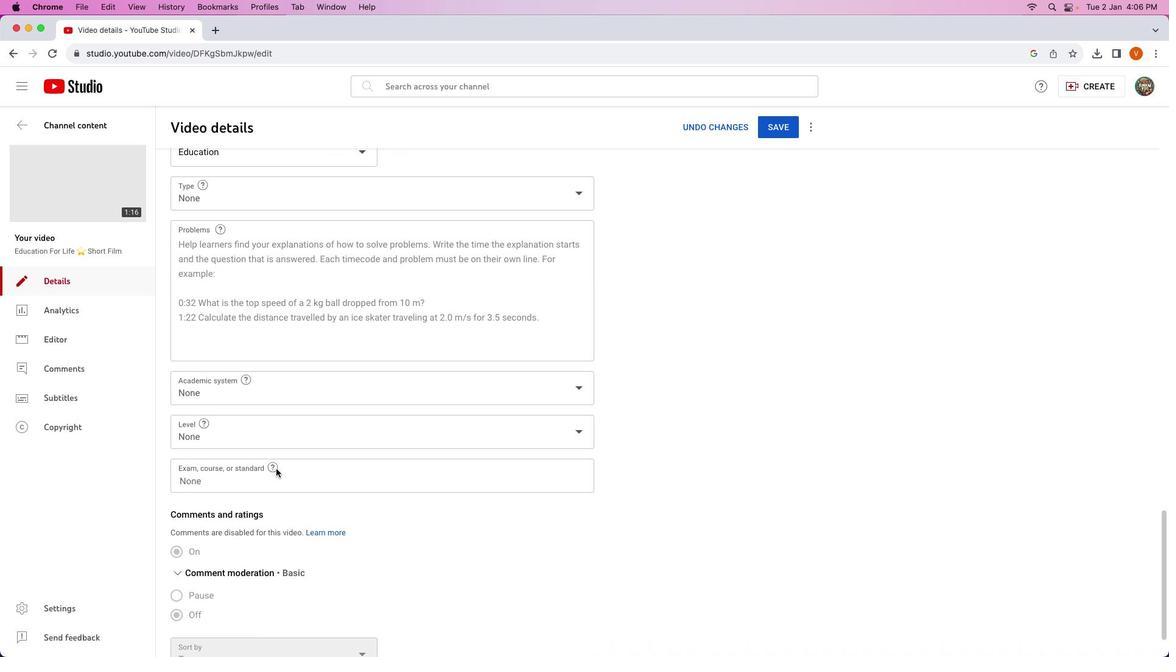 
Action: Mouse scrolled (270, 464) with delta (-4, -5)
Screenshot: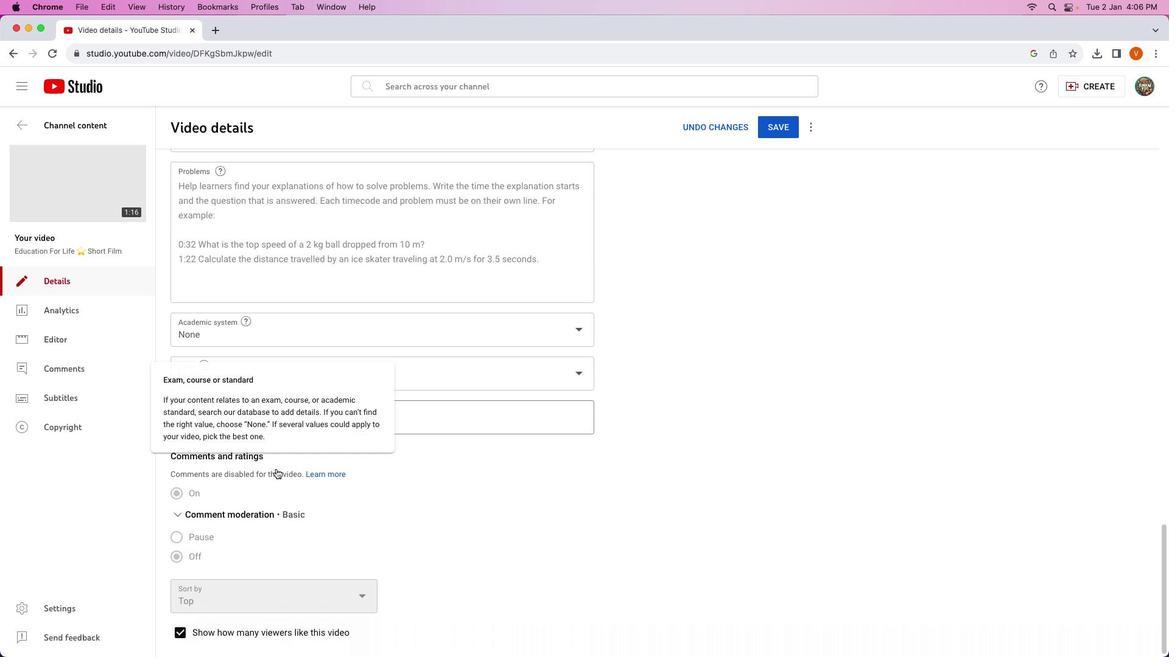 
Action: Mouse scrolled (270, 464) with delta (-4, -5)
Screenshot: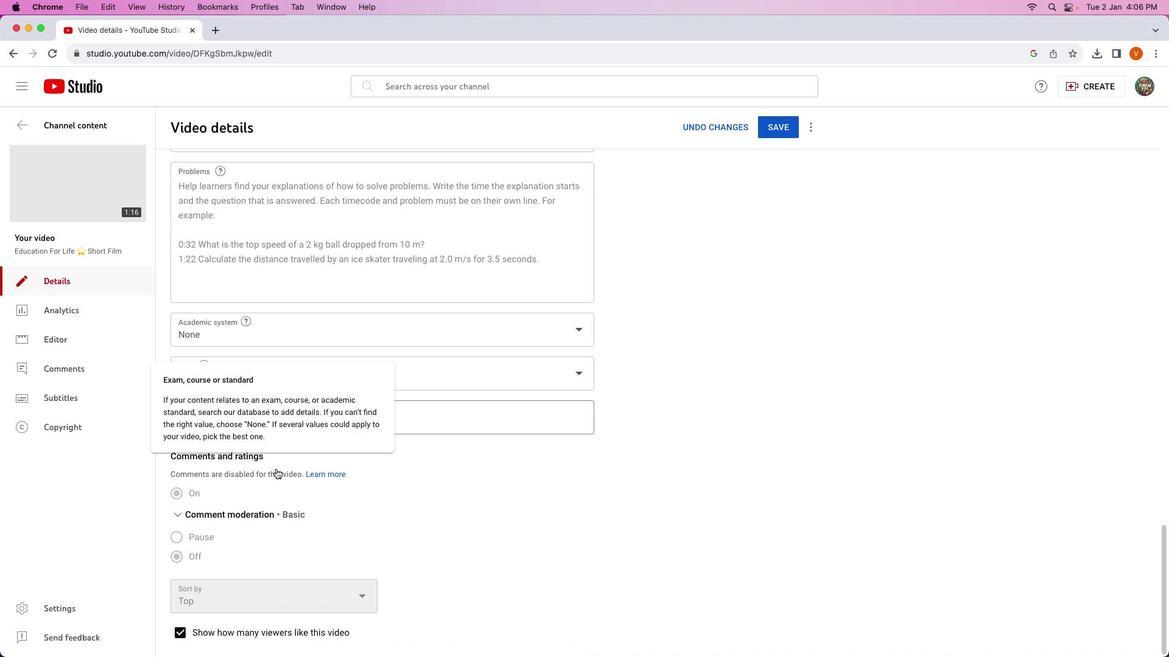 
Action: Mouse scrolled (270, 464) with delta (-4, -6)
Screenshot: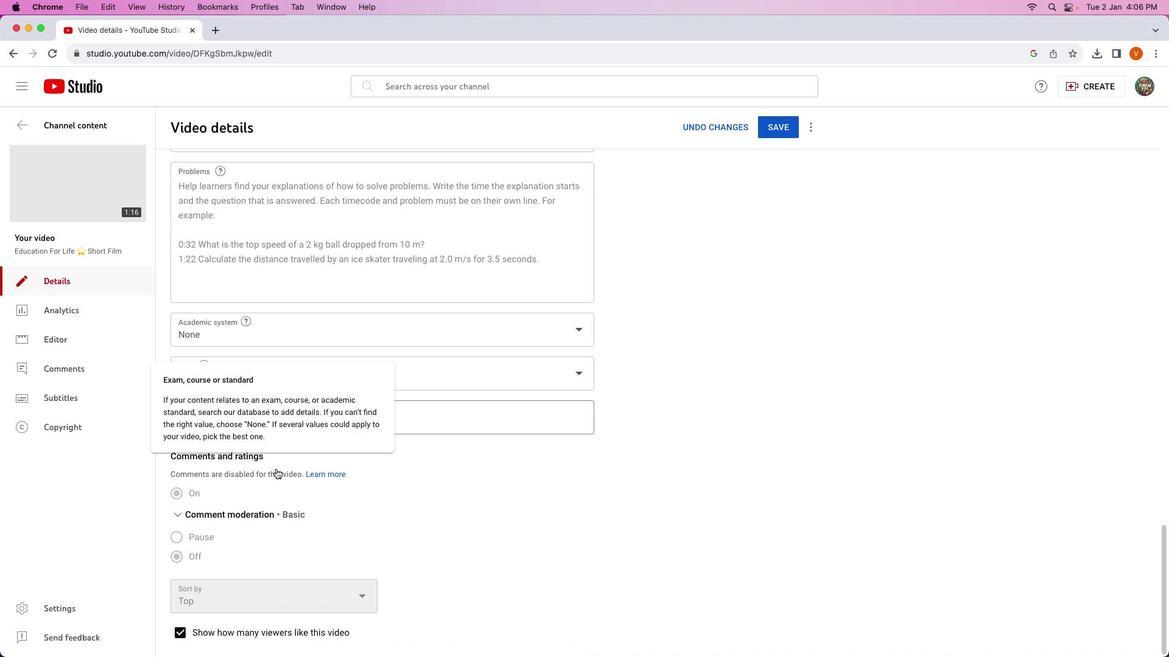 
Action: Mouse scrolled (270, 464) with delta (-4, -7)
Screenshot: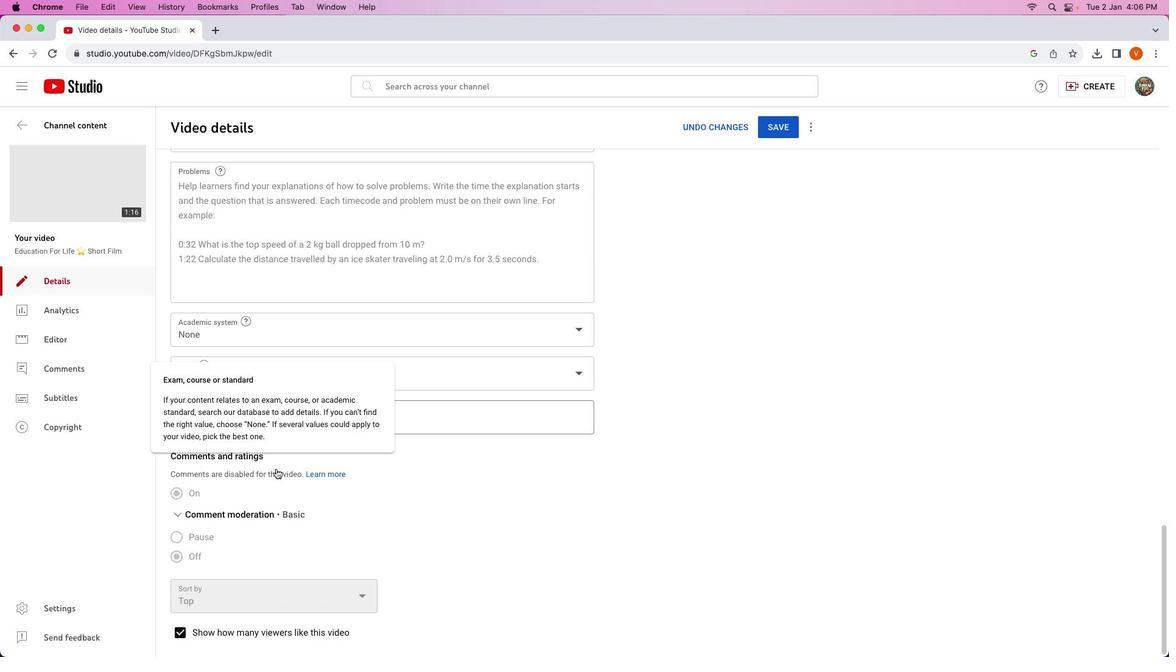 
Action: Mouse scrolled (270, 464) with delta (-4, -7)
Screenshot: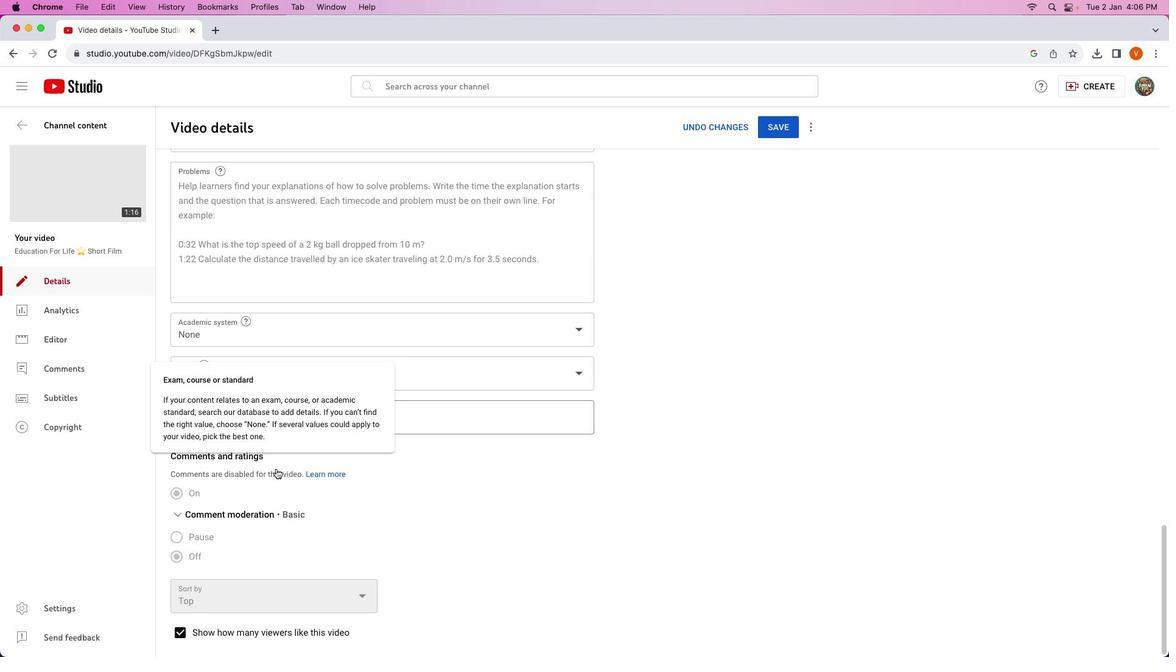 
Action: Mouse scrolled (270, 464) with delta (-4, -5)
Screenshot: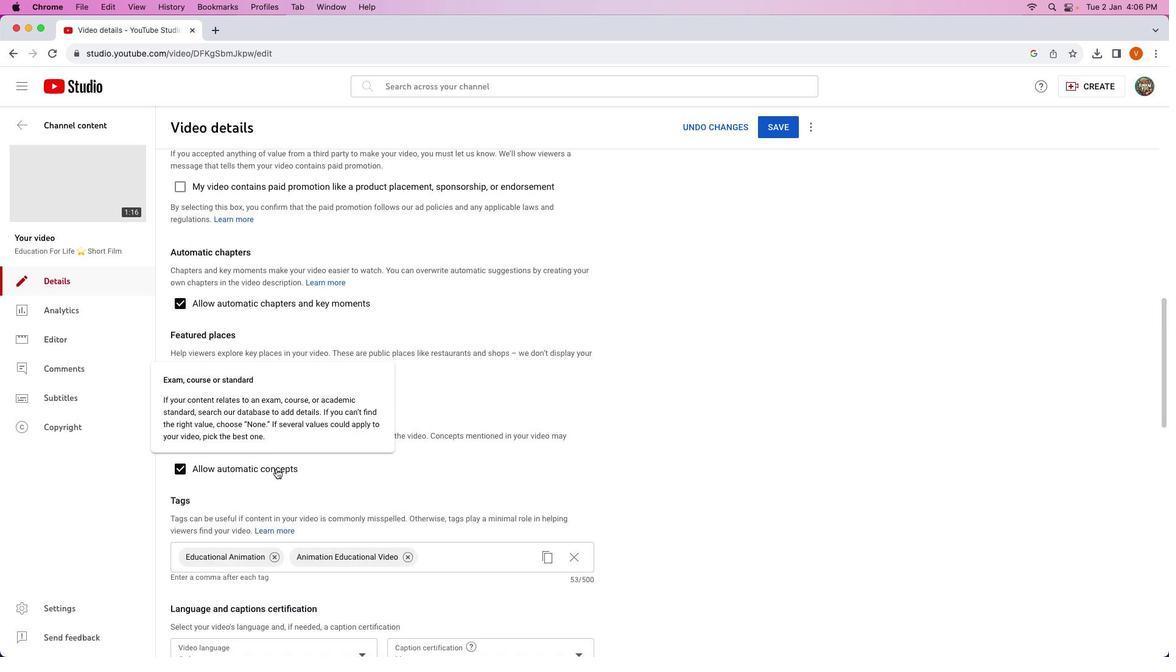 
Action: Mouse scrolled (270, 464) with delta (-4, -4)
Screenshot: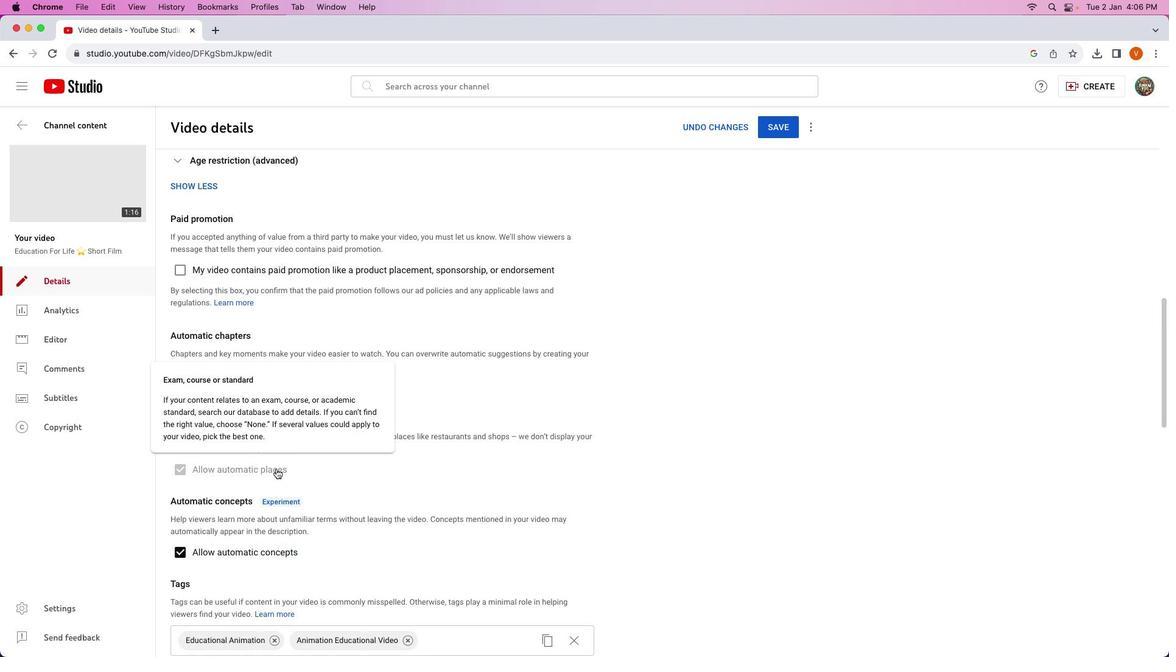 
Action: Mouse scrolled (270, 464) with delta (-4, -4)
Screenshot: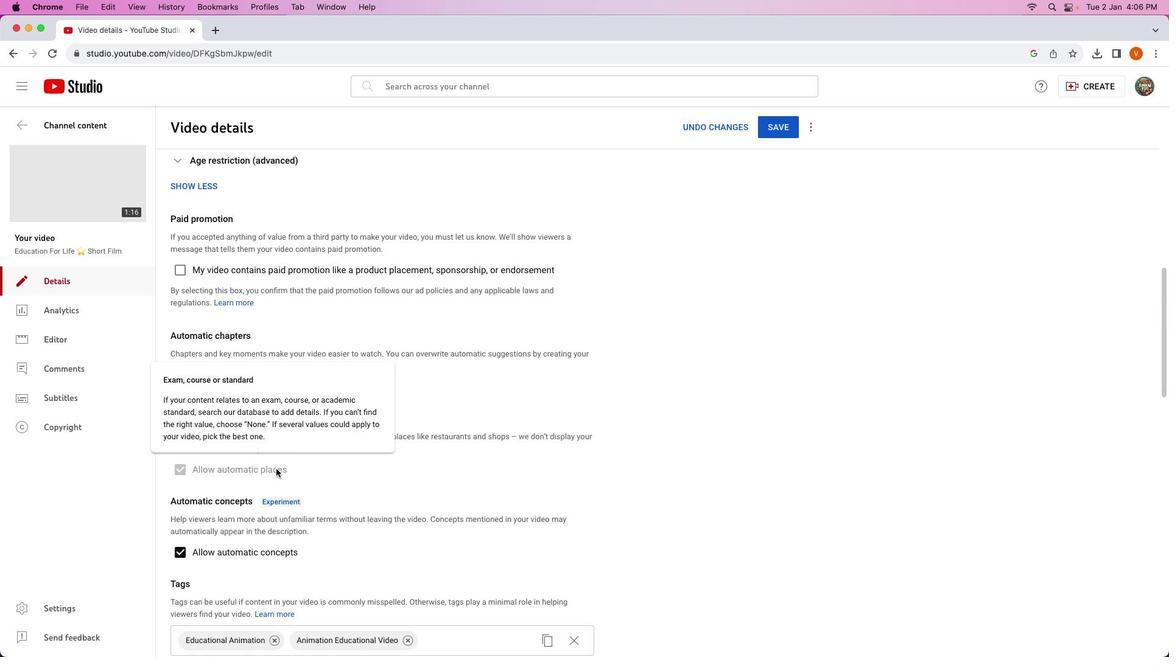 
Action: Mouse scrolled (270, 464) with delta (-4, -1)
Screenshot: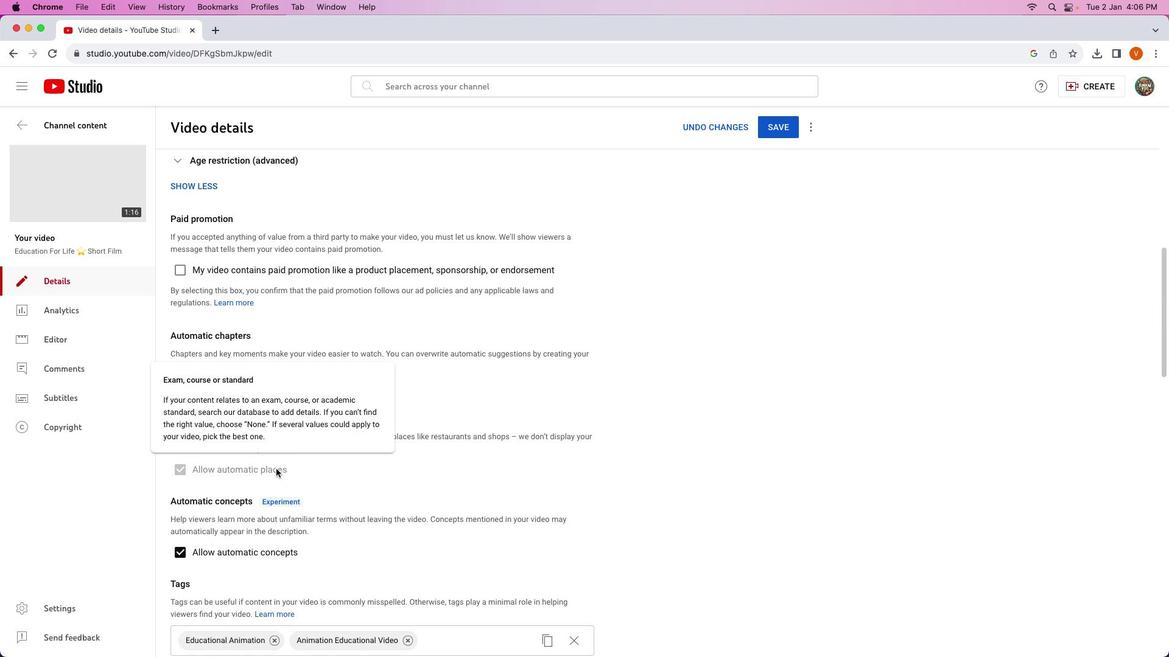 
Action: Mouse scrolled (270, 464) with delta (-4, -1)
Screenshot: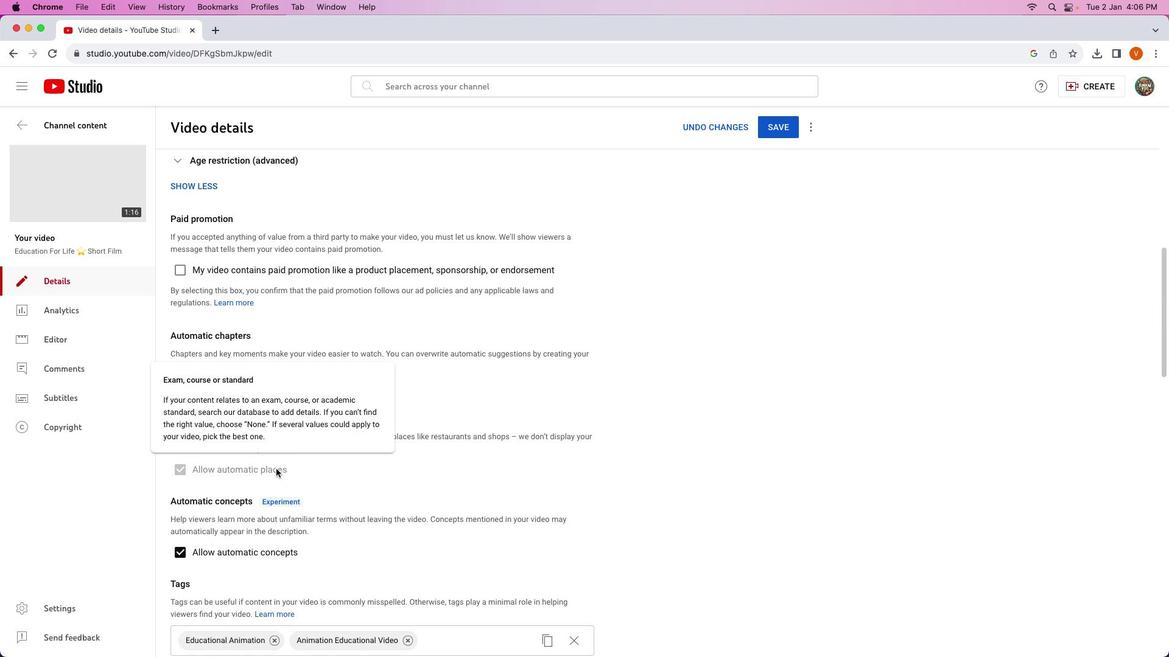 
Action: Mouse scrolled (270, 464) with delta (-4, 0)
Screenshot: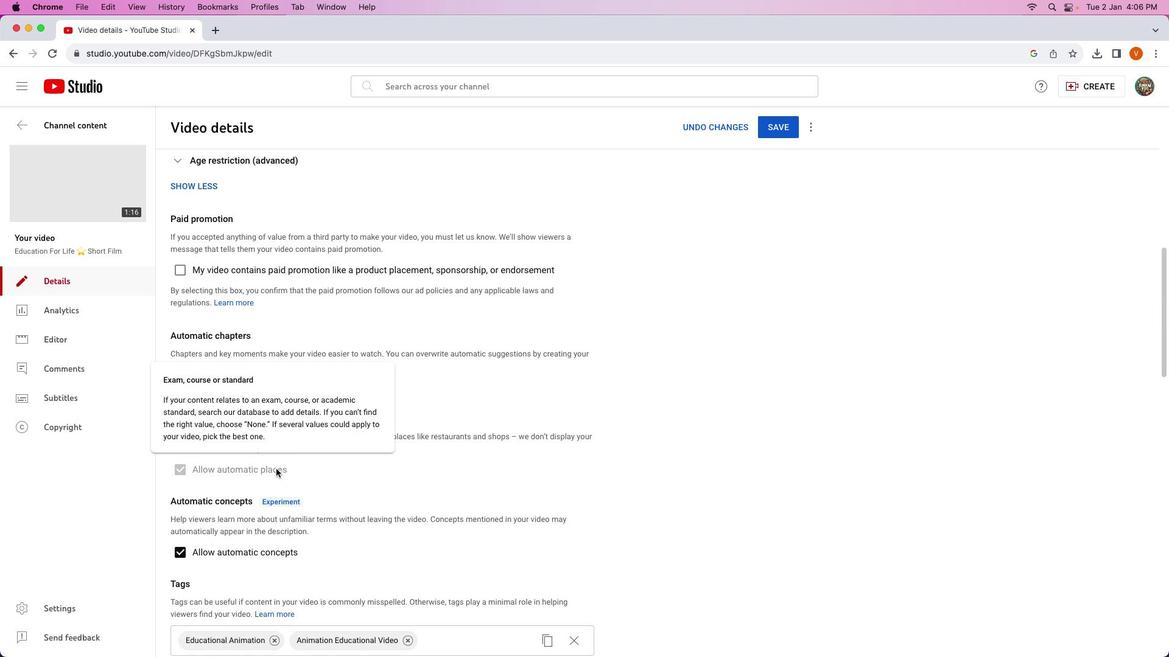 
Action: Mouse scrolled (270, 464) with delta (-4, 0)
Screenshot: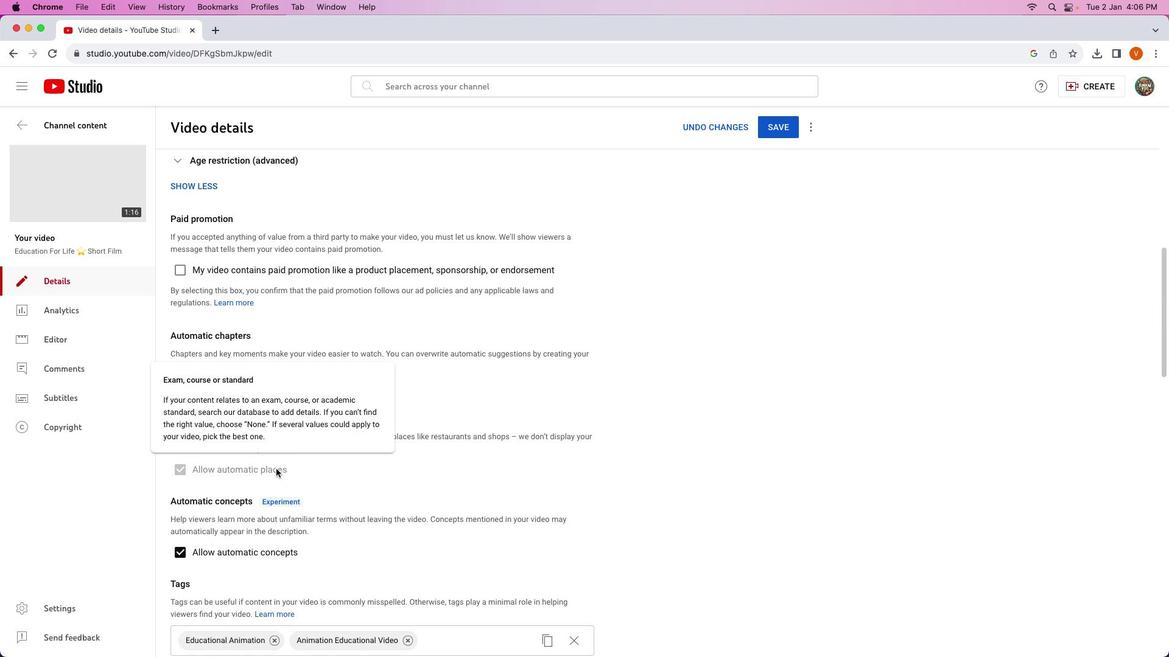 
Action: Mouse scrolled (270, 464) with delta (-4, 0)
Screenshot: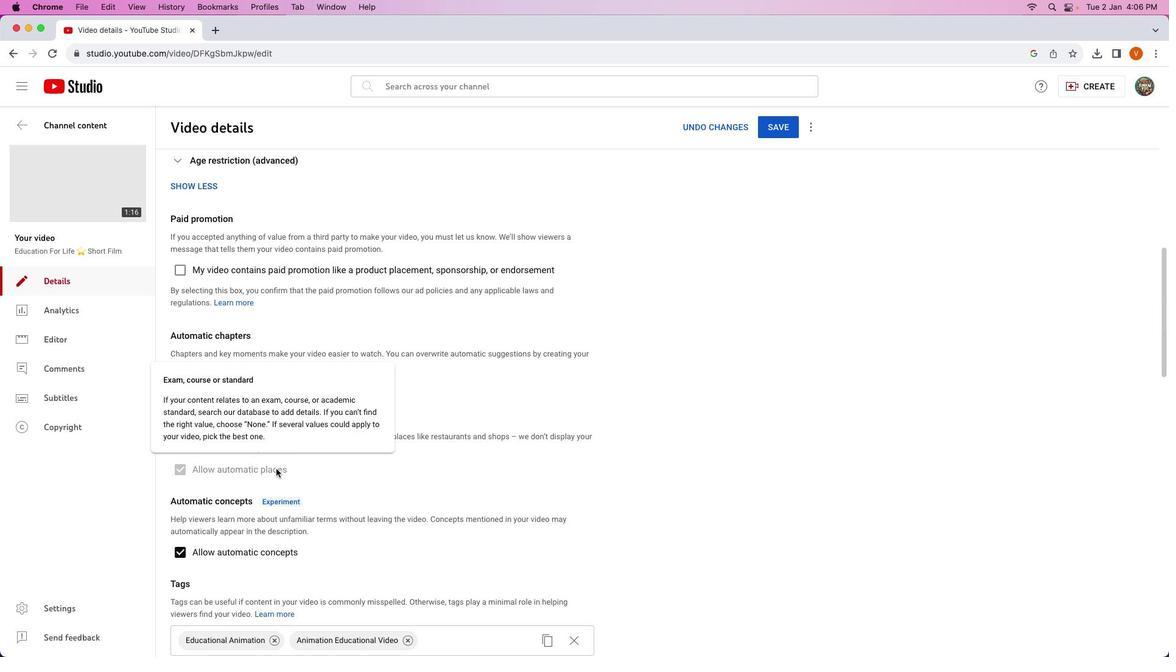 
Action: Mouse scrolled (270, 464) with delta (-4, 0)
Screenshot: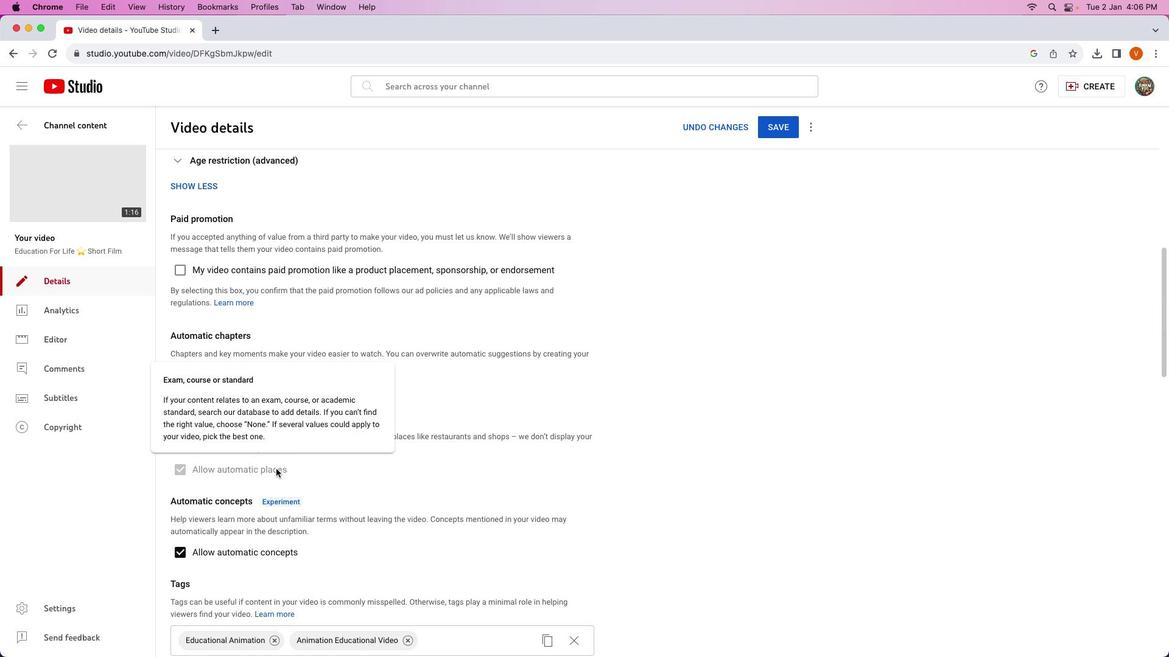
Action: Mouse moved to (271, 463)
Screenshot: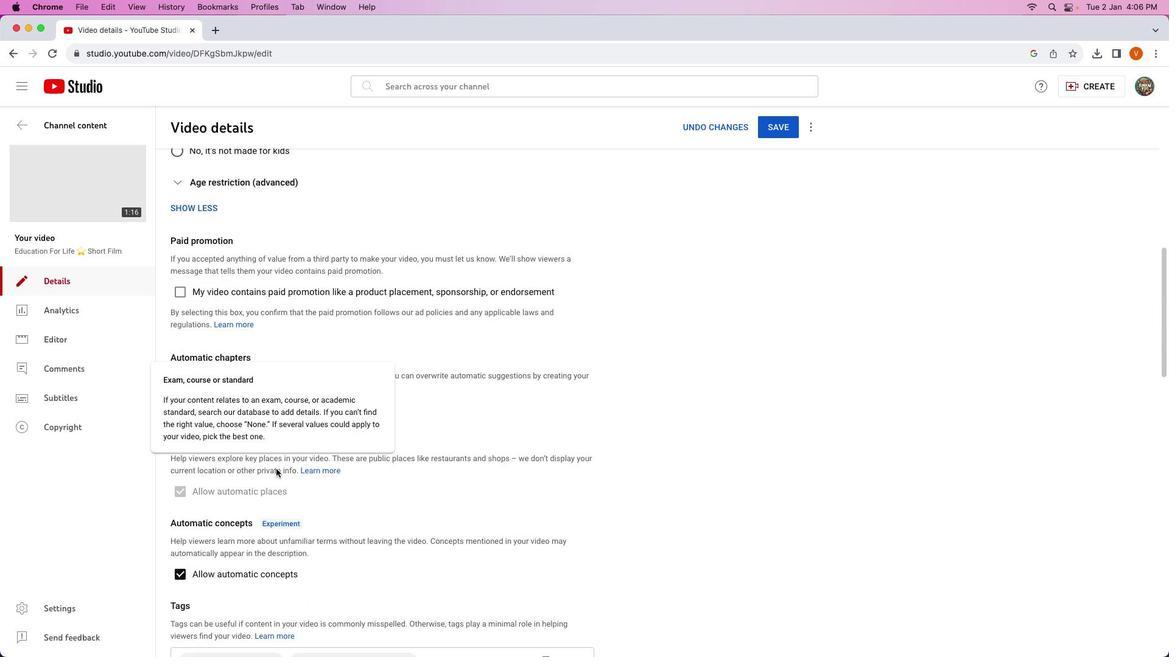 
Action: Mouse scrolled (271, 463) with delta (-4, -4)
Screenshot: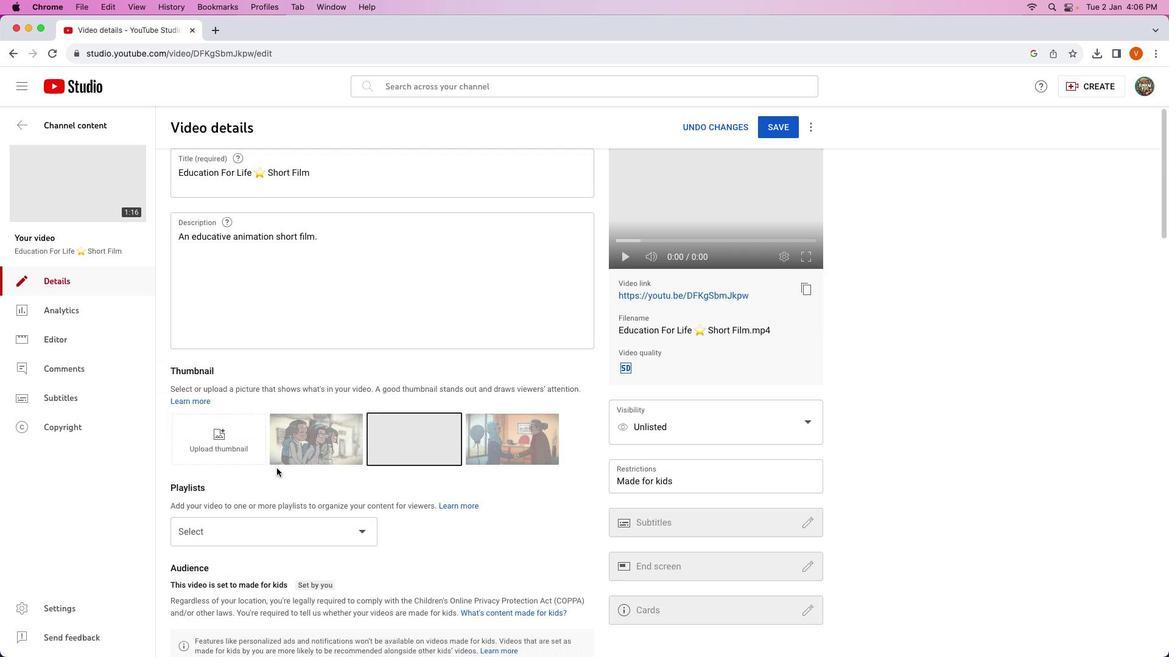 
Action: Mouse scrolled (271, 463) with delta (-4, -4)
Screenshot: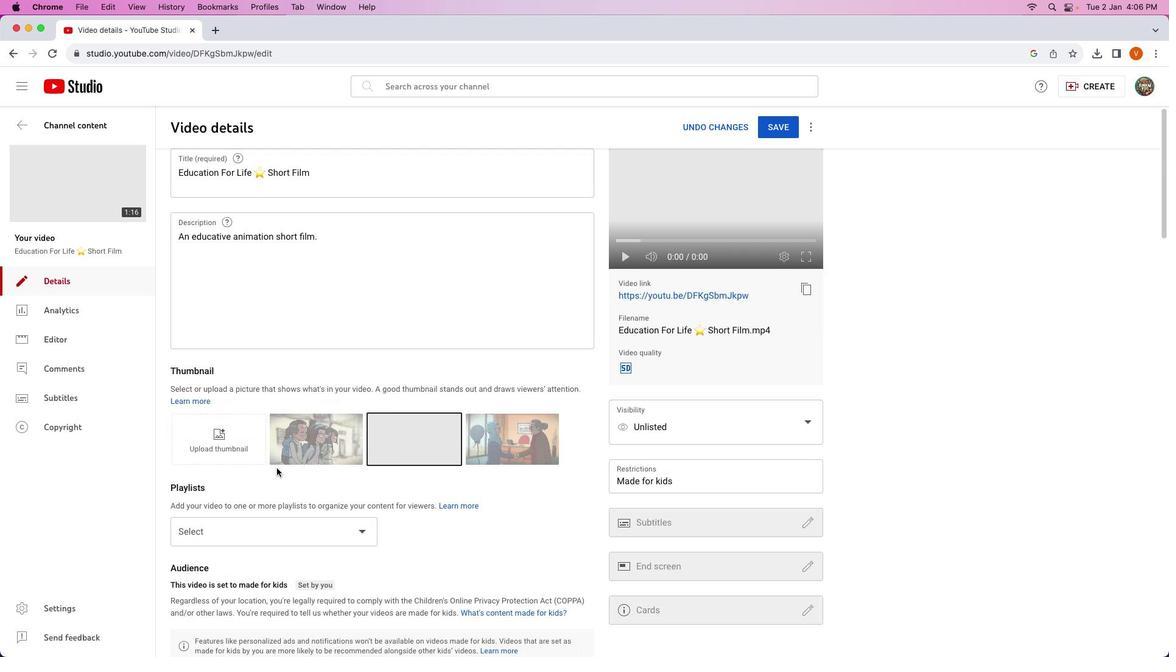 
Action: Mouse scrolled (271, 463) with delta (-4, -3)
Screenshot: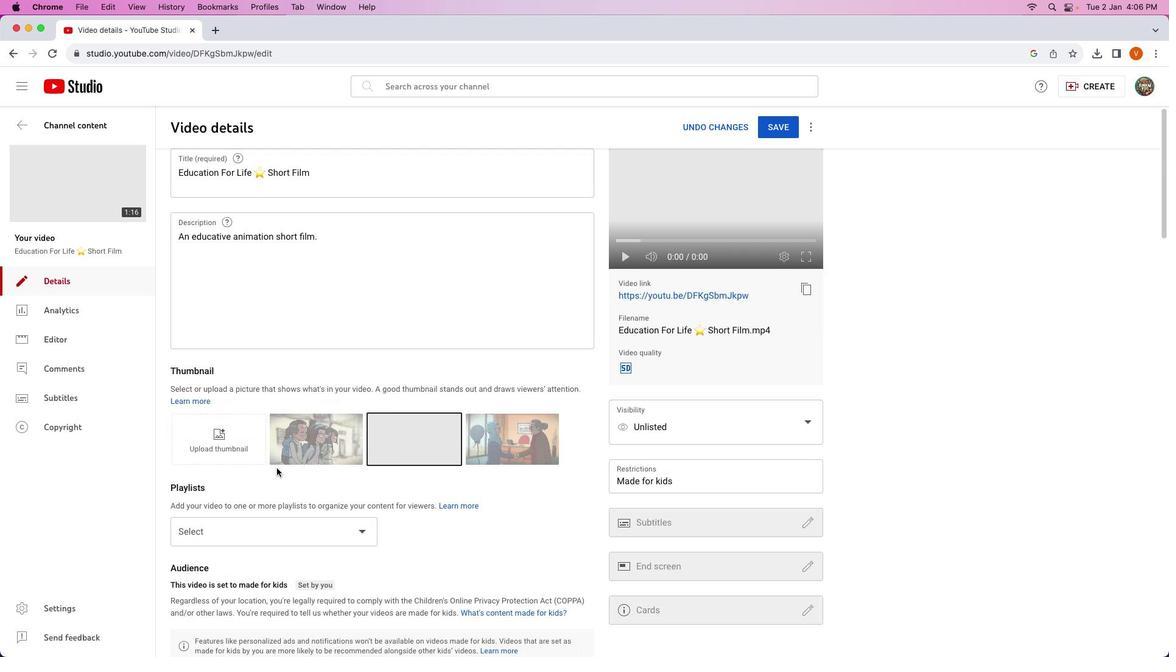 
Action: Mouse scrolled (271, 463) with delta (-4, -1)
Screenshot: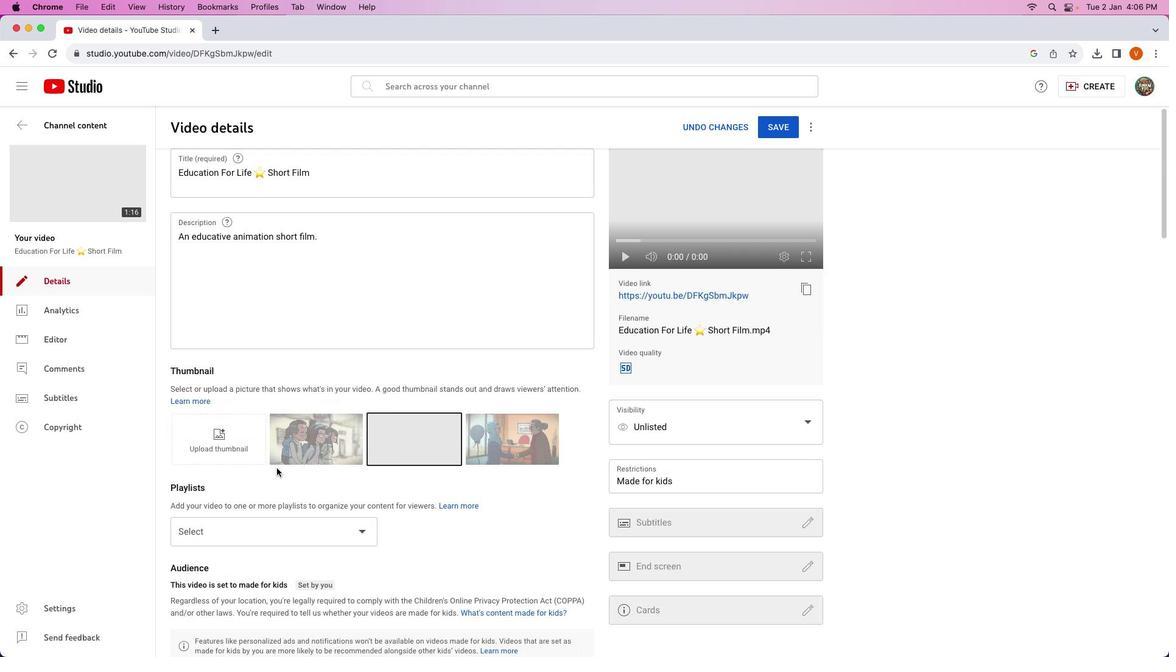 
Action: Mouse scrolled (271, 463) with delta (-4, -1)
Screenshot: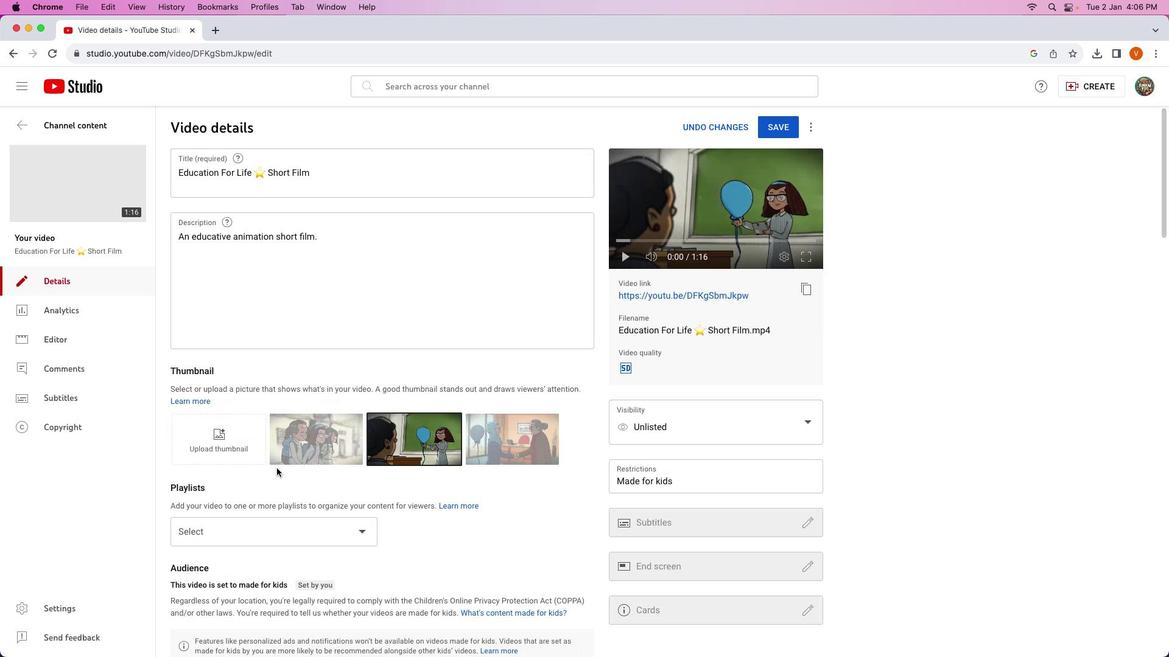 
Action: Mouse scrolled (271, 463) with delta (-4, 0)
Screenshot: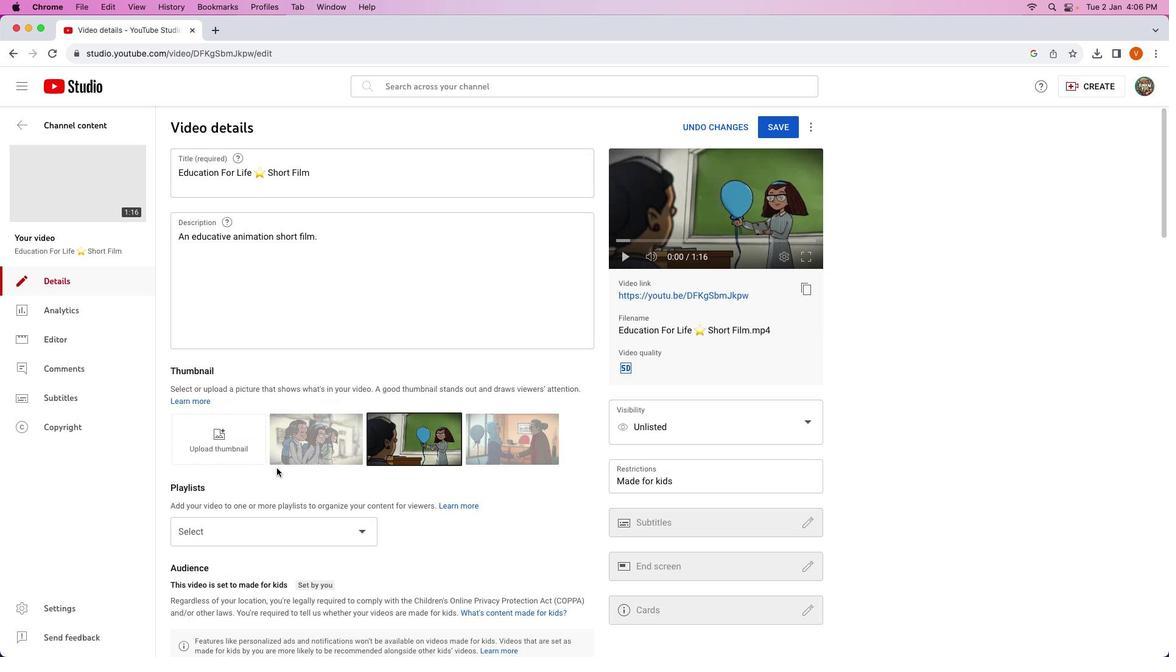 
Action: Mouse moved to (271, 463)
Screenshot: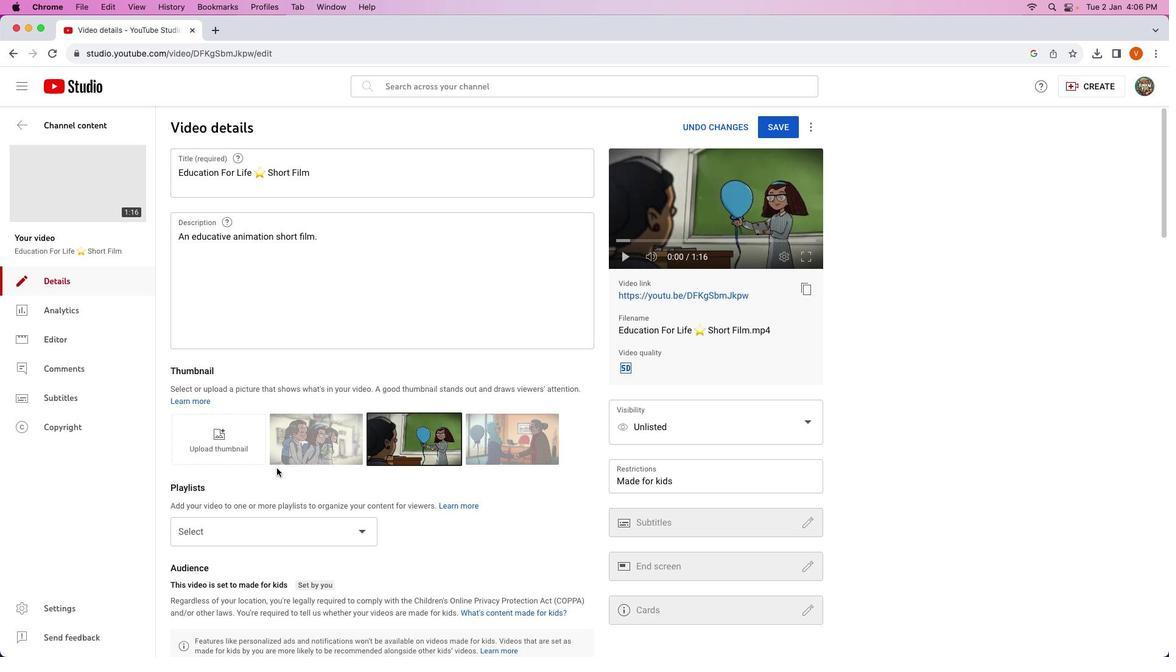 
Action: Mouse scrolled (271, 463) with delta (-4, -4)
Screenshot: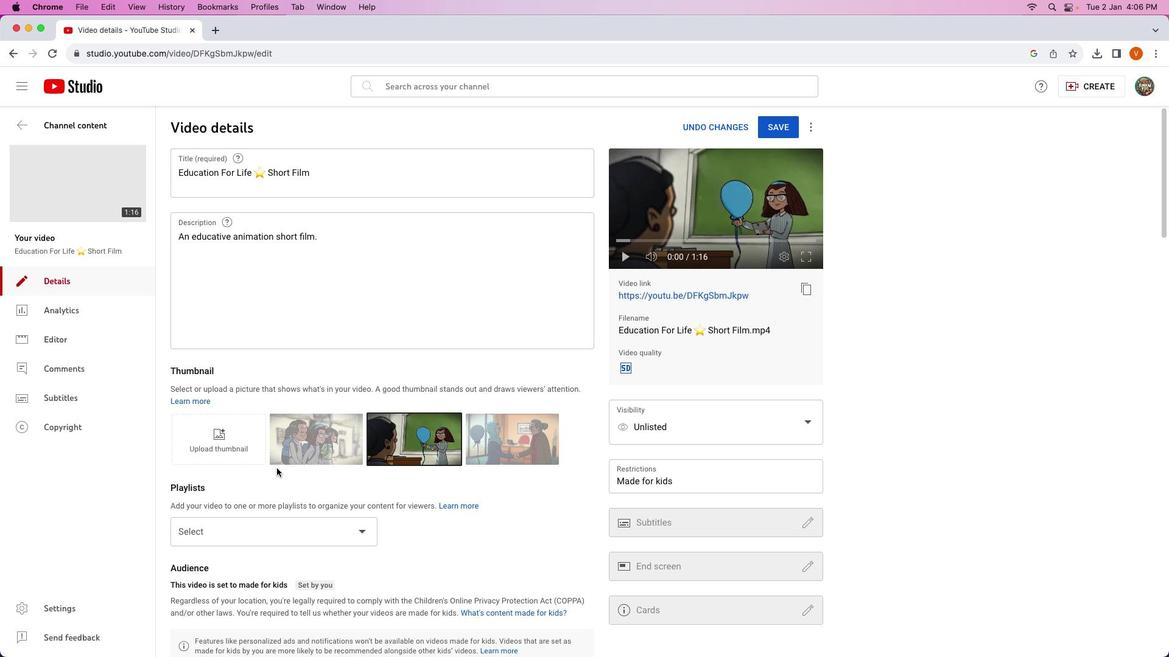 
Action: Mouse scrolled (271, 463) with delta (-4, -4)
Screenshot: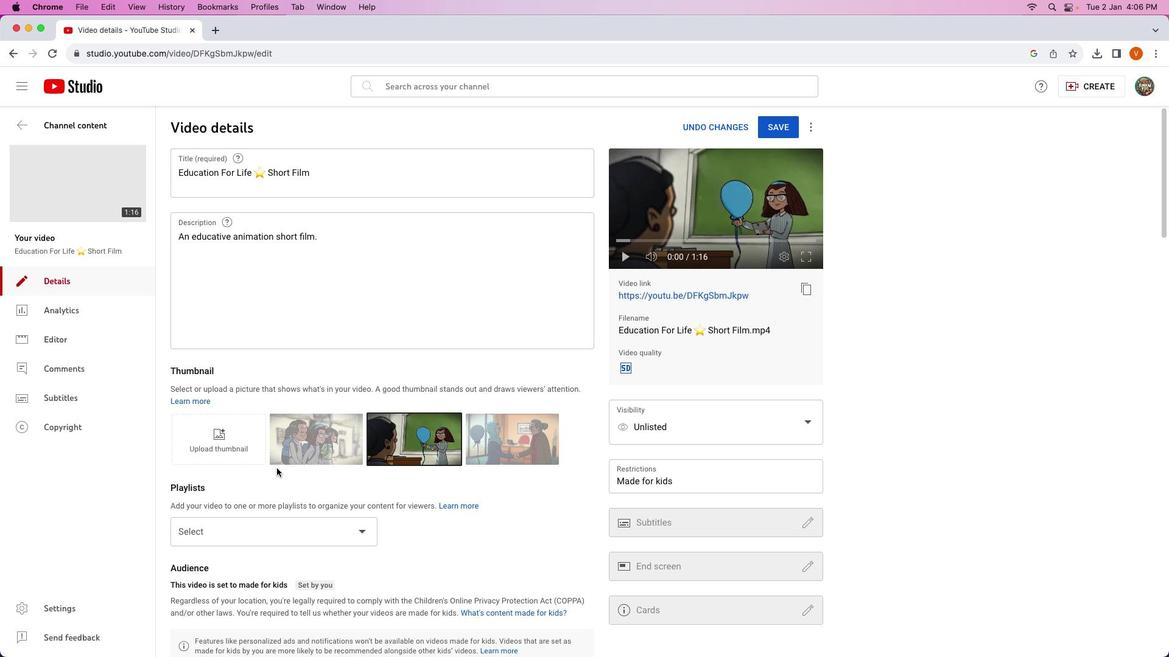
Action: Mouse scrolled (271, 463) with delta (-4, -3)
Screenshot: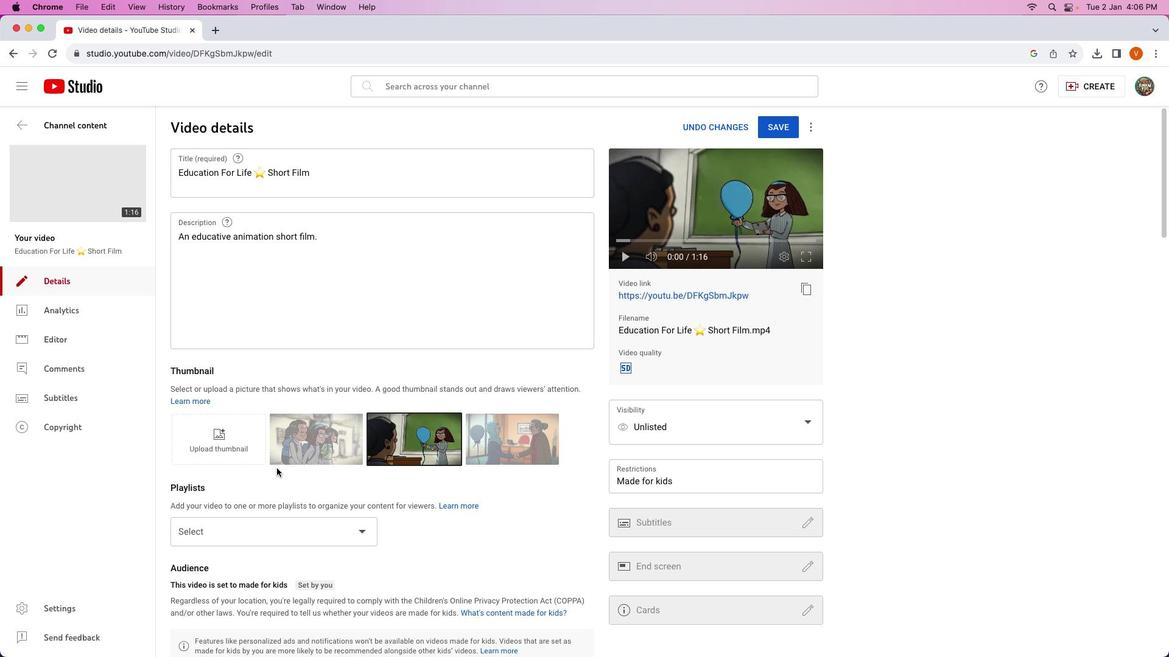 
Action: Mouse scrolled (271, 463) with delta (-4, -1)
Screenshot: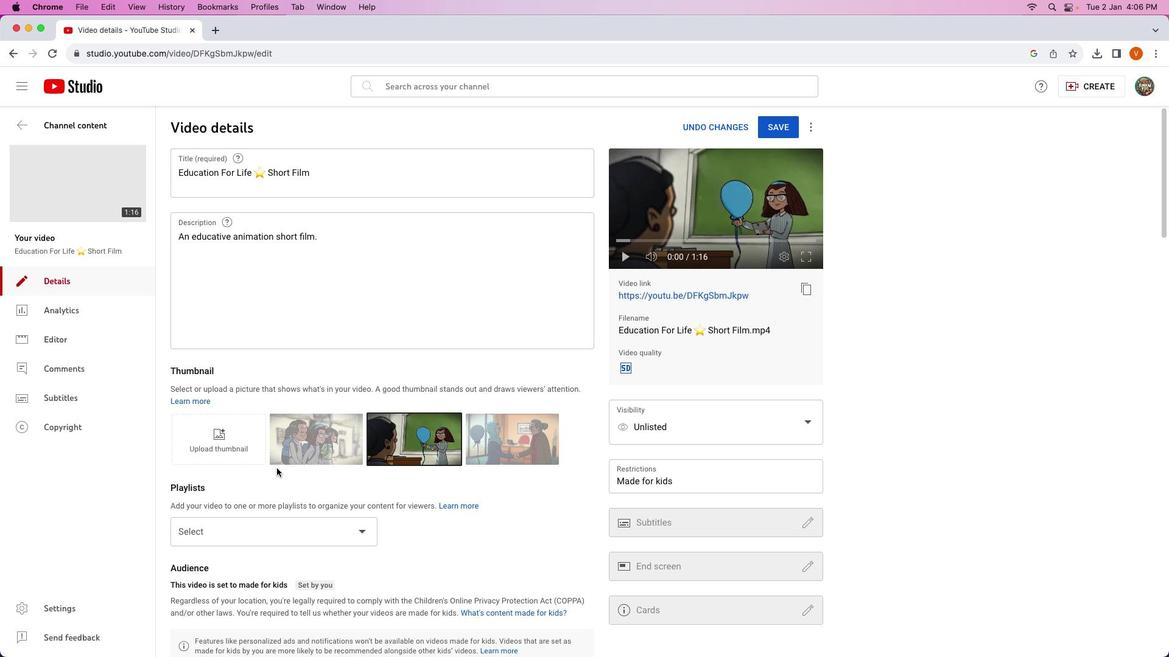 
Action: Mouse scrolled (271, 463) with delta (-4, -1)
Screenshot: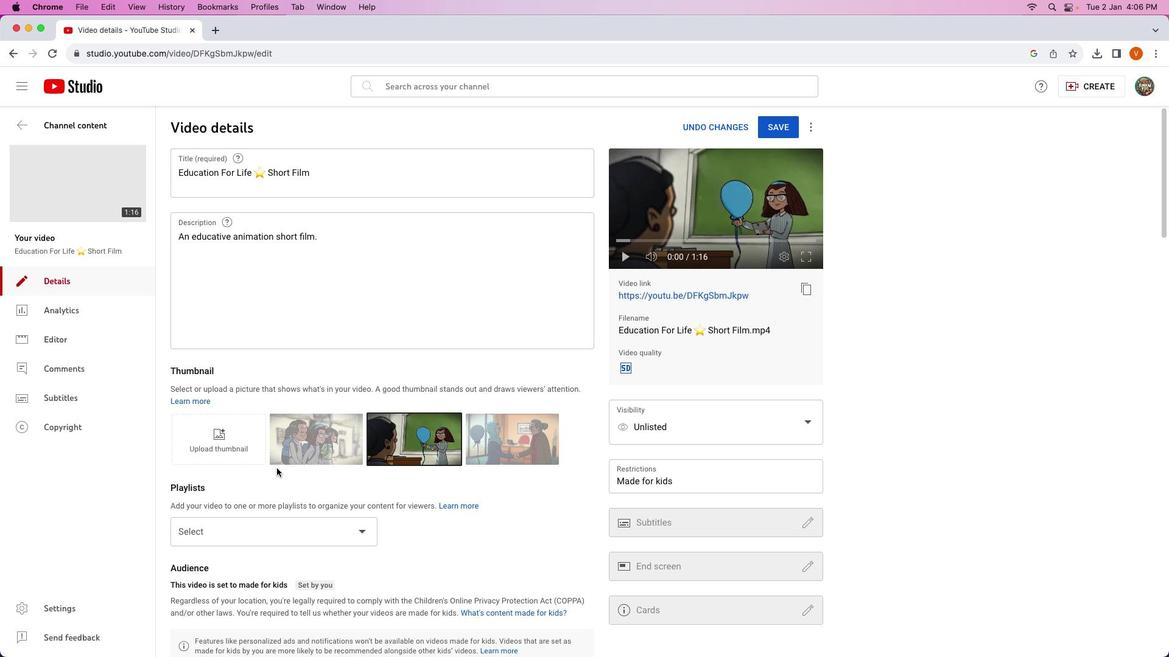 
Action: Mouse moved to (319, 450)
Screenshot: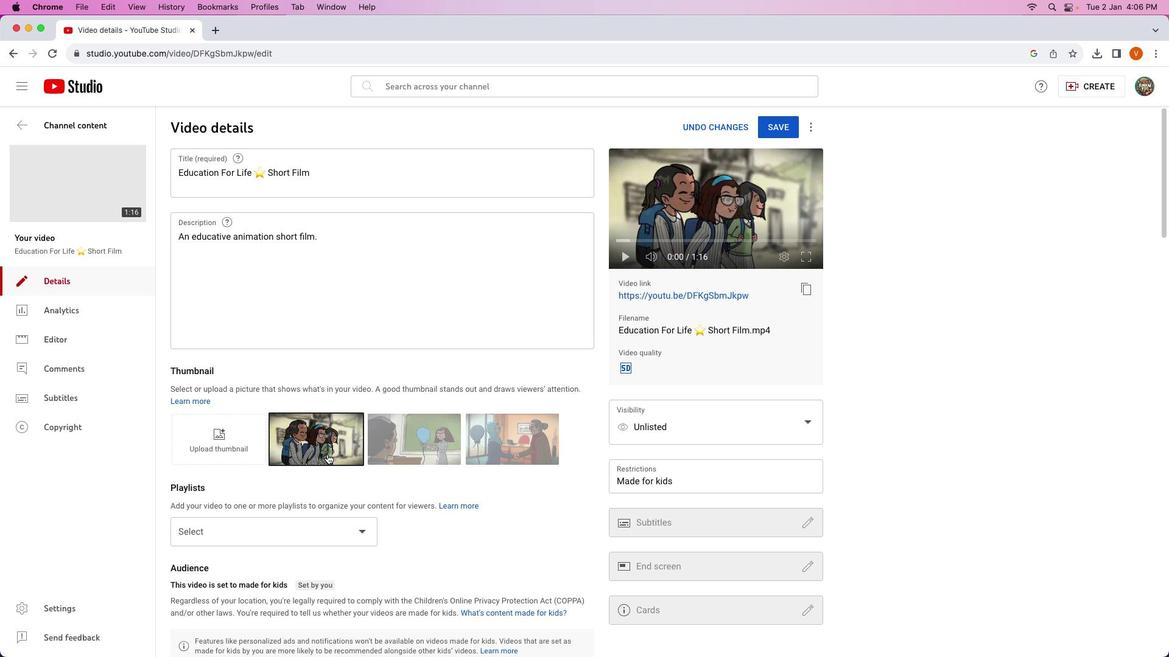 
Action: Mouse pressed left at (319, 450)
Screenshot: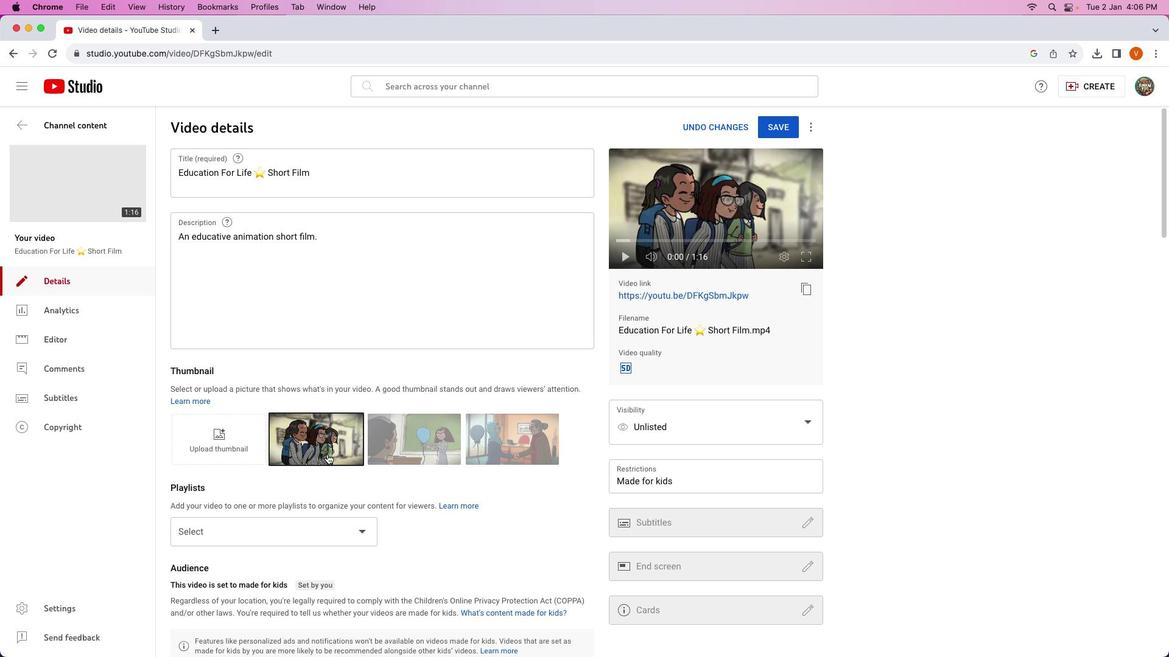
Action: Mouse moved to (404, 446)
Screenshot: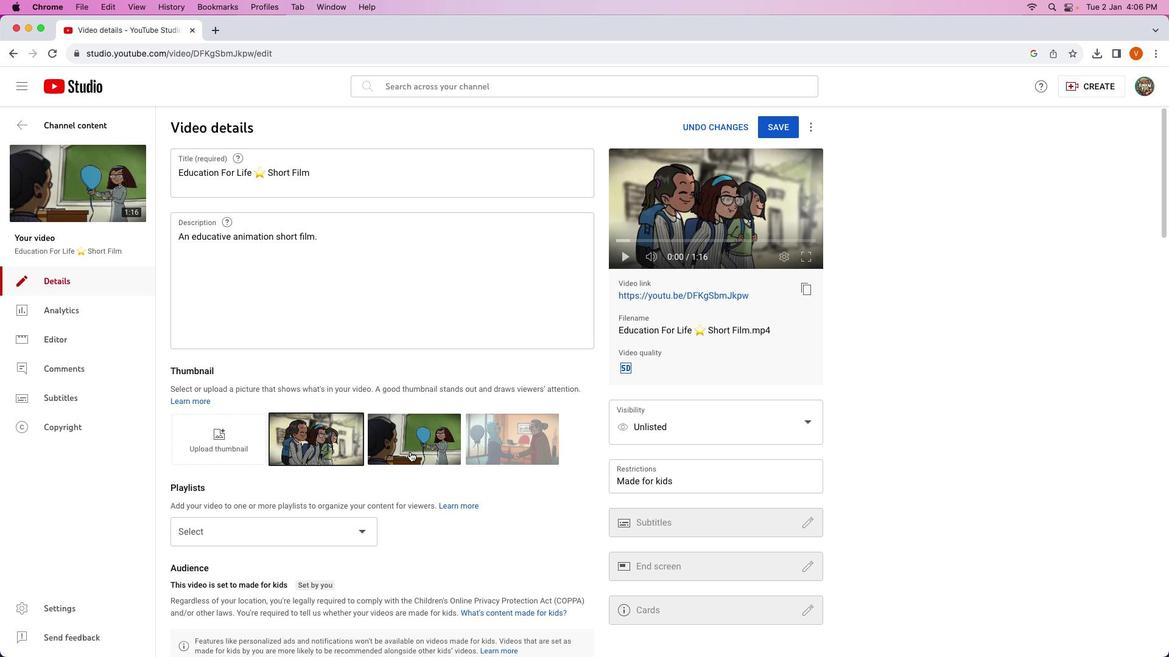 
Action: Mouse pressed left at (404, 446)
Screenshot: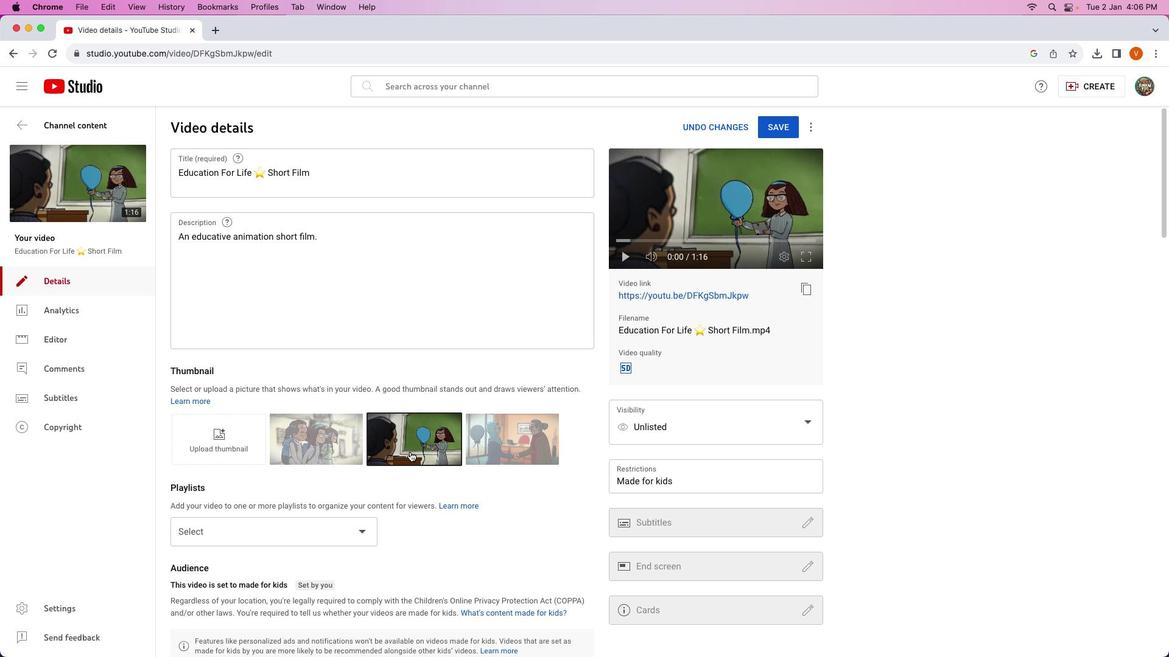 
Action: Mouse moved to (590, 274)
Screenshot: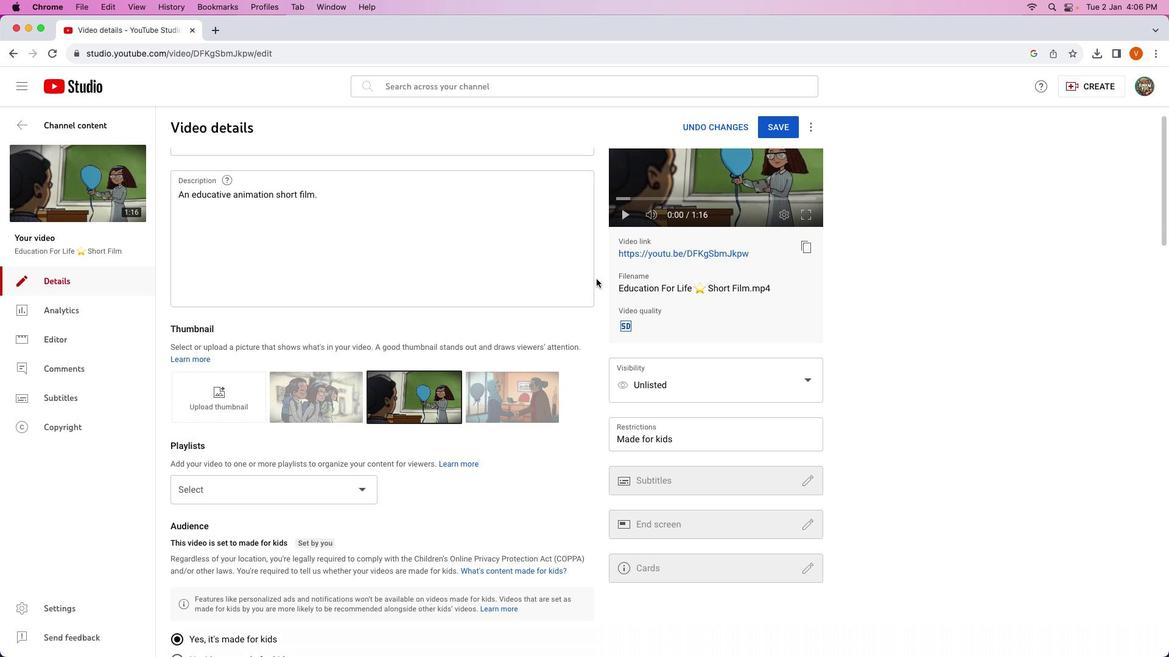
Action: Mouse scrolled (590, 274) with delta (-4, -5)
Screenshot: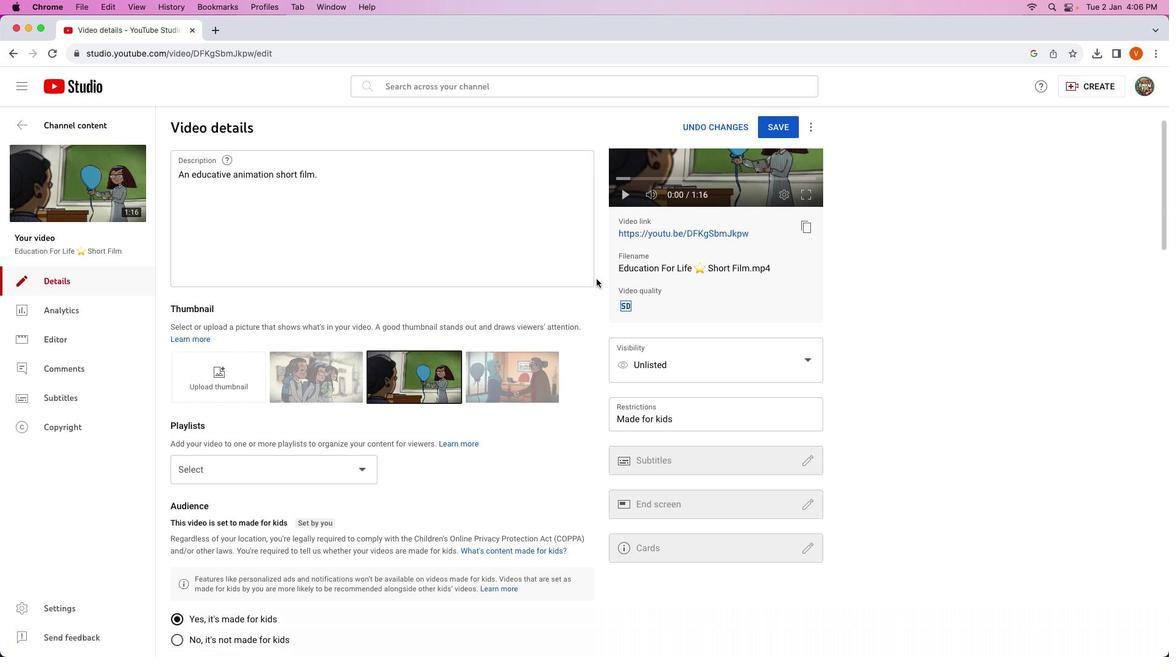 
Action: Mouse scrolled (590, 274) with delta (-4, -5)
Screenshot: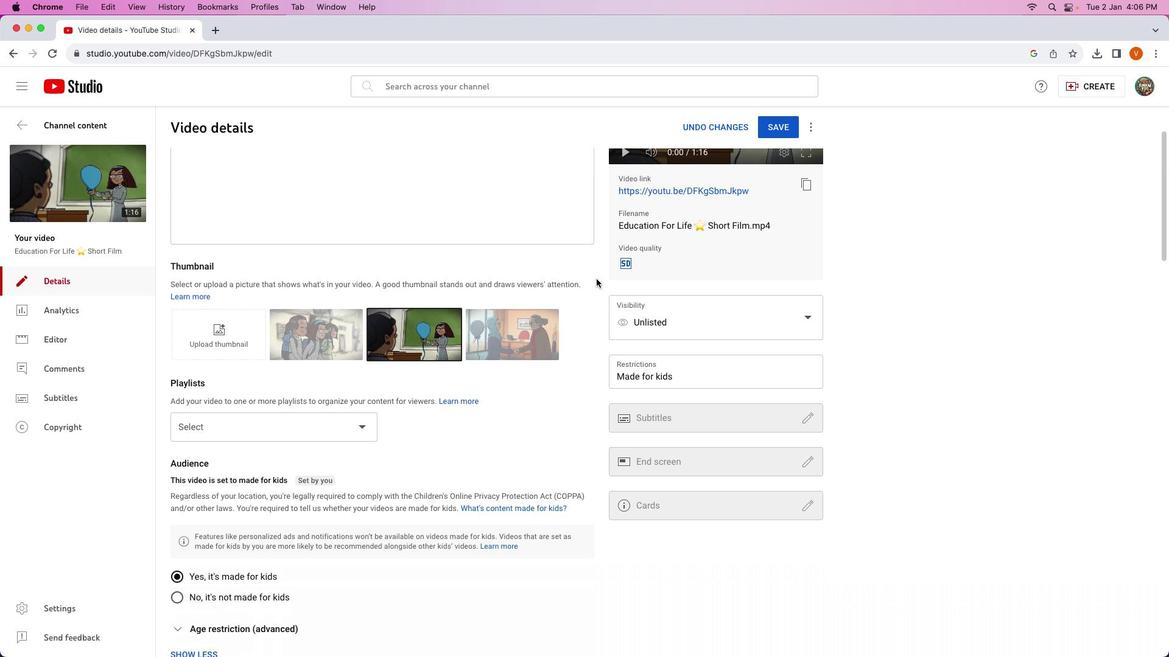
Action: Mouse moved to (590, 274)
Screenshot: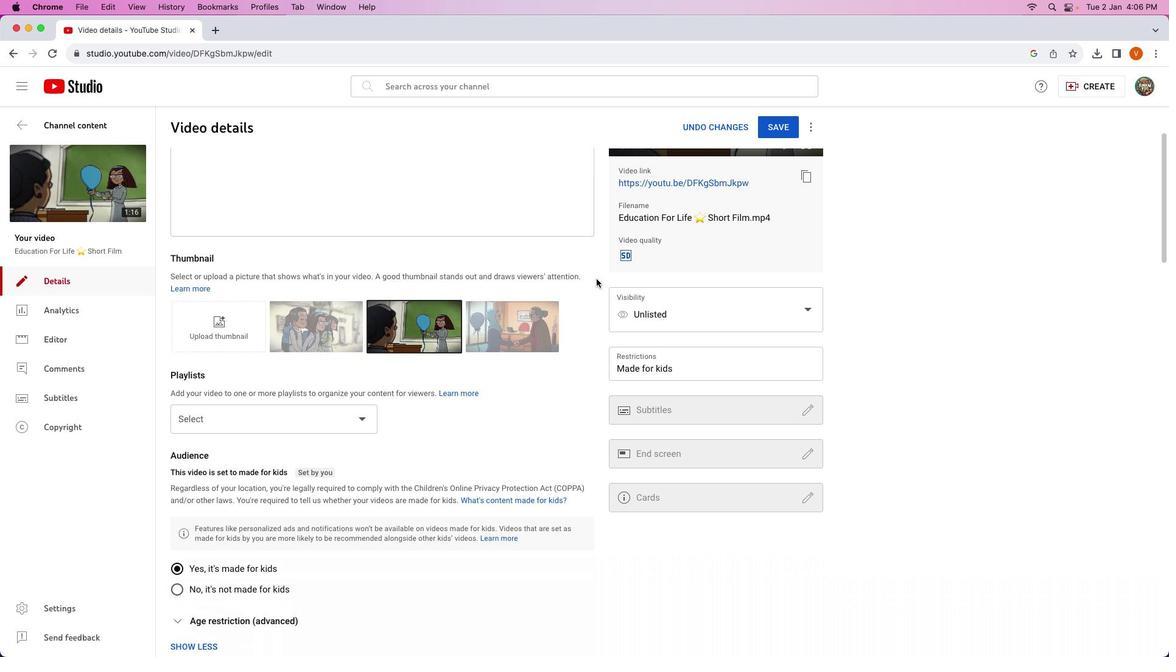 
Action: Mouse scrolled (590, 274) with delta (-4, -5)
Screenshot: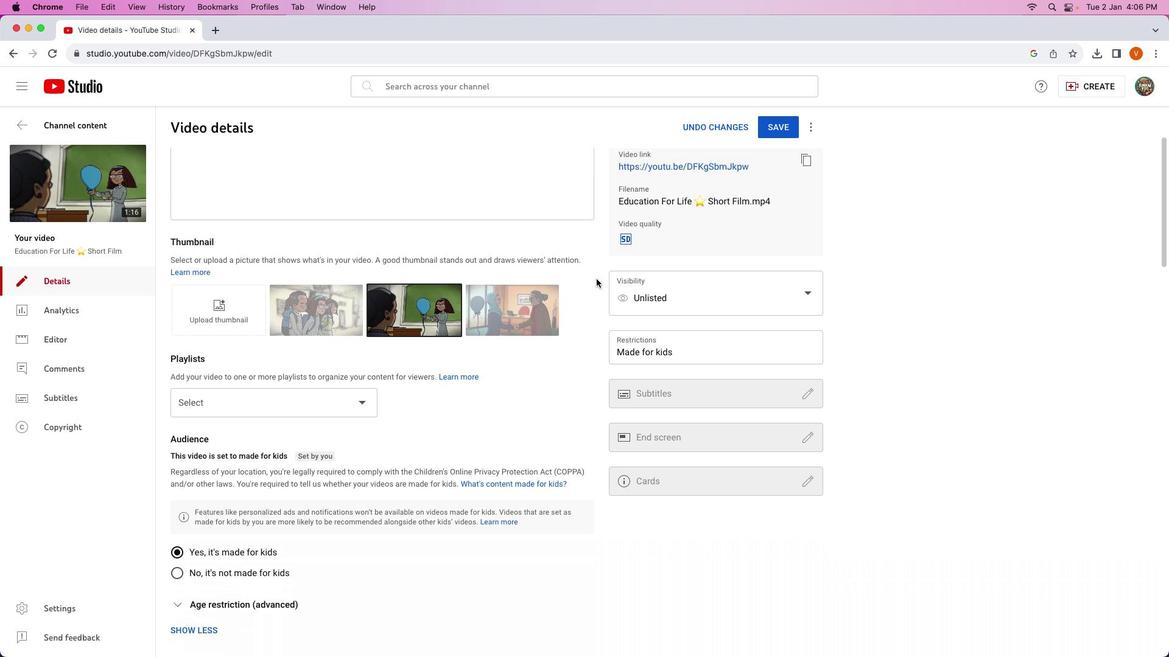 
Action: Mouse scrolled (590, 274) with delta (-4, -6)
Screenshot: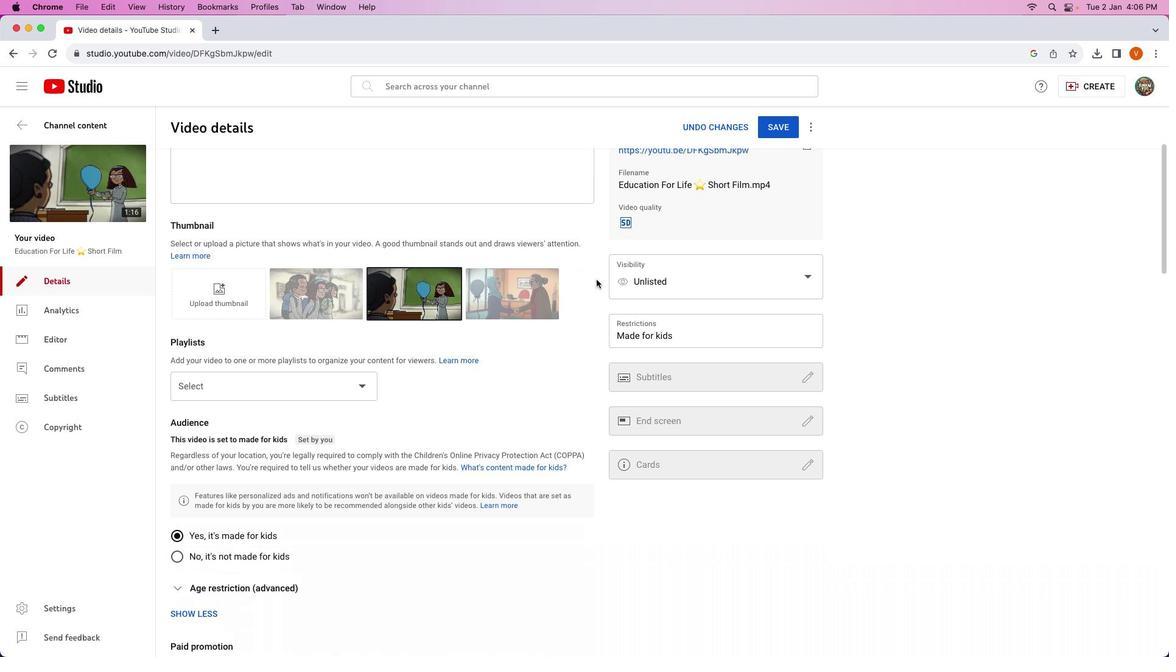 
Action: Mouse scrolled (590, 274) with delta (-4, -6)
Screenshot: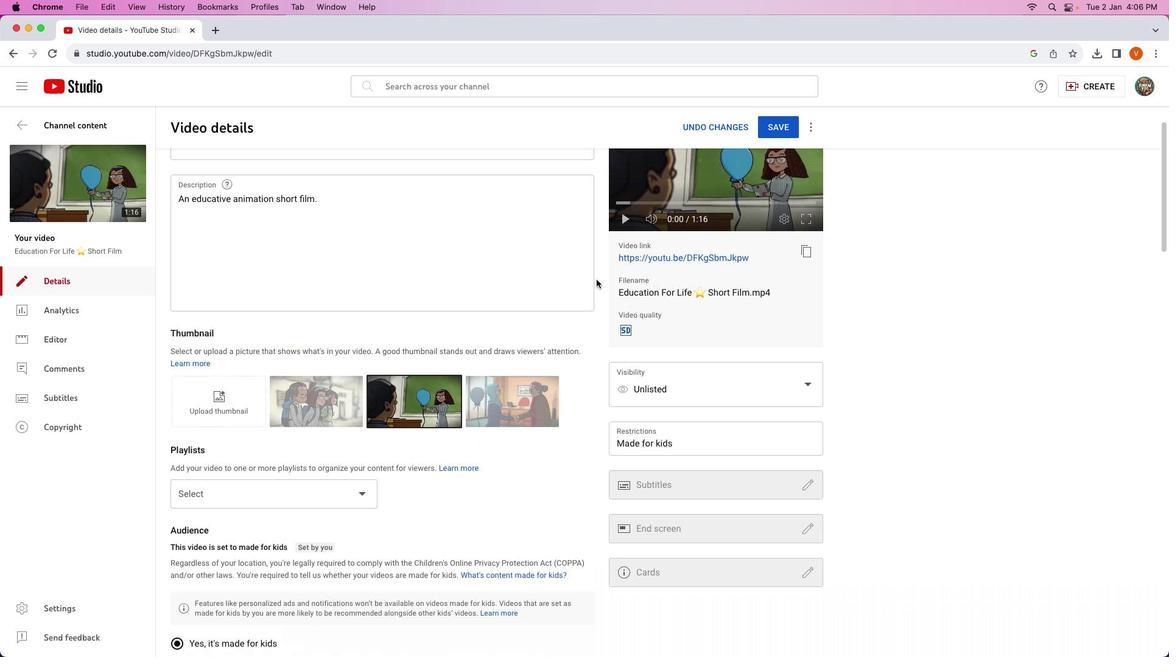 
Action: Mouse scrolled (590, 274) with delta (-4, -4)
Screenshot: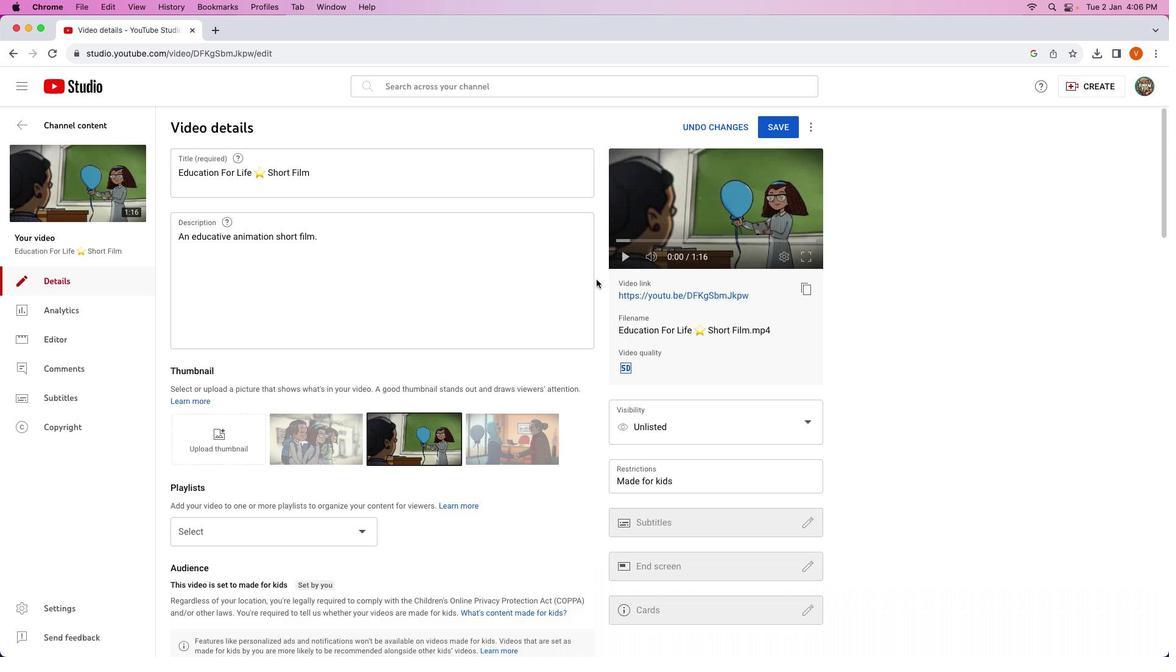
Action: Mouse moved to (590, 274)
Screenshot: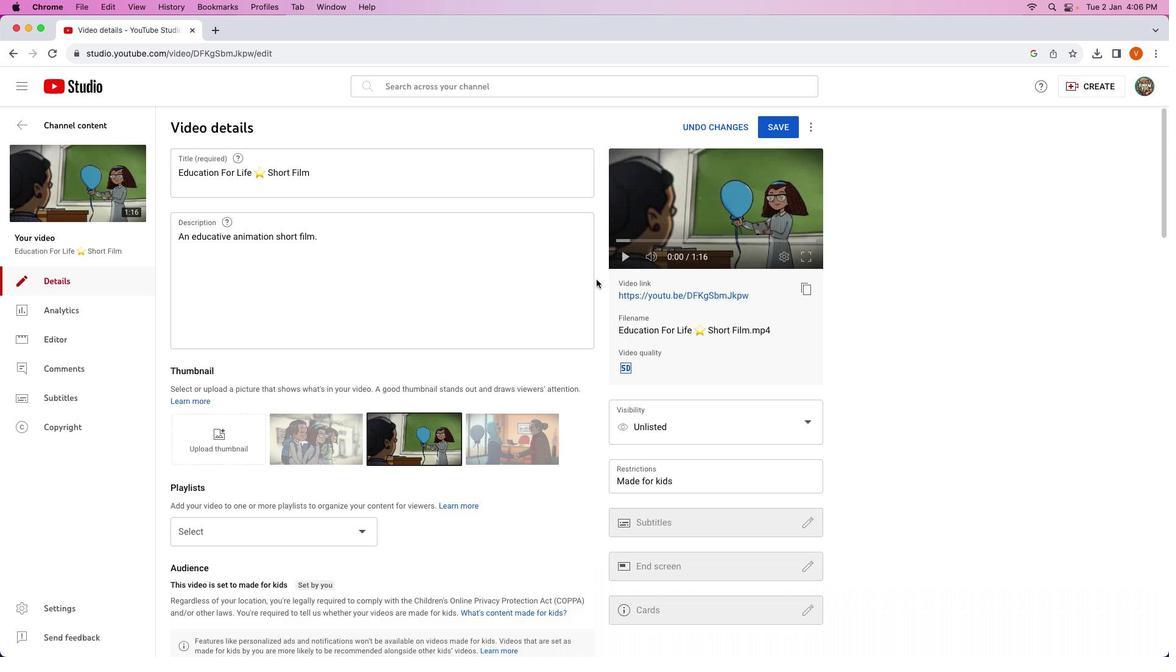 
Action: Mouse scrolled (590, 274) with delta (-4, -3)
Screenshot: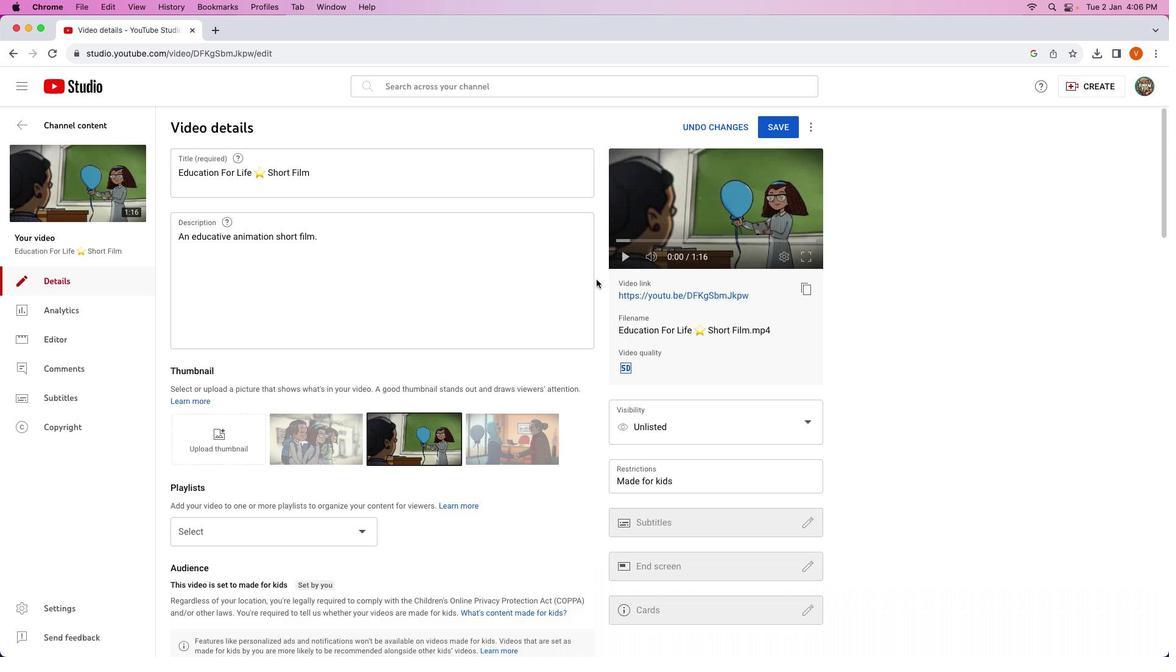 
Action: Mouse scrolled (590, 274) with delta (-4, -1)
Screenshot: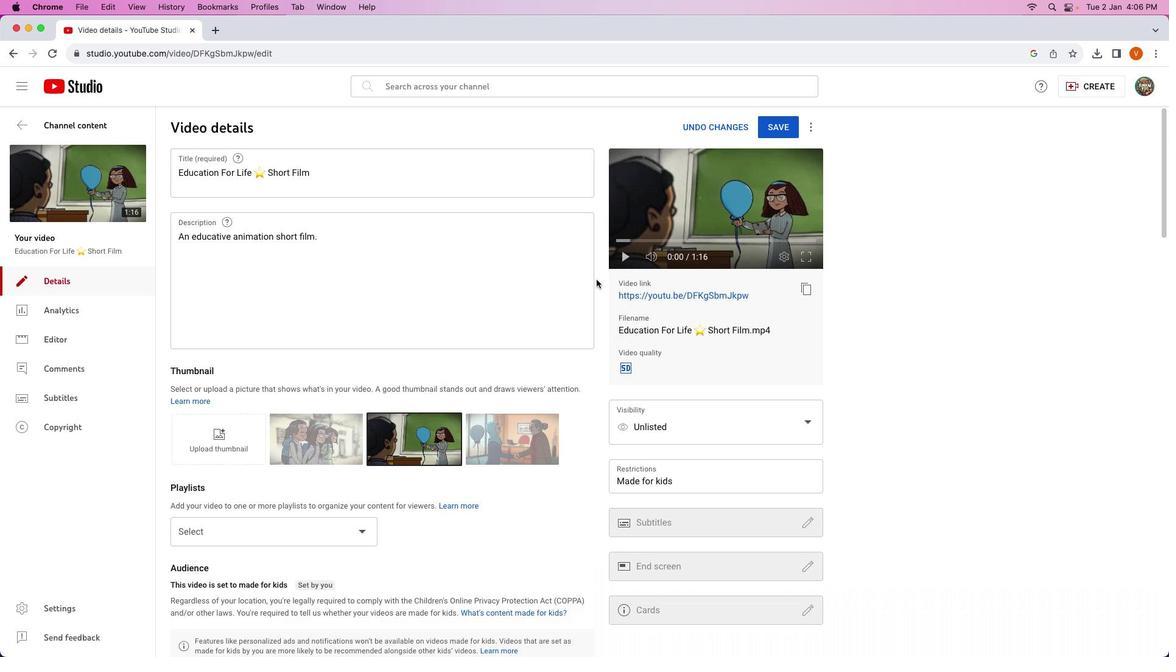 
Action: Mouse scrolled (590, 274) with delta (-4, -1)
Screenshot: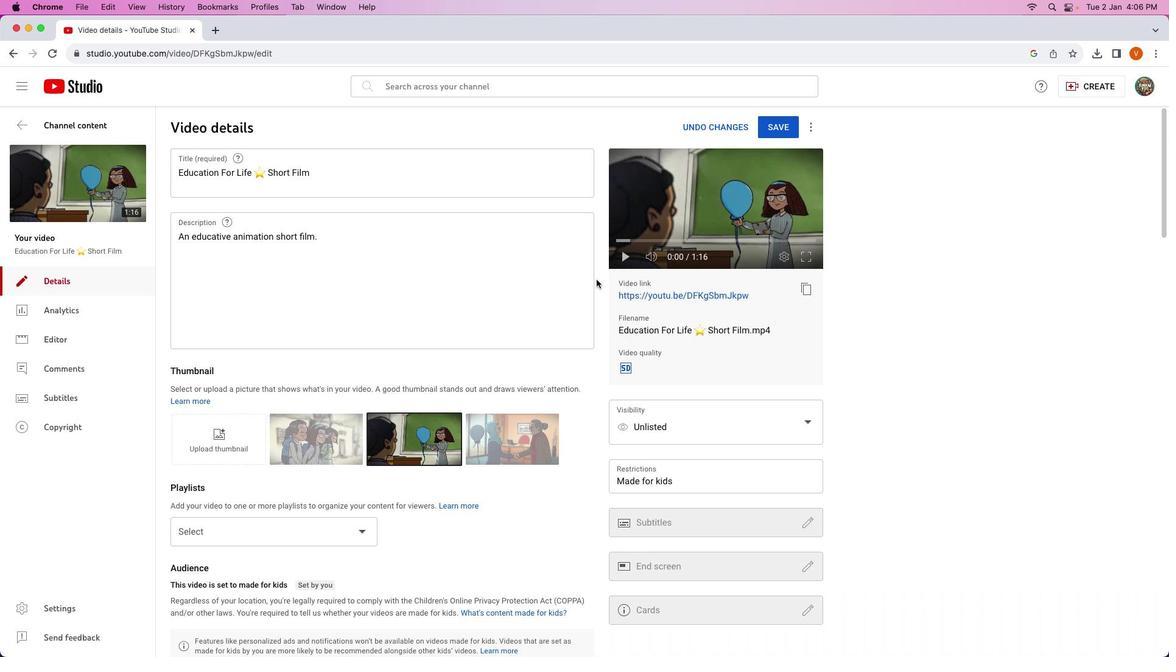 
Action: Mouse scrolled (590, 274) with delta (-4, -1)
Screenshot: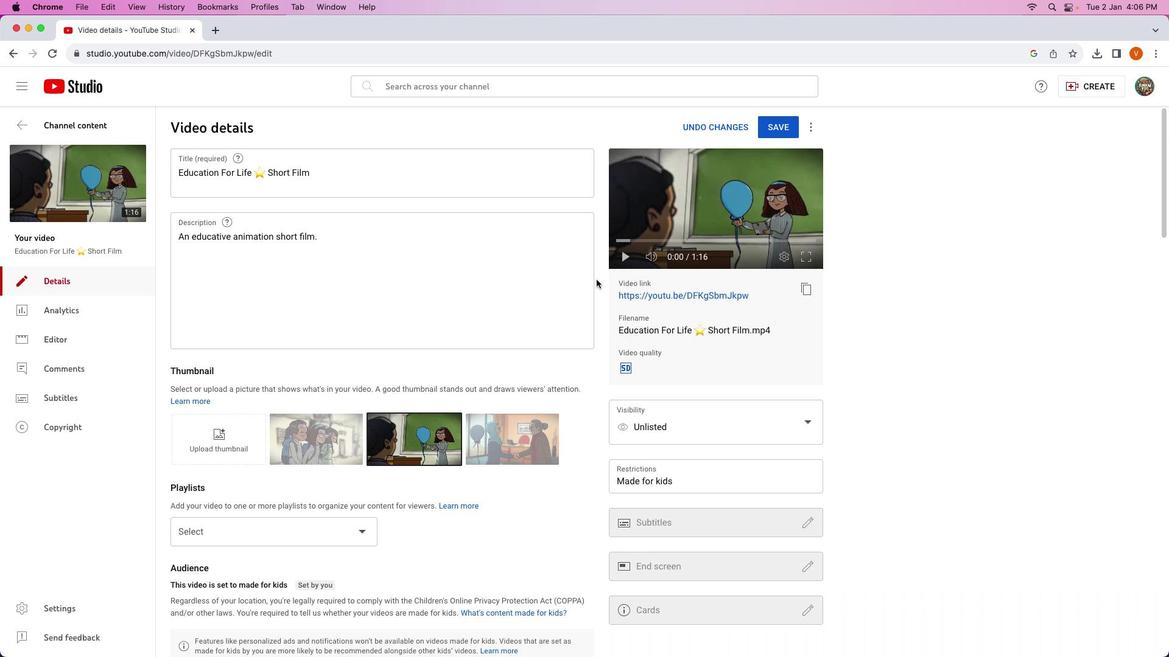 
Action: Mouse scrolled (590, 274) with delta (-4, 0)
Screenshot: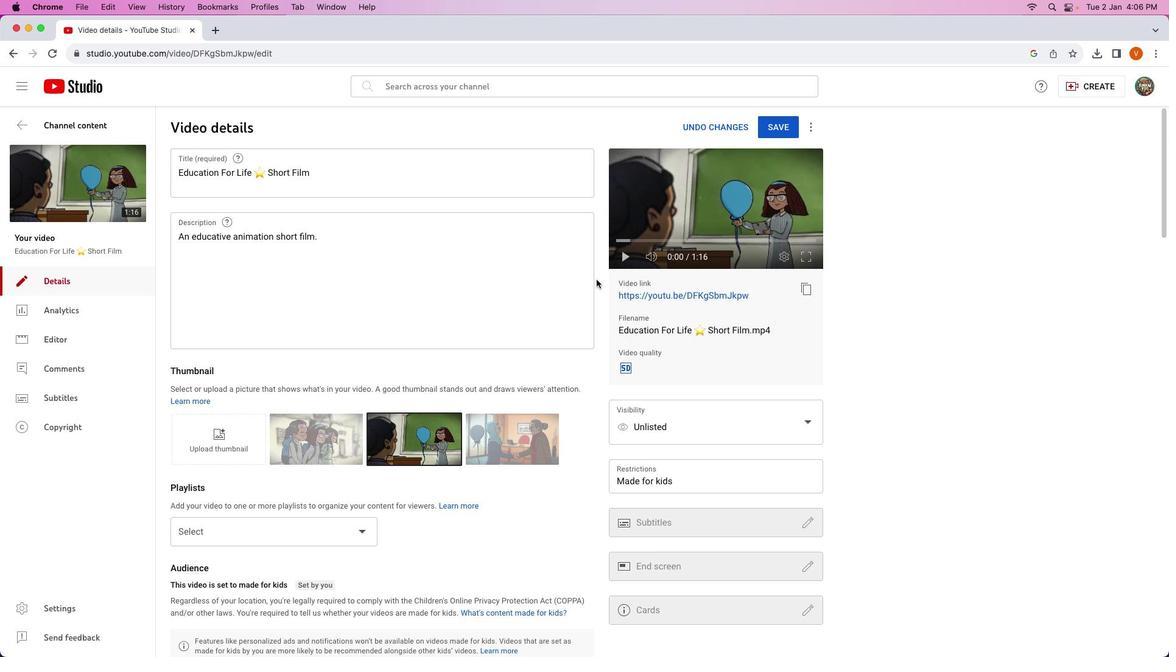 
Action: Mouse moved to (594, 350)
Screenshot: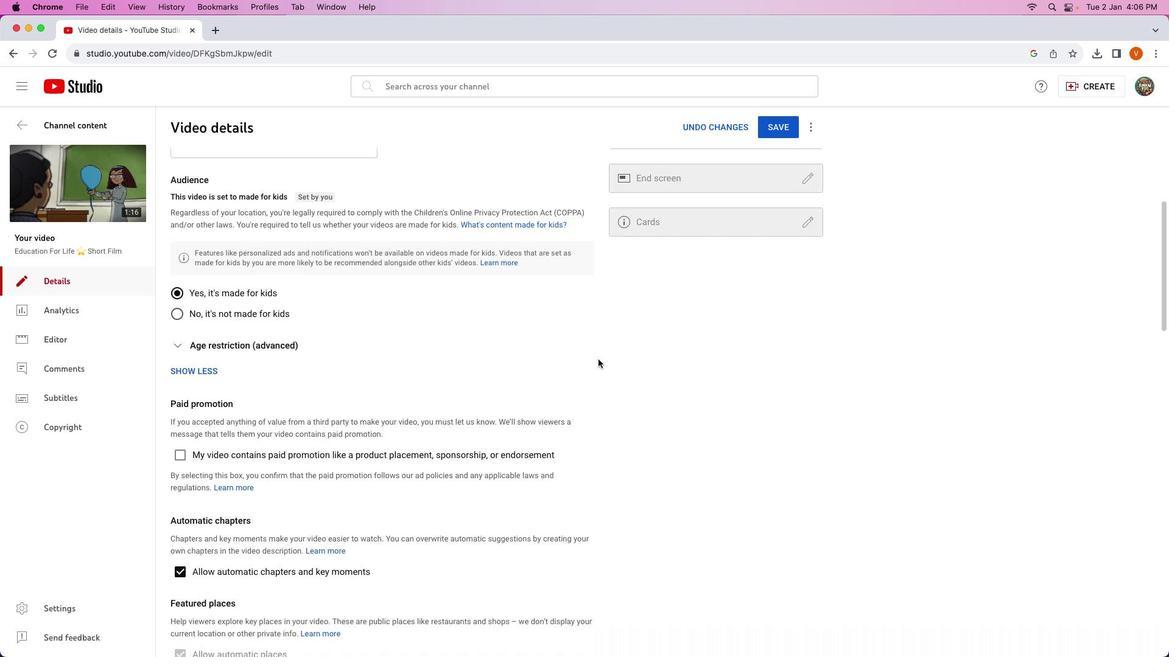 
Action: Mouse scrolled (594, 350) with delta (-4, -5)
Screenshot: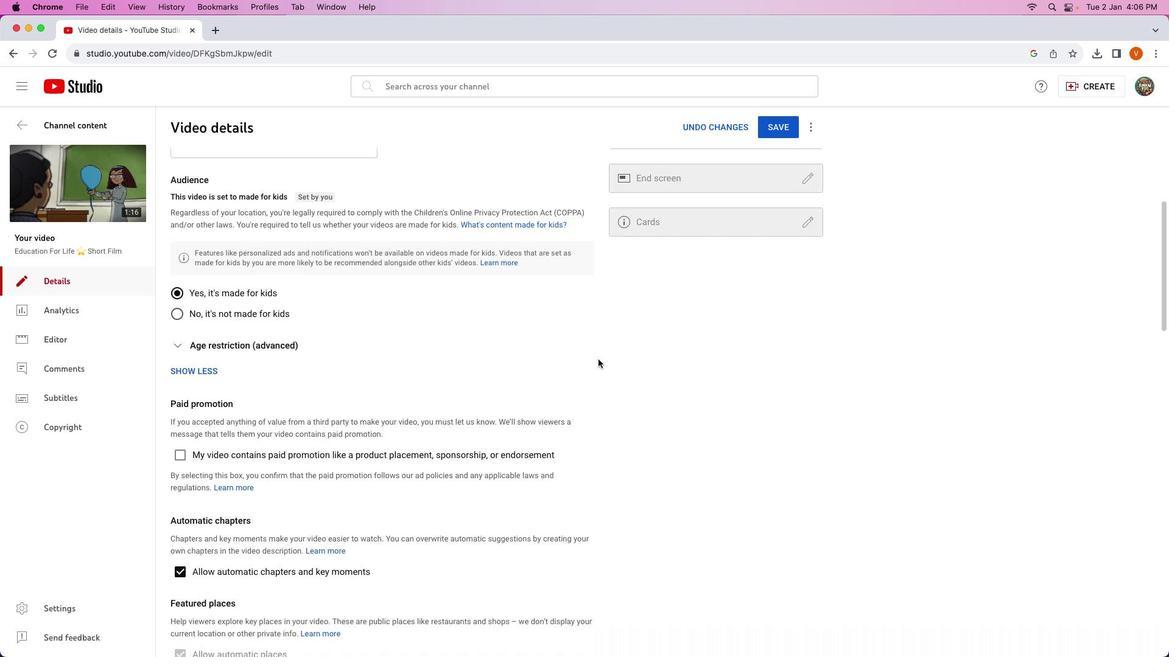 
Action: Mouse moved to (593, 354)
Screenshot: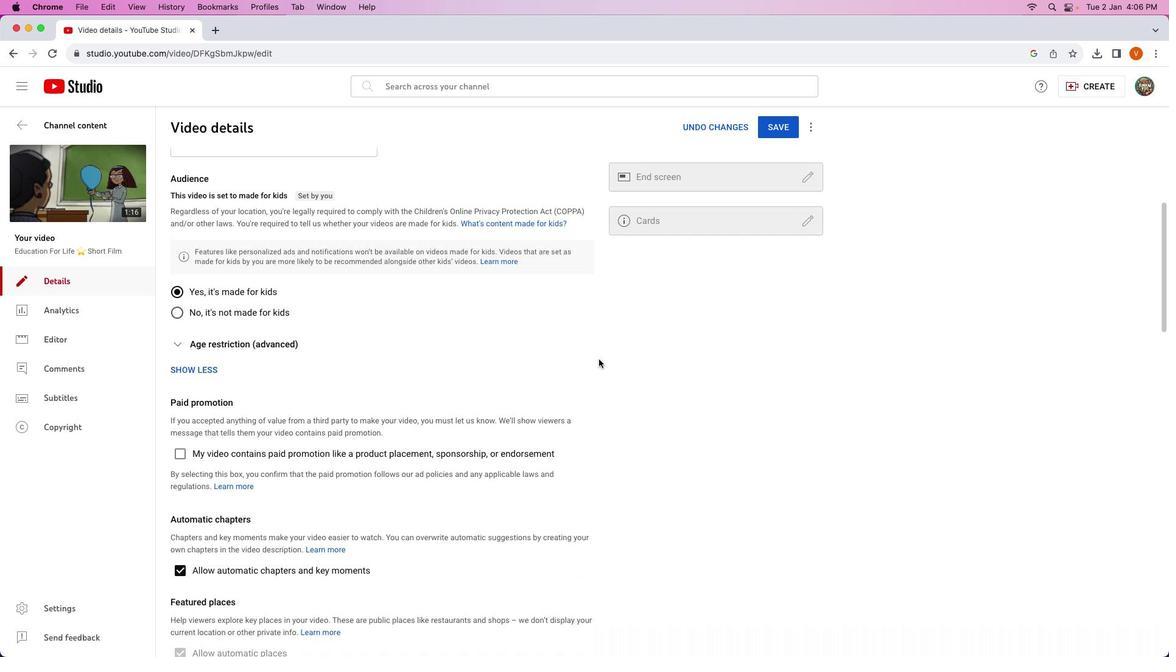 
Action: Mouse scrolled (593, 354) with delta (-4, -5)
Screenshot: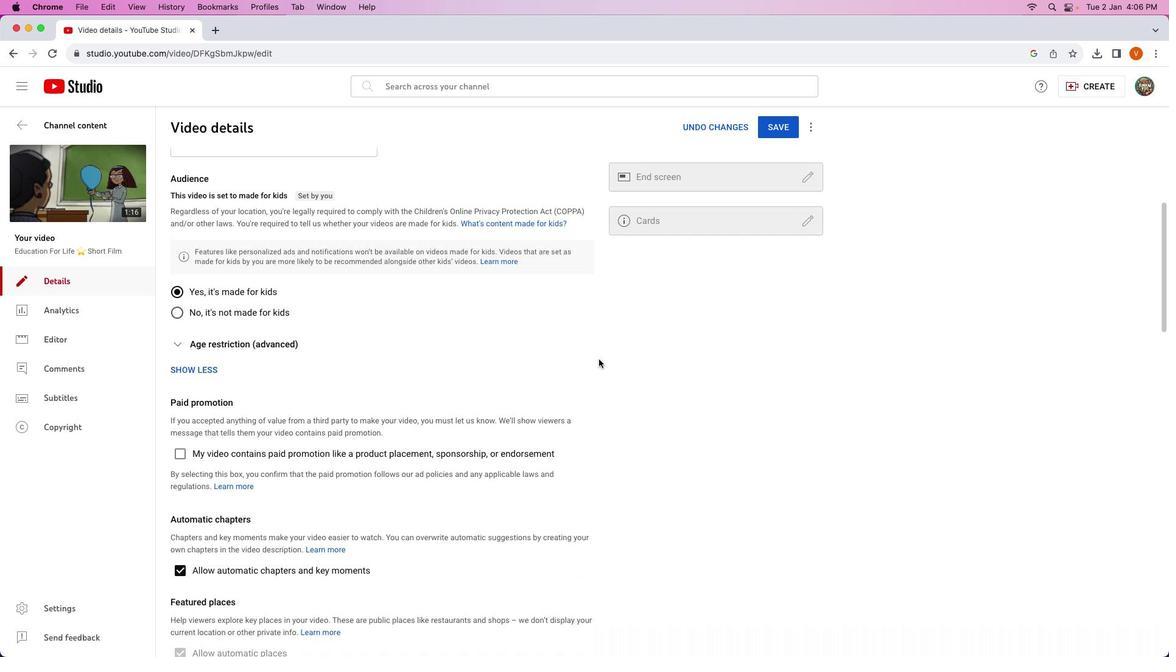 
Action: Mouse moved to (592, 355)
Screenshot: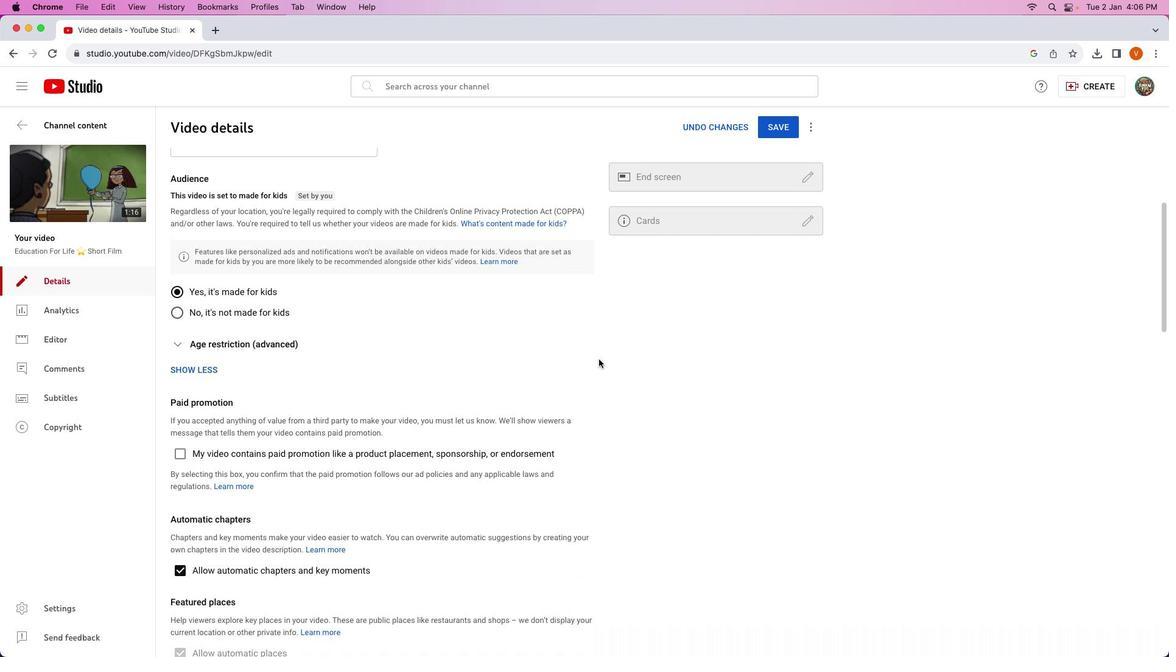 
Action: Mouse scrolled (592, 355) with delta (-4, -6)
Screenshot: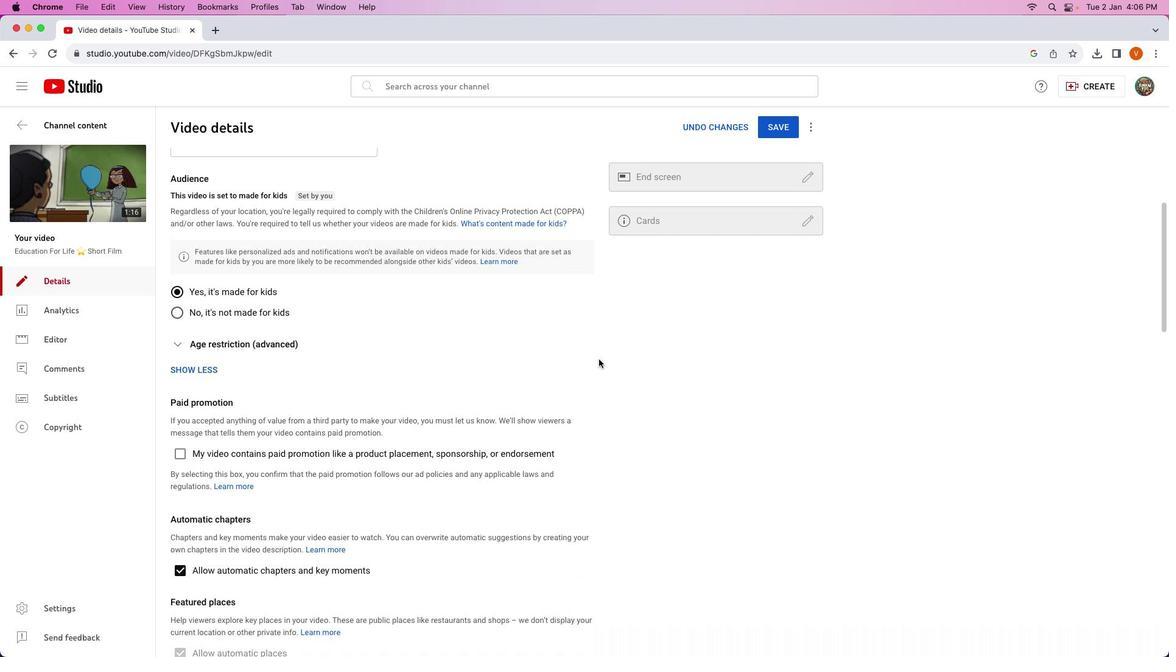 
Action: Mouse scrolled (592, 355) with delta (-4, -7)
Screenshot: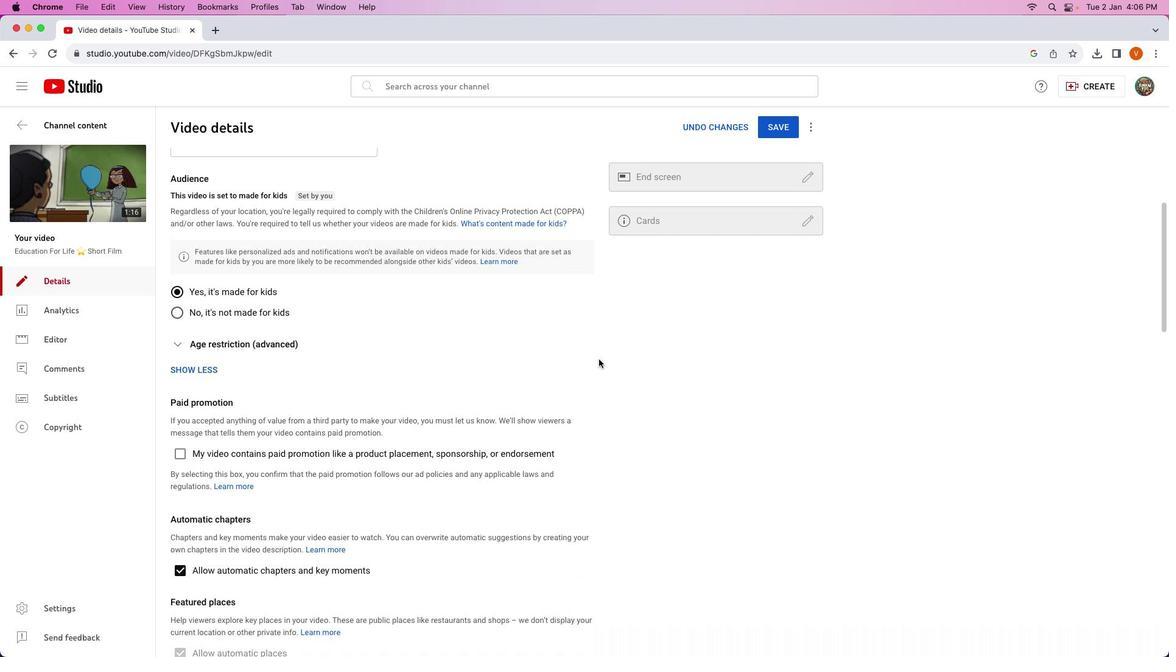 
Action: Mouse scrolled (592, 355) with delta (-4, -7)
Screenshot: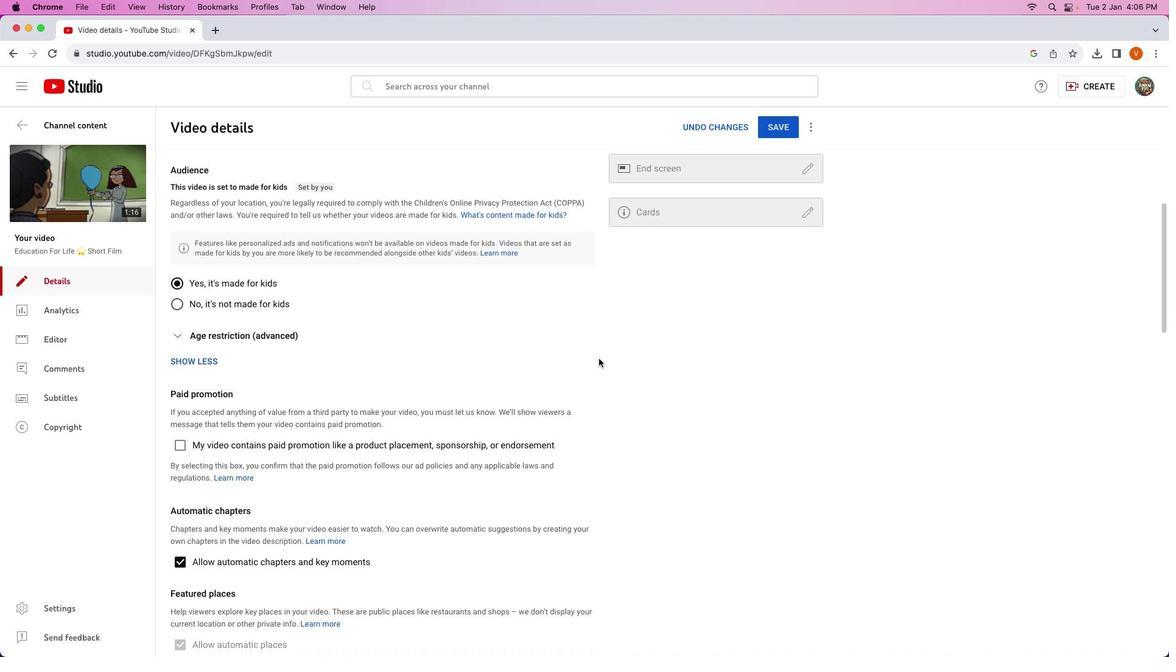 
Action: Mouse moved to (593, 353)
Screenshot: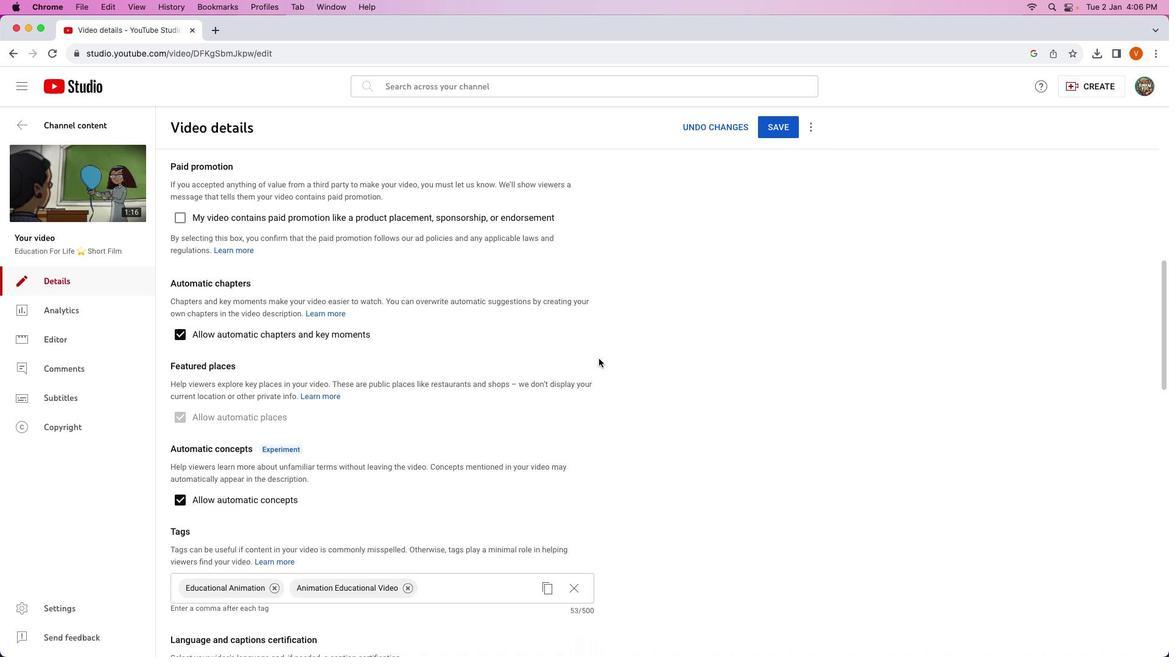 
Action: Mouse scrolled (593, 353) with delta (-4, -5)
Screenshot: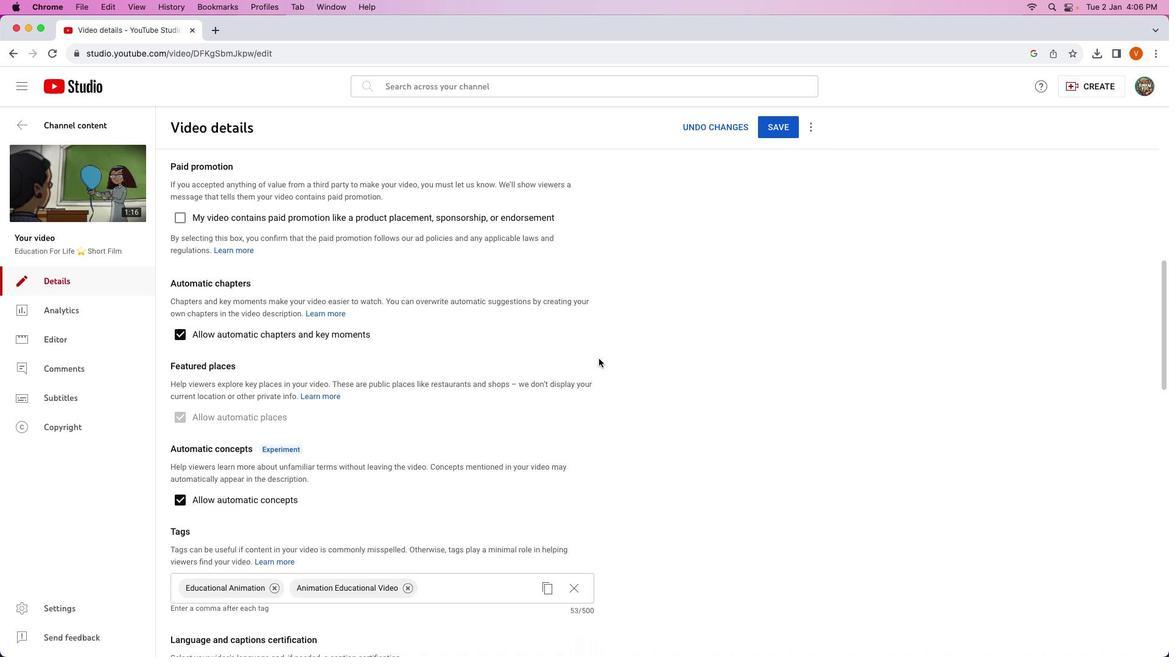 
Action: Mouse scrolled (593, 353) with delta (-4, -5)
Screenshot: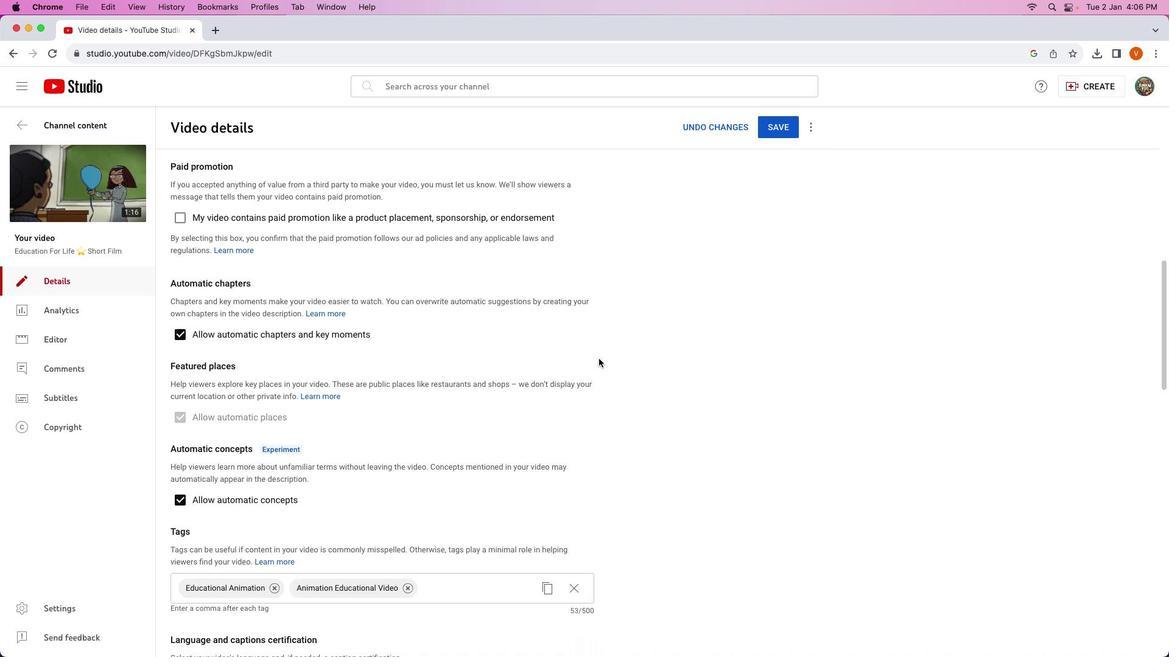 
Action: Mouse scrolled (593, 353) with delta (-4, -6)
Screenshot: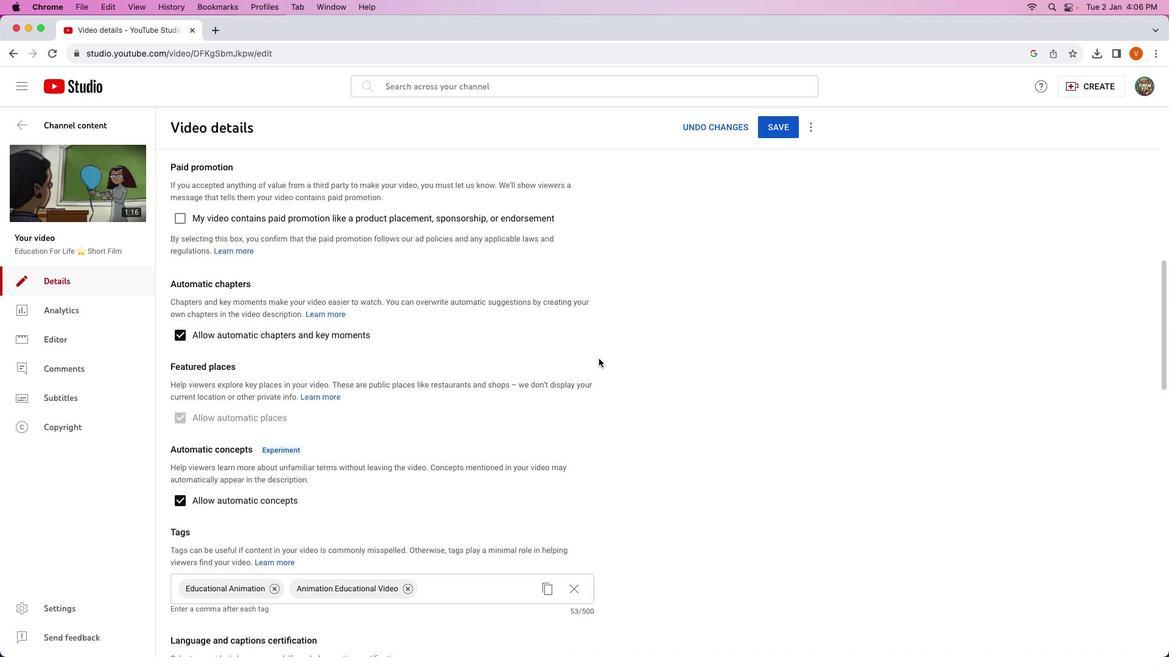 
Action: Mouse scrolled (593, 353) with delta (-4, -7)
Screenshot: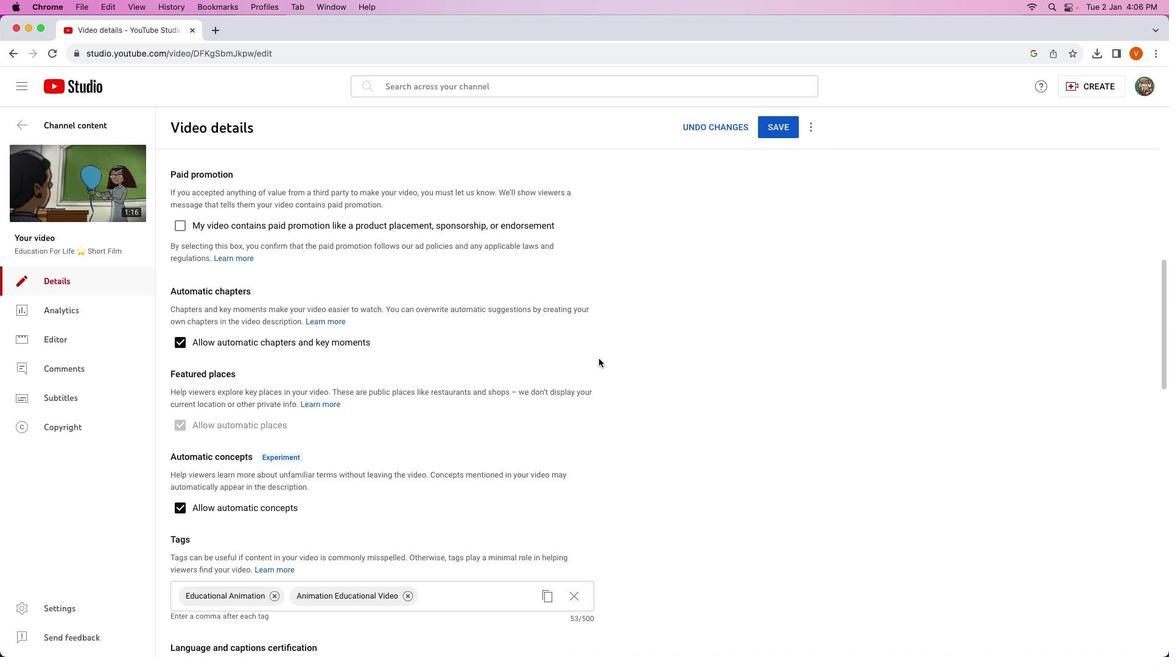 
Action: Mouse scrolled (593, 353) with delta (-4, -4)
Screenshot: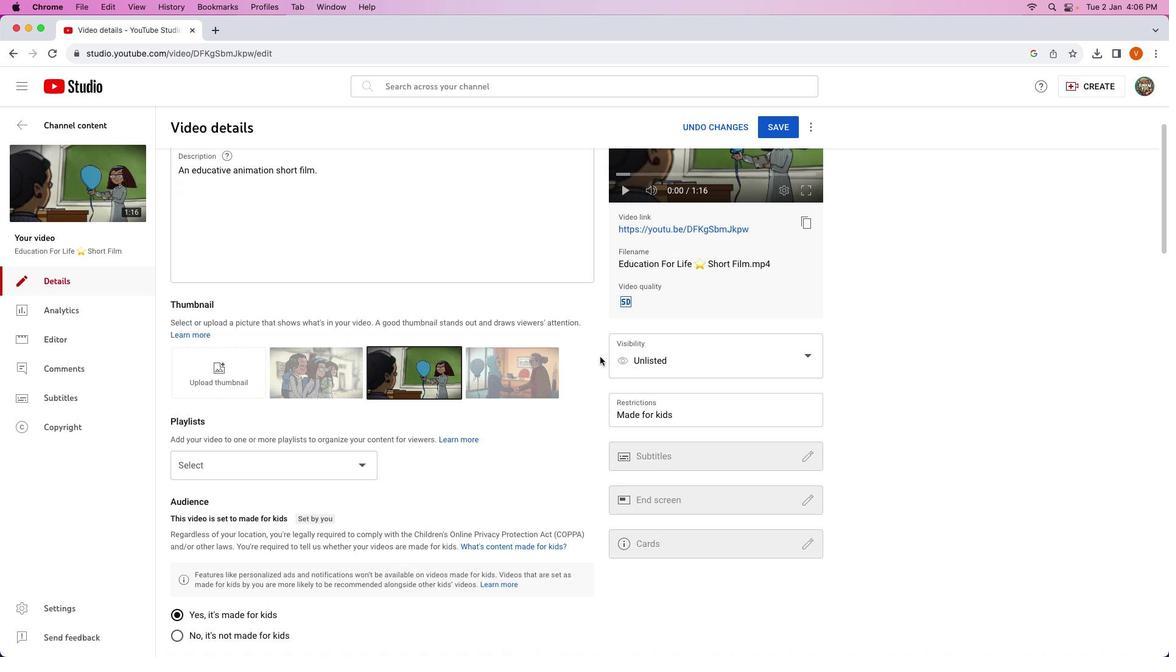 
Action: Mouse scrolled (593, 353) with delta (-4, -4)
Screenshot: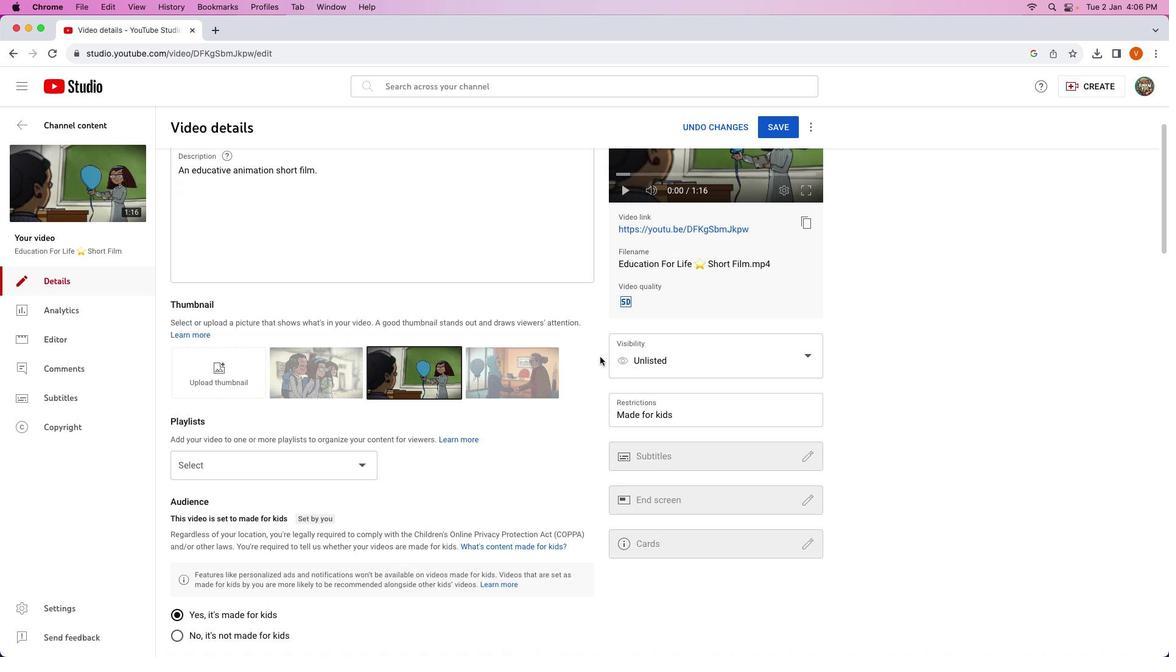 
Action: Mouse scrolled (593, 353) with delta (-4, -3)
Screenshot: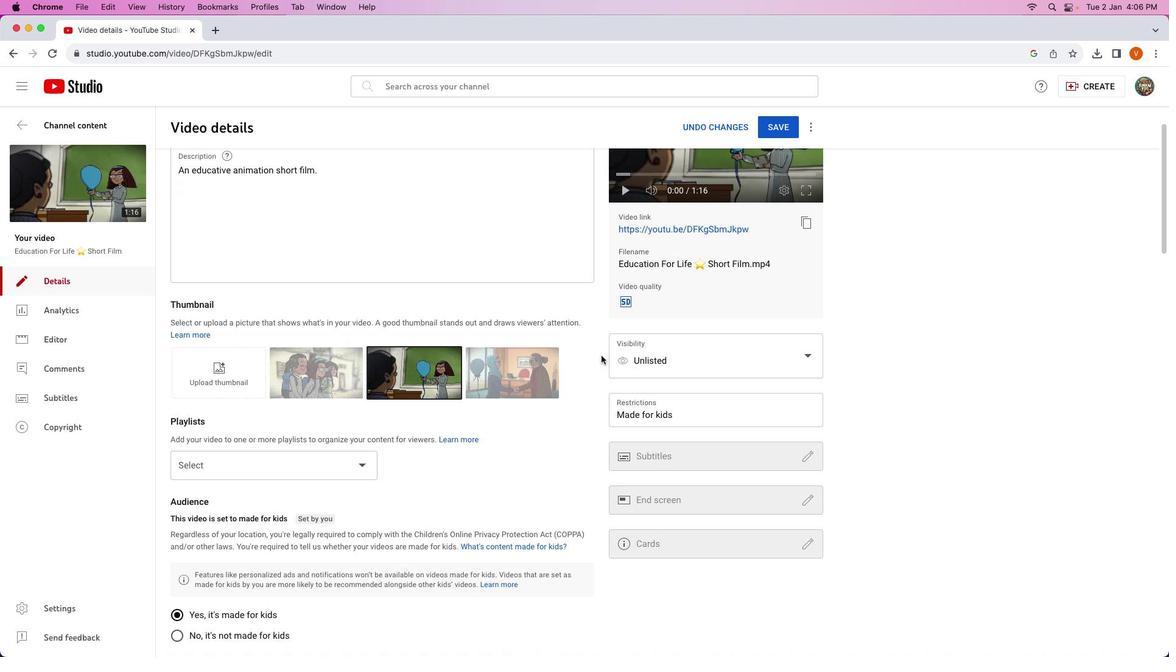 
Action: Mouse scrolled (593, 353) with delta (-4, -1)
Screenshot: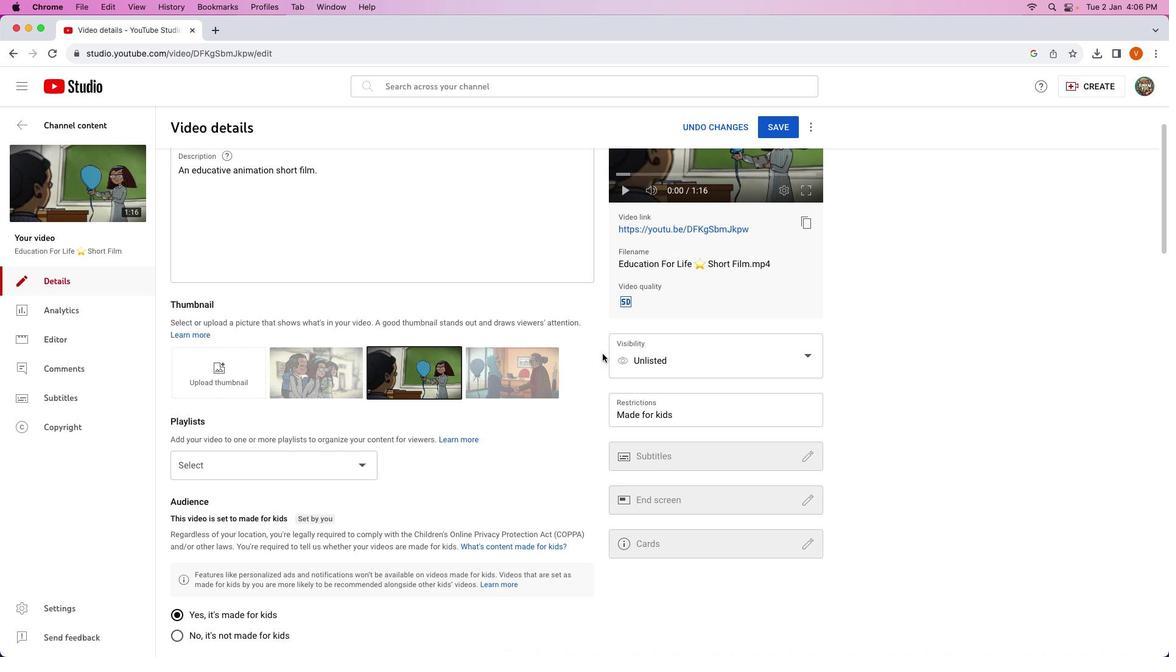 
Action: Mouse scrolled (593, 353) with delta (-4, -1)
Screenshot: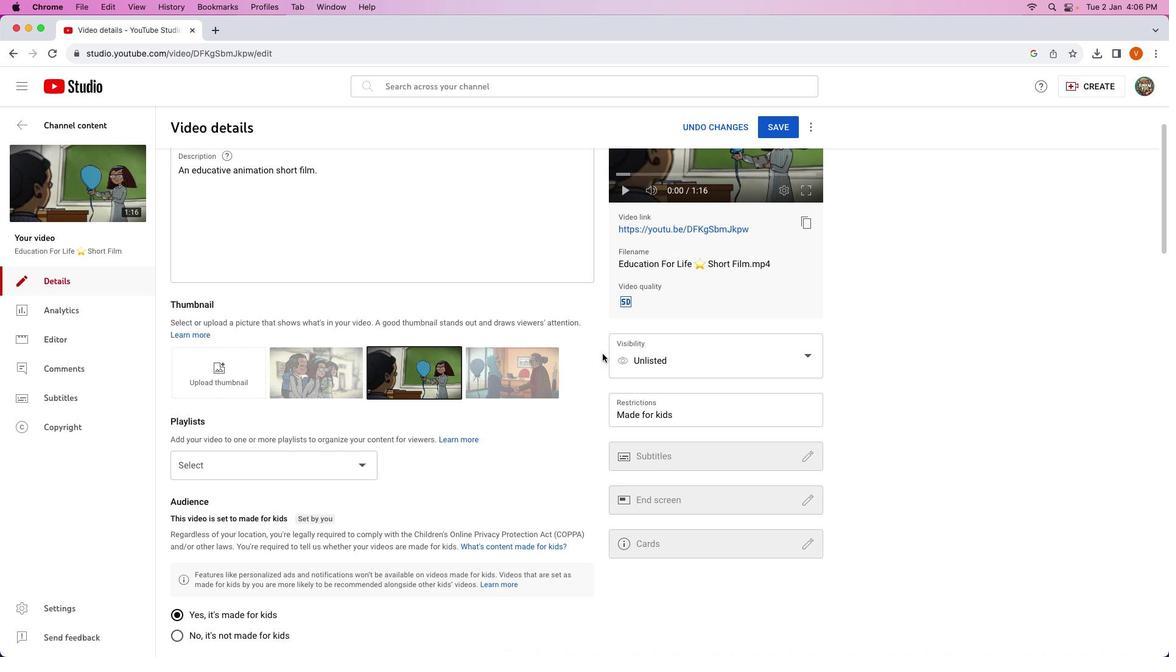 
Action: Mouse scrolled (593, 353) with delta (-4, -1)
Screenshot: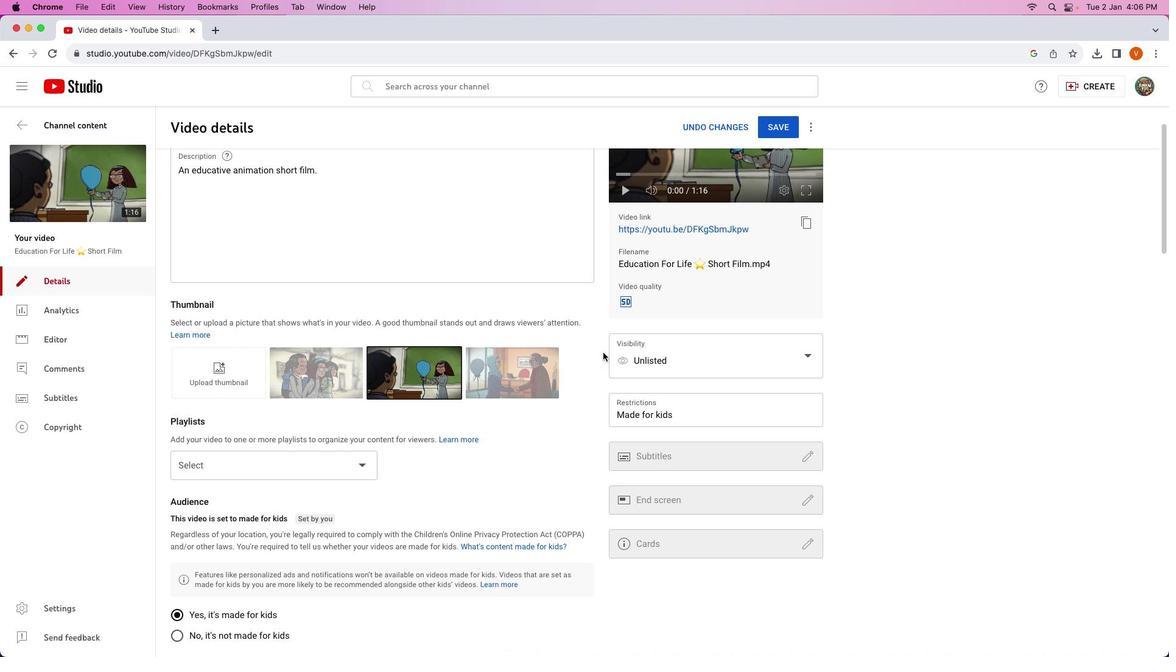 
Action: Mouse moved to (598, 347)
Screenshot: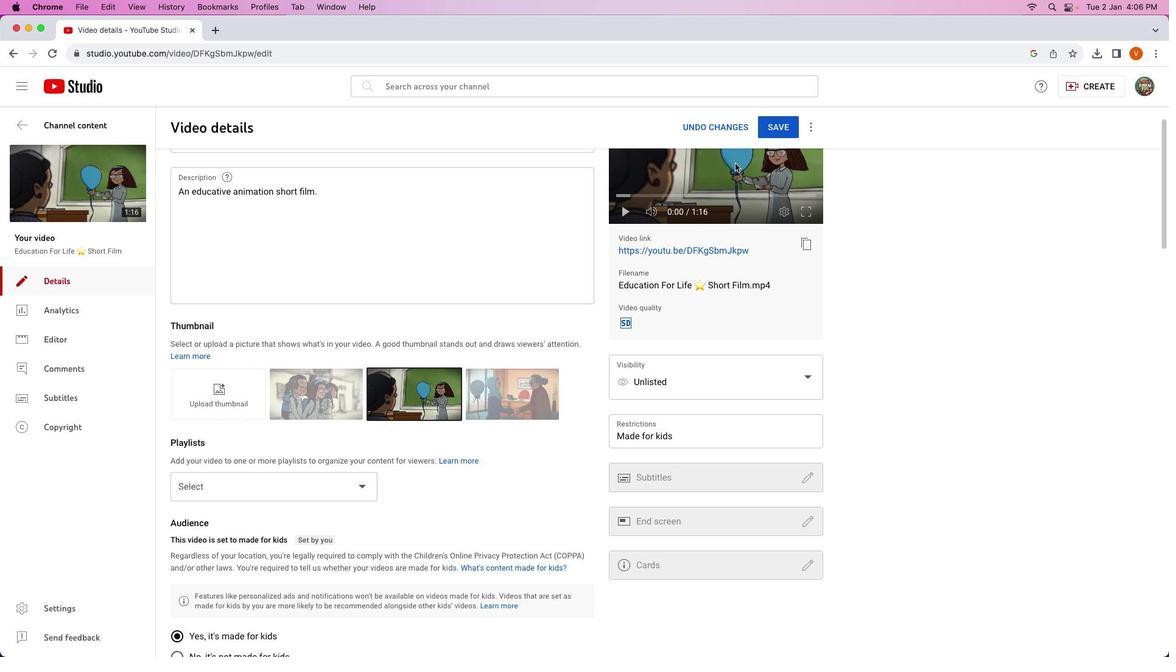 
Action: Mouse scrolled (598, 347) with delta (-4, -4)
Screenshot: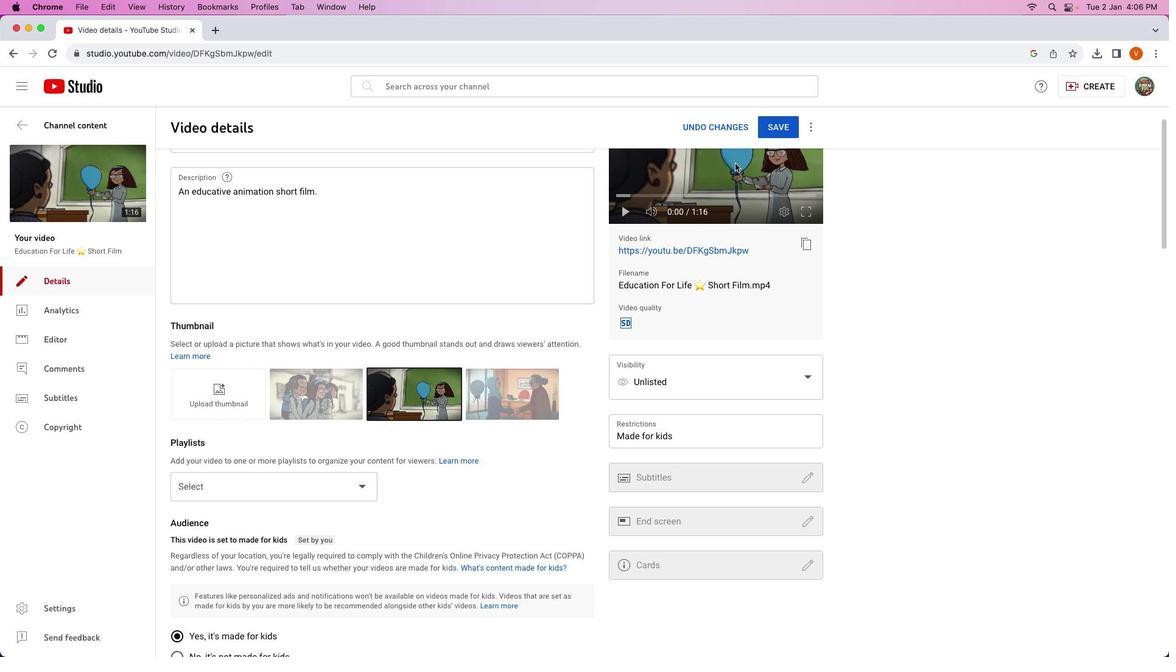 
Action: Mouse moved to (601, 342)
Screenshot: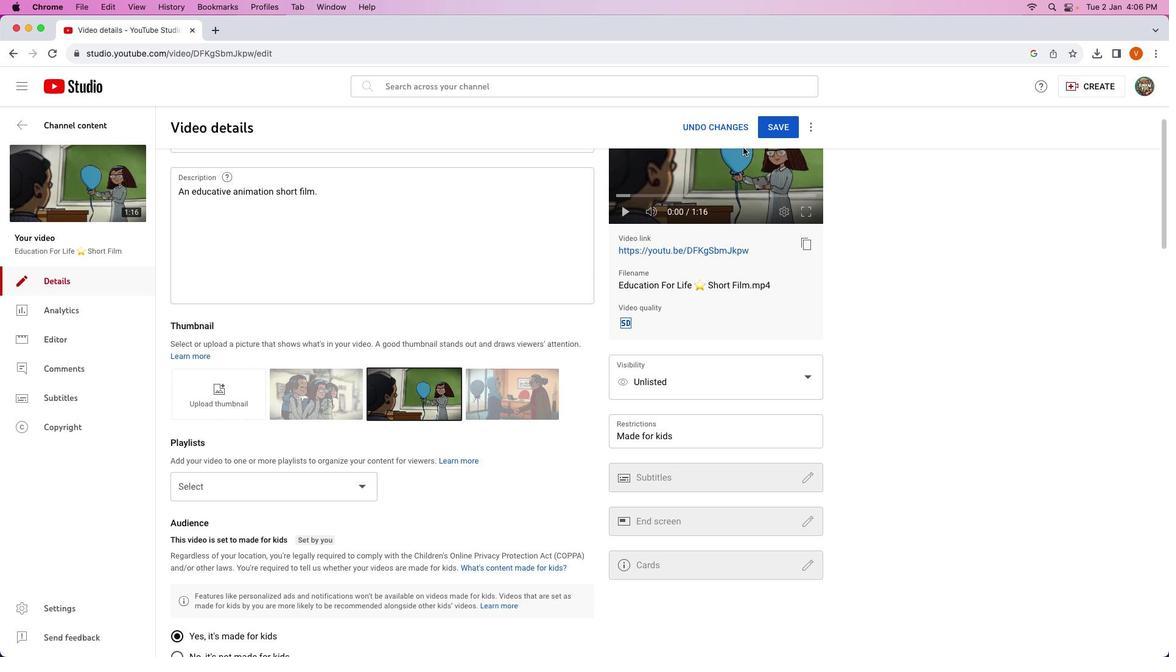 
Action: Mouse scrolled (601, 342) with delta (-4, -4)
Screenshot: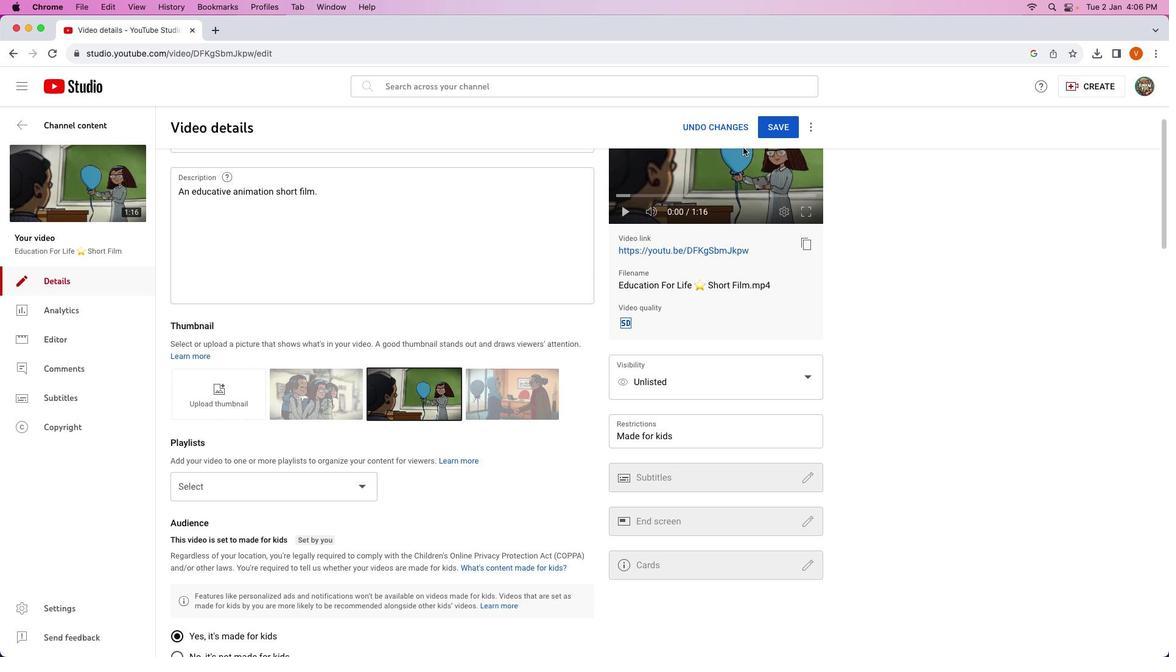 
Action: Mouse moved to (780, 115)
